 Task: Buy 4 Towel-Kets for Baby Girls from Receiving Blankets section under best seller category for shipping address: Edwin Parker, 1125 Star Trek Drive, Pensacola, Florida 32501, Cell Number 8503109646. Pay from credit card ending with 2005, CVV 3321
Action: Mouse moved to (273, 88)
Screenshot: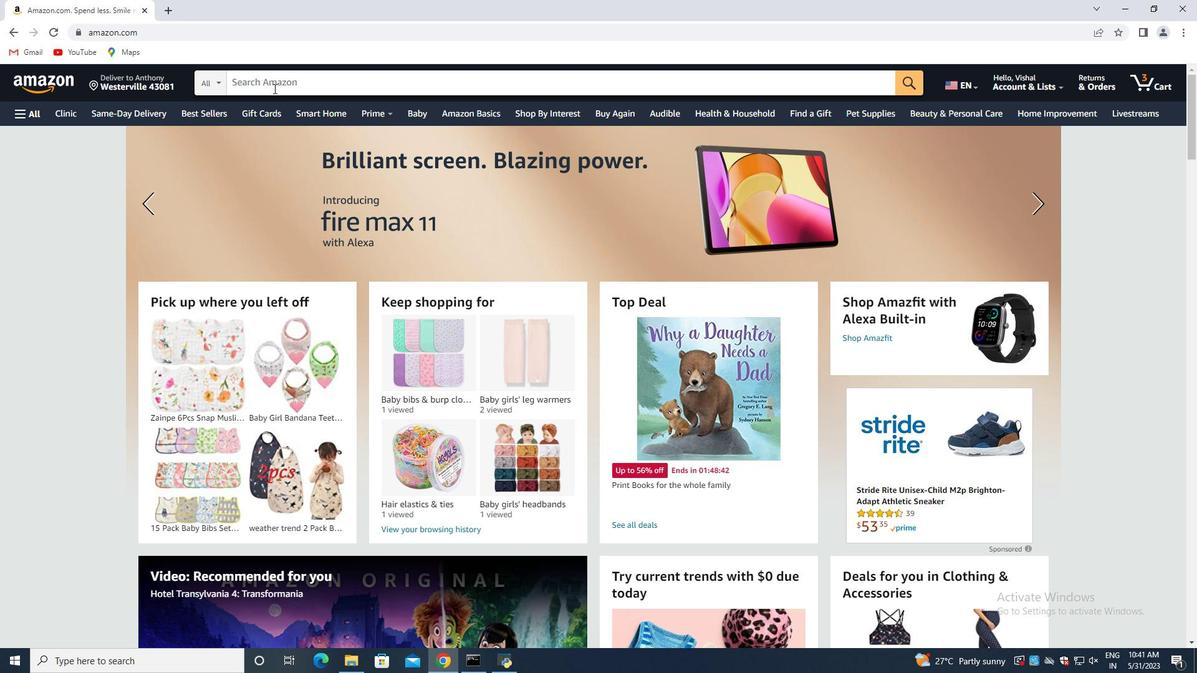 
Action: Mouse pressed left at (273, 88)
Screenshot: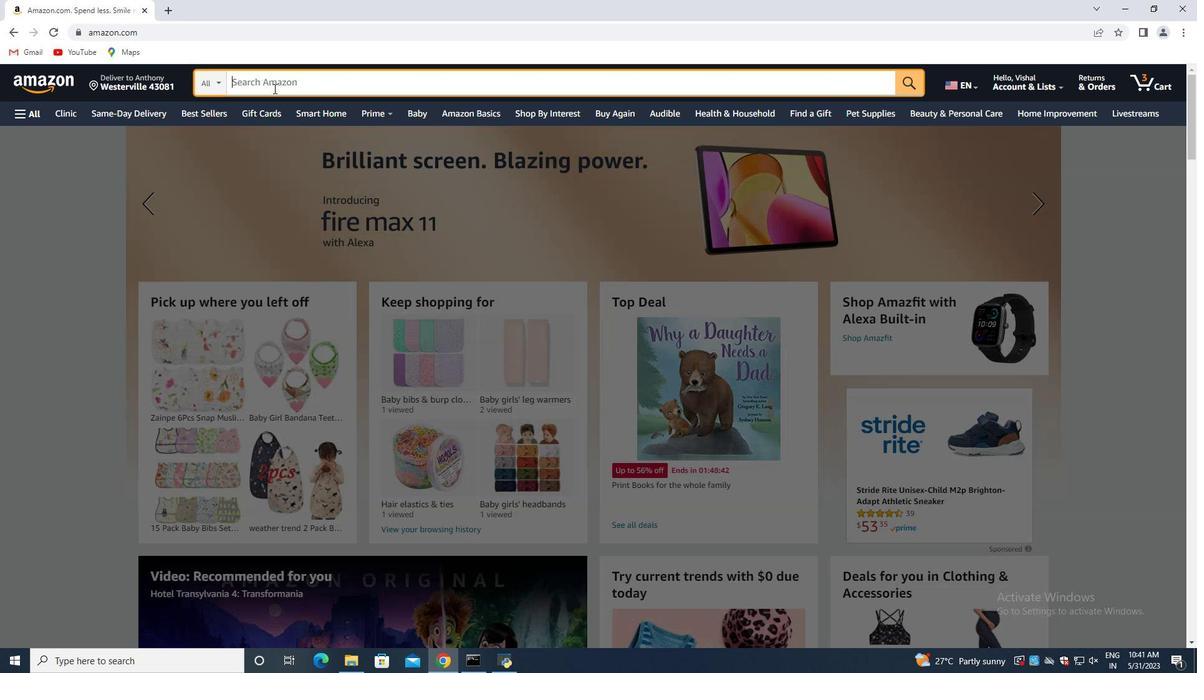 
Action: Mouse moved to (272, 87)
Screenshot: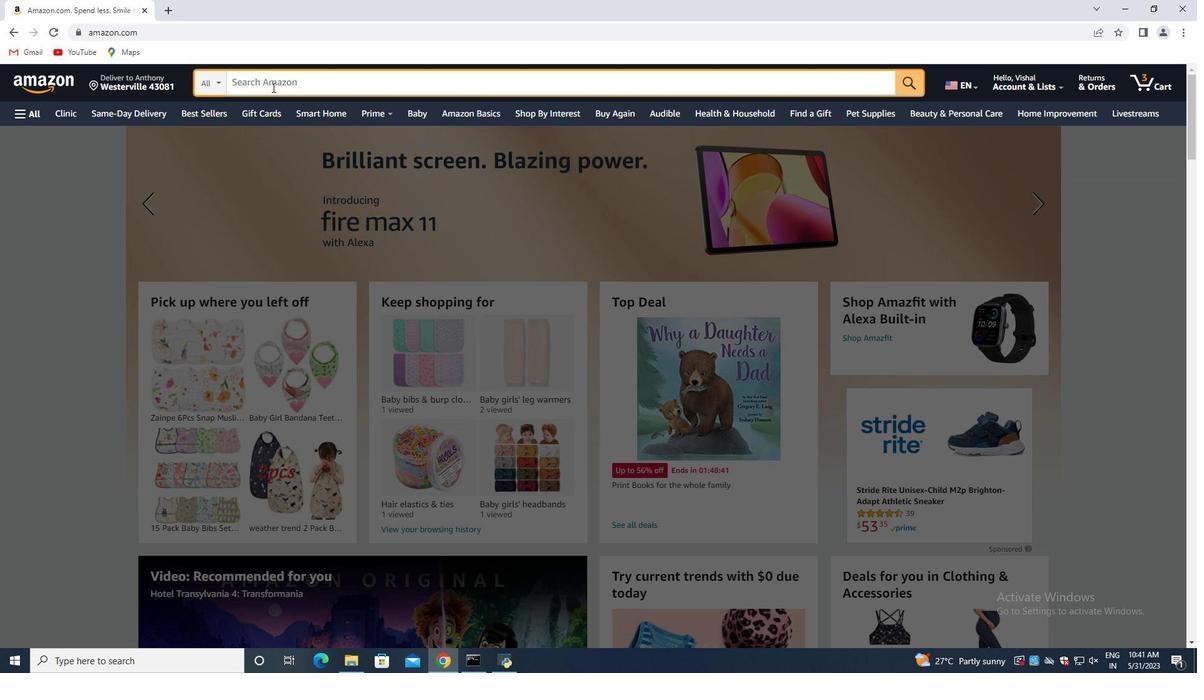
Action: Key pressed <Key.shift>Towel-<Key.shift>Kets<Key.space>for<Key.space><Key.shift>Baby<Key.space><Key.shift>Girls<Key.enter>
Screenshot: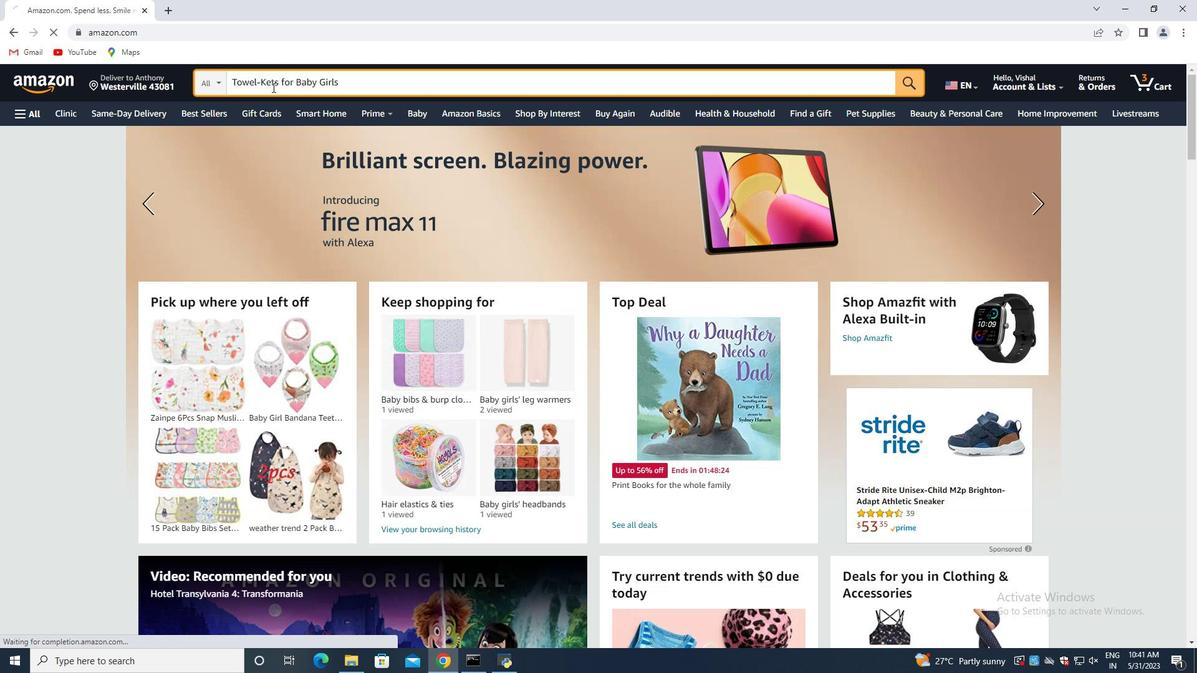 
Action: Mouse moved to (378, 318)
Screenshot: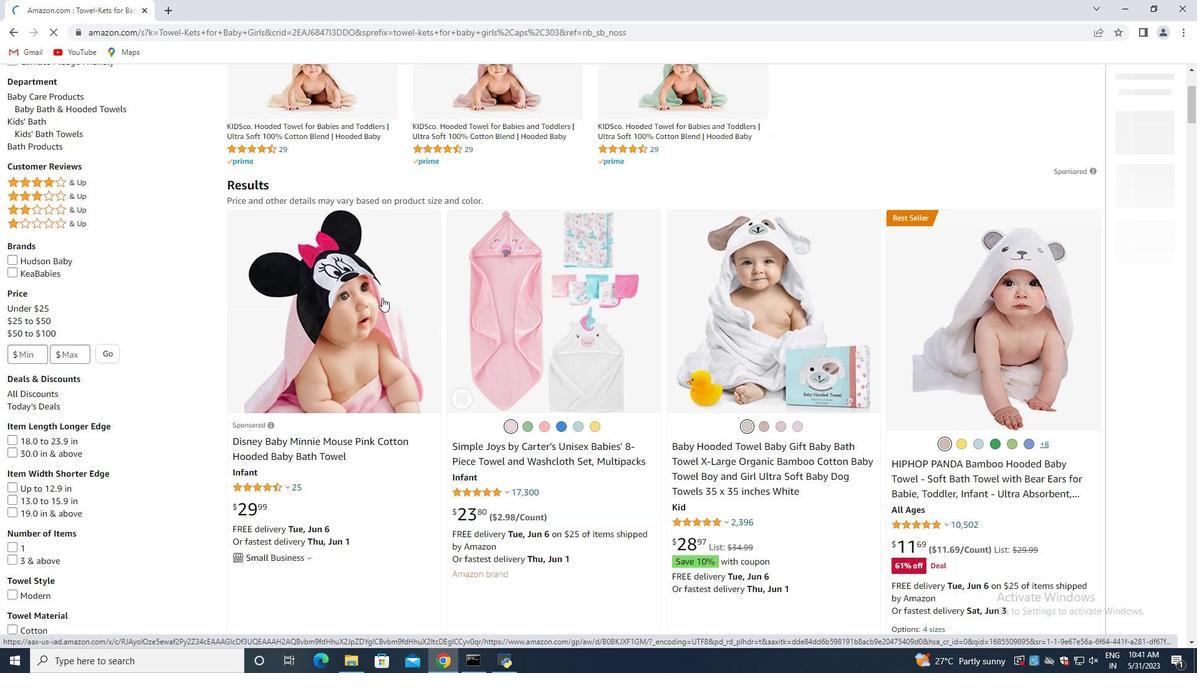
Action: Mouse scrolled (378, 317) with delta (0, 0)
Screenshot: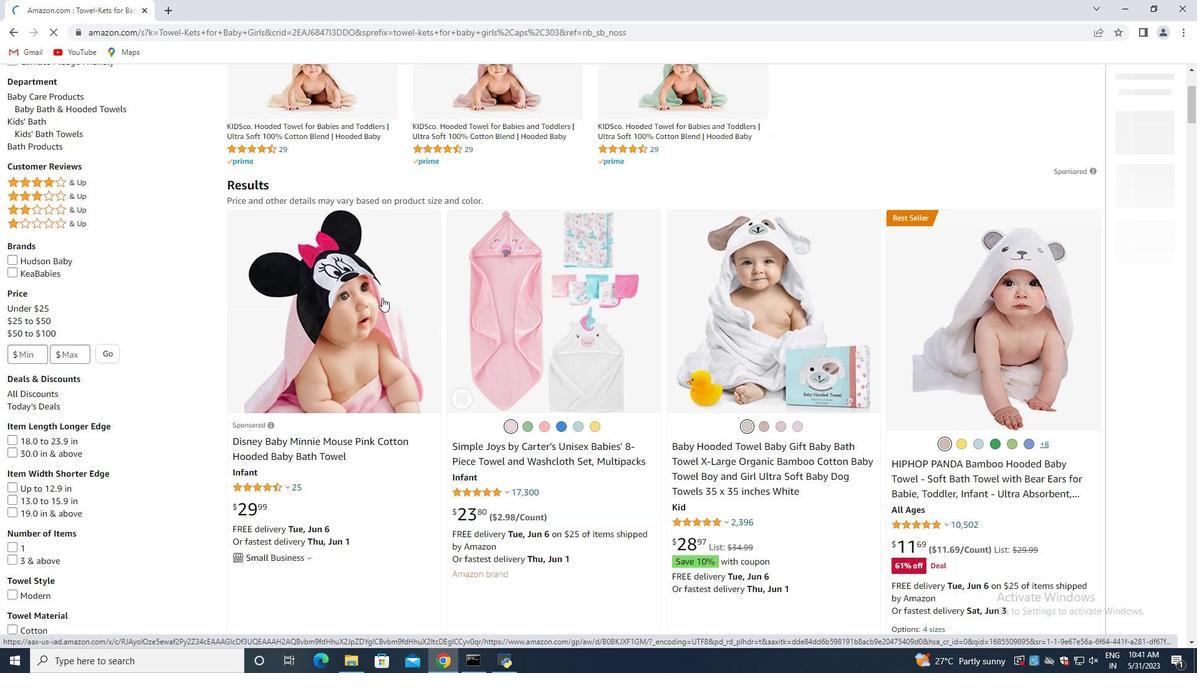 
Action: Mouse moved to (378, 316)
Screenshot: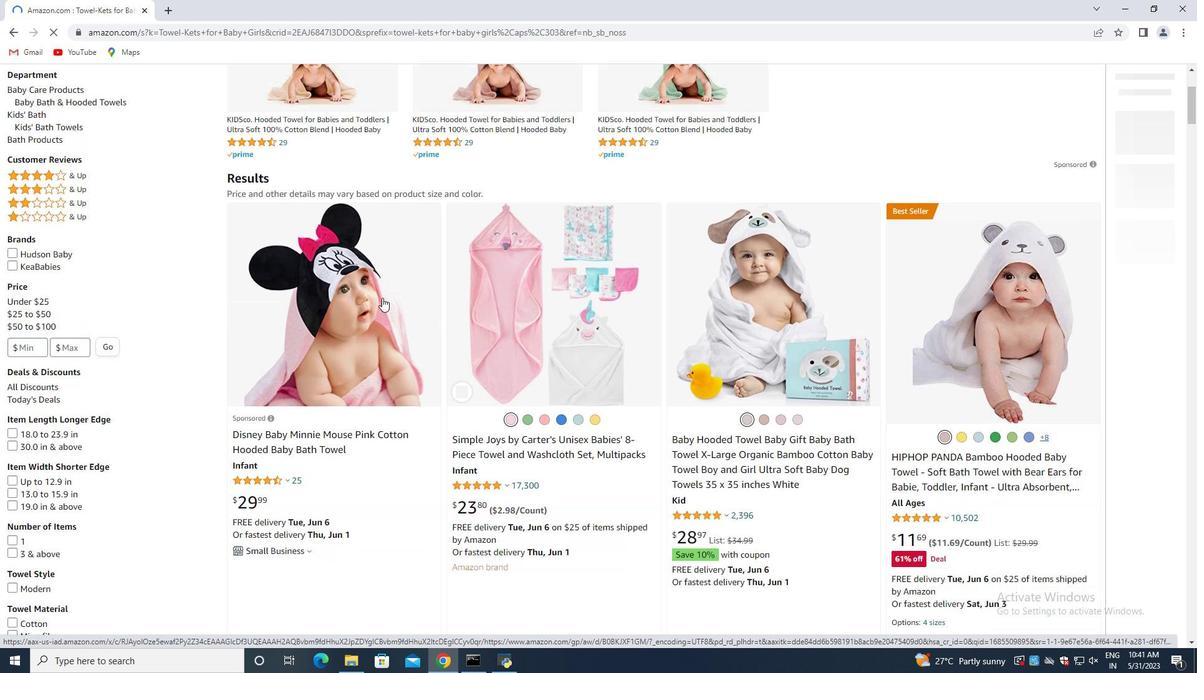 
Action: Mouse scrolled (378, 316) with delta (0, 0)
Screenshot: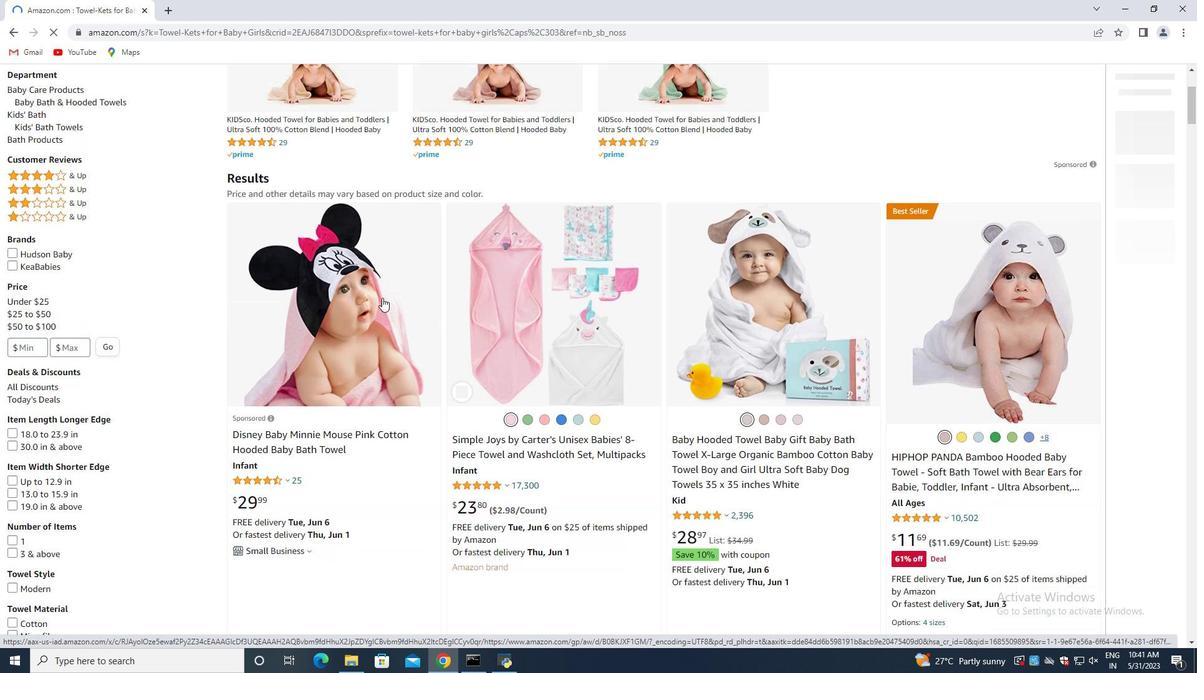 
Action: Mouse moved to (378, 312)
Screenshot: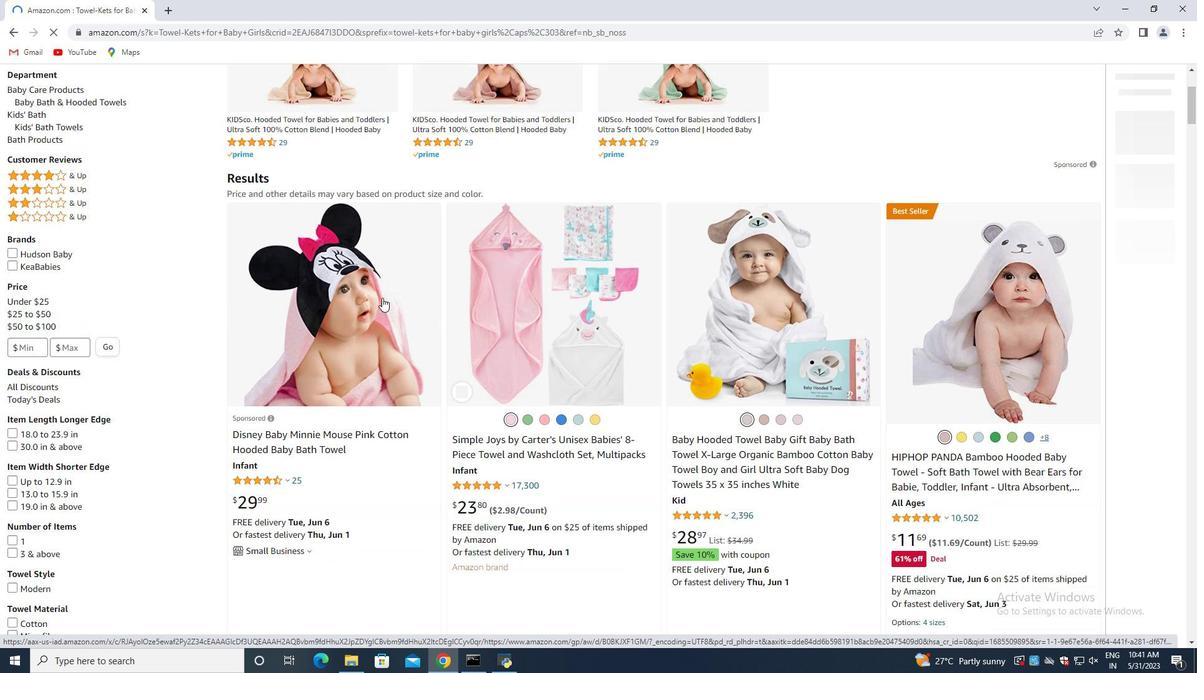
Action: Mouse scrolled (378, 311) with delta (0, 0)
Screenshot: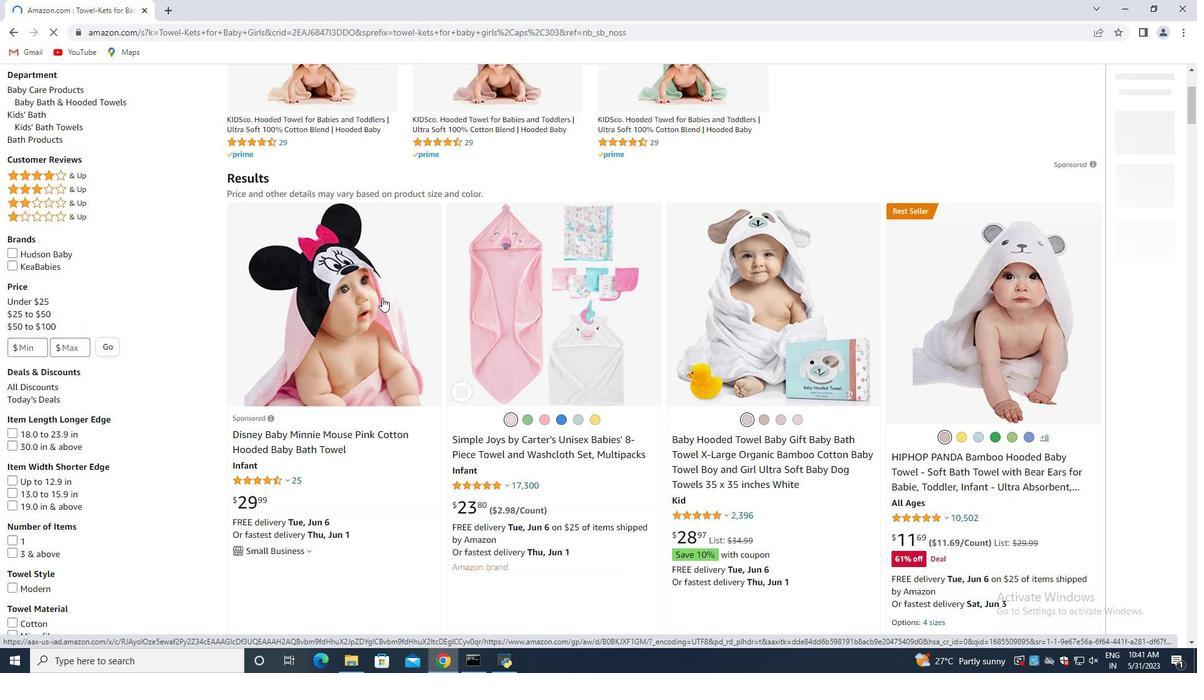 
Action: Mouse moved to (383, 297)
Screenshot: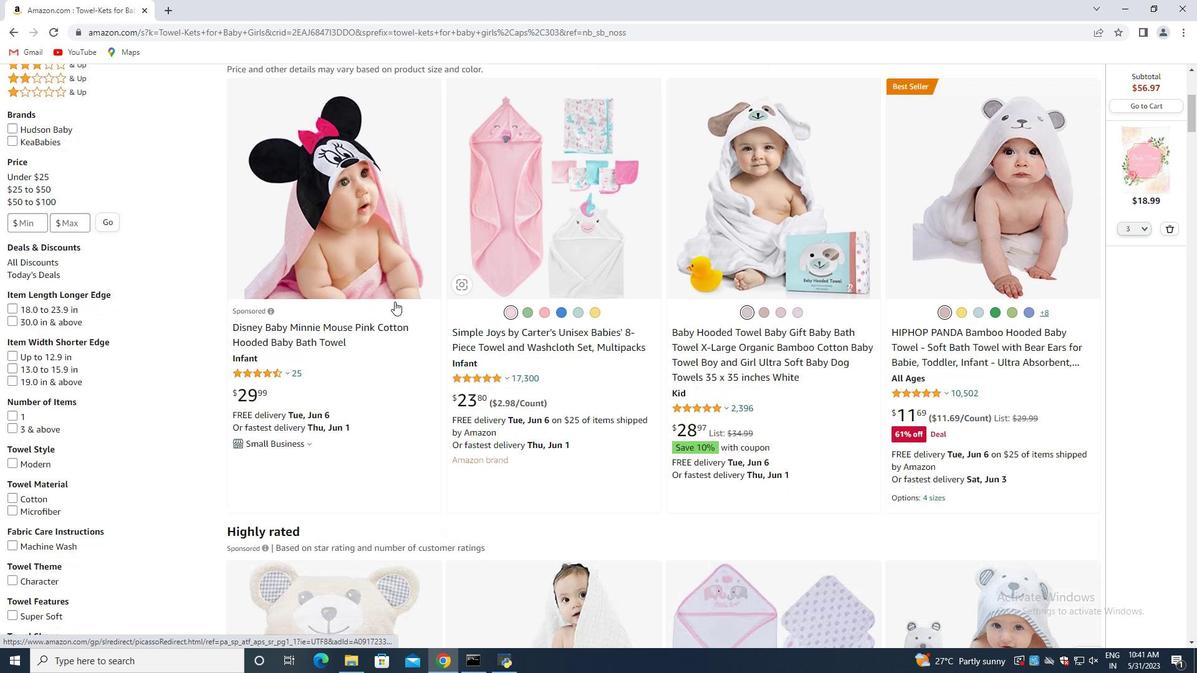 
Action: Mouse scrolled (383, 296) with delta (0, 0)
Screenshot: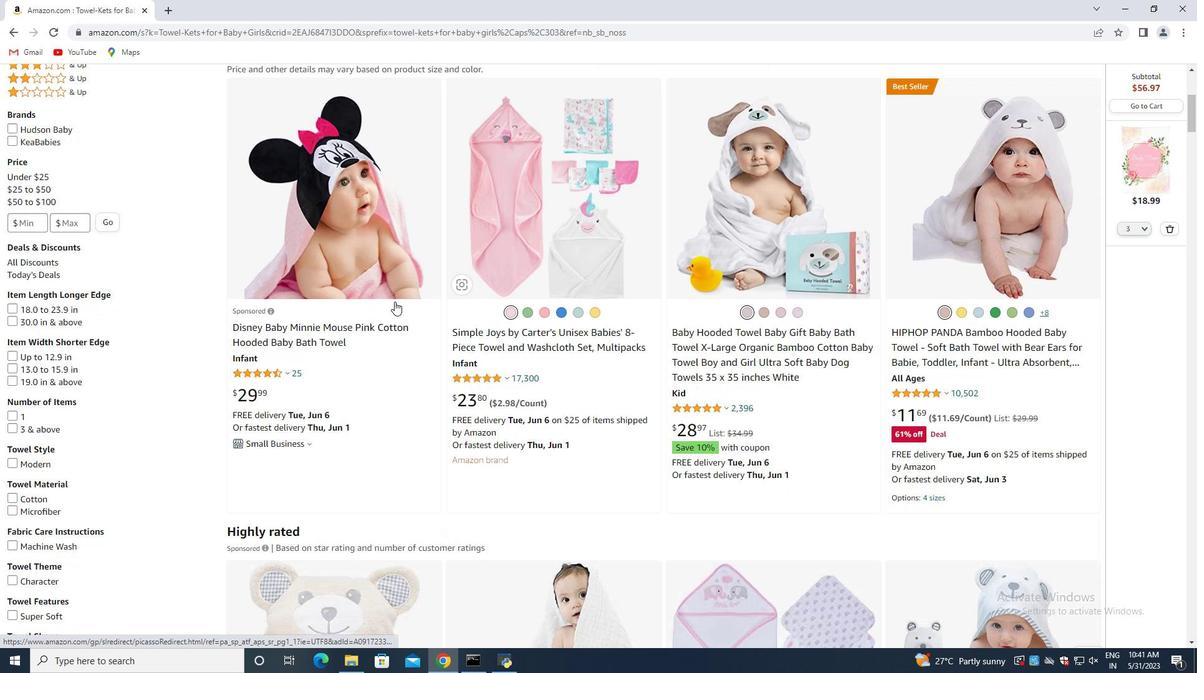 
Action: Mouse moved to (389, 299)
Screenshot: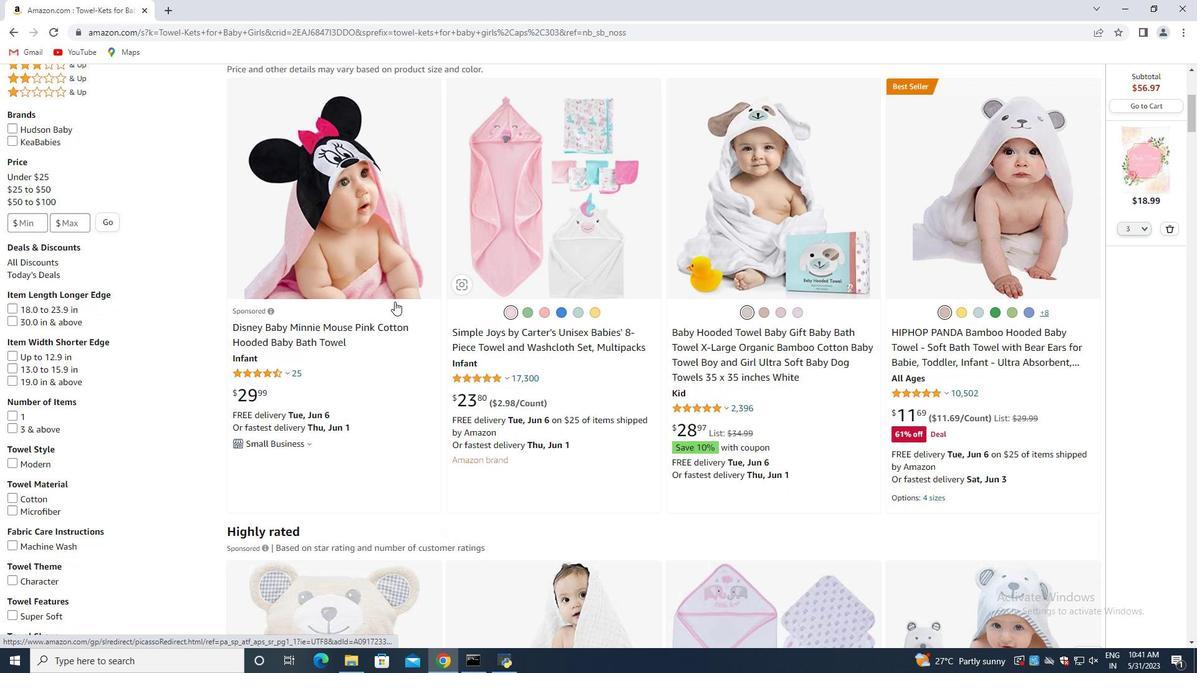 
Action: Mouse scrolled (389, 299) with delta (0, 0)
Screenshot: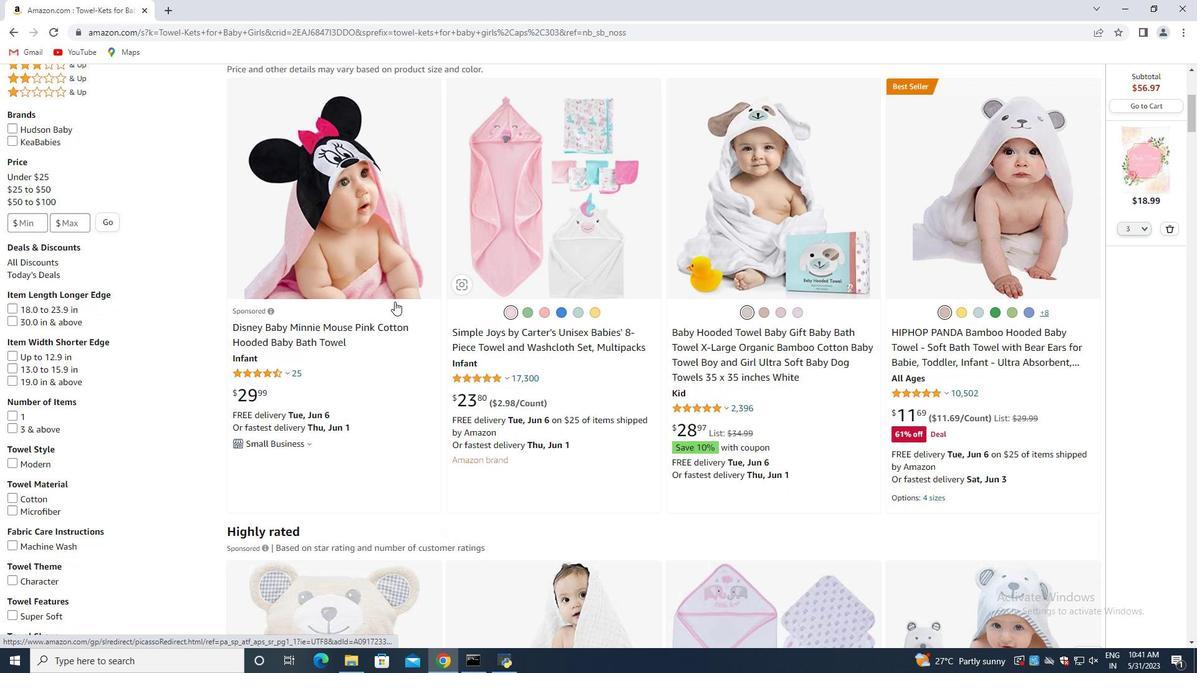 
Action: Mouse moved to (1169, 227)
Screenshot: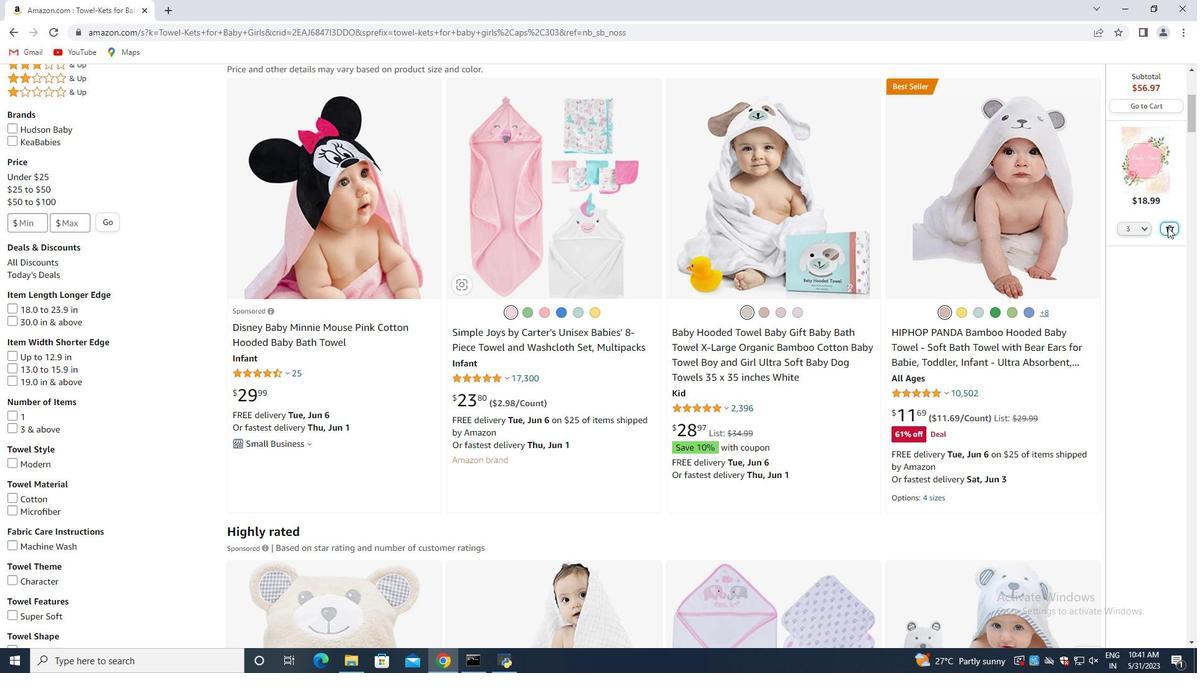 
Action: Mouse pressed left at (1169, 227)
Screenshot: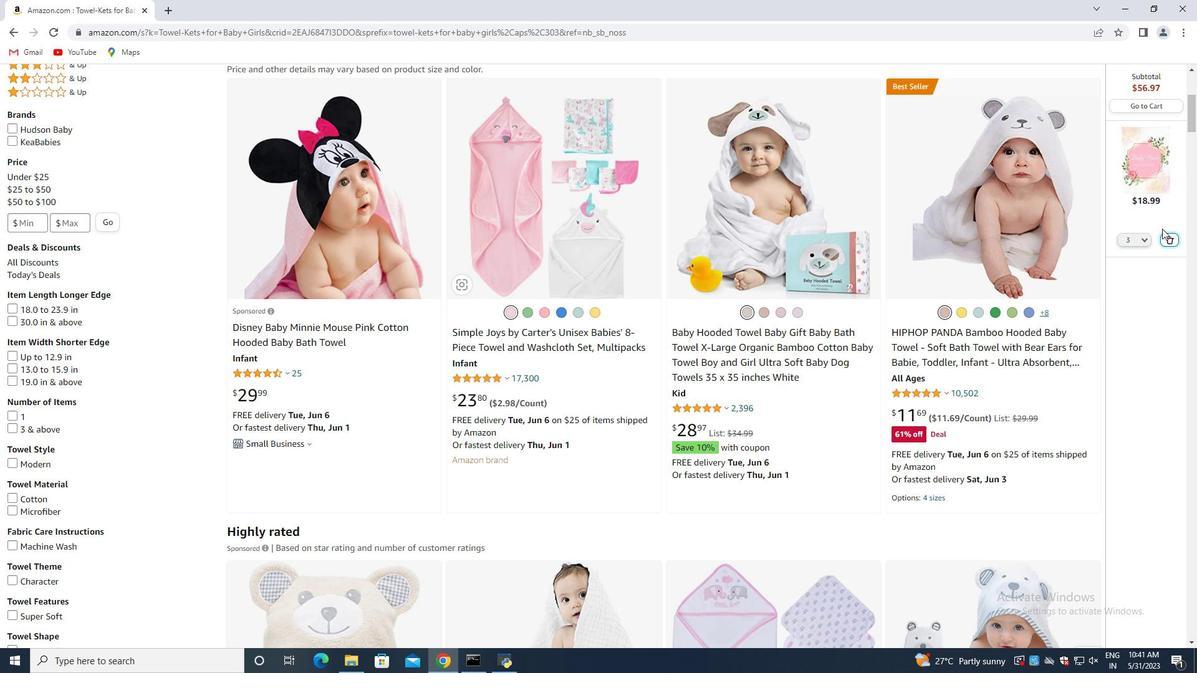 
Action: Mouse moved to (1055, 282)
Screenshot: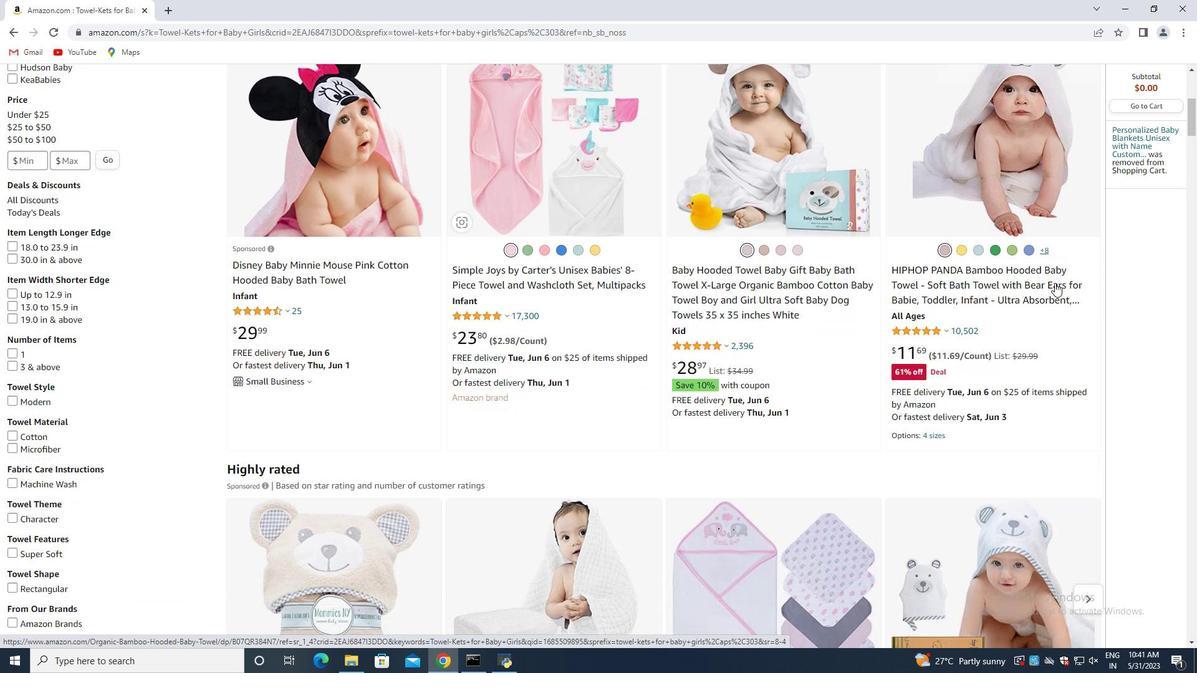 
Action: Mouse scrolled (1055, 281) with delta (0, 0)
Screenshot: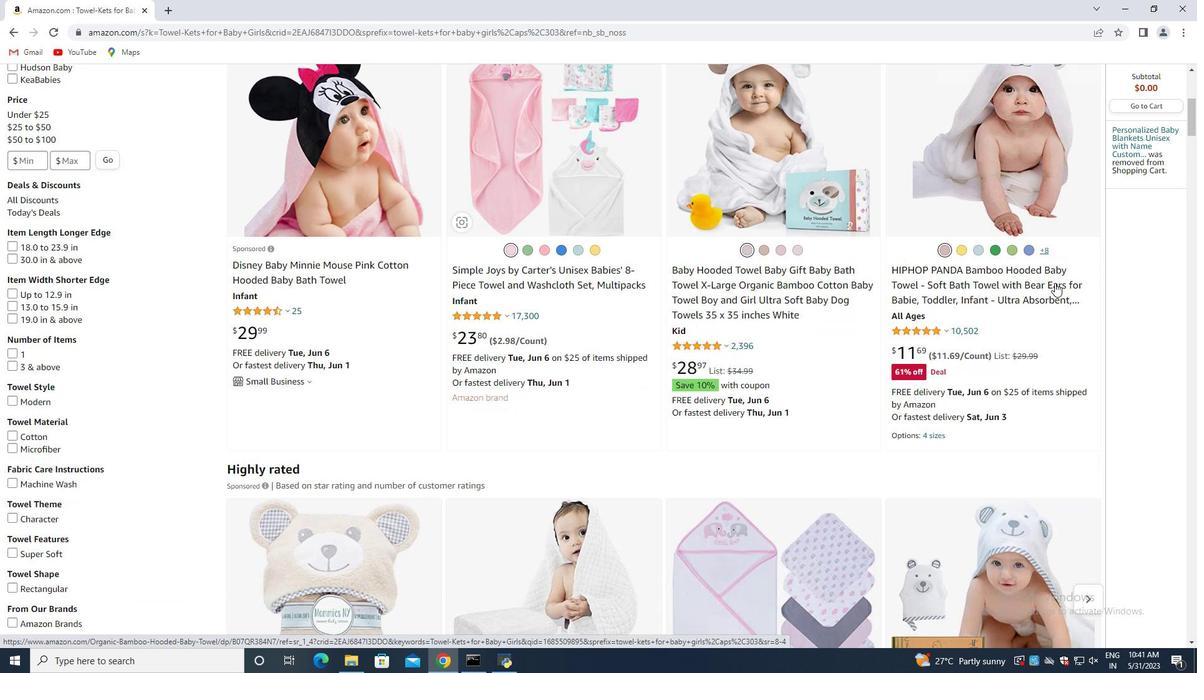 
Action: Mouse moved to (1020, 296)
Screenshot: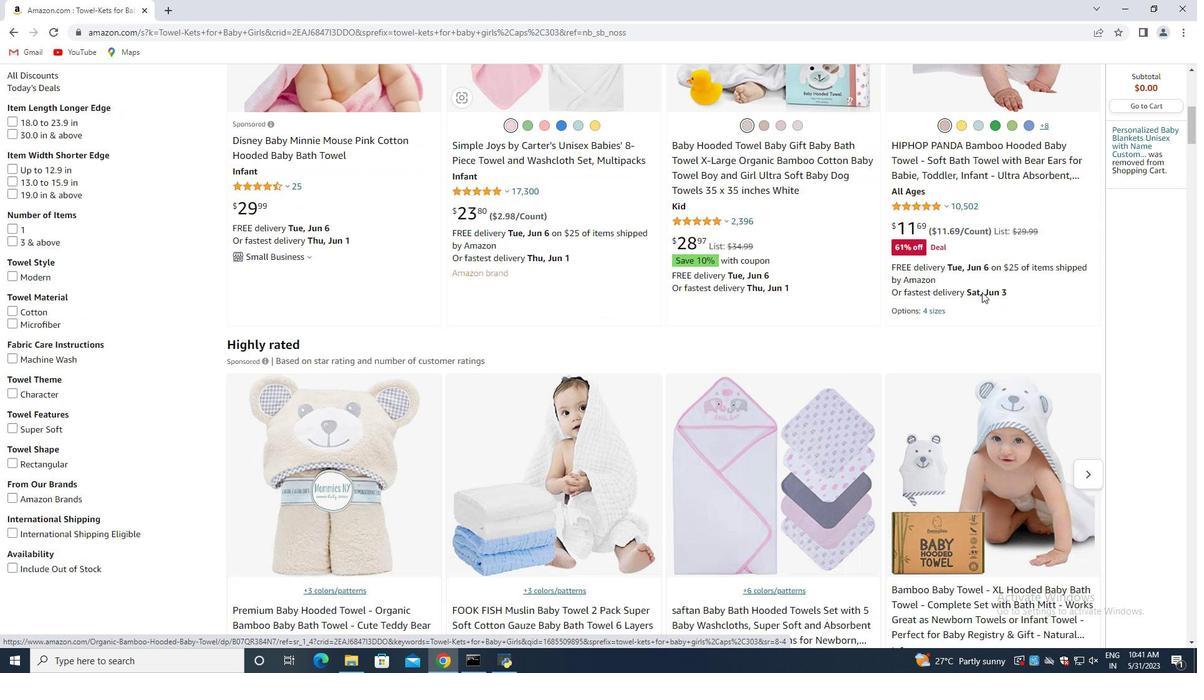 
Action: Mouse scrolled (1020, 295) with delta (0, 0)
Screenshot: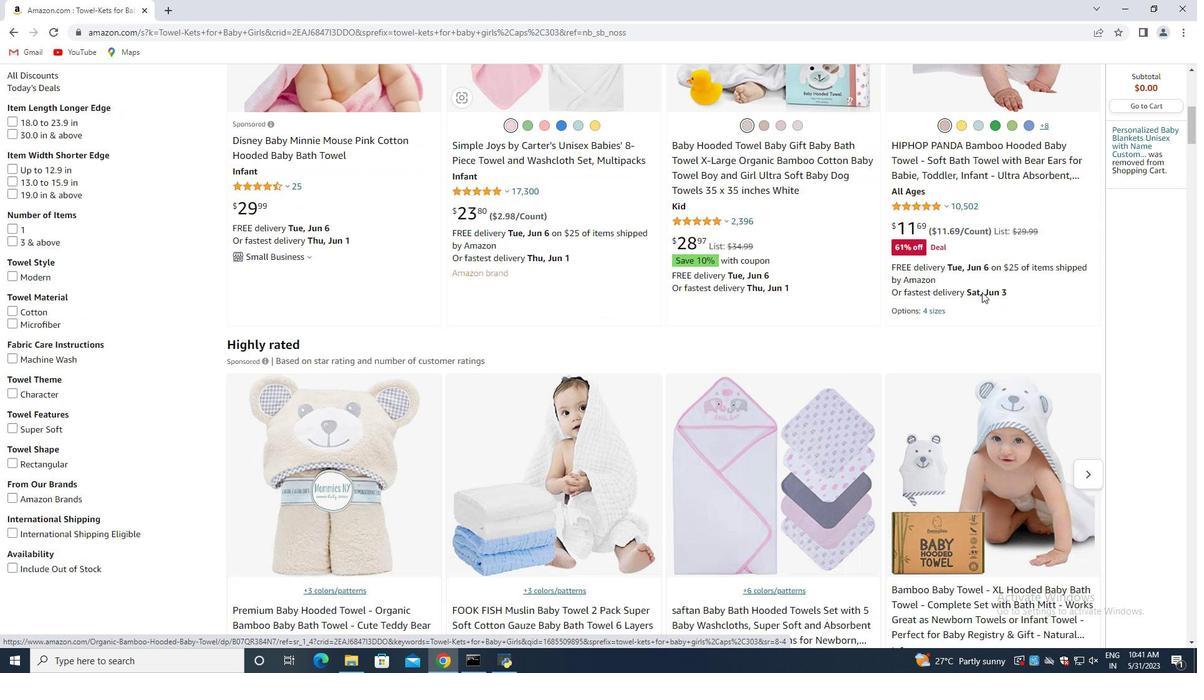 
Action: Mouse moved to (1003, 296)
Screenshot: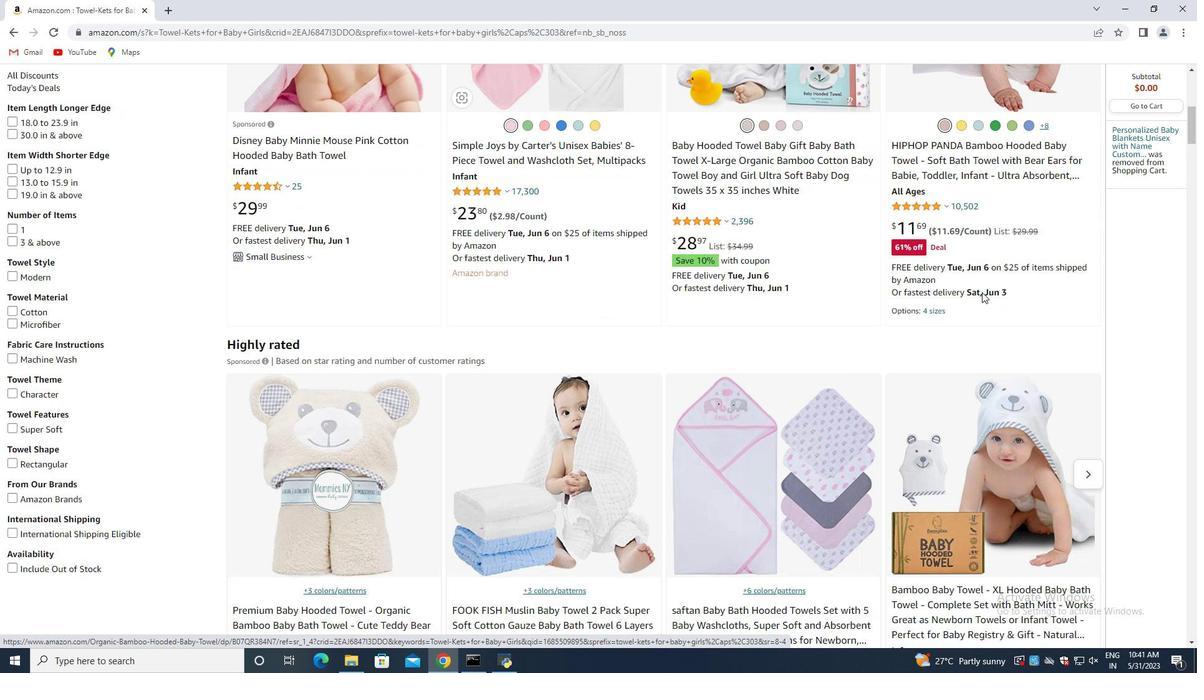 
Action: Mouse scrolled (1003, 296) with delta (0, 0)
Screenshot: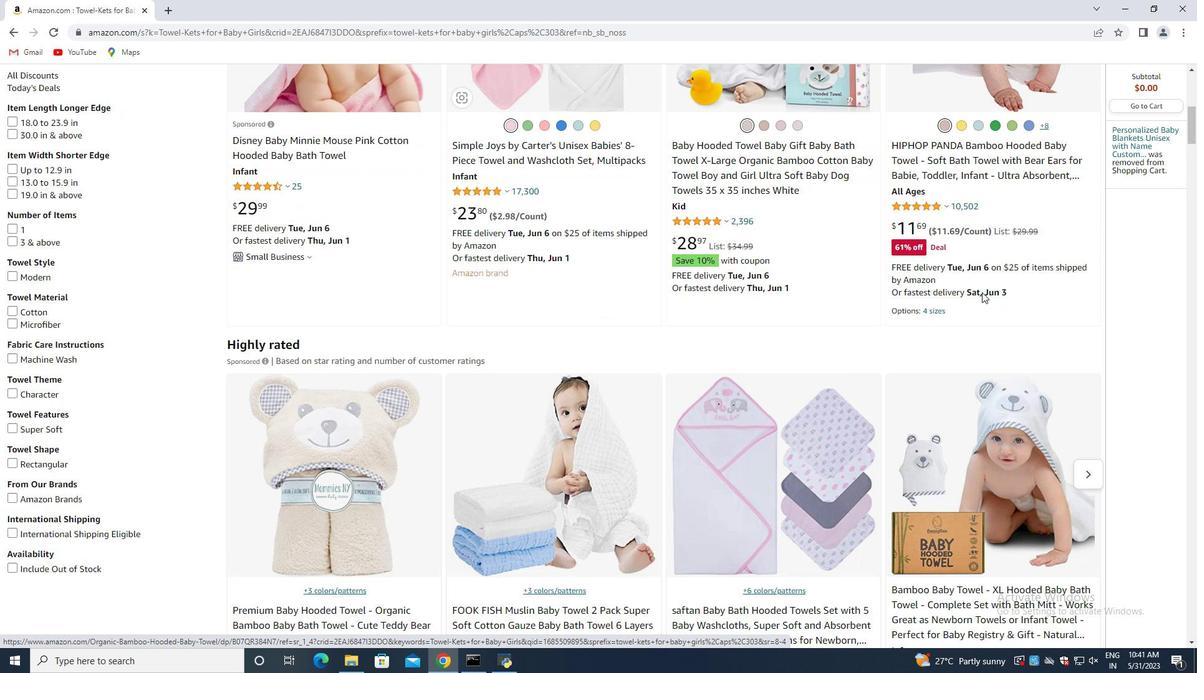 
Action: Mouse moved to (945, 291)
Screenshot: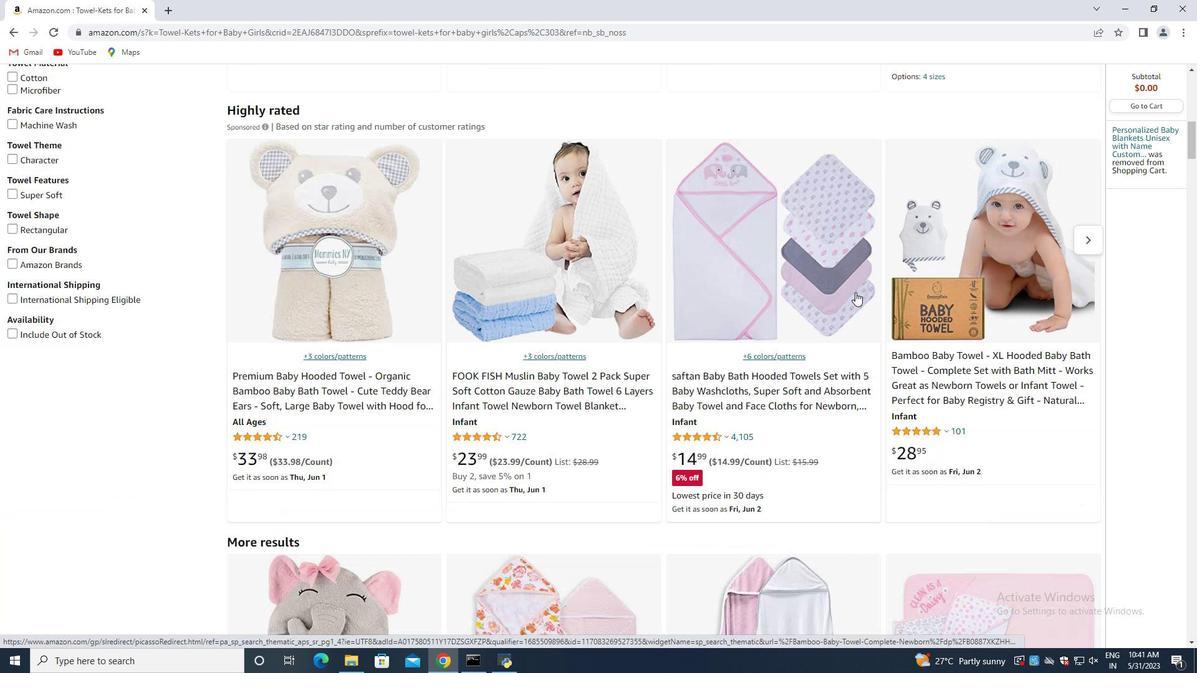 
Action: Mouse scrolled (945, 290) with delta (0, 0)
Screenshot: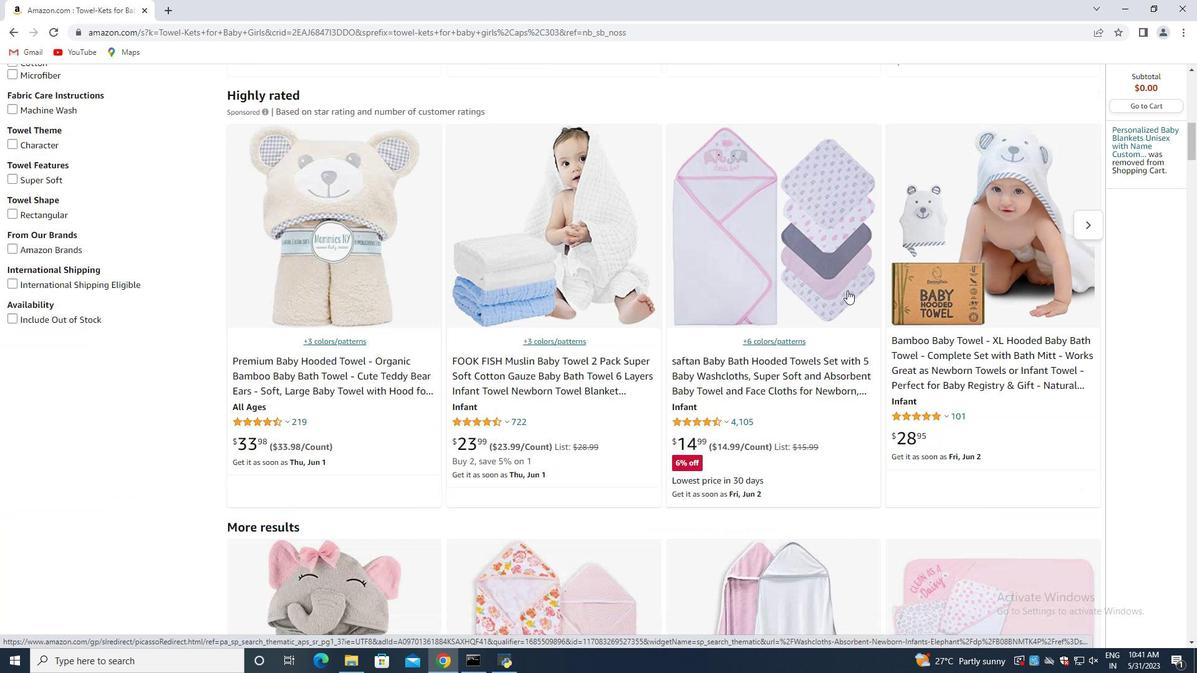 
Action: Mouse moved to (922, 291)
Screenshot: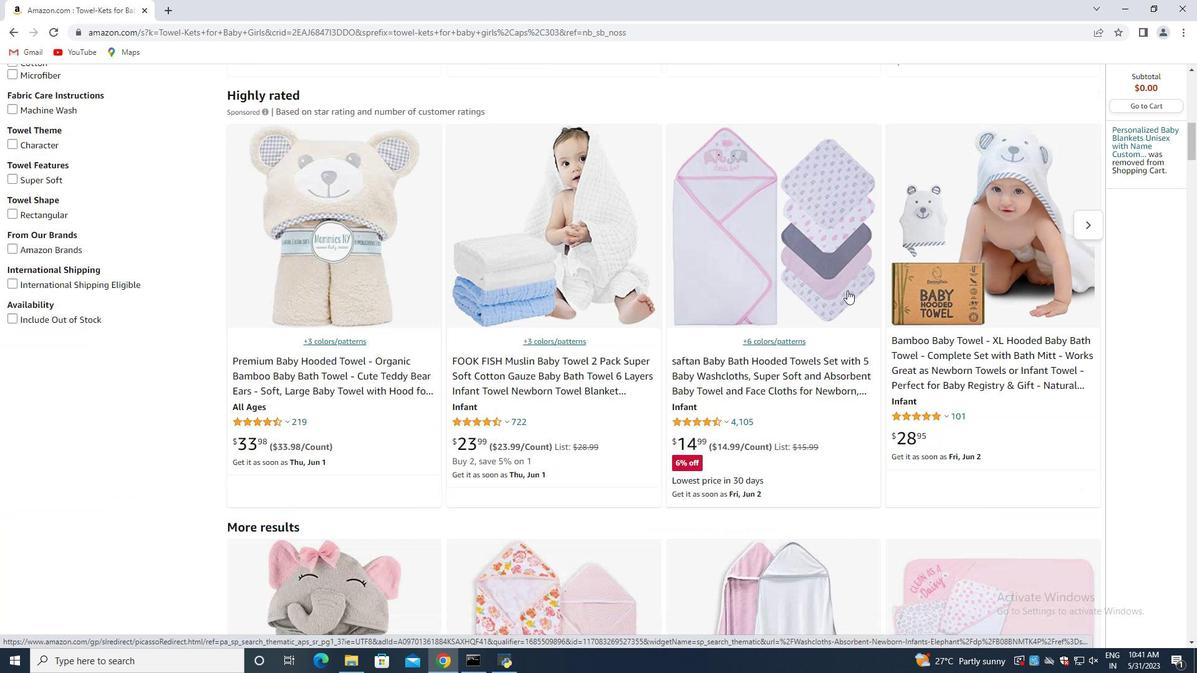 
Action: Mouse scrolled (922, 290) with delta (0, 0)
Screenshot: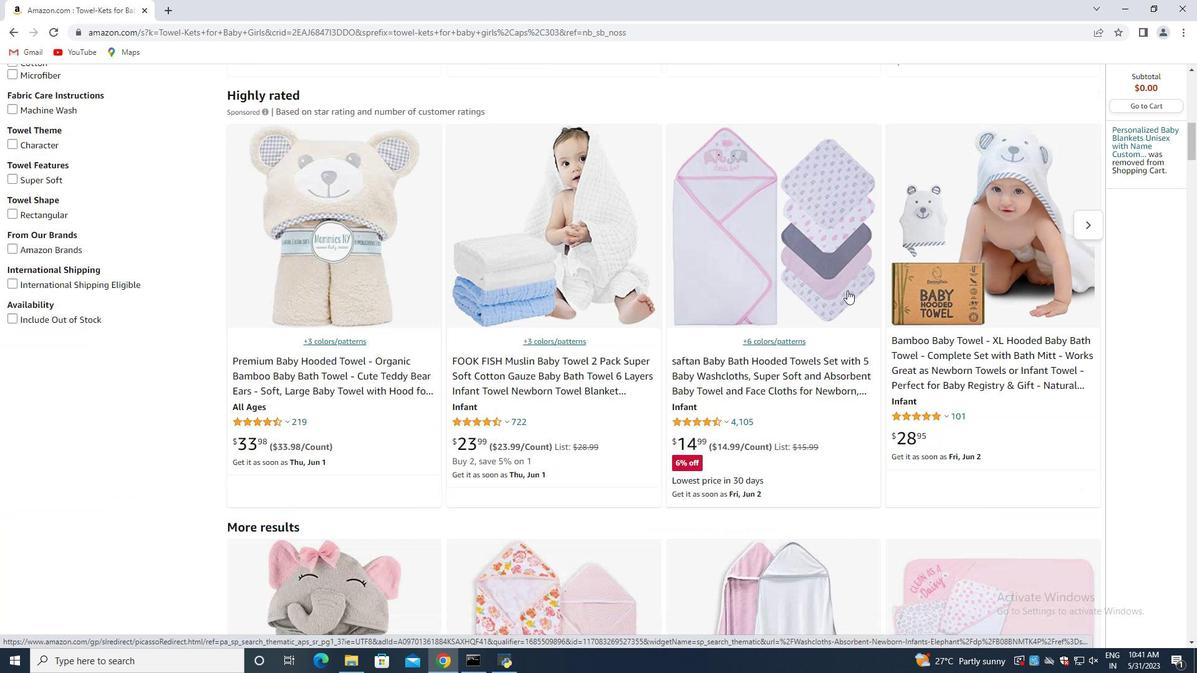 
Action: Mouse moved to (910, 292)
Screenshot: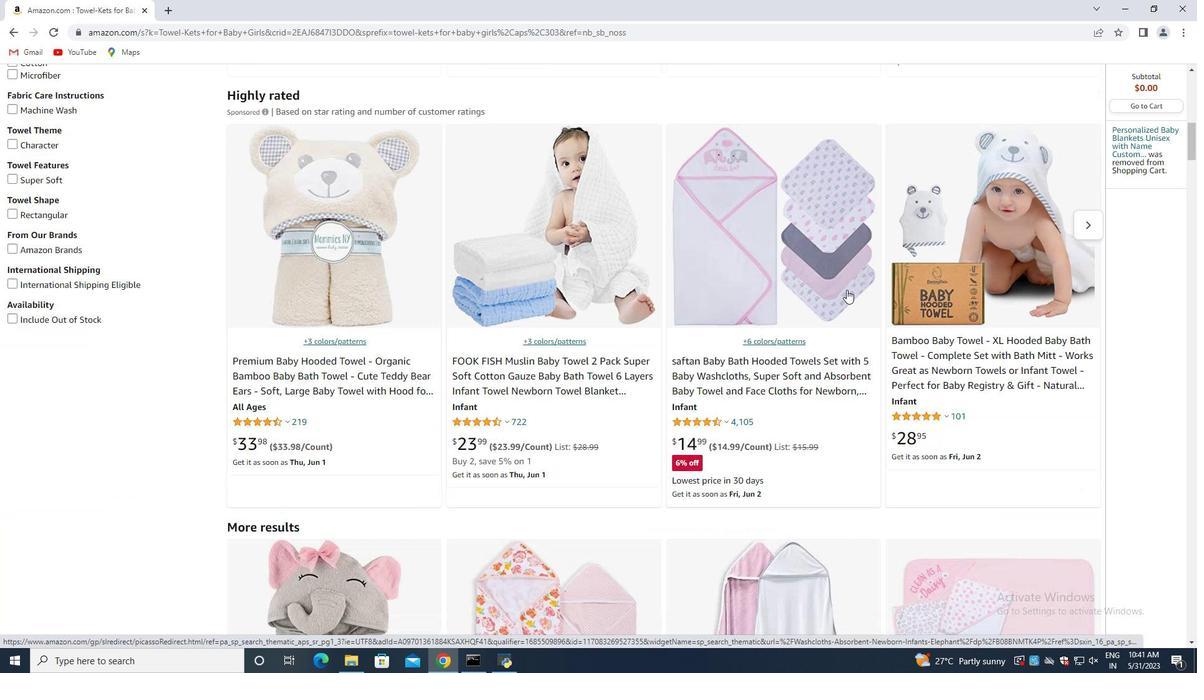 
Action: Mouse scrolled (910, 291) with delta (0, 0)
Screenshot: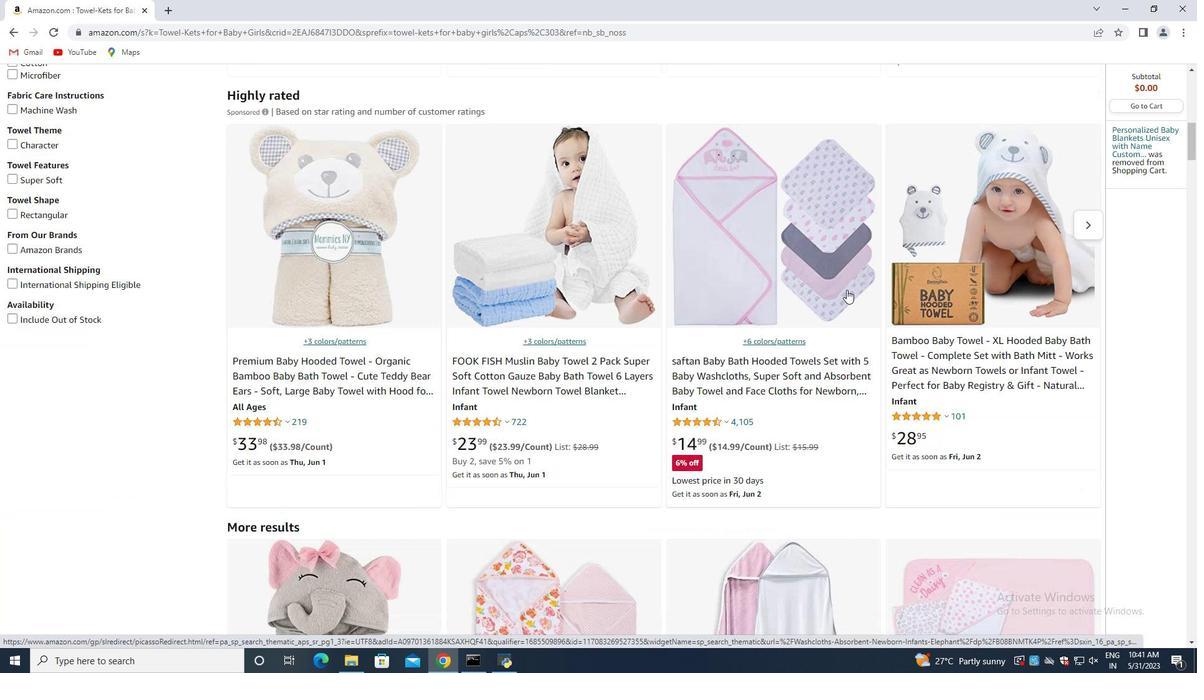 
Action: Mouse moved to (895, 294)
Screenshot: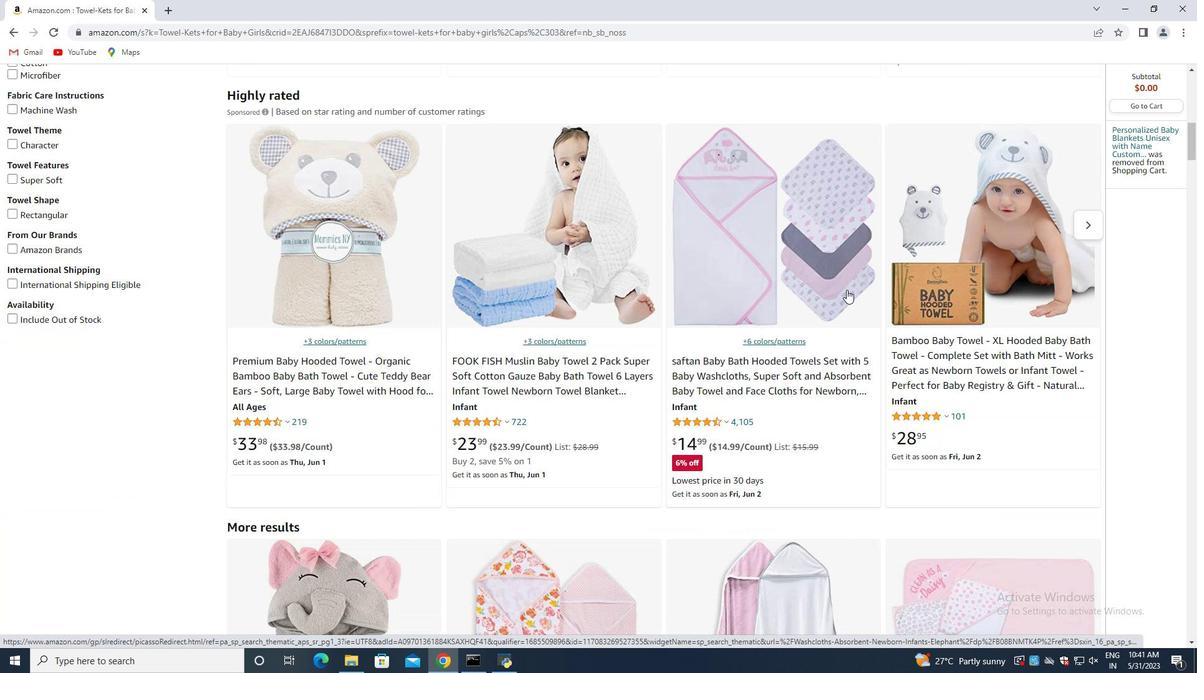 
Action: Mouse scrolled (900, 294) with delta (0, 0)
Screenshot: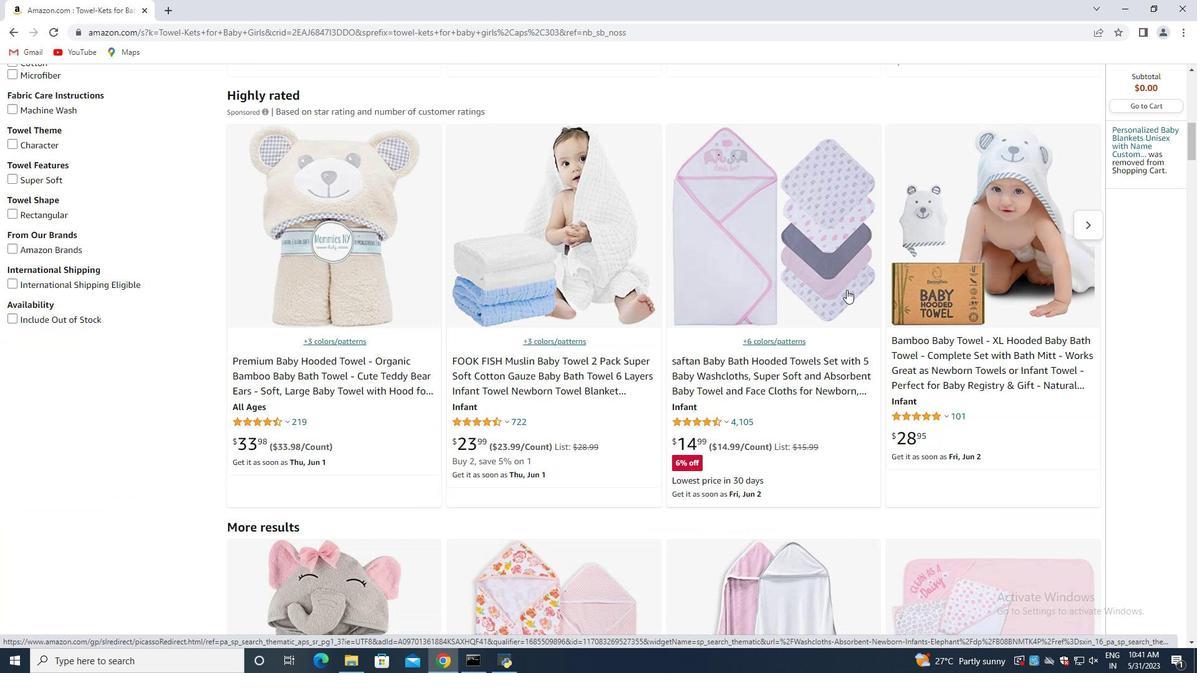 
Action: Mouse moved to (793, 299)
Screenshot: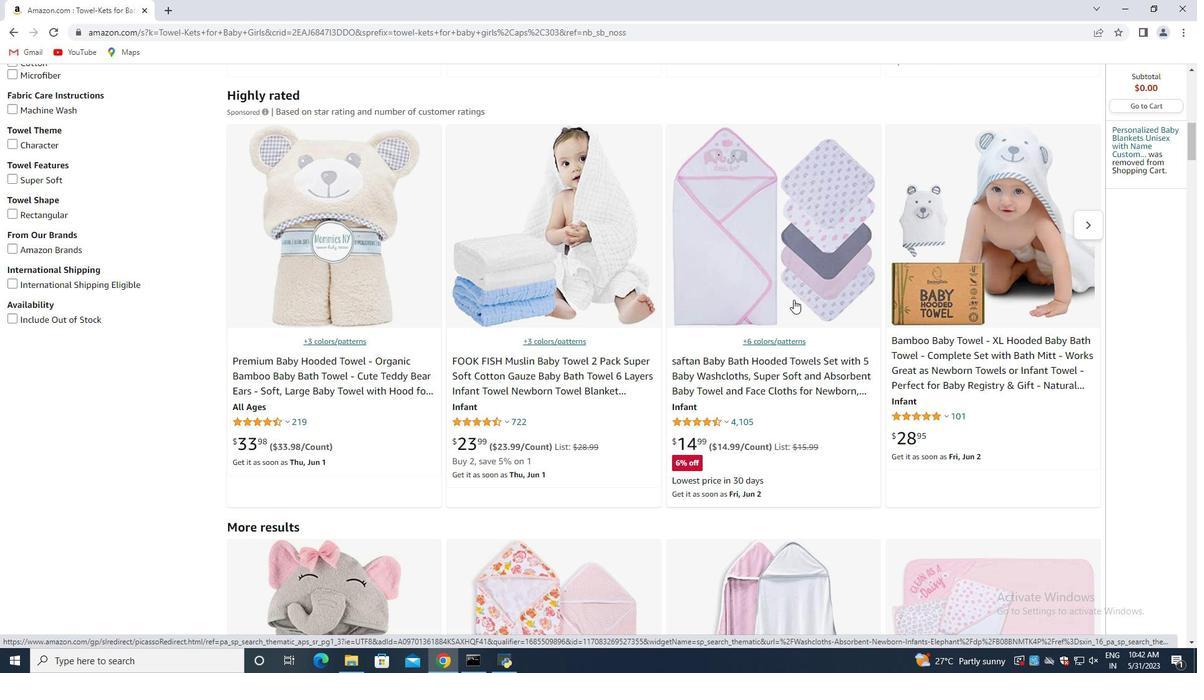 
Action: Mouse scrolled (793, 299) with delta (0, 0)
Screenshot: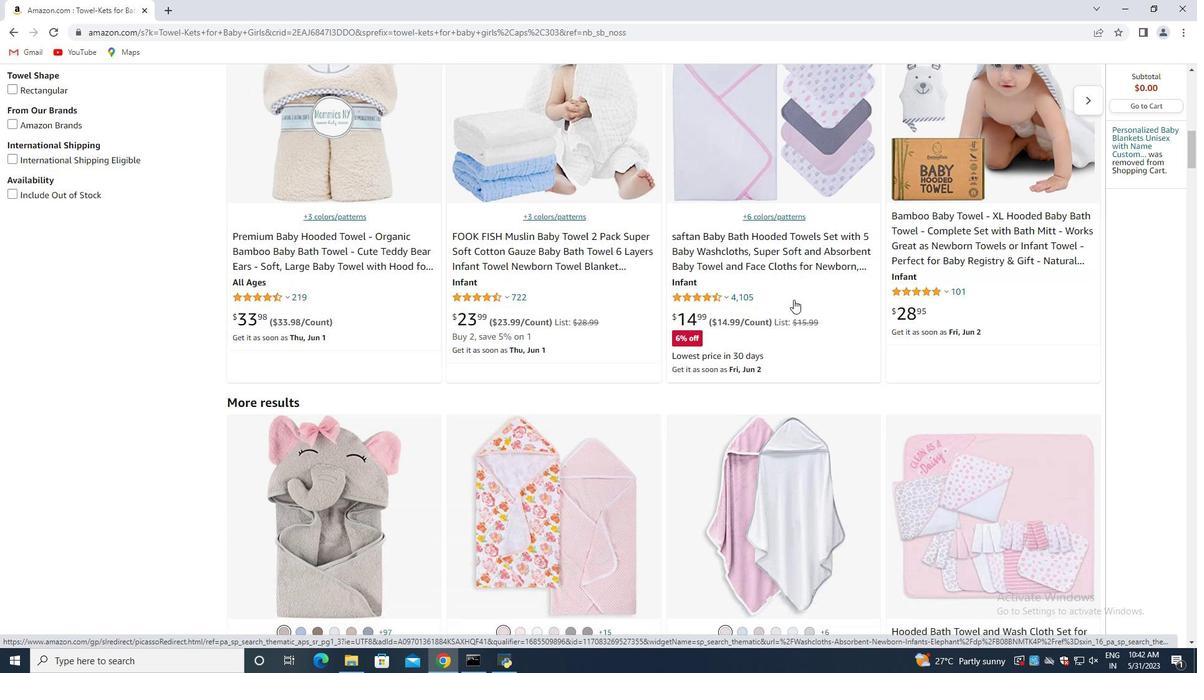 
Action: Mouse scrolled (793, 299) with delta (0, 0)
Screenshot: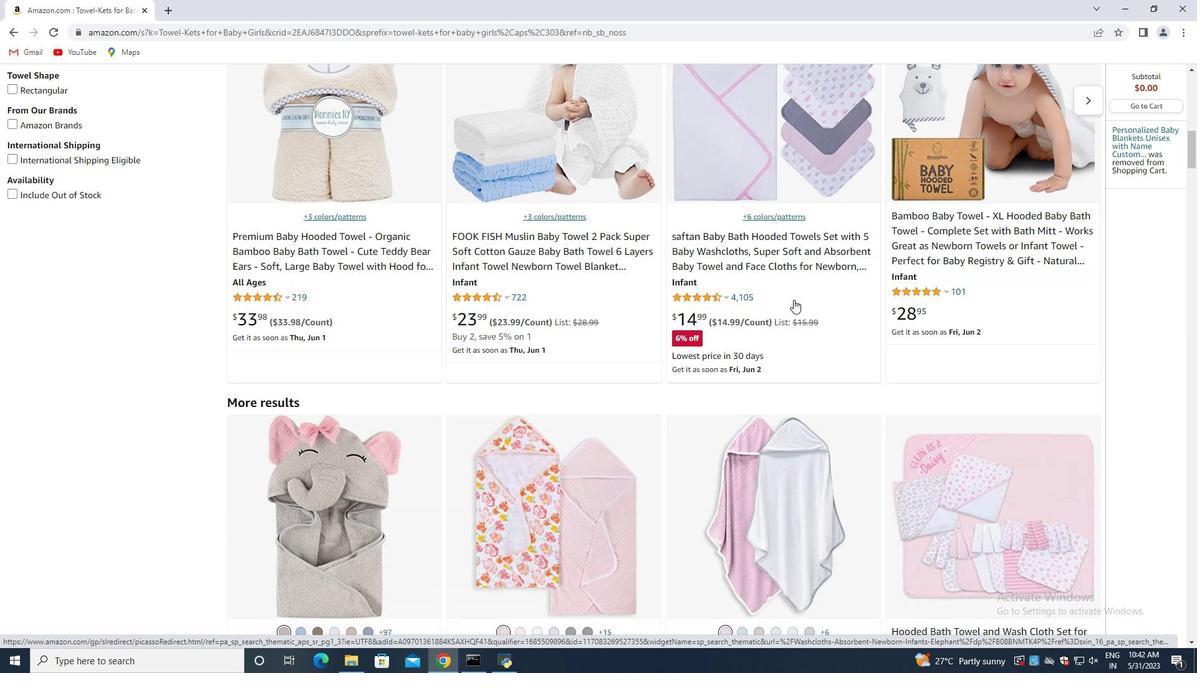 
Action: Mouse moved to (652, 317)
Screenshot: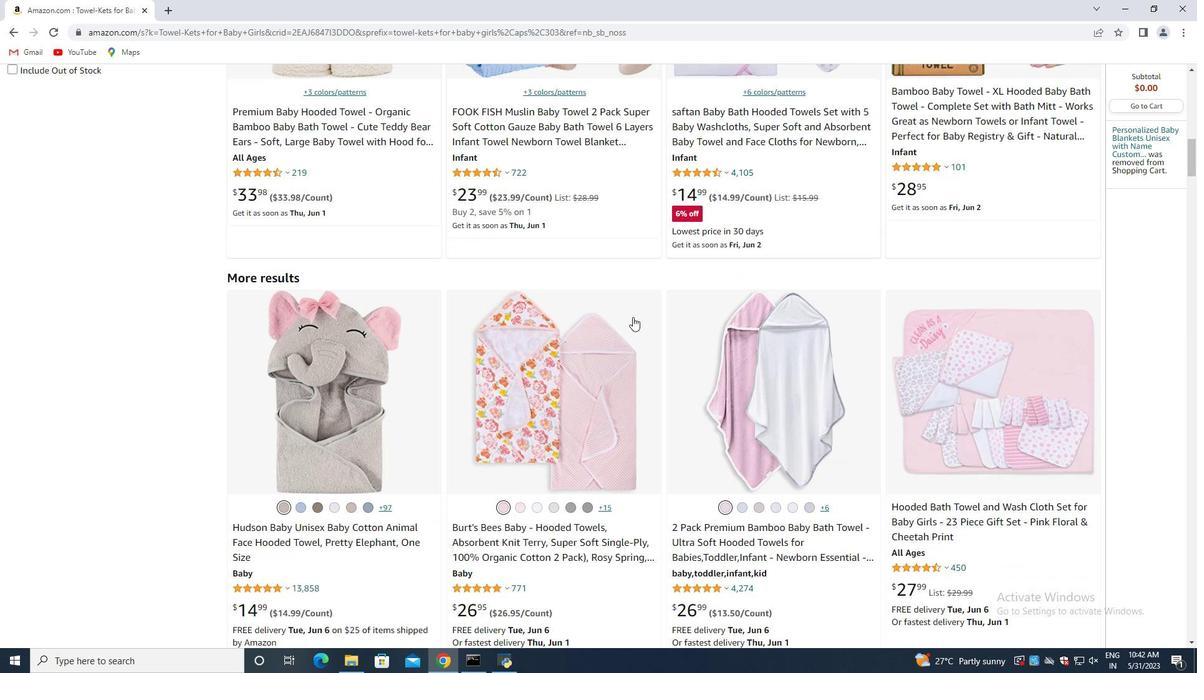 
Action: Mouse scrolled (652, 317) with delta (0, 0)
Screenshot: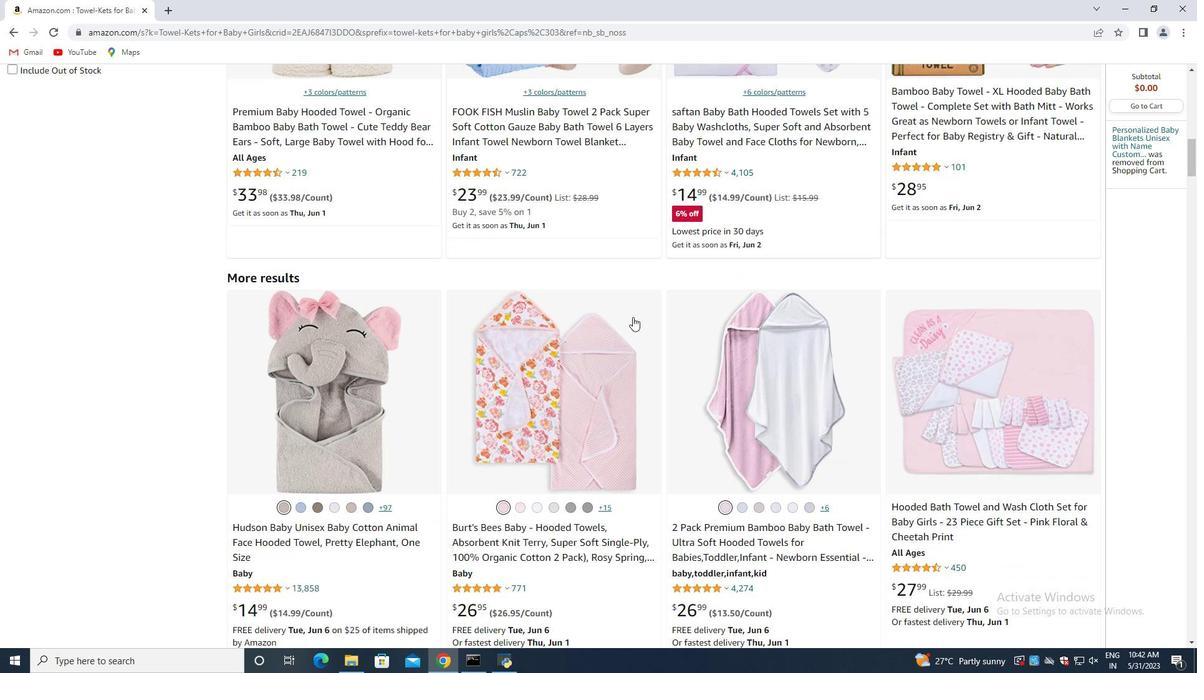 
Action: Mouse moved to (644, 319)
Screenshot: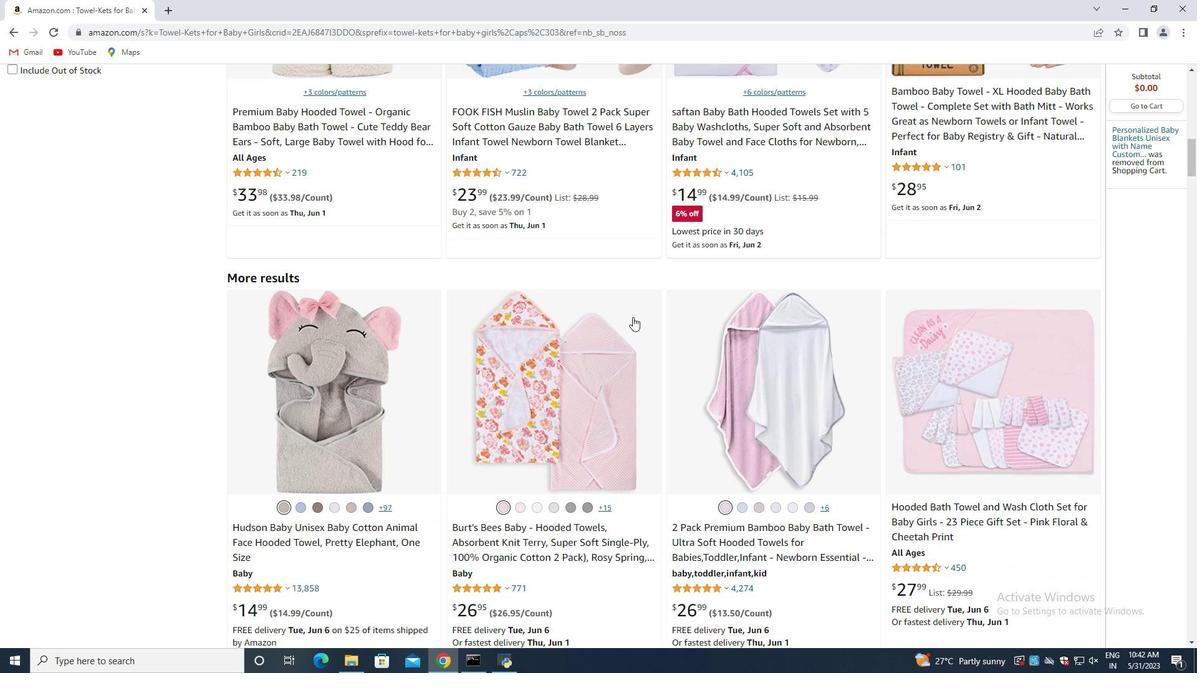 
Action: Mouse scrolled (644, 319) with delta (0, 0)
Screenshot: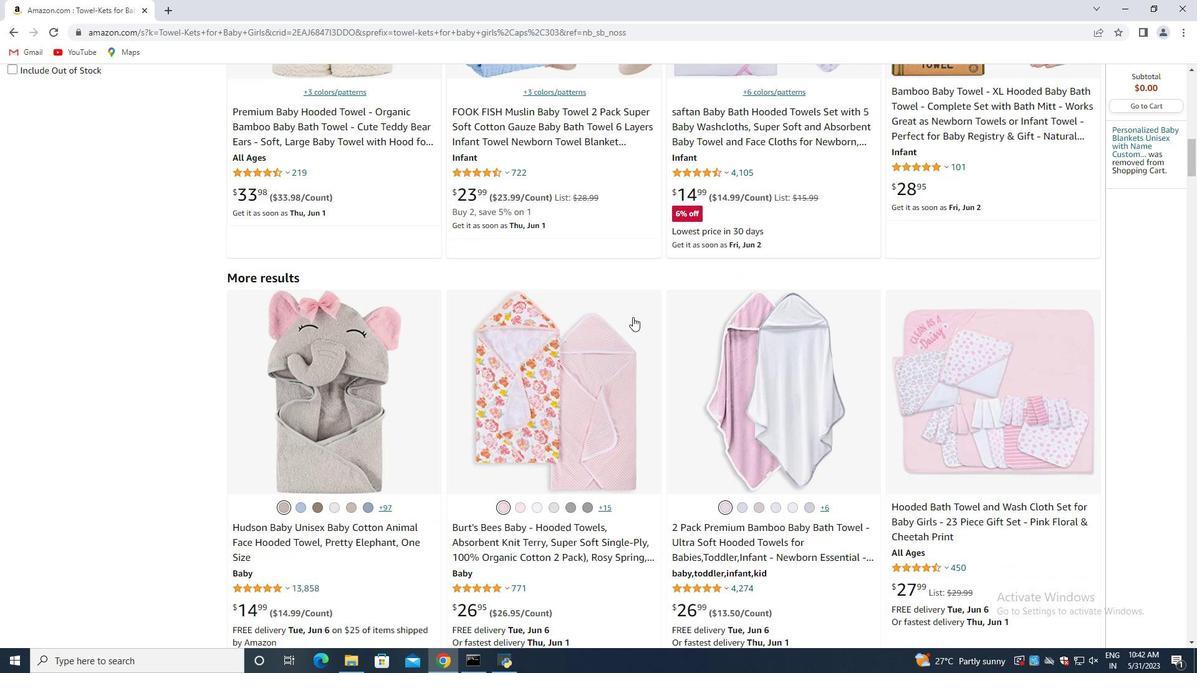 
Action: Mouse moved to (632, 316)
Screenshot: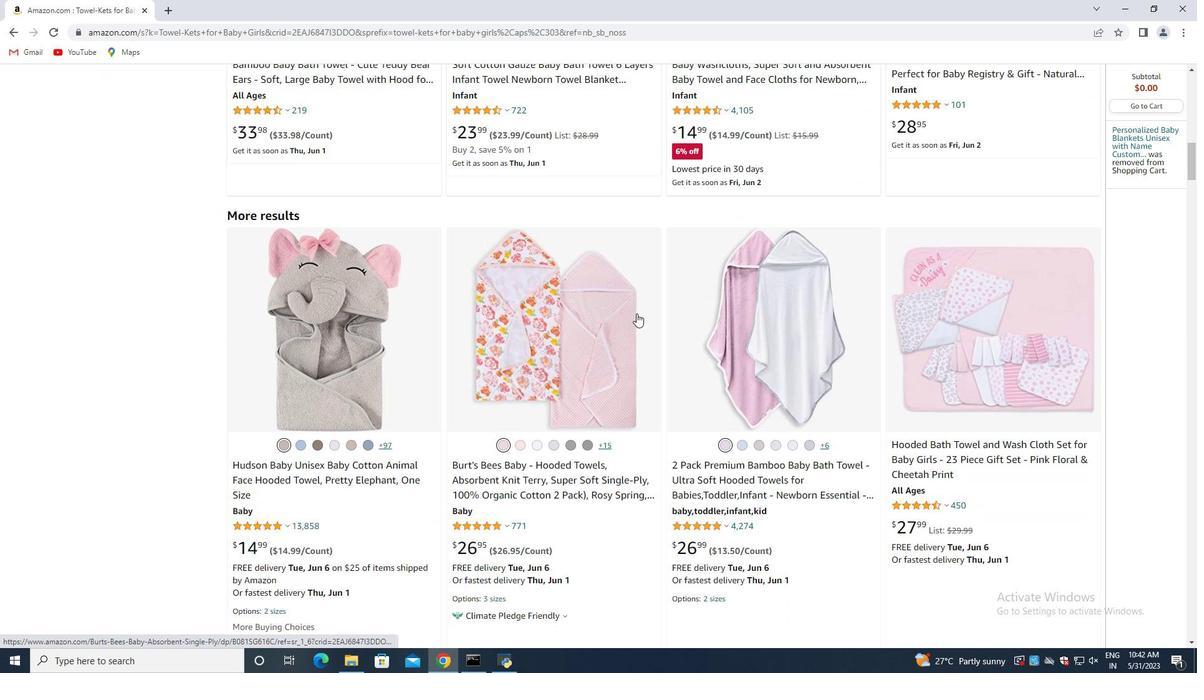
Action: Mouse scrolled (632, 315) with delta (0, 0)
Screenshot: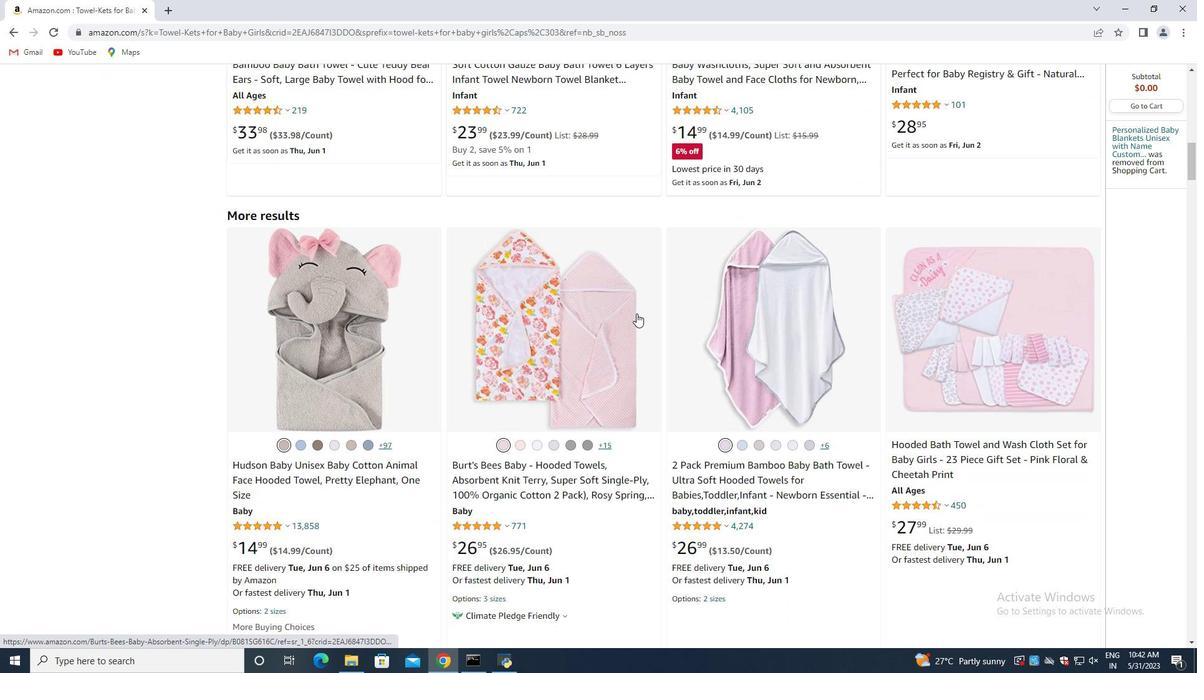 
Action: Mouse moved to (636, 313)
Screenshot: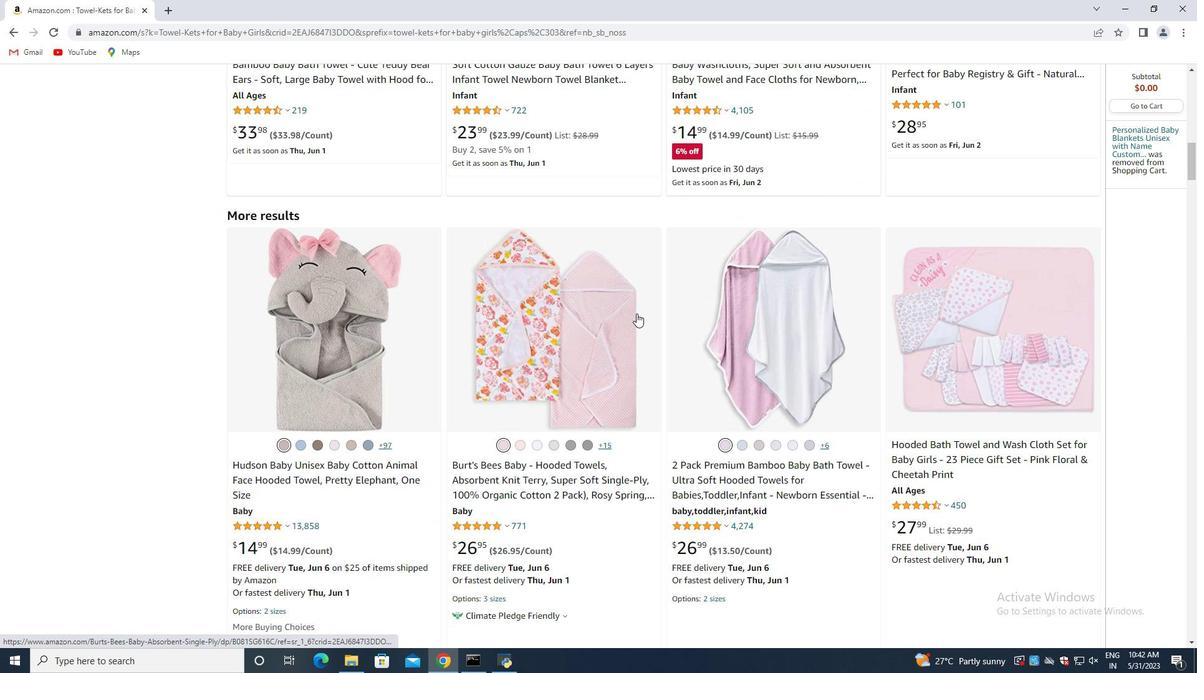 
Action: Mouse scrolled (636, 313) with delta (0, 0)
Screenshot: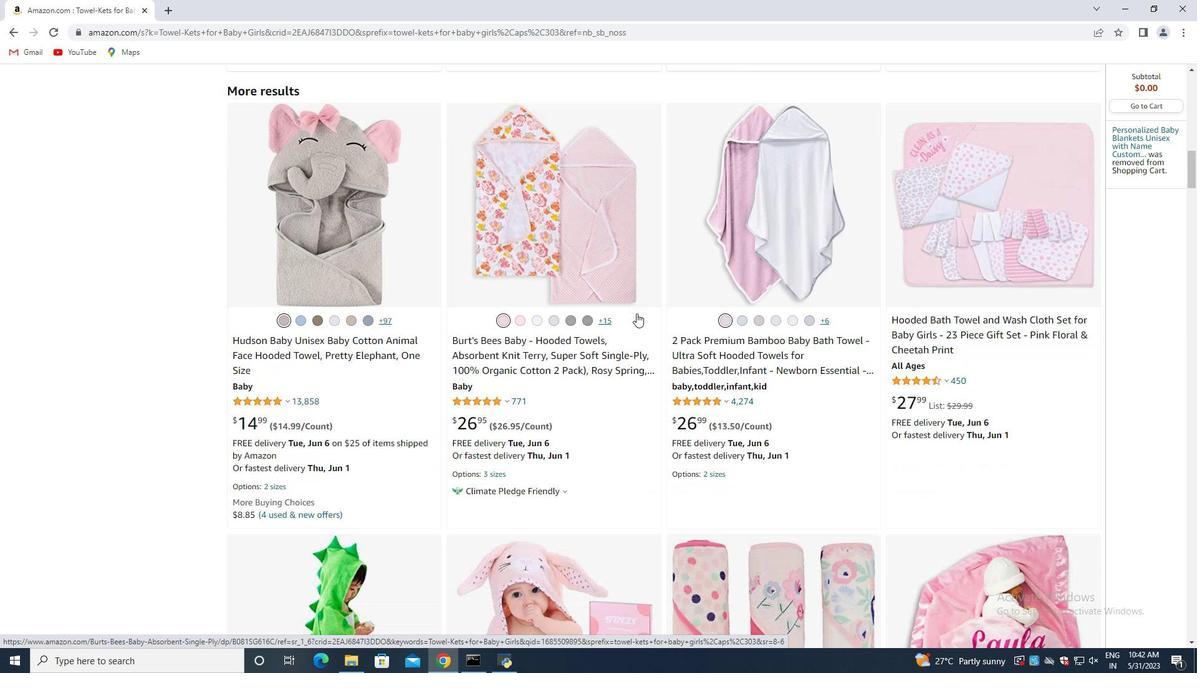 
Action: Mouse scrolled (636, 313) with delta (0, 0)
Screenshot: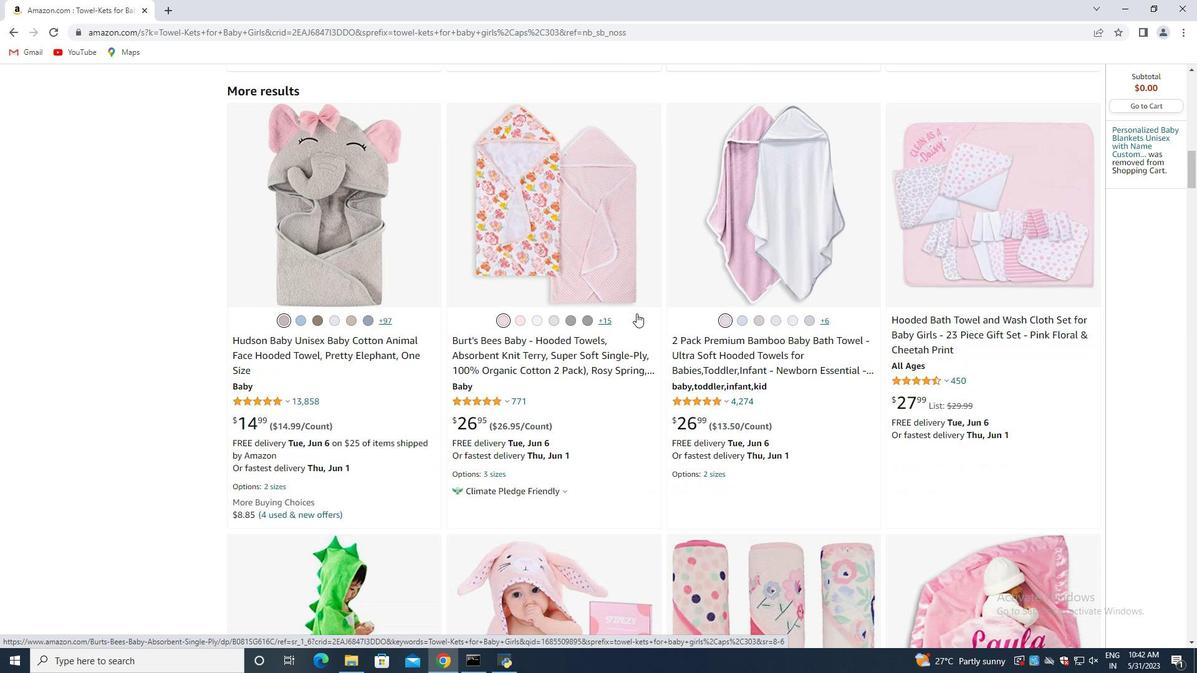 
Action: Mouse moved to (684, 301)
Screenshot: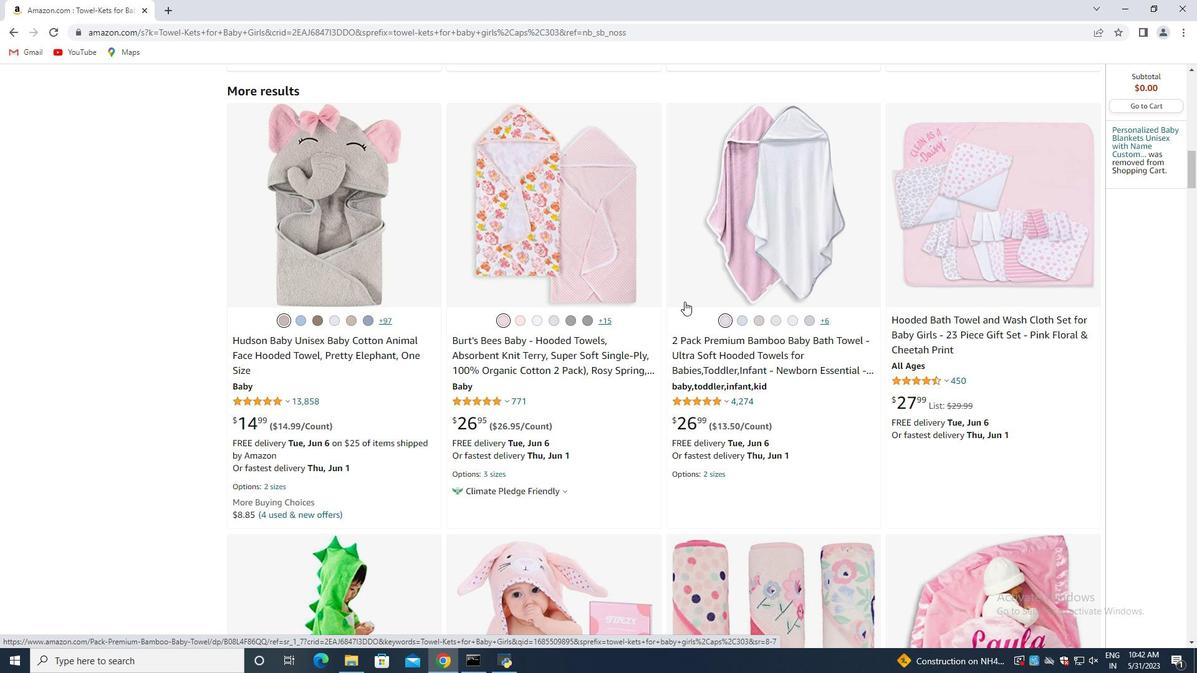 
Action: Mouse scrolled (684, 301) with delta (0, 0)
Screenshot: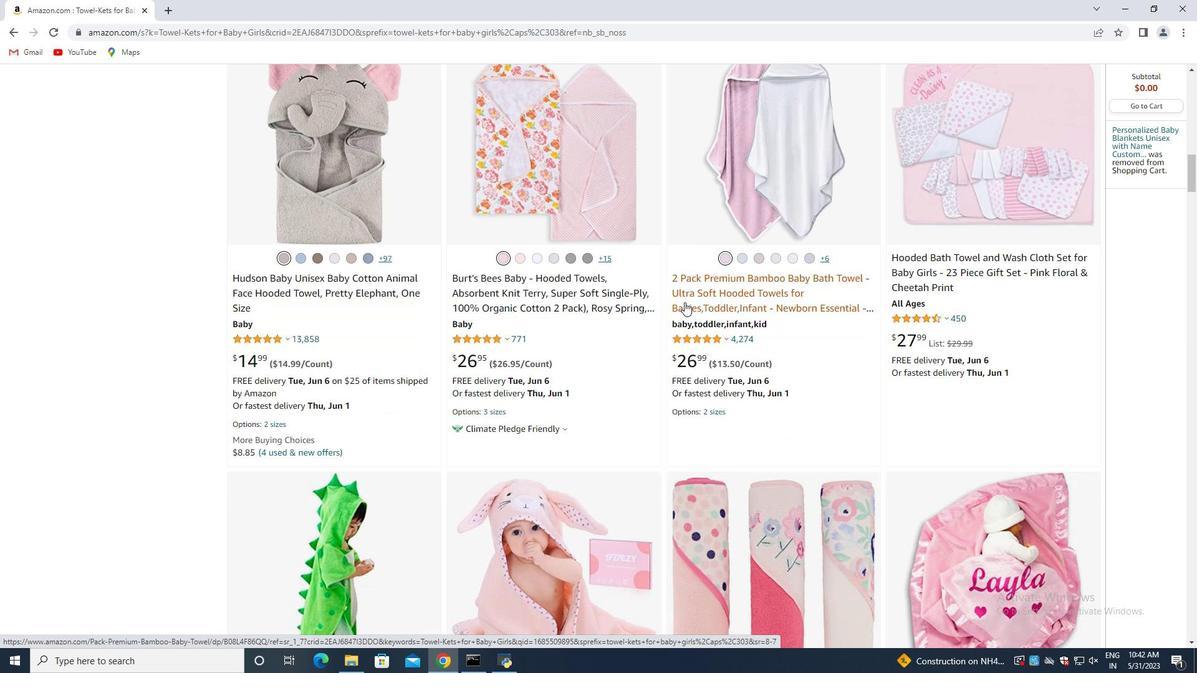 
Action: Mouse moved to (684, 302)
Screenshot: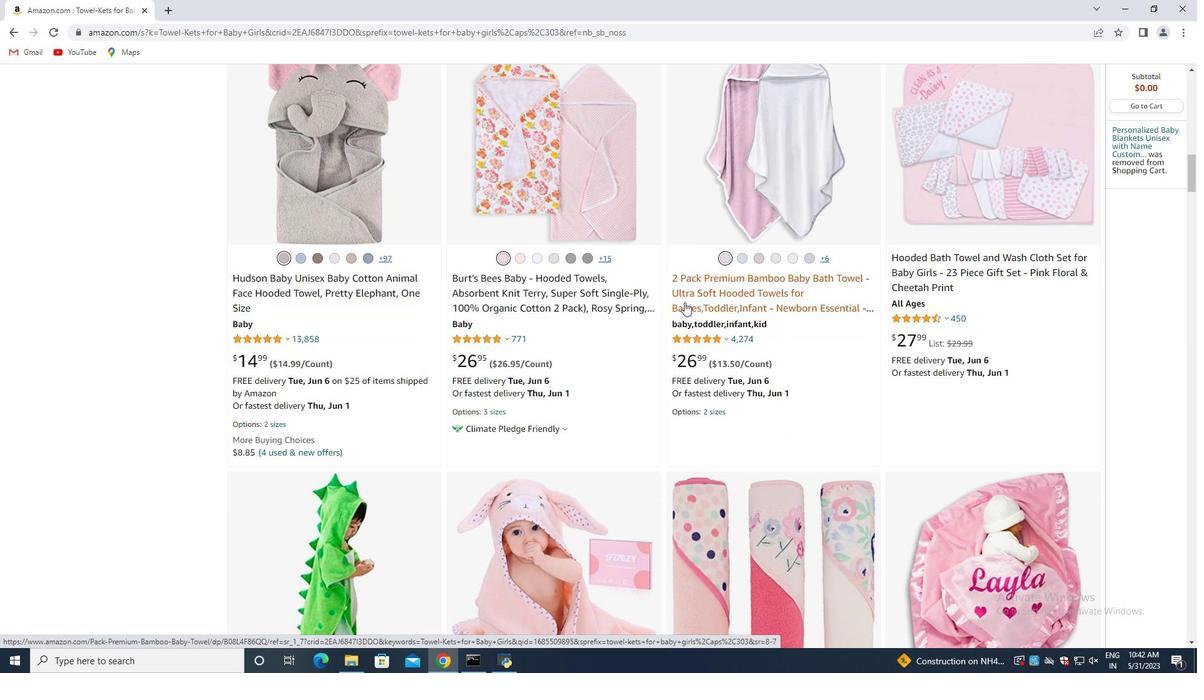
Action: Mouse scrolled (684, 301) with delta (0, 0)
Screenshot: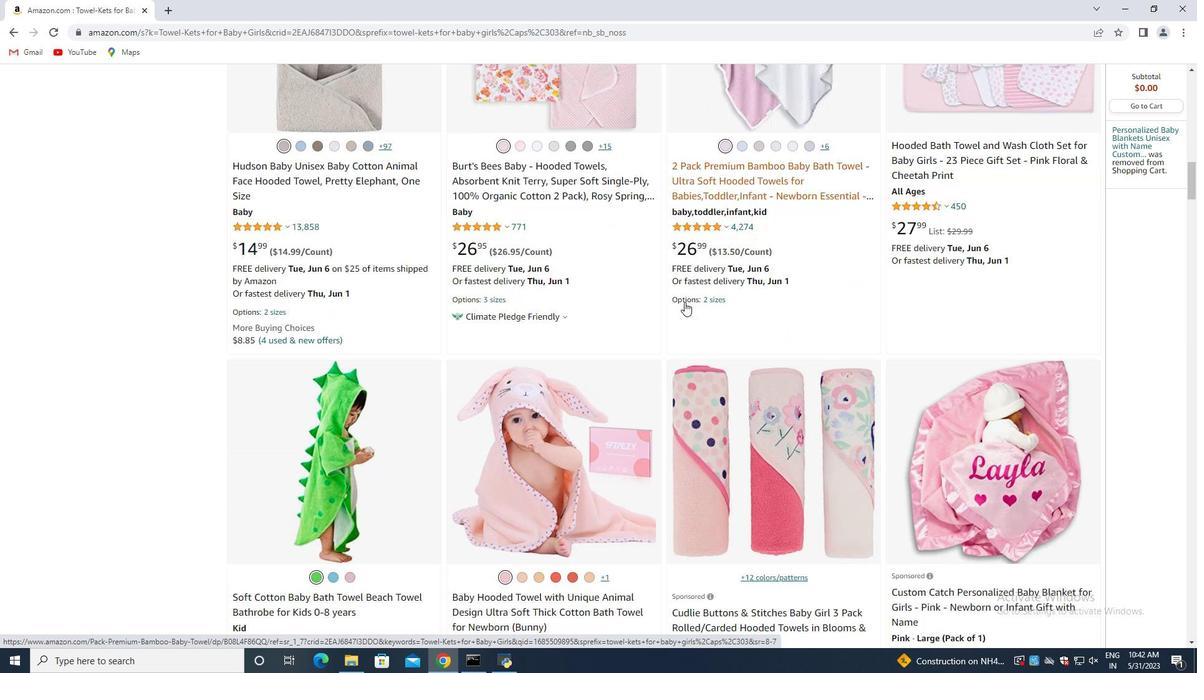 
Action: Mouse scrolled (684, 301) with delta (0, 0)
Screenshot: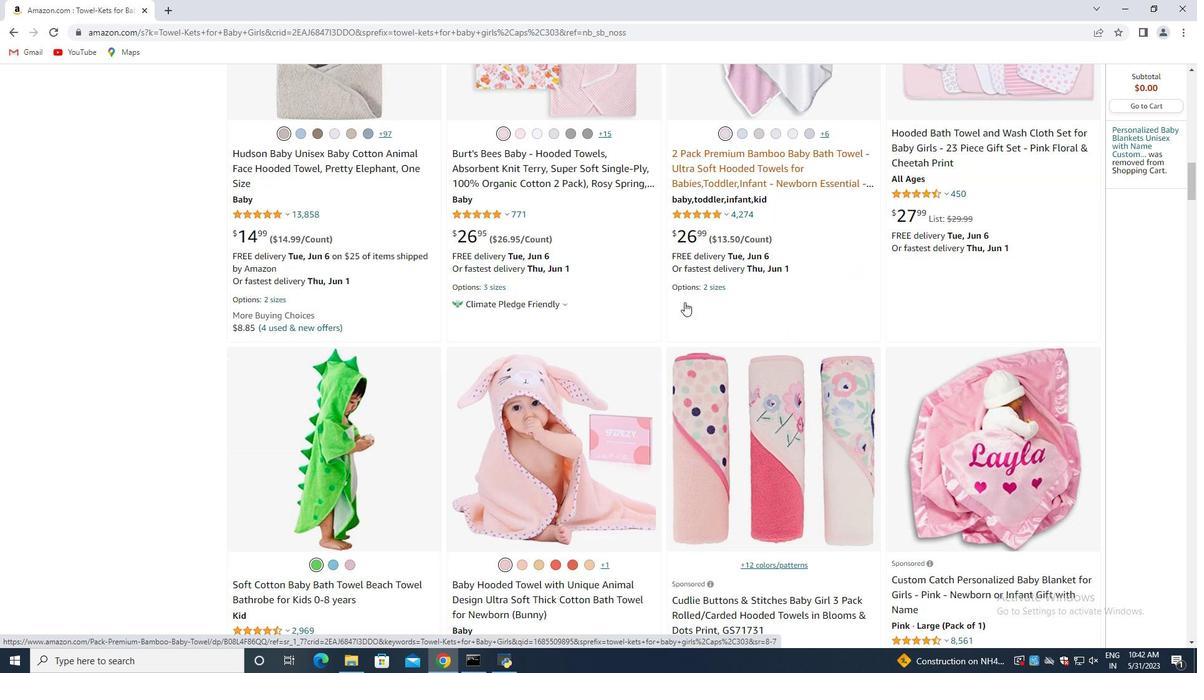
Action: Mouse scrolled (684, 301) with delta (0, 0)
Screenshot: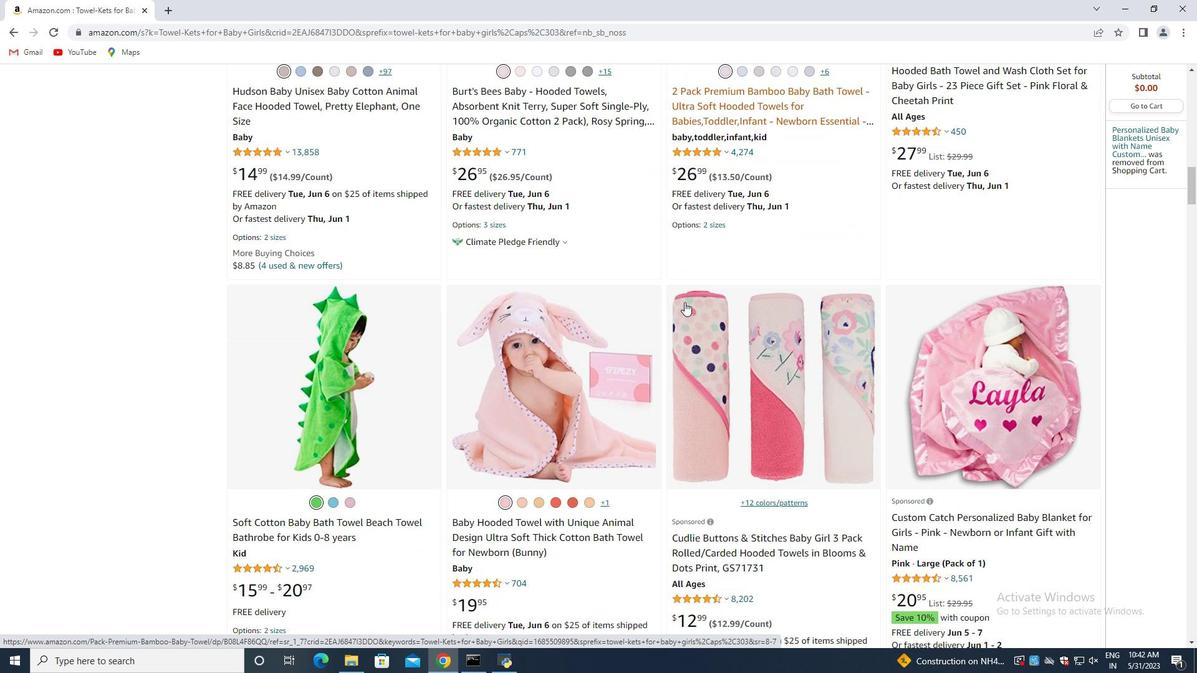 
Action: Mouse scrolled (684, 301) with delta (0, 0)
Screenshot: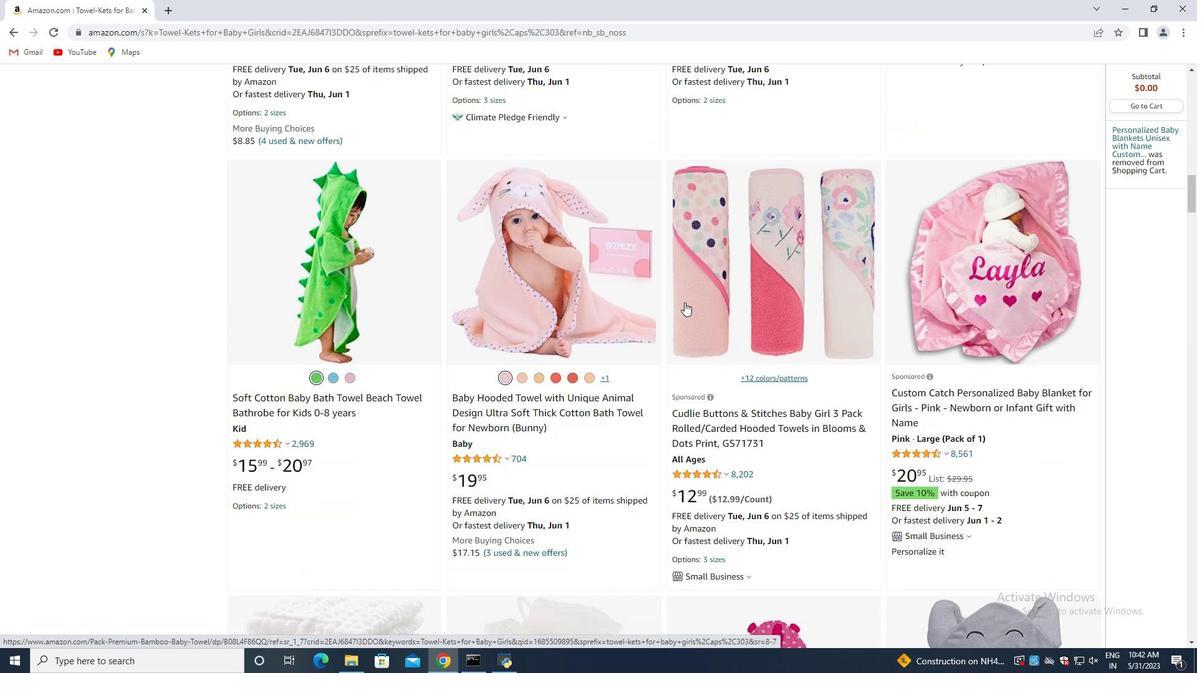 
Action: Mouse scrolled (684, 301) with delta (0, 0)
Screenshot: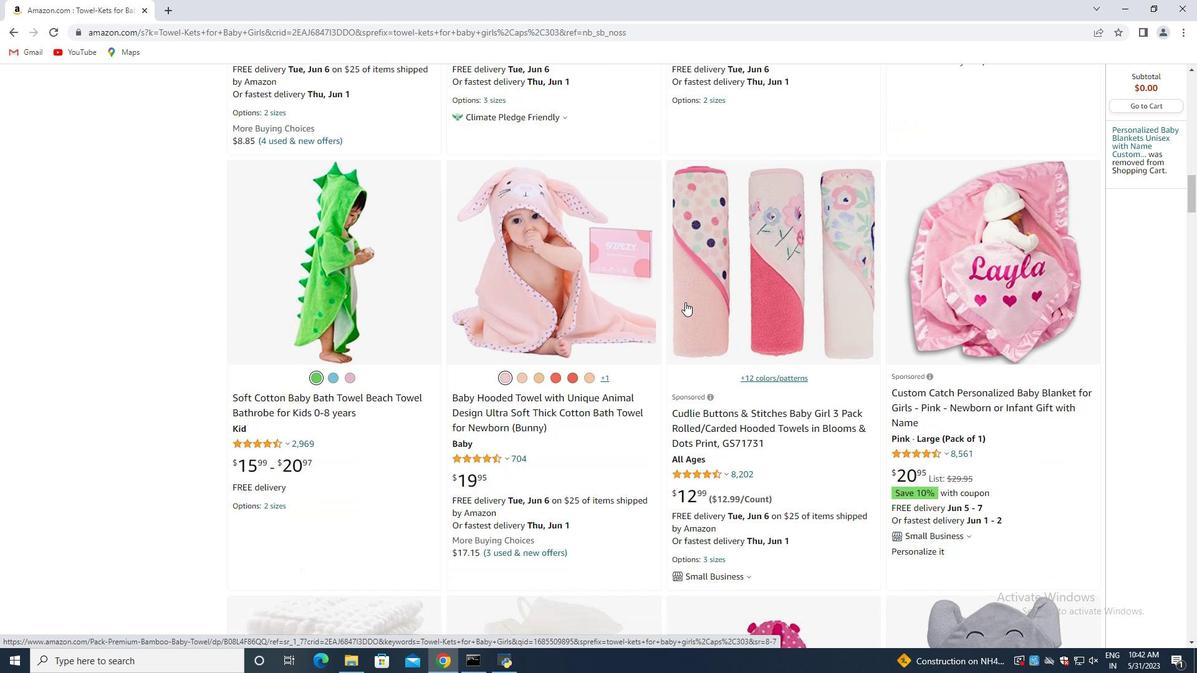 
Action: Mouse moved to (687, 302)
Screenshot: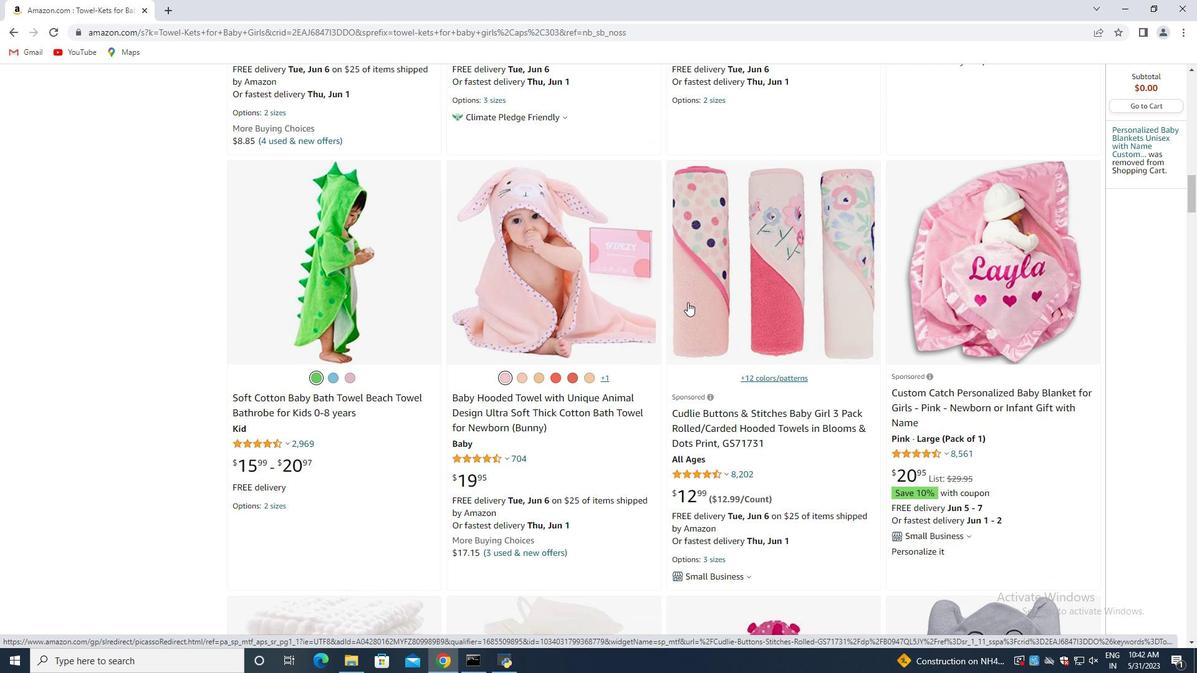 
Action: Mouse scrolled (687, 301) with delta (0, 0)
Screenshot: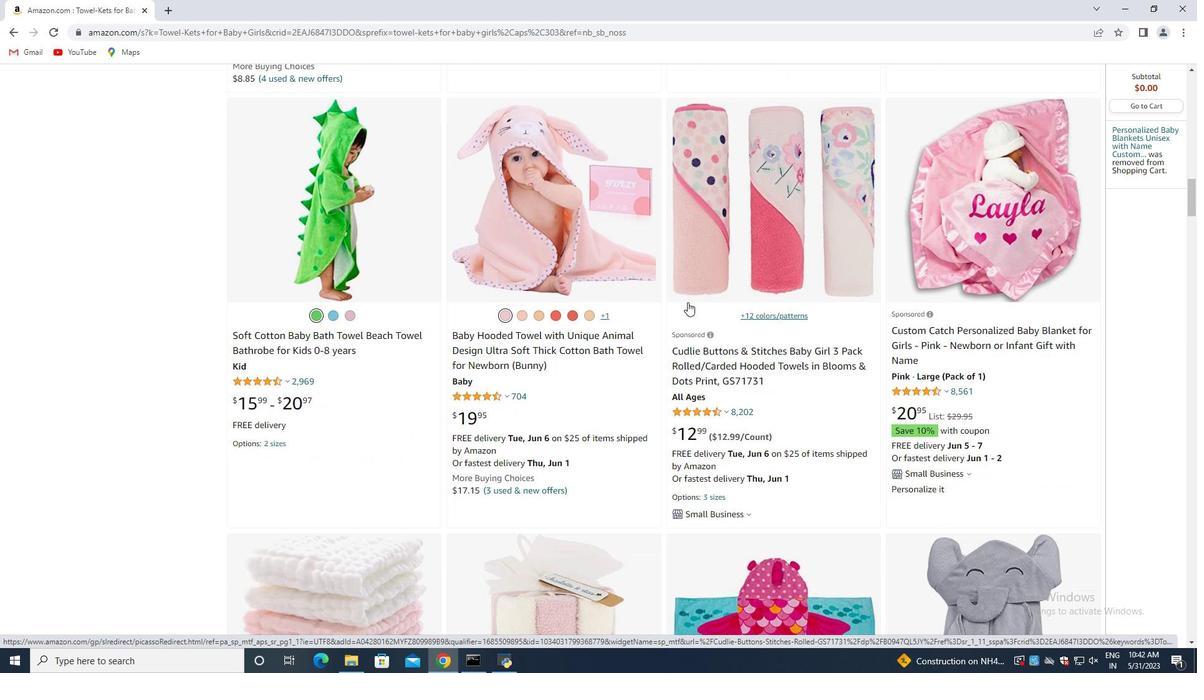 
Action: Mouse scrolled (687, 301) with delta (0, 0)
Screenshot: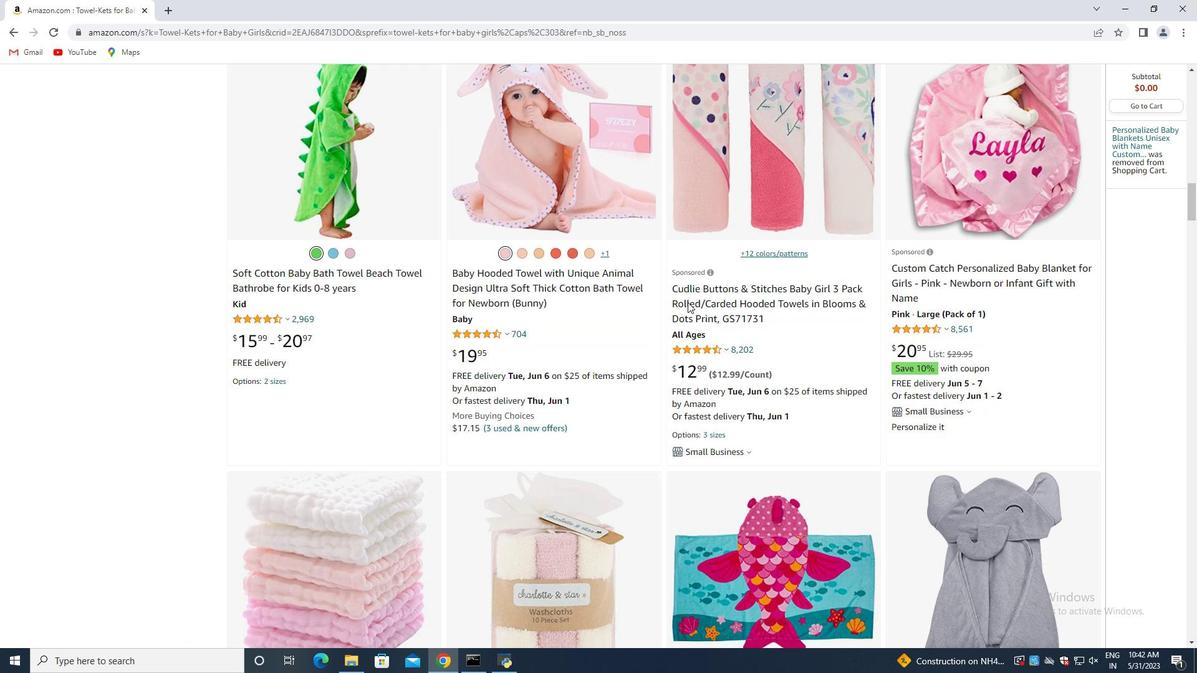 
Action: Mouse scrolled (687, 301) with delta (0, 0)
Screenshot: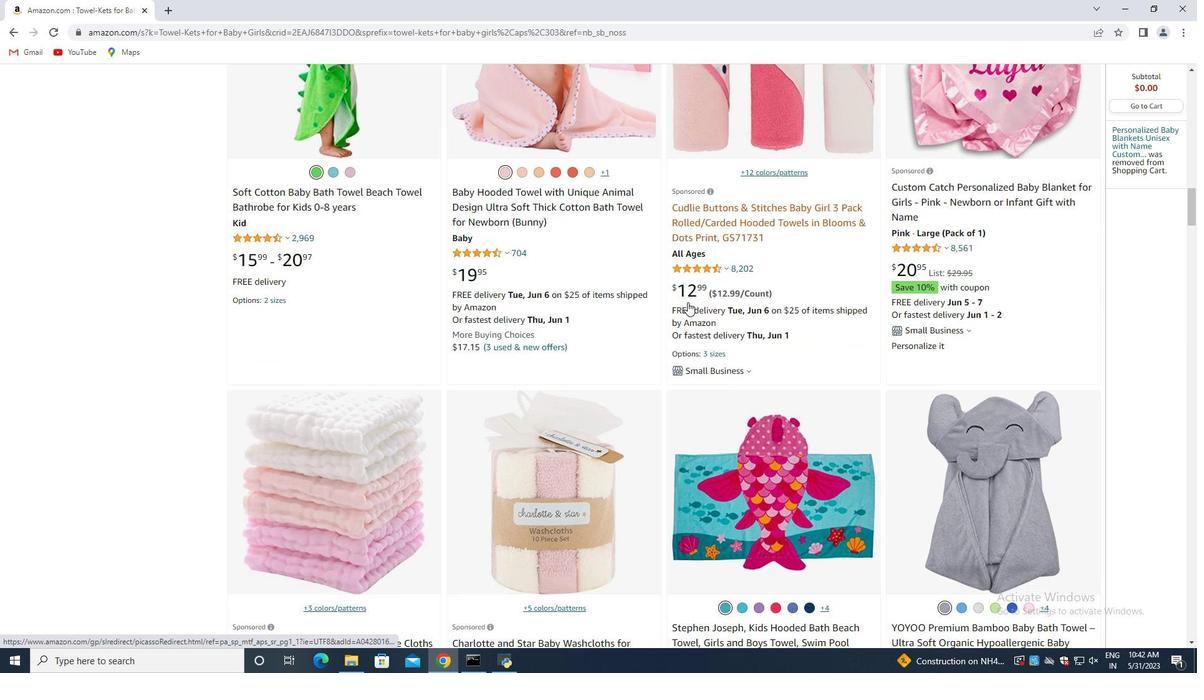 
Action: Mouse scrolled (687, 301) with delta (0, 0)
Screenshot: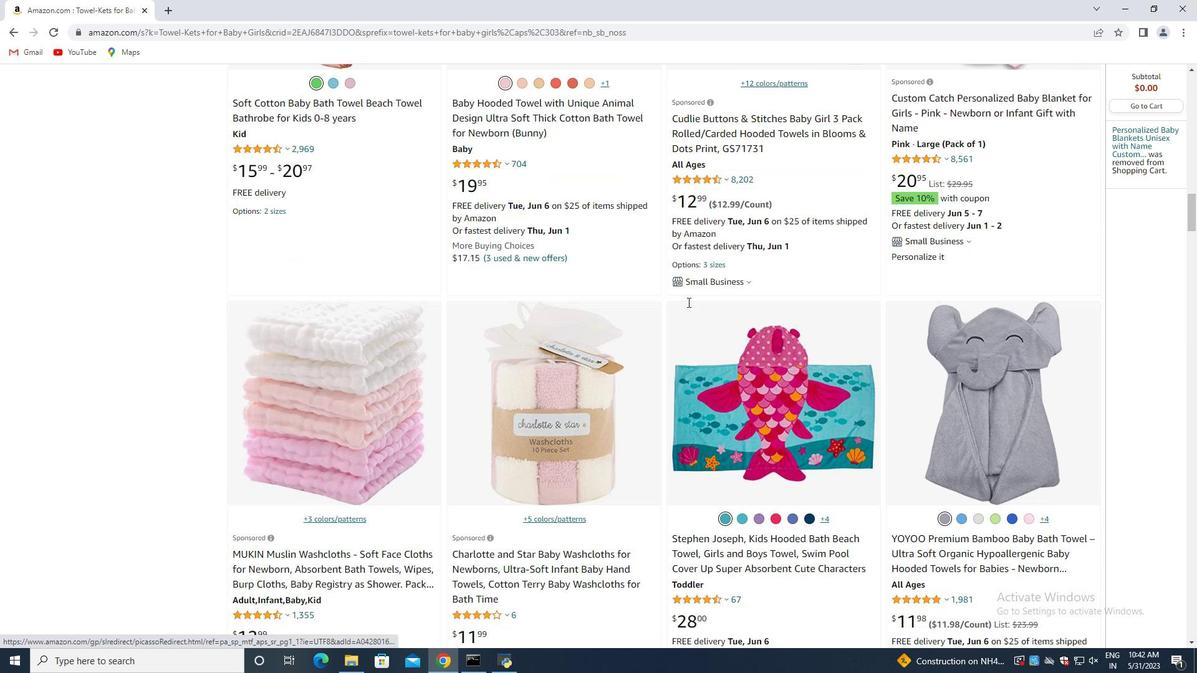 
Action: Mouse scrolled (687, 301) with delta (0, 0)
Screenshot: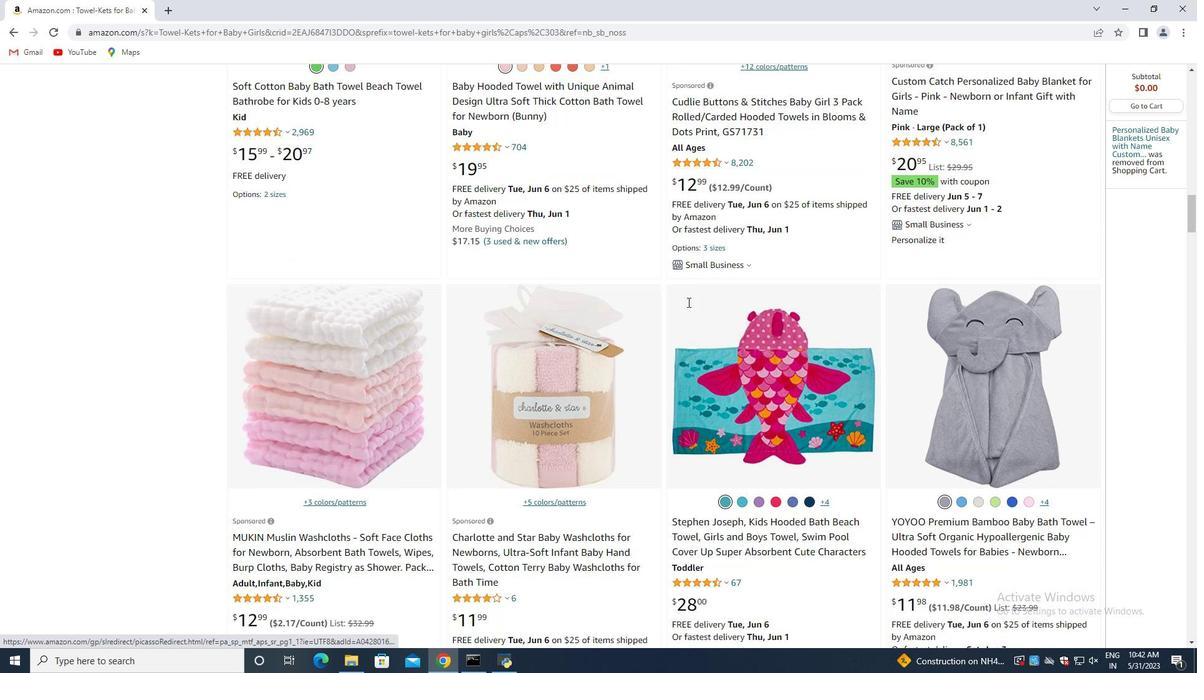 
Action: Mouse moved to (687, 302)
Screenshot: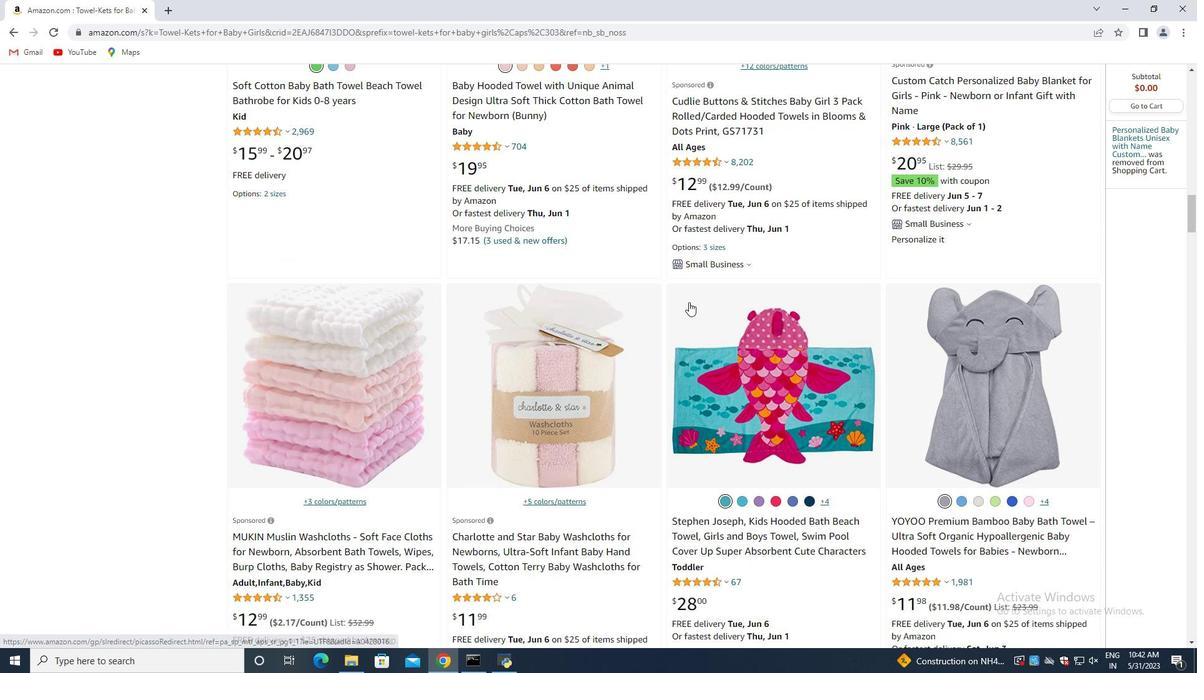 
Action: Mouse scrolled (687, 301) with delta (0, 0)
Screenshot: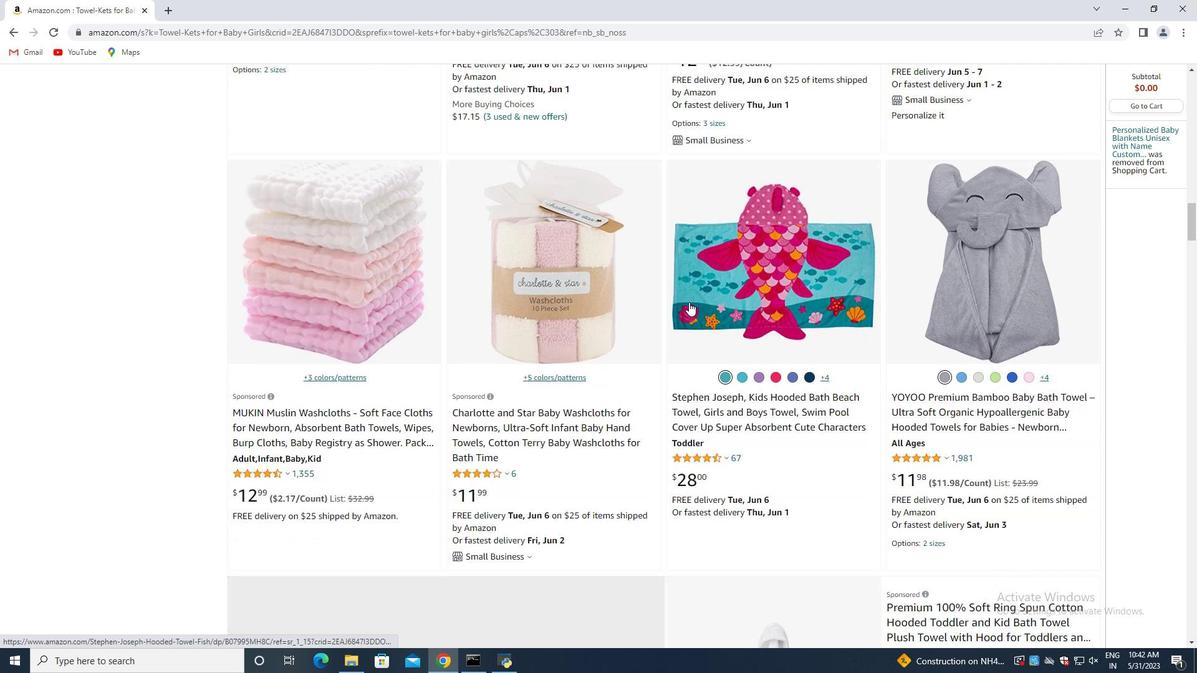 
Action: Mouse moved to (688, 302)
Screenshot: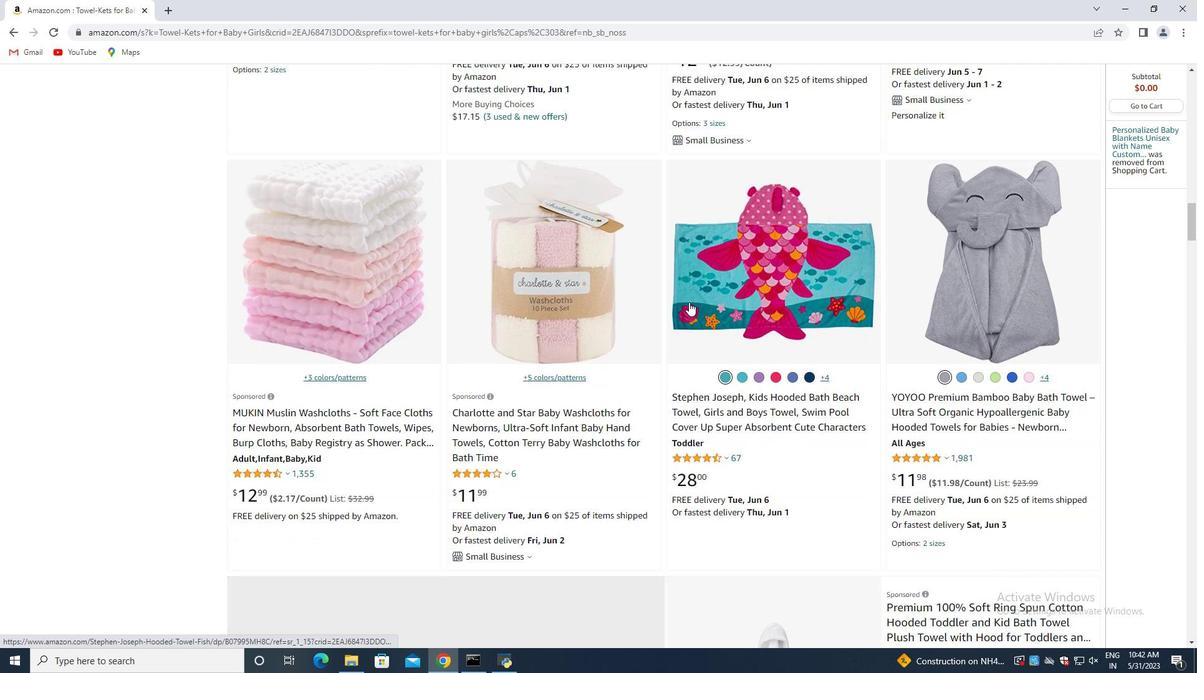 
Action: Mouse scrolled (688, 301) with delta (0, 0)
Screenshot: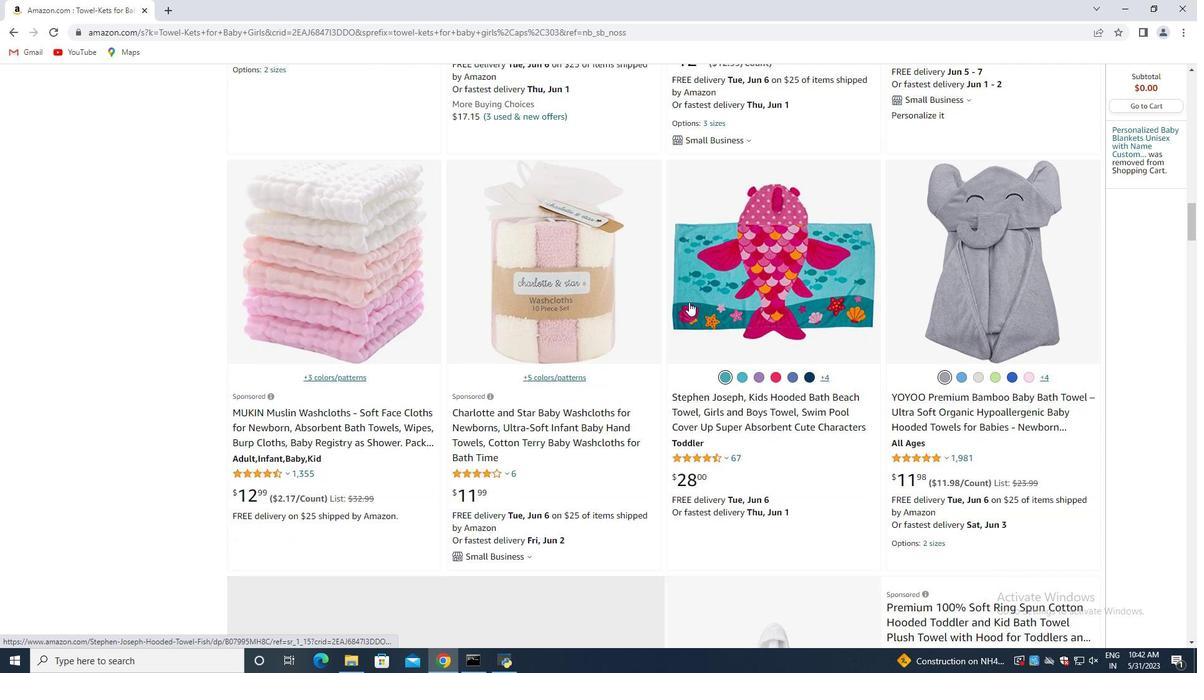 
Action: Mouse moved to (693, 299)
Screenshot: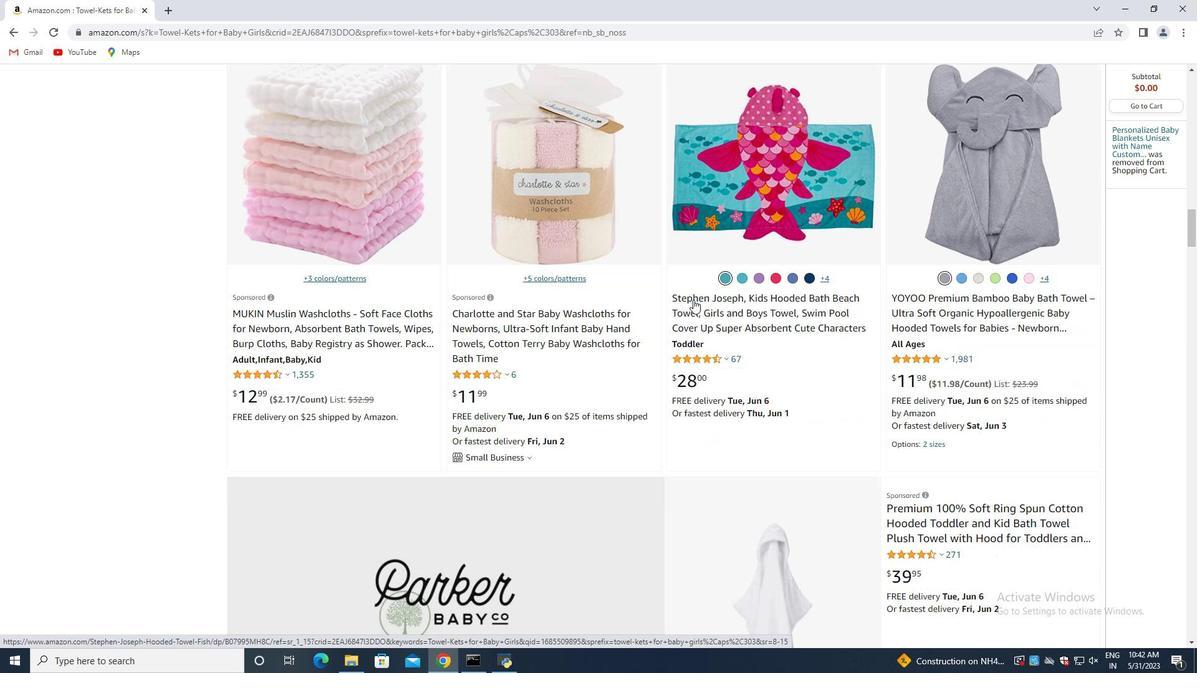 
Action: Mouse scrolled (693, 299) with delta (0, 0)
Screenshot: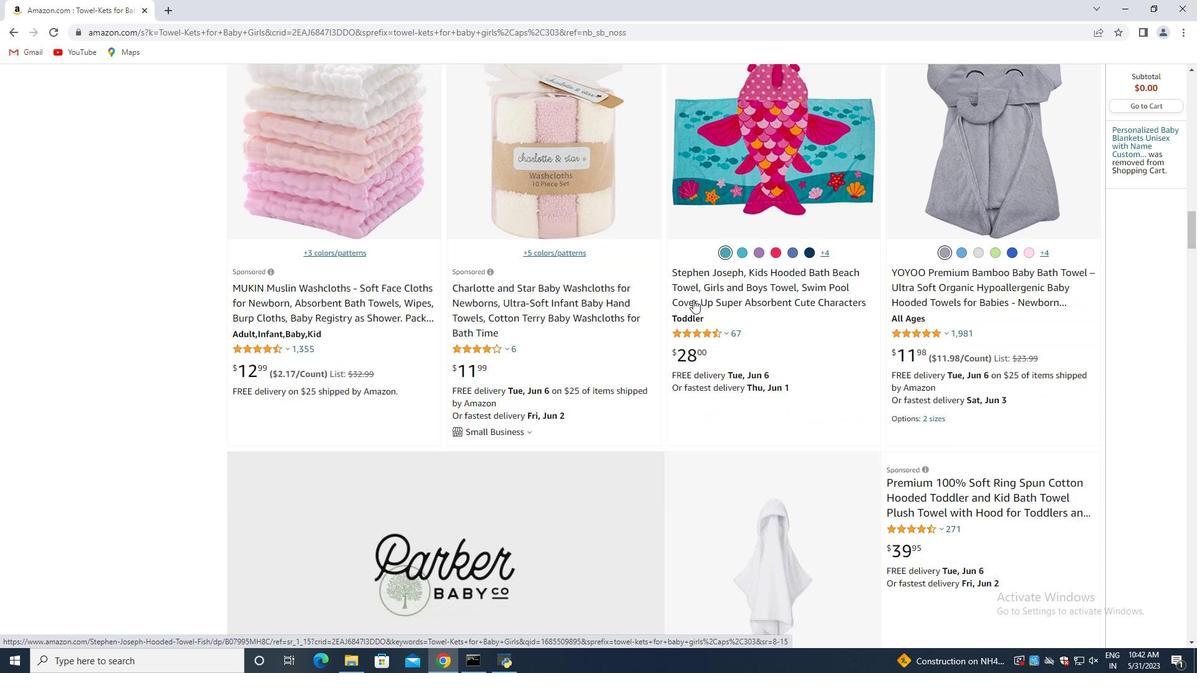
Action: Mouse moved to (693, 299)
Screenshot: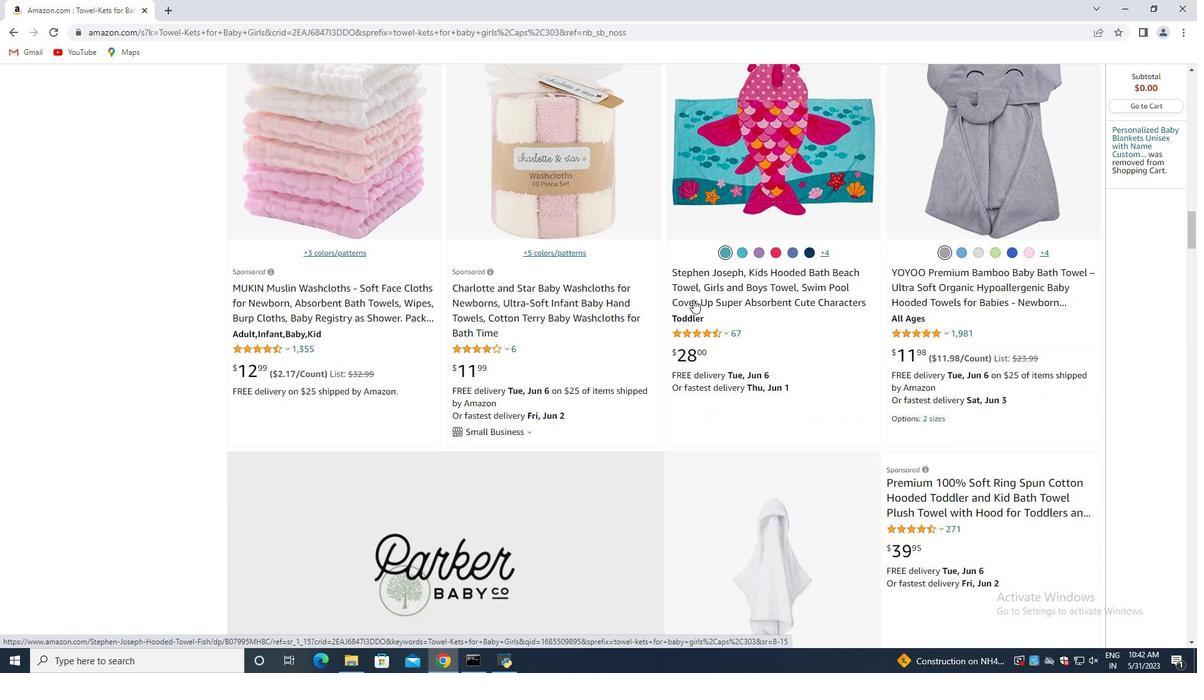 
Action: Mouse scrolled (693, 299) with delta (0, 0)
Screenshot: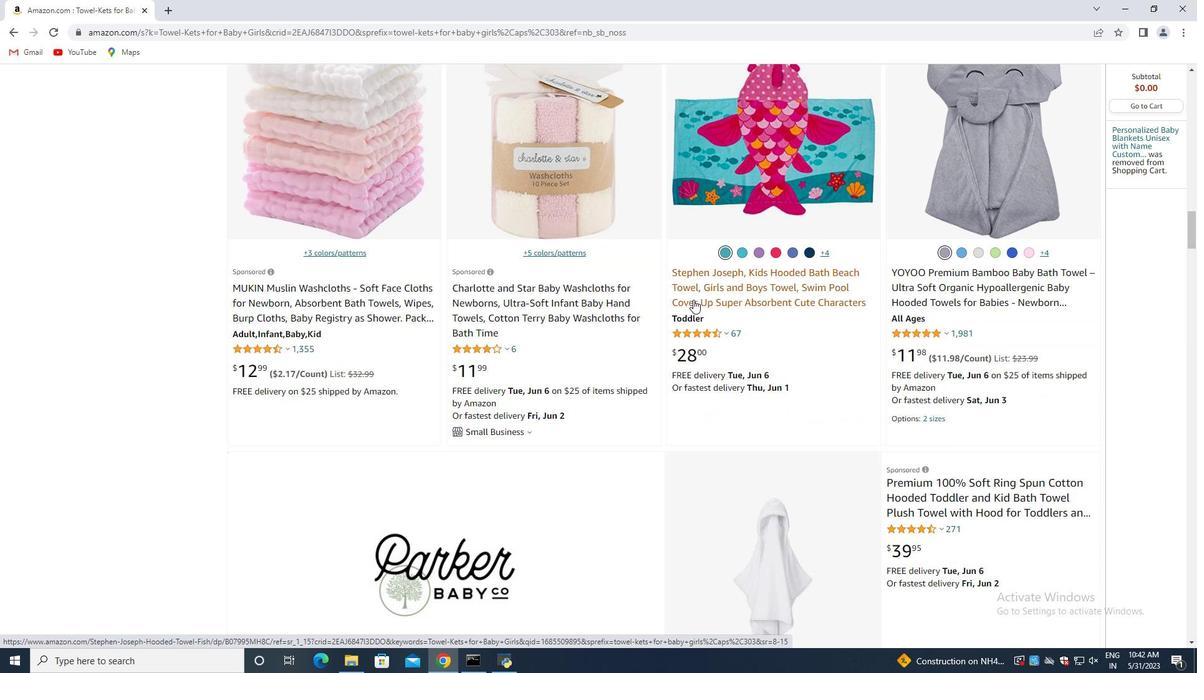 
Action: Mouse scrolled (693, 299) with delta (0, 0)
Screenshot: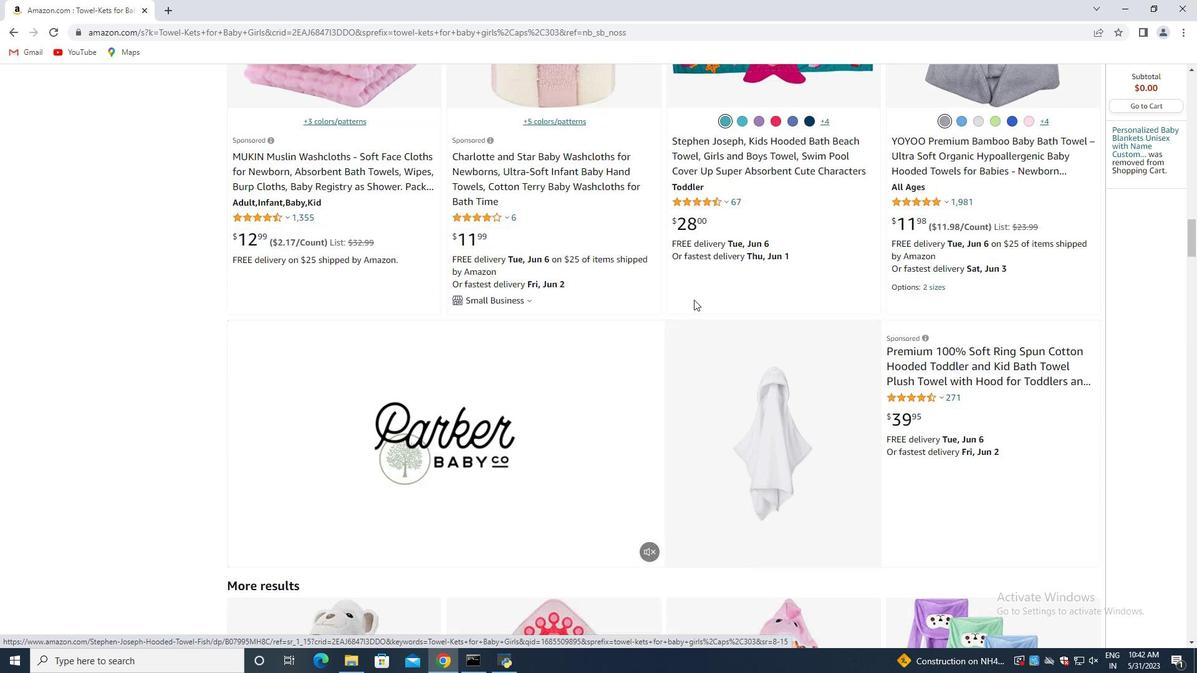
Action: Mouse scrolled (693, 299) with delta (0, 0)
Screenshot: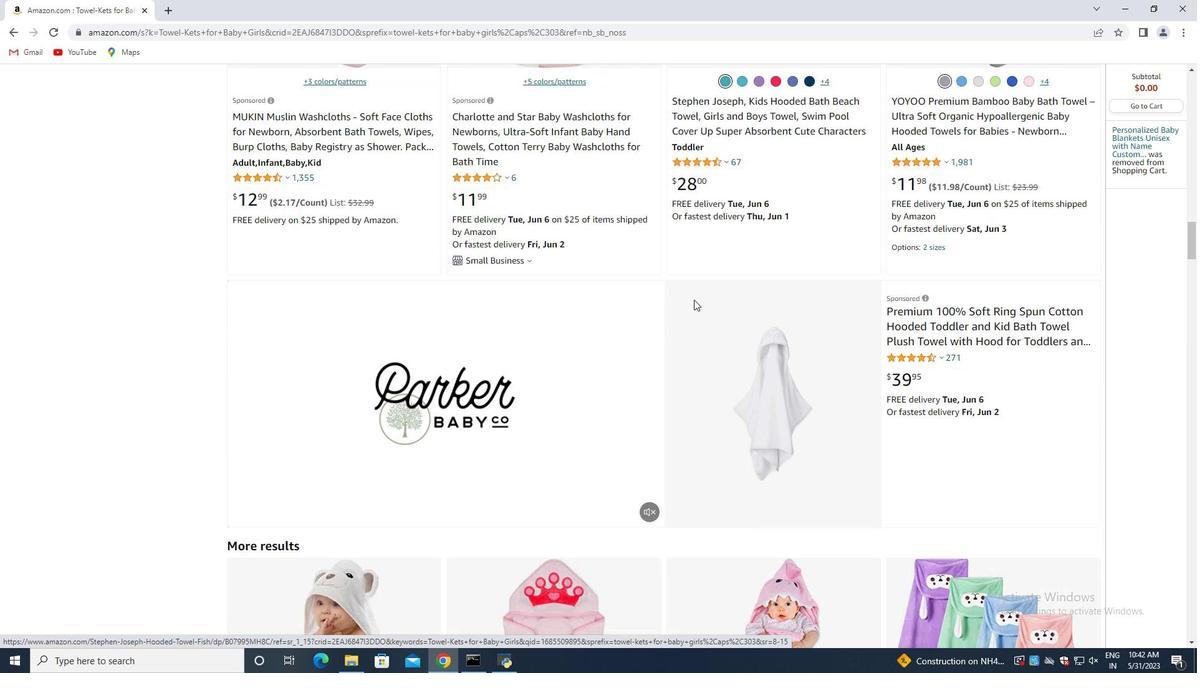 
Action: Mouse moved to (693, 299)
Screenshot: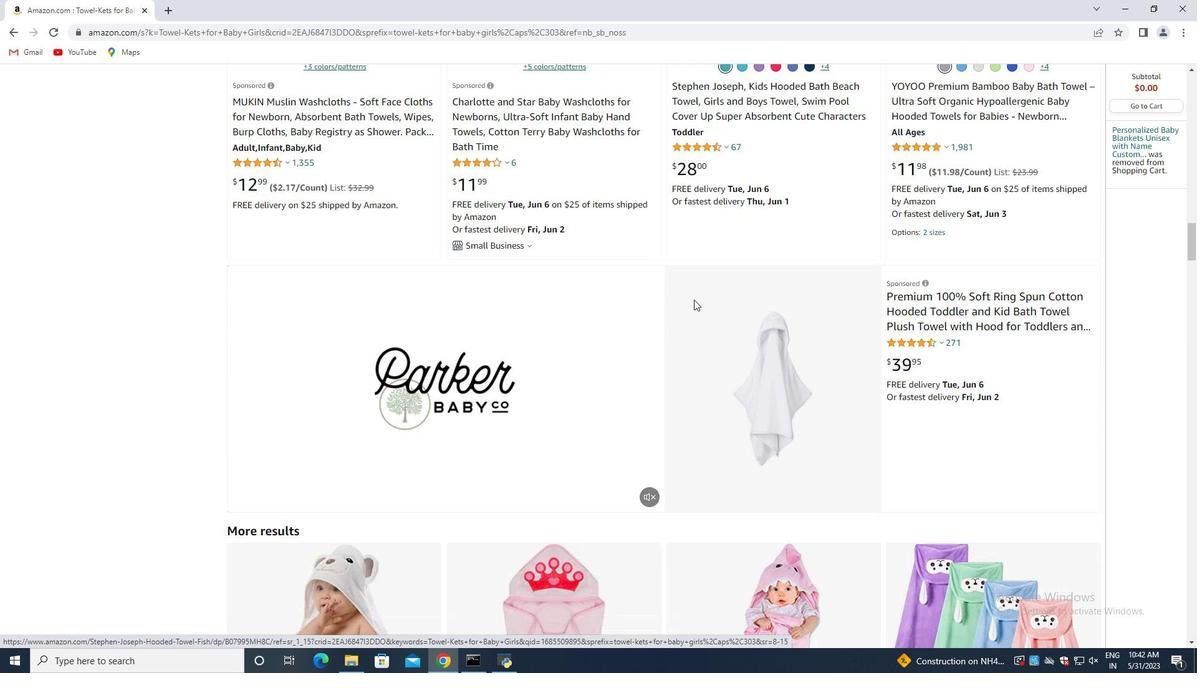 
Action: Mouse scrolled (693, 299) with delta (0, 0)
Screenshot: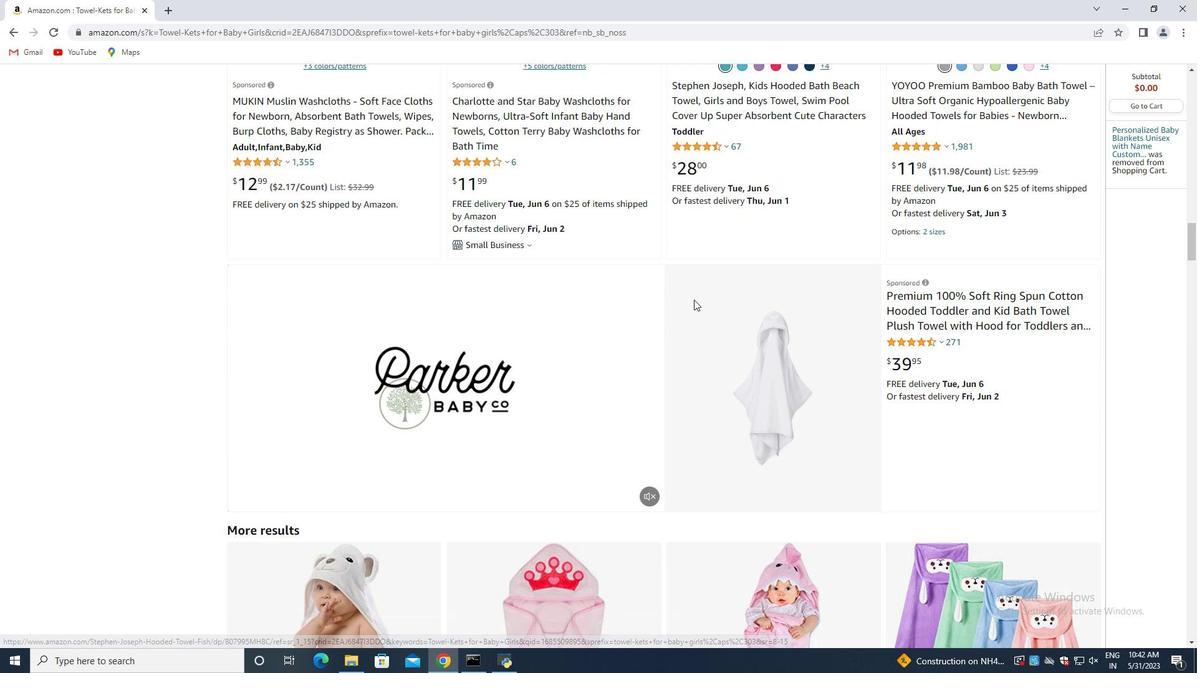 
Action: Mouse moved to (693, 299)
Screenshot: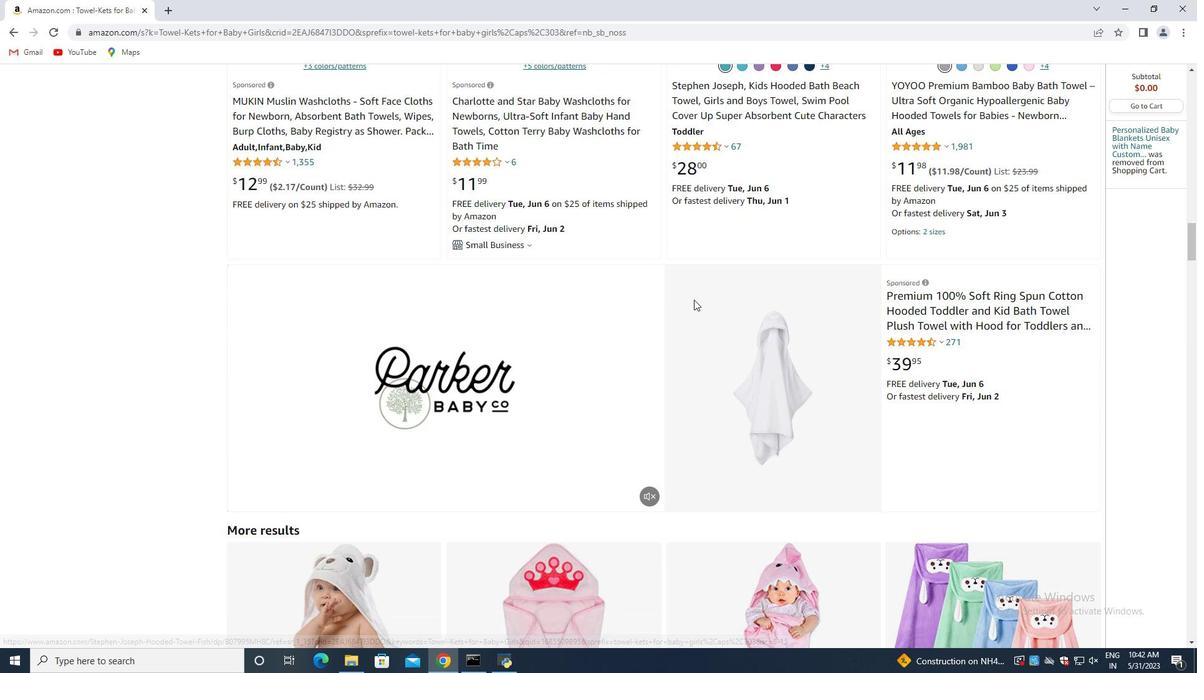 
Action: Mouse scrolled (693, 299) with delta (0, 0)
Screenshot: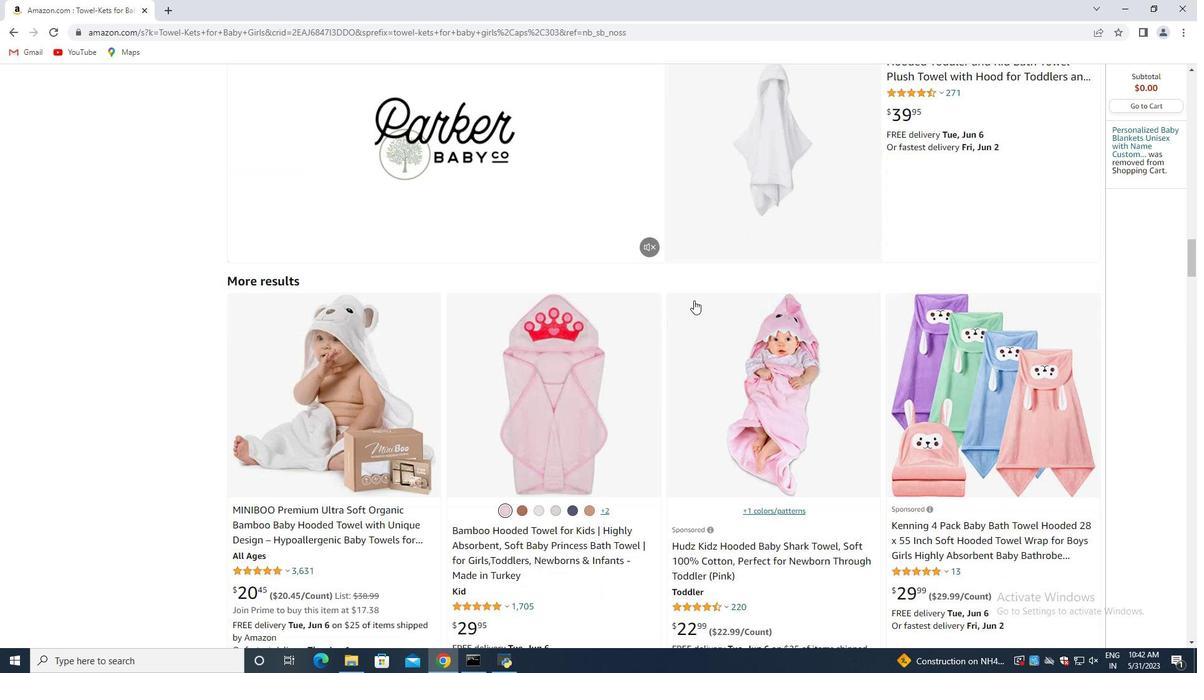 
Action: Mouse scrolled (693, 299) with delta (0, 0)
Screenshot: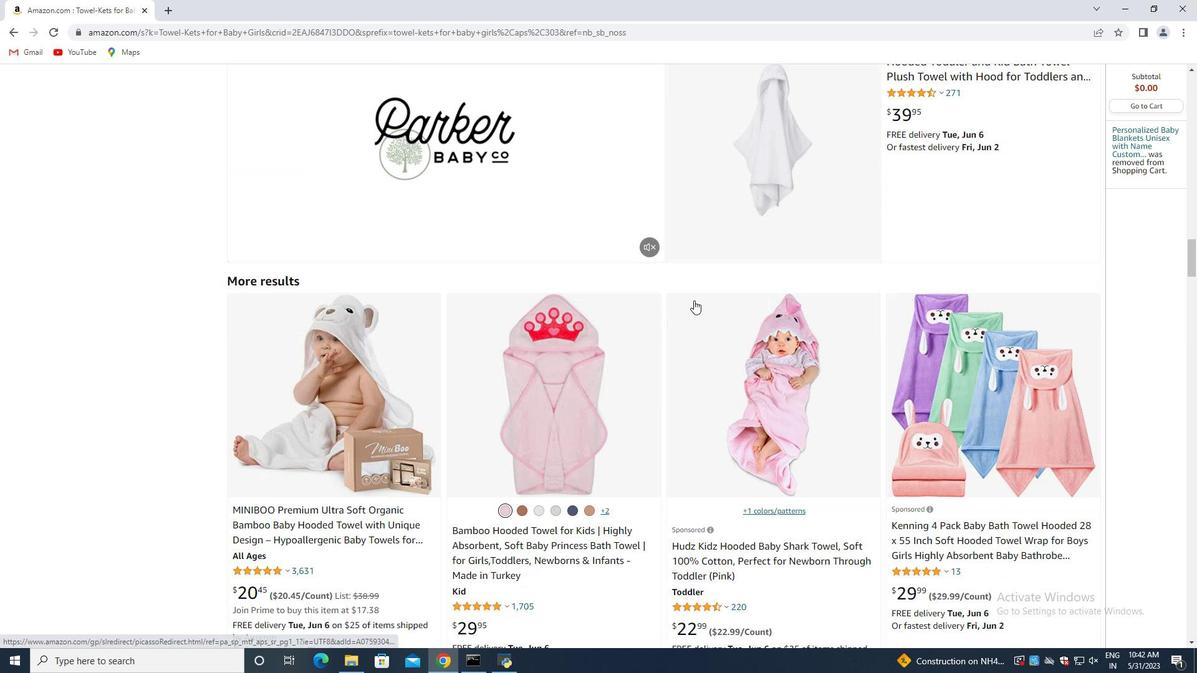 
Action: Mouse scrolled (693, 299) with delta (0, 0)
Screenshot: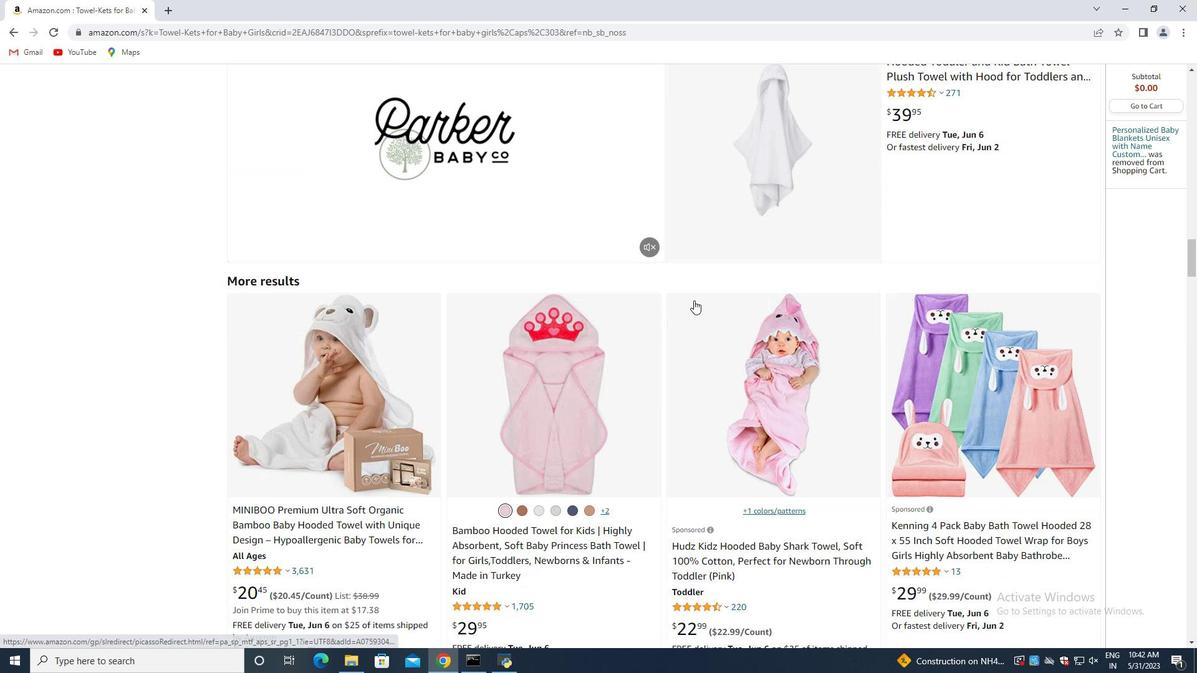 
Action: Mouse scrolled (693, 299) with delta (0, 0)
Screenshot: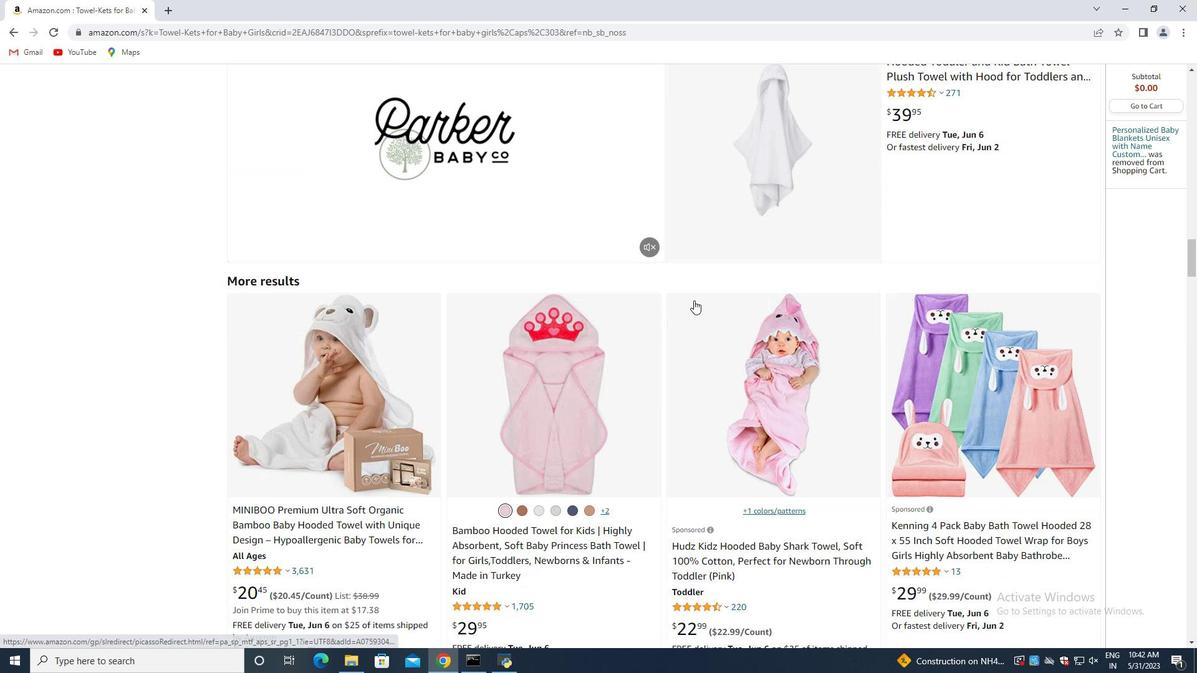 
Action: Mouse moved to (695, 300)
Screenshot: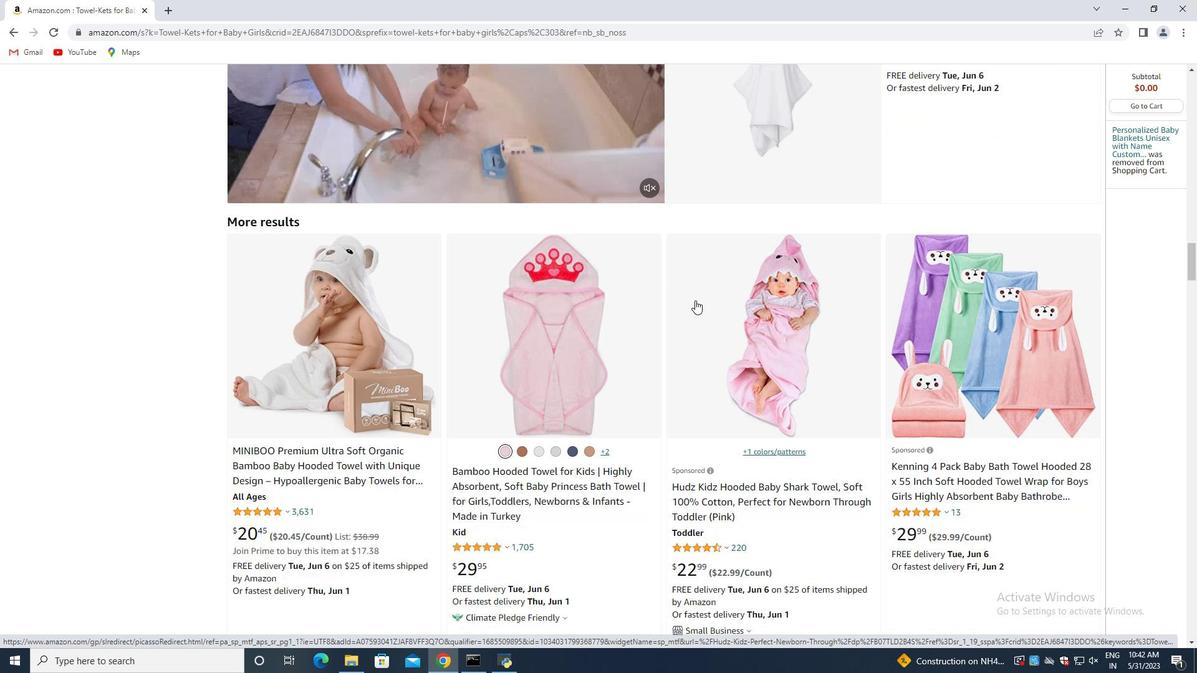 
Action: Mouse scrolled (695, 299) with delta (0, 0)
Screenshot: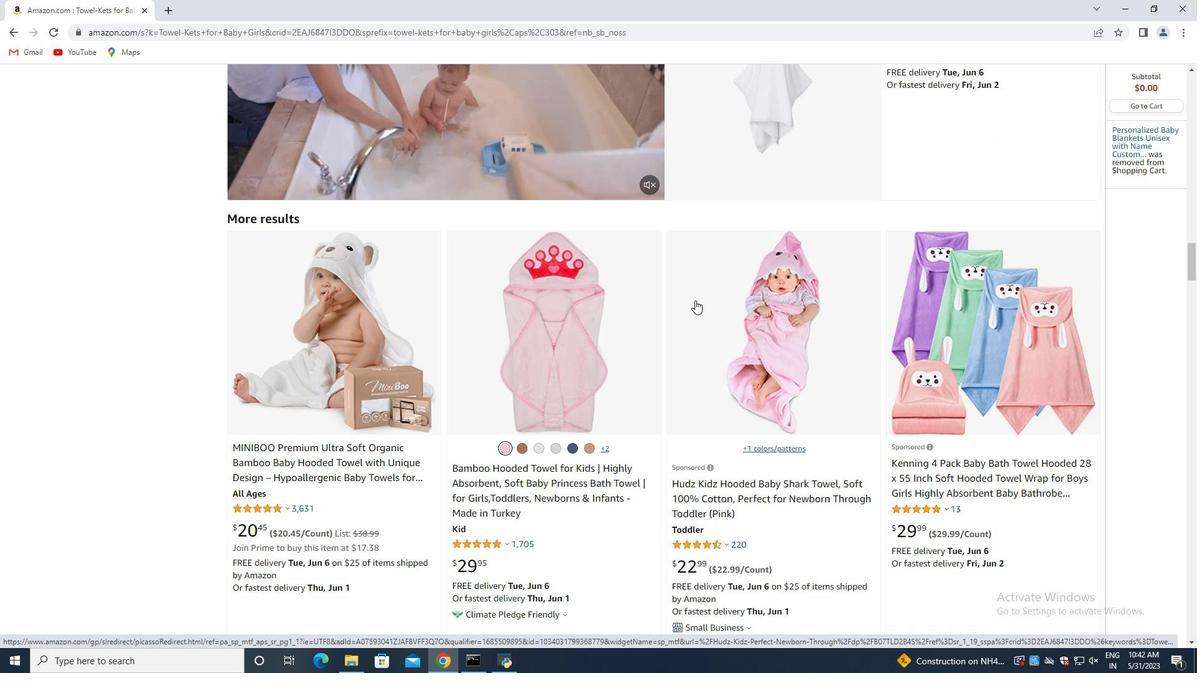 
Action: Mouse moved to (697, 300)
Screenshot: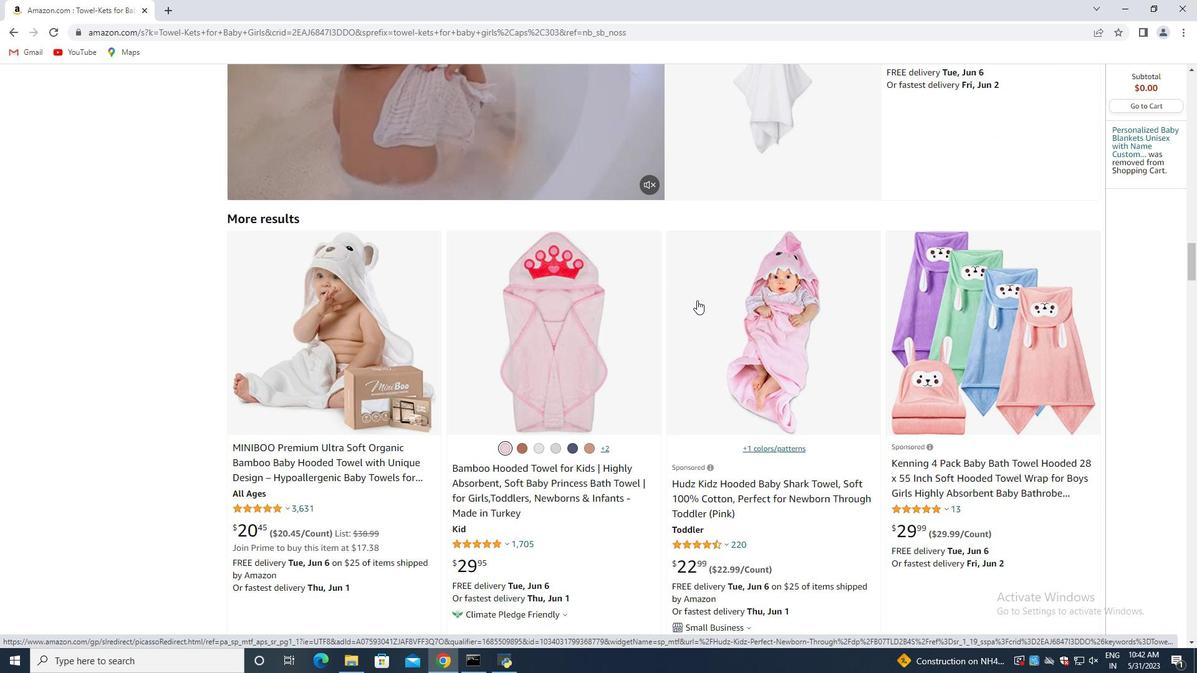
Action: Mouse scrolled (697, 299) with delta (0, 0)
Screenshot: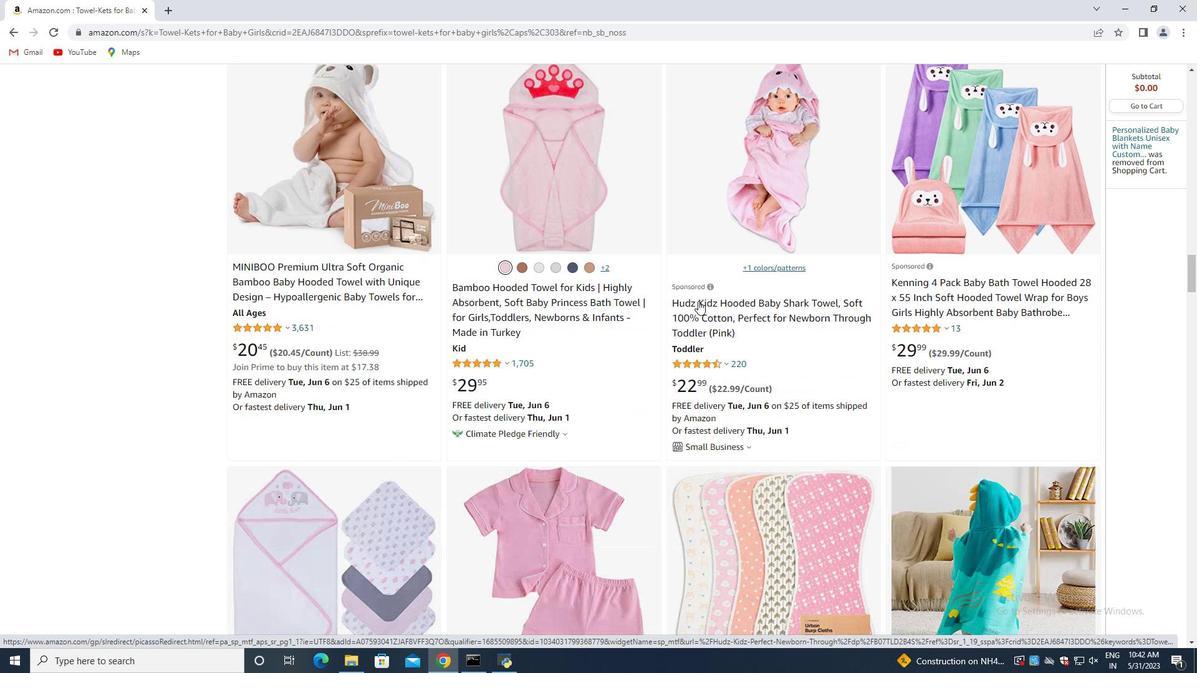 
Action: Mouse scrolled (697, 299) with delta (0, 0)
Screenshot: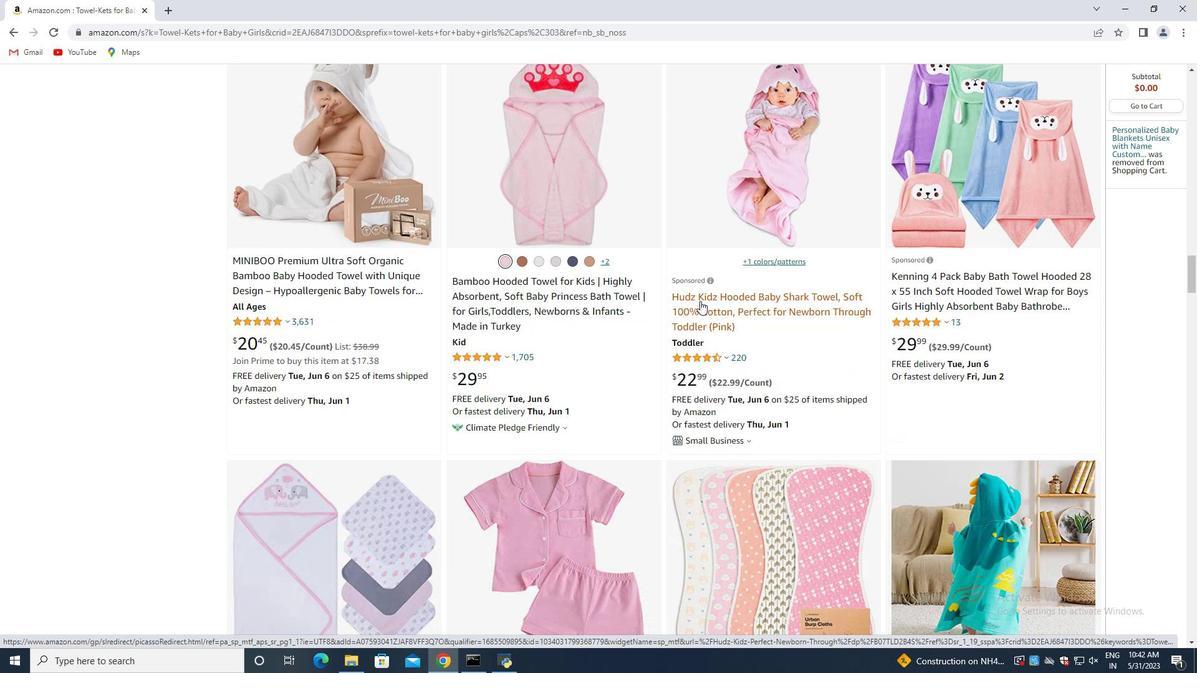 
Action: Mouse moved to (697, 300)
Screenshot: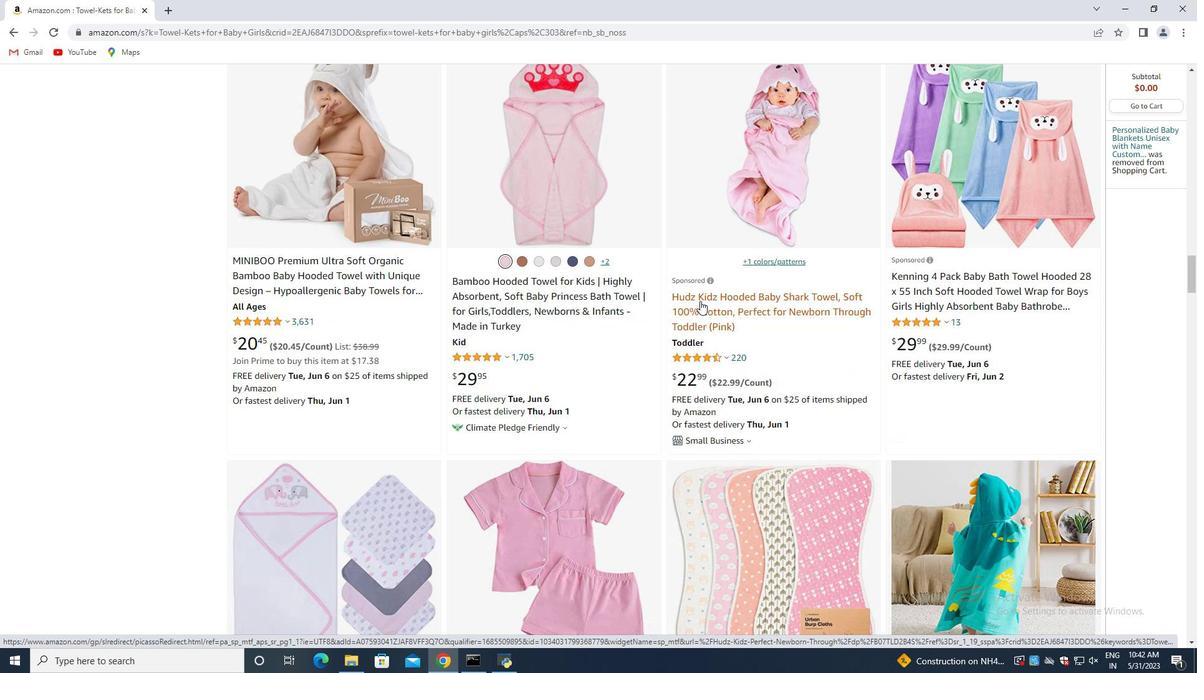 
Action: Mouse scrolled (697, 299) with delta (0, 0)
Screenshot: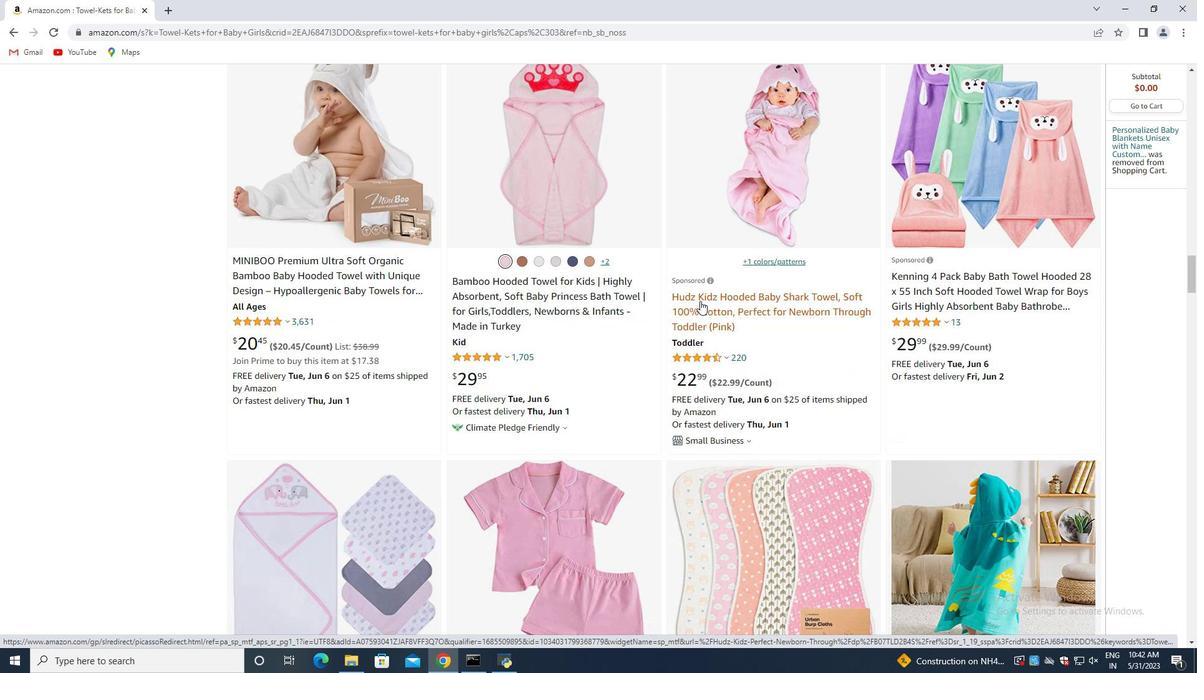 
Action: Mouse moved to (700, 301)
Screenshot: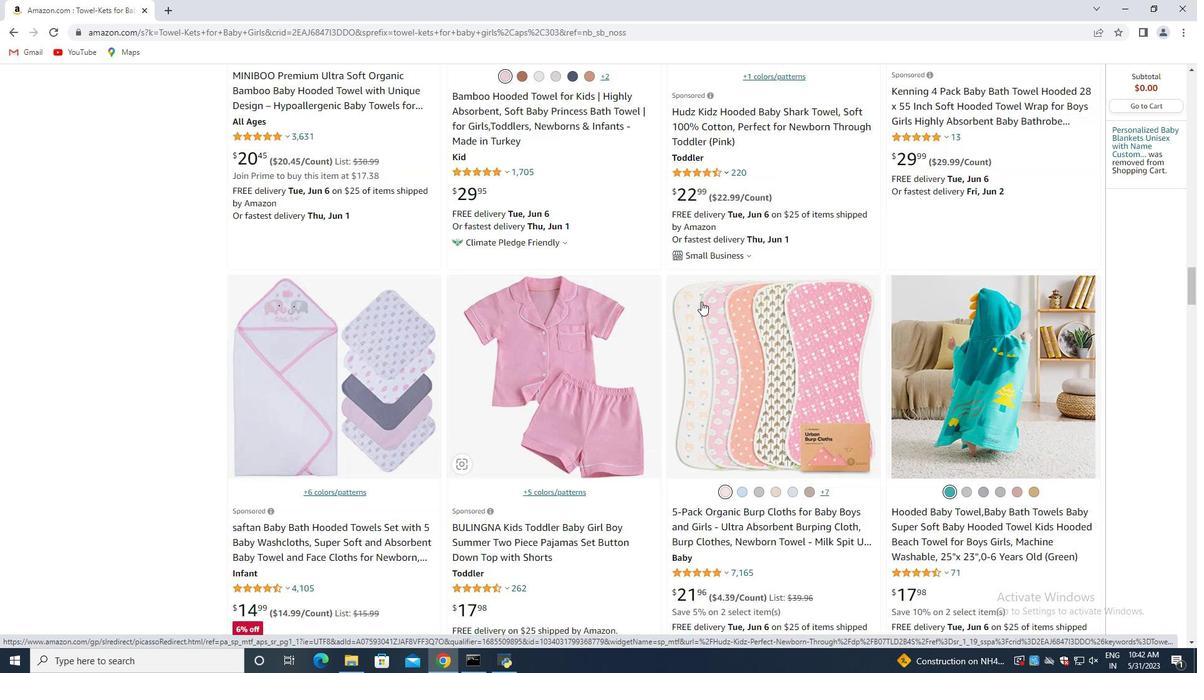 
Action: Mouse scrolled (700, 300) with delta (0, 0)
Screenshot: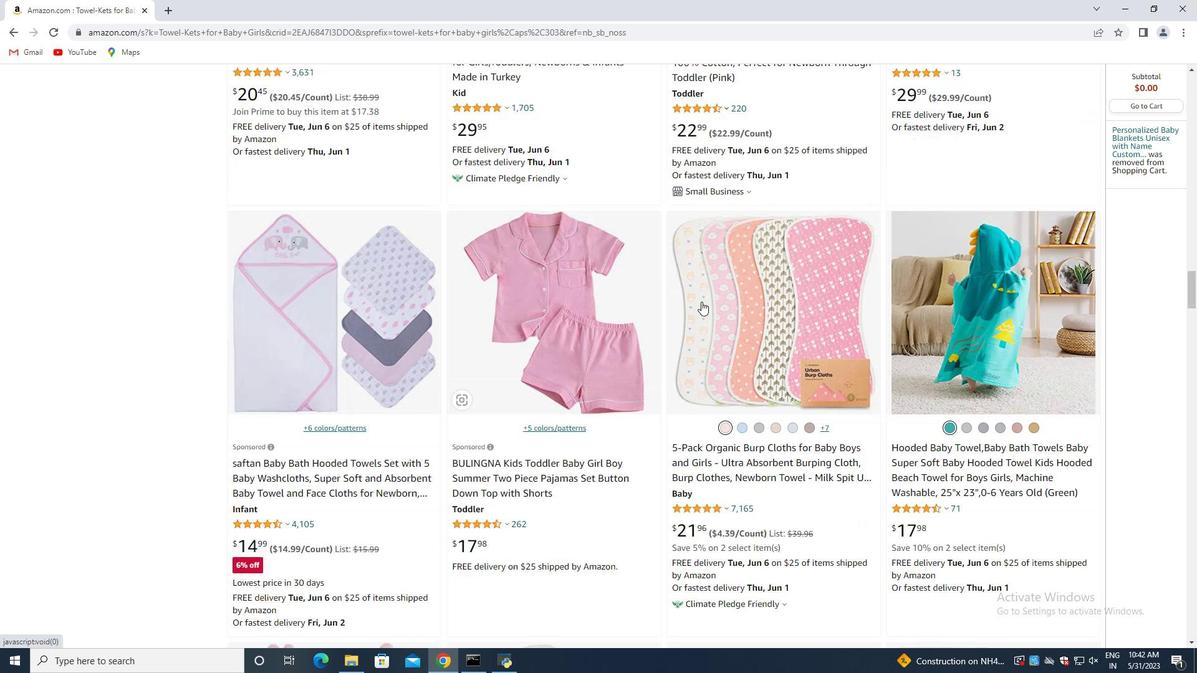 
Action: Mouse scrolled (700, 300) with delta (0, 0)
Screenshot: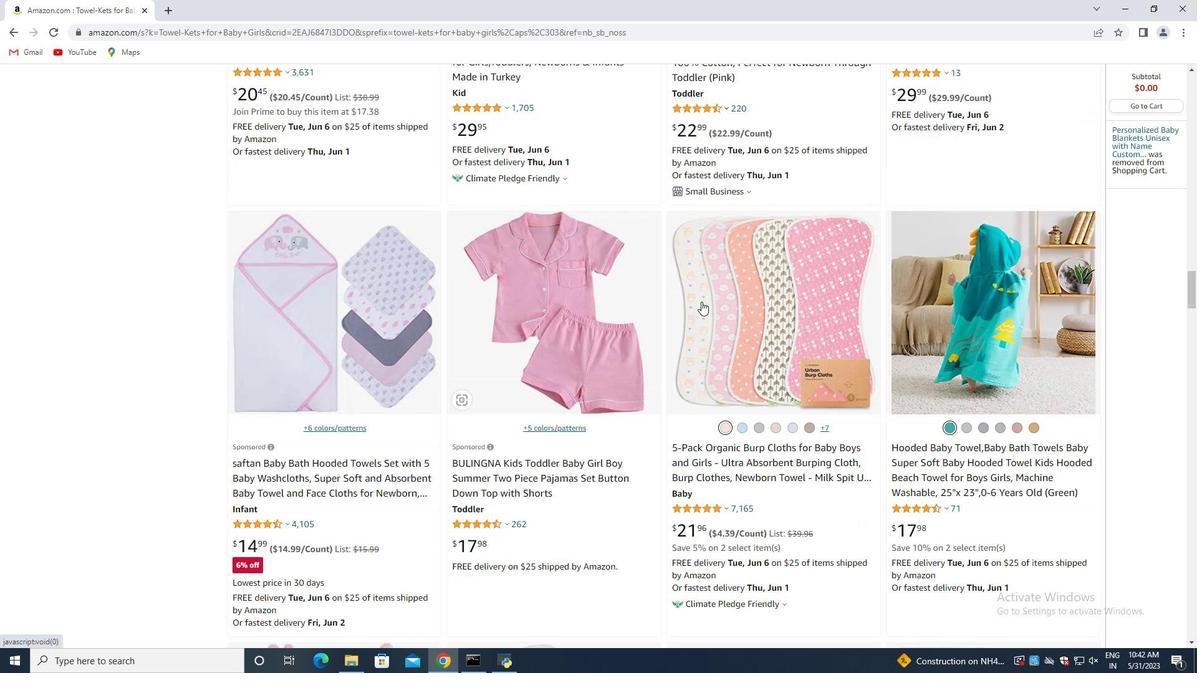 
Action: Mouse scrolled (700, 300) with delta (0, 0)
Screenshot: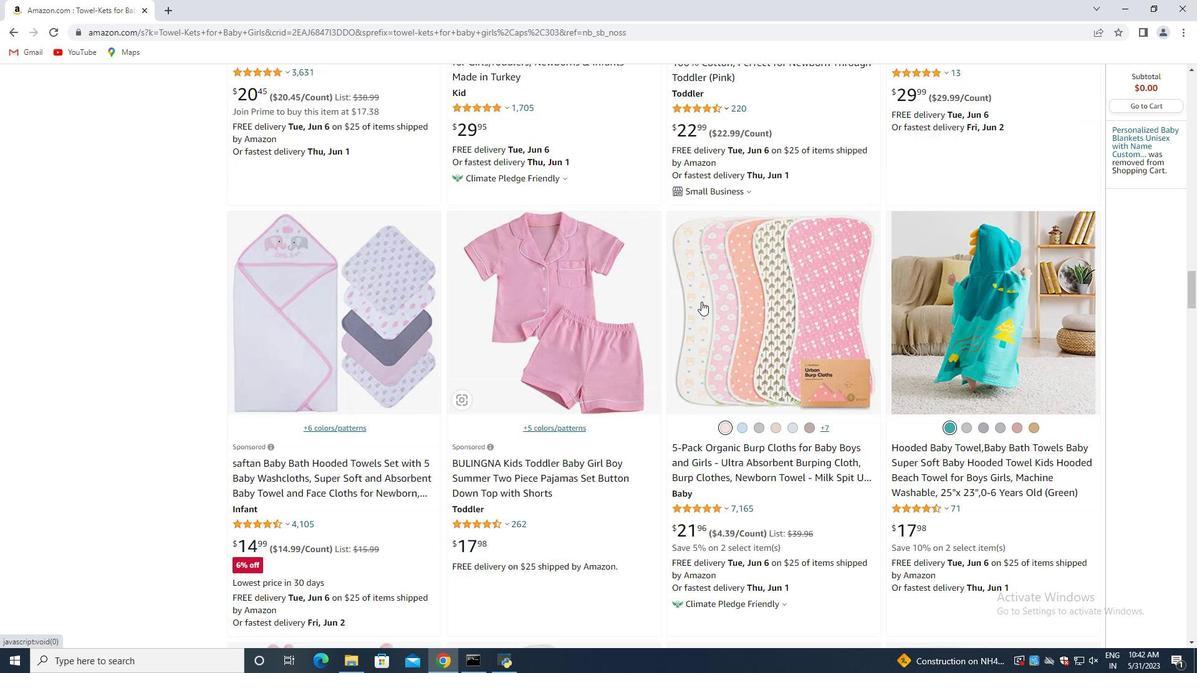
Action: Mouse moved to (700, 301)
Screenshot: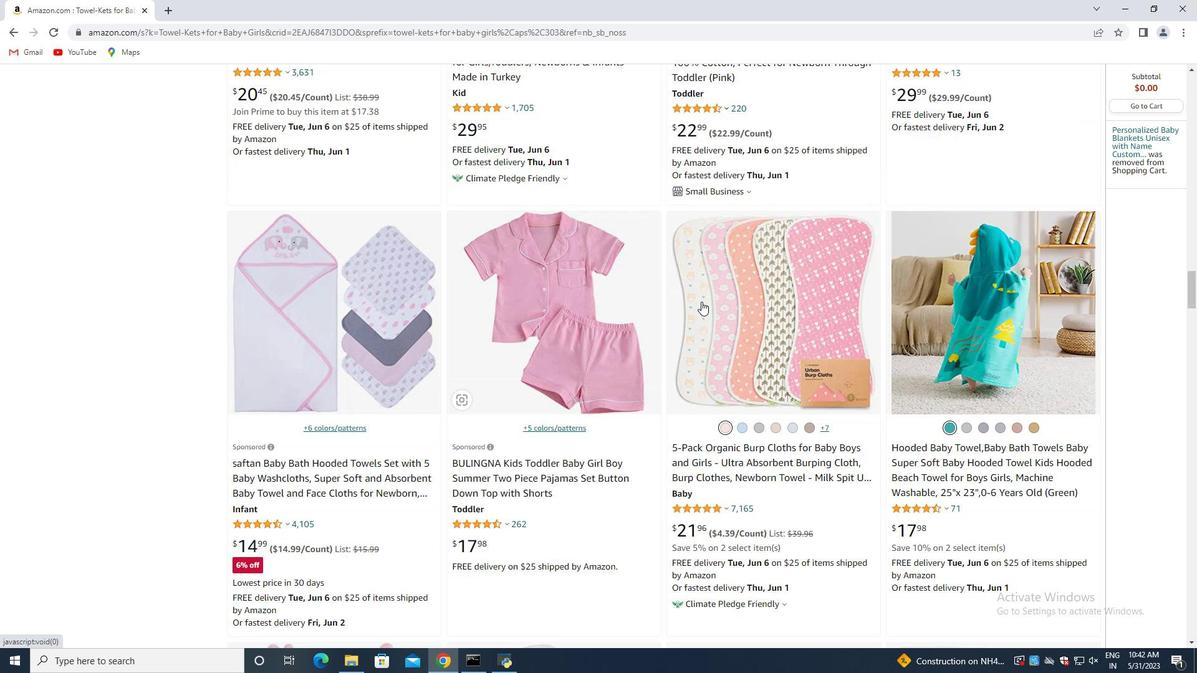 
Action: Mouse scrolled (700, 300) with delta (0, 0)
Screenshot: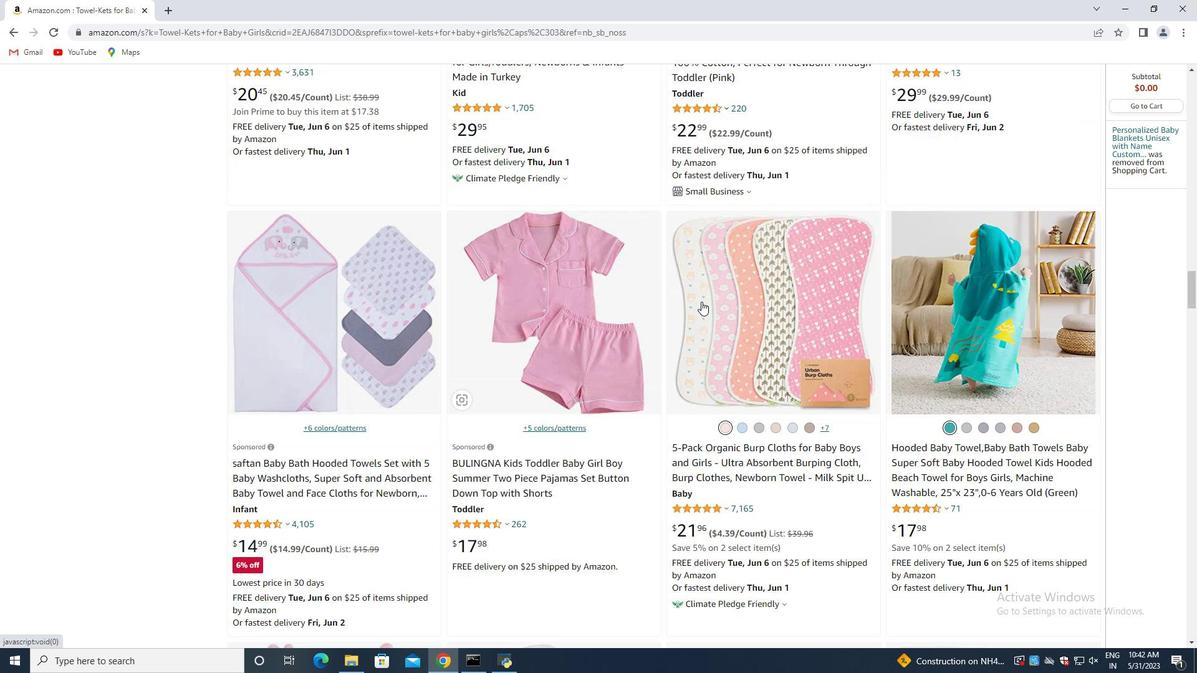 
Action: Mouse moved to (702, 301)
Screenshot: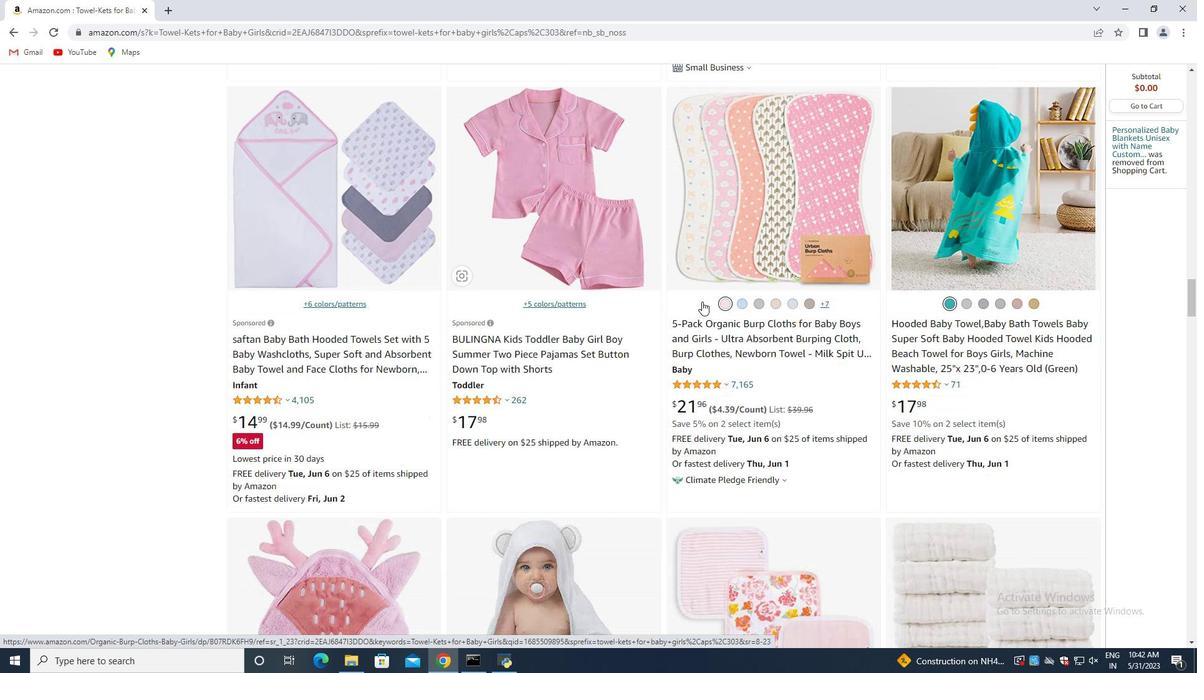 
Action: Mouse scrolled (702, 301) with delta (0, 0)
Screenshot: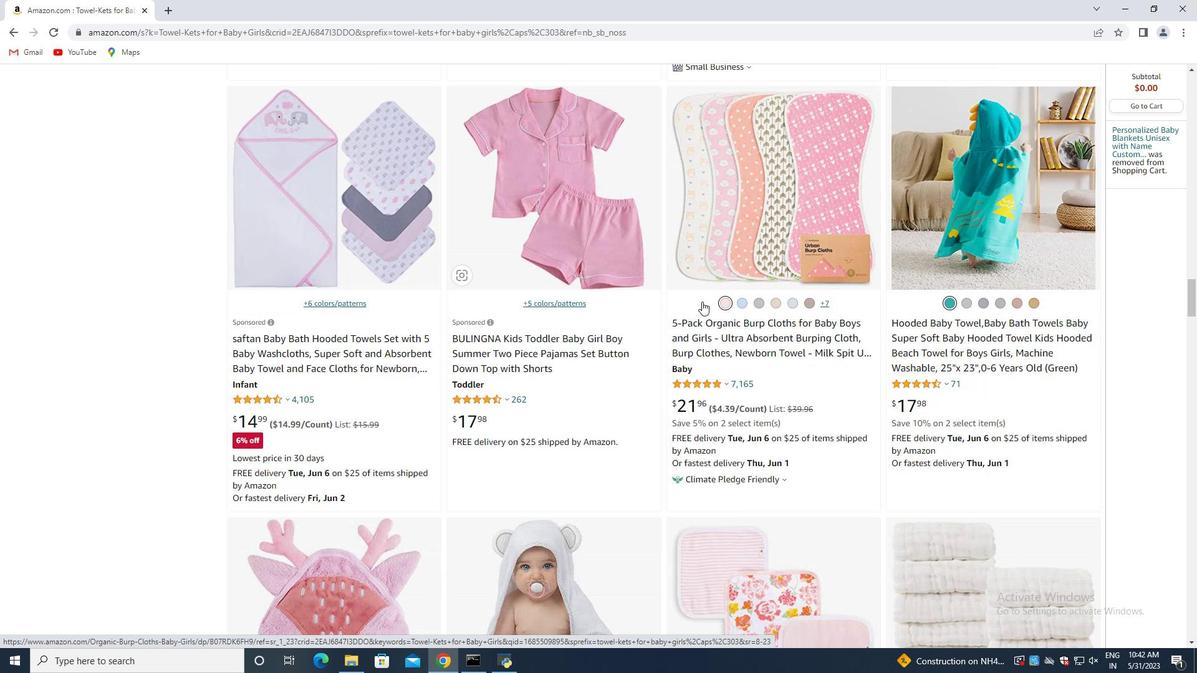 
Action: Mouse scrolled (702, 301) with delta (0, 0)
Screenshot: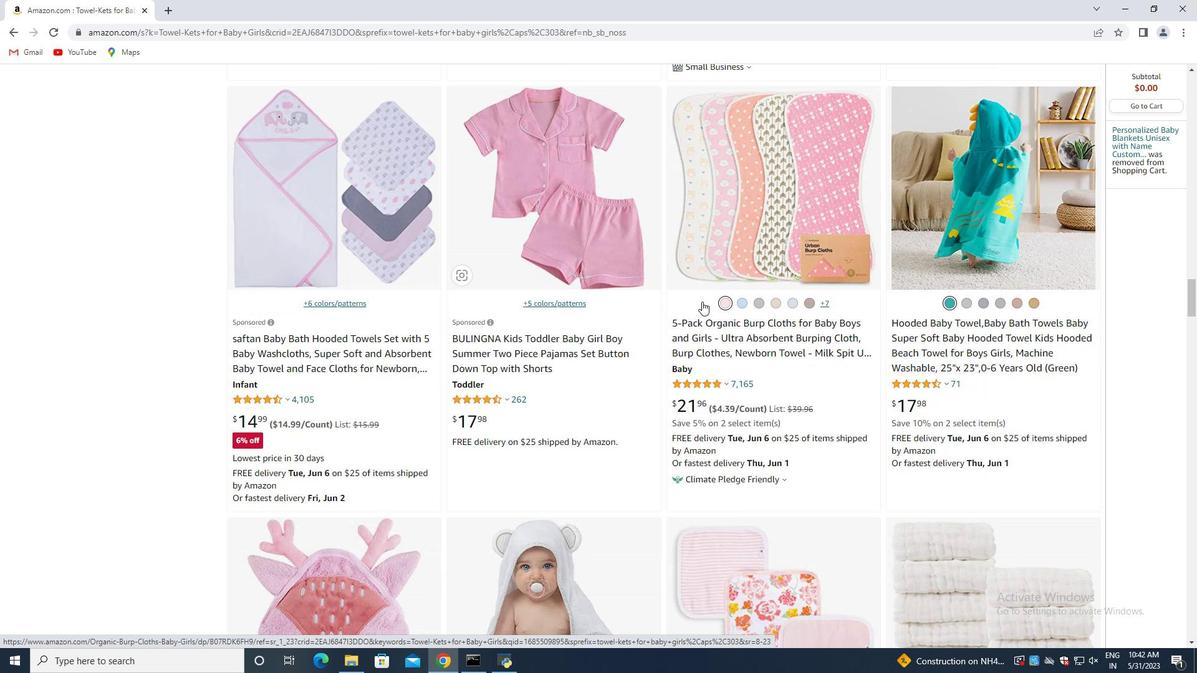 
Action: Mouse moved to (702, 301)
Screenshot: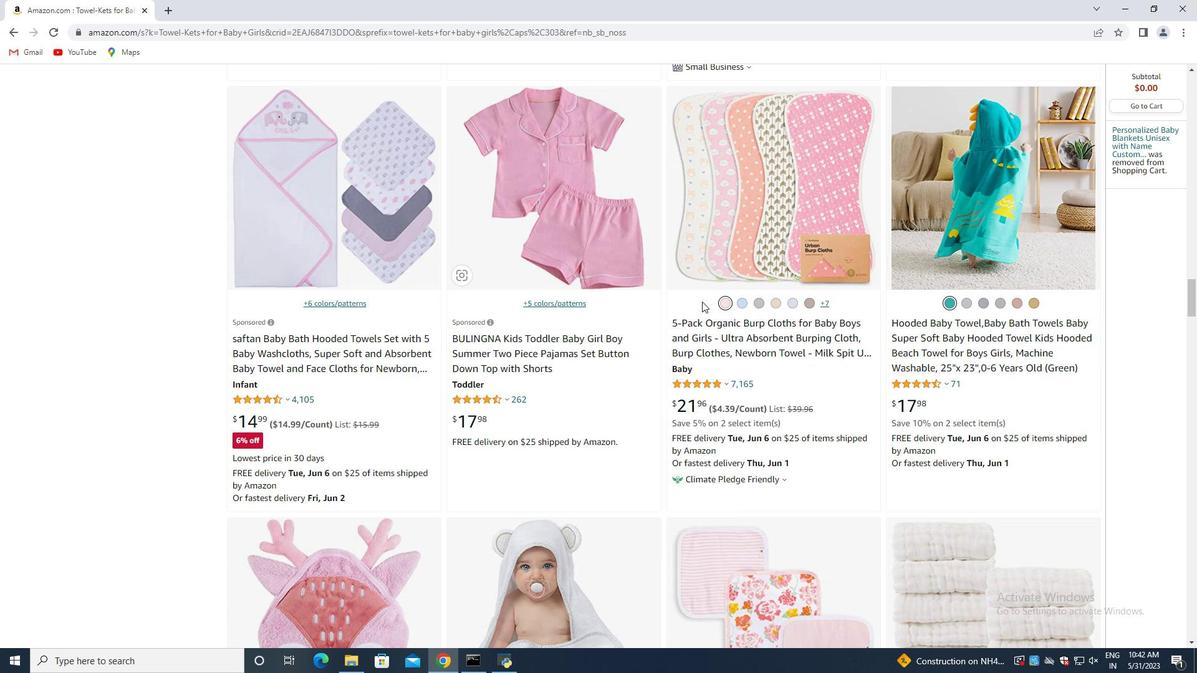 
Action: Mouse scrolled (702, 301) with delta (0, 0)
Screenshot: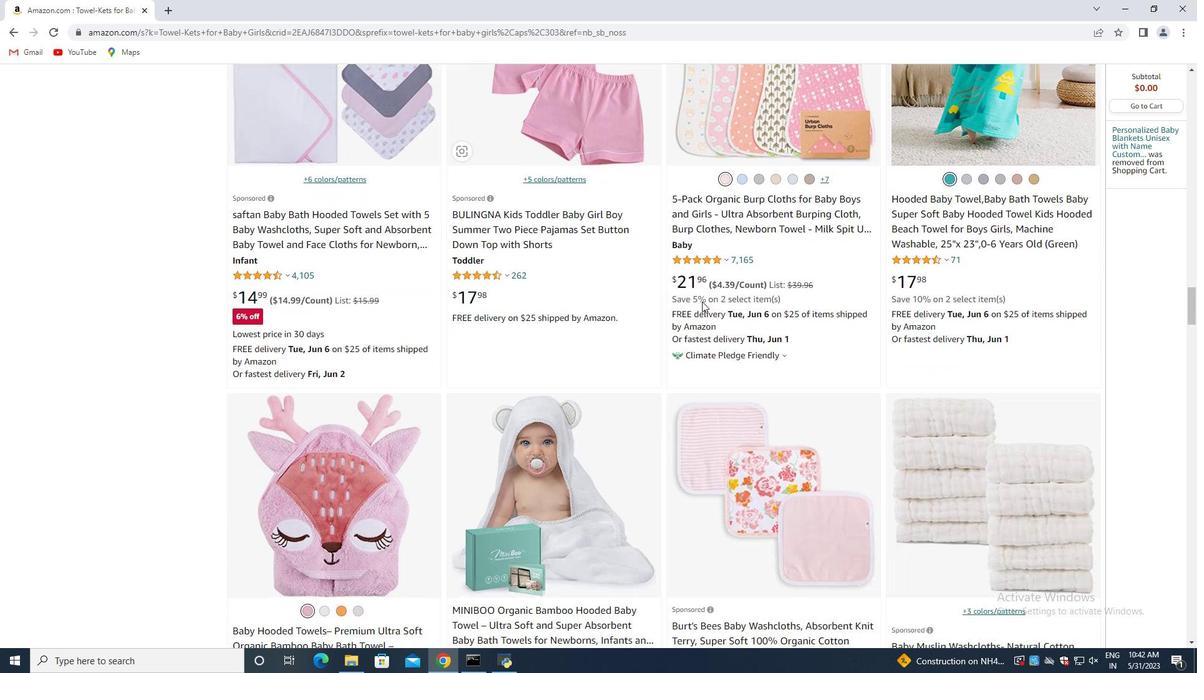 
Action: Mouse scrolled (702, 301) with delta (0, 0)
Screenshot: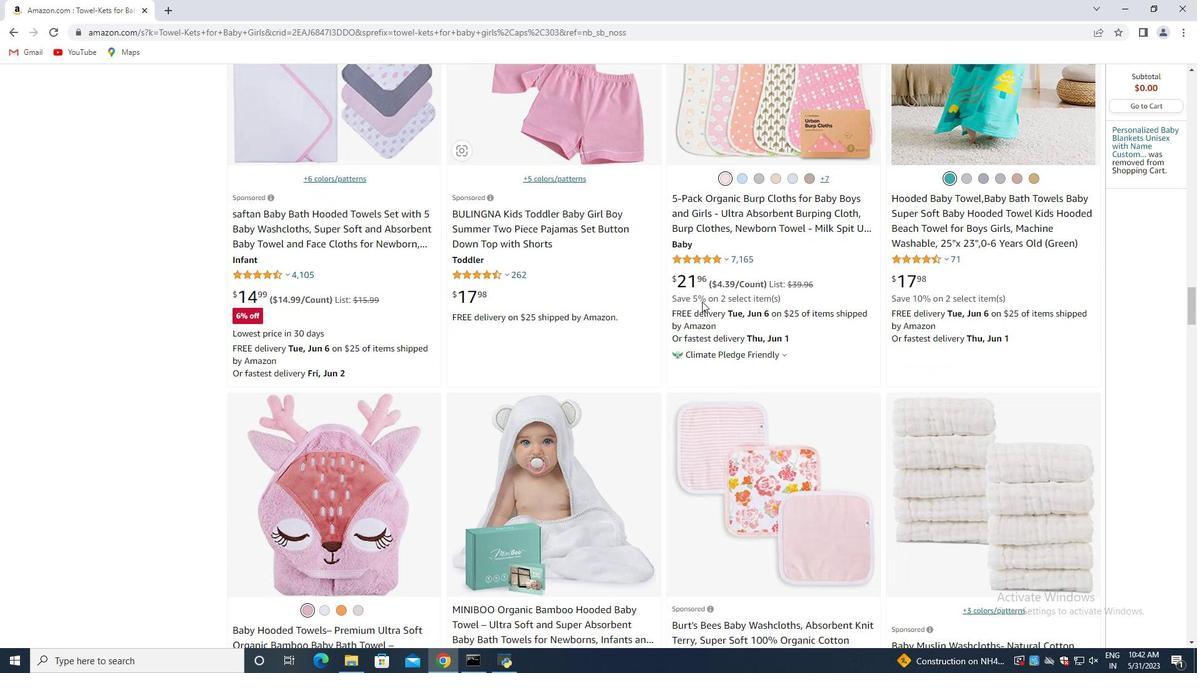 
Action: Mouse scrolled (702, 301) with delta (0, 0)
Screenshot: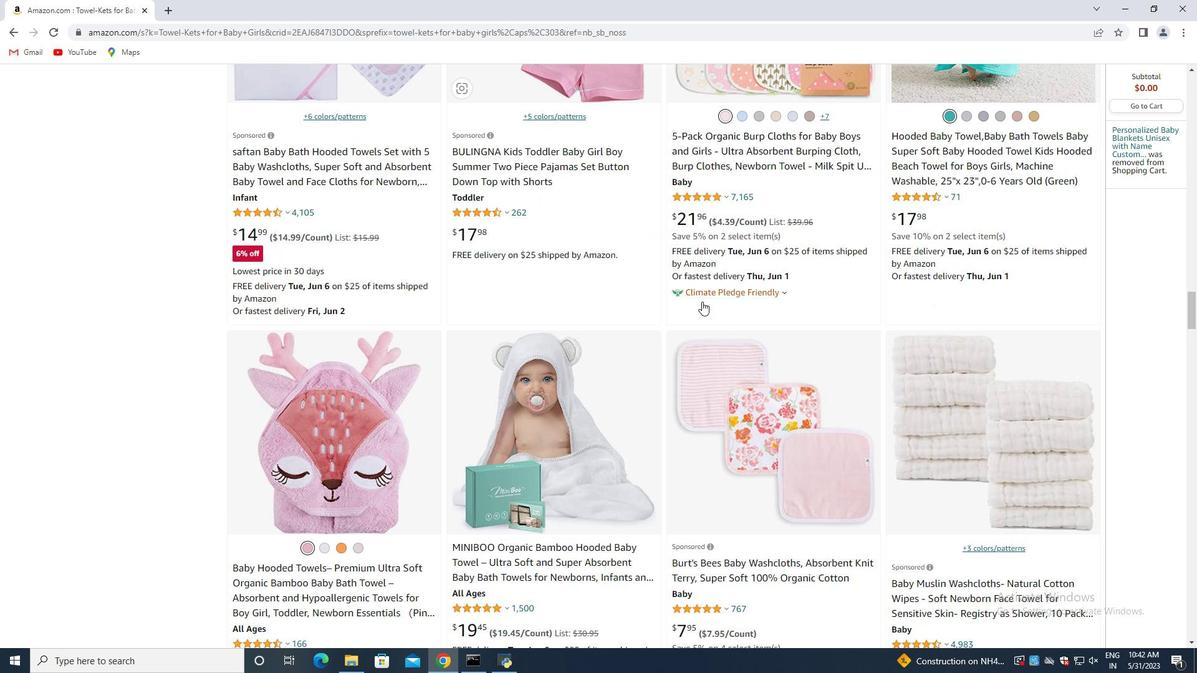
Action: Mouse scrolled (702, 301) with delta (0, 0)
Screenshot: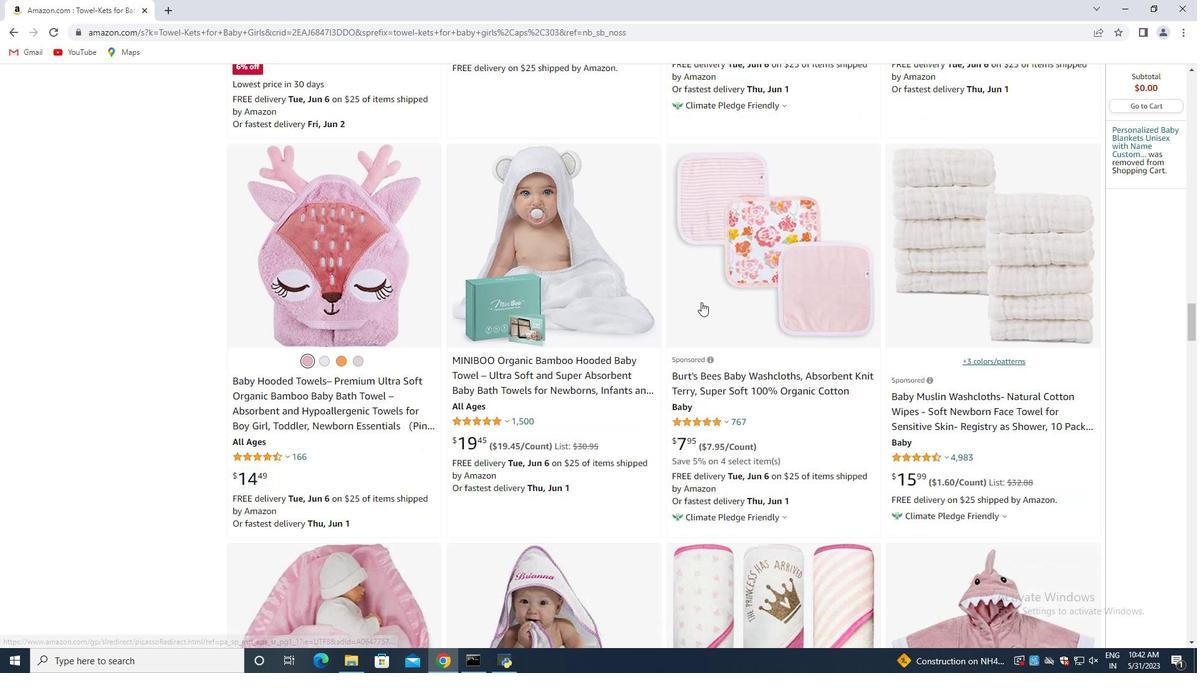 
Action: Mouse scrolled (702, 301) with delta (0, 0)
Screenshot: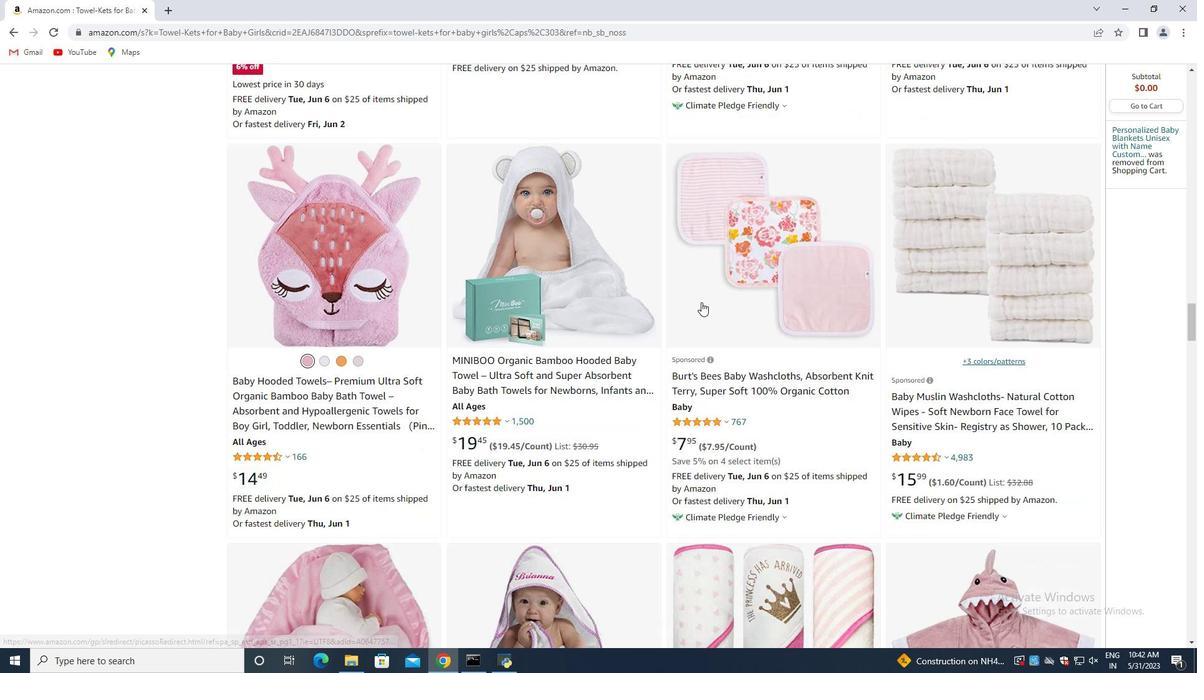 
Action: Mouse moved to (701, 302)
Screenshot: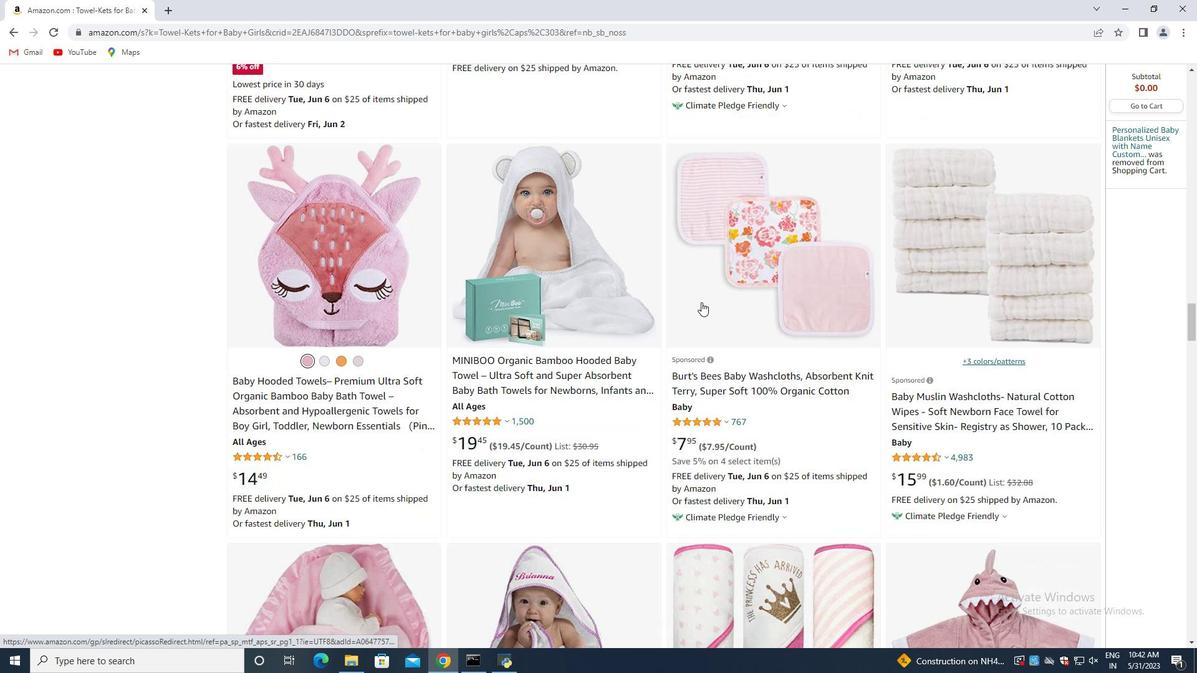 
Action: Mouse scrolled (701, 301) with delta (0, 0)
Screenshot: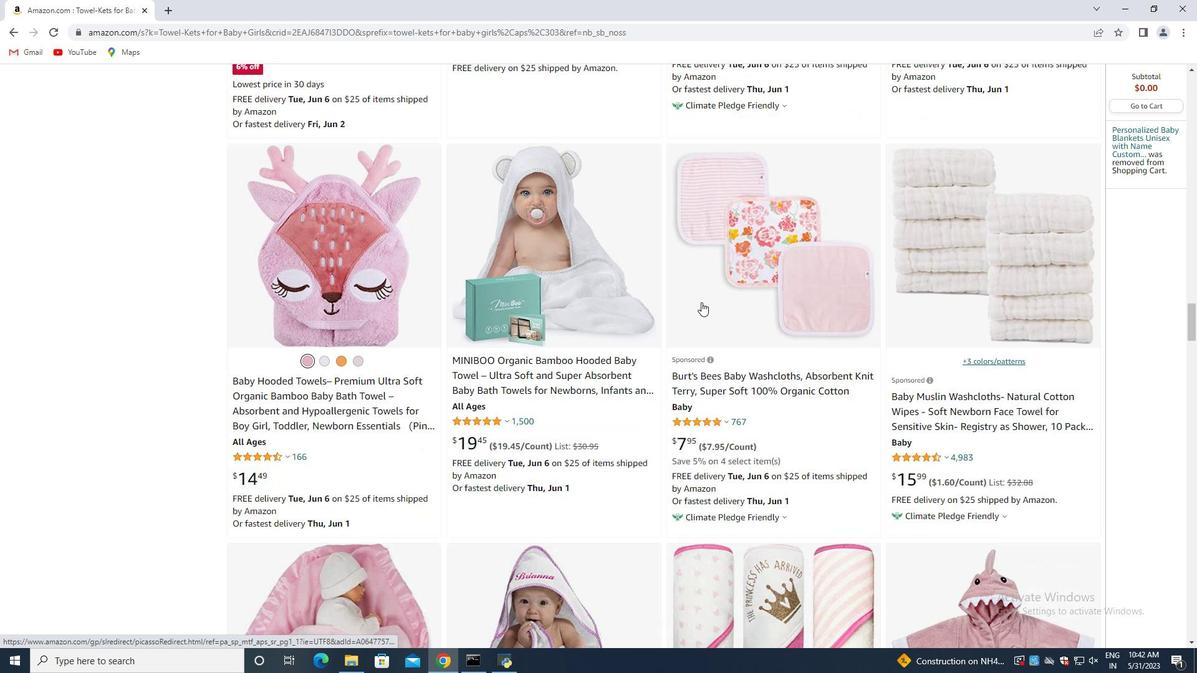 
Action: Mouse scrolled (701, 303) with delta (0, 0)
Screenshot: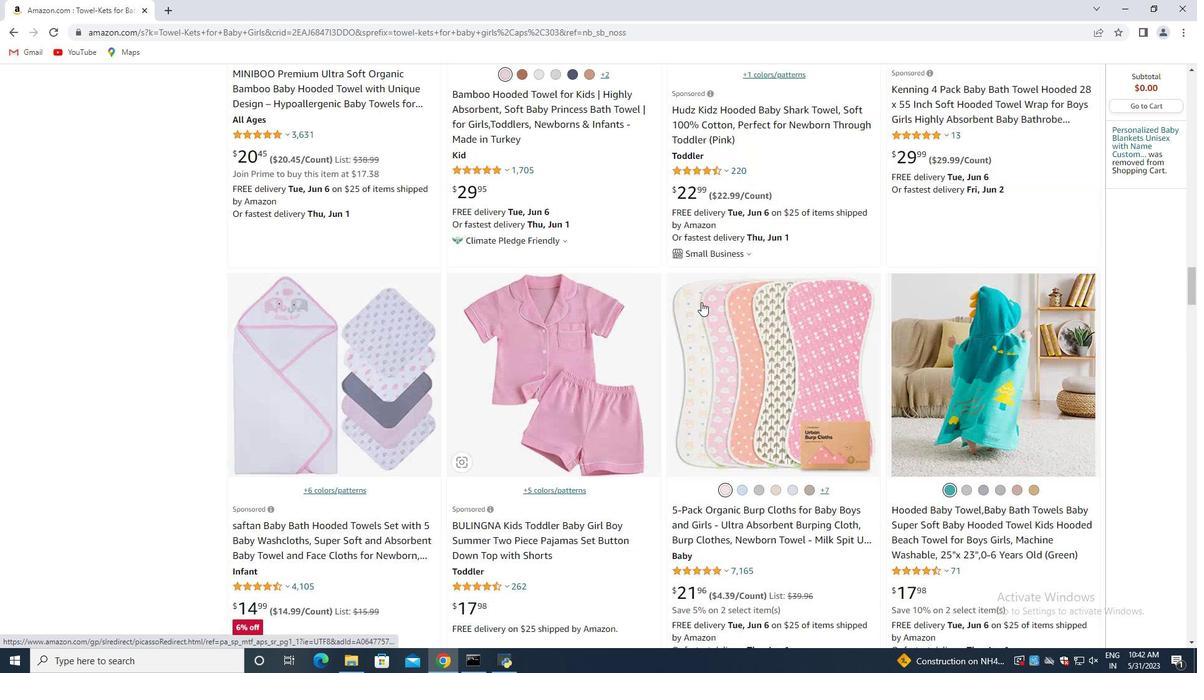 
Action: Mouse scrolled (701, 303) with delta (0, 0)
Screenshot: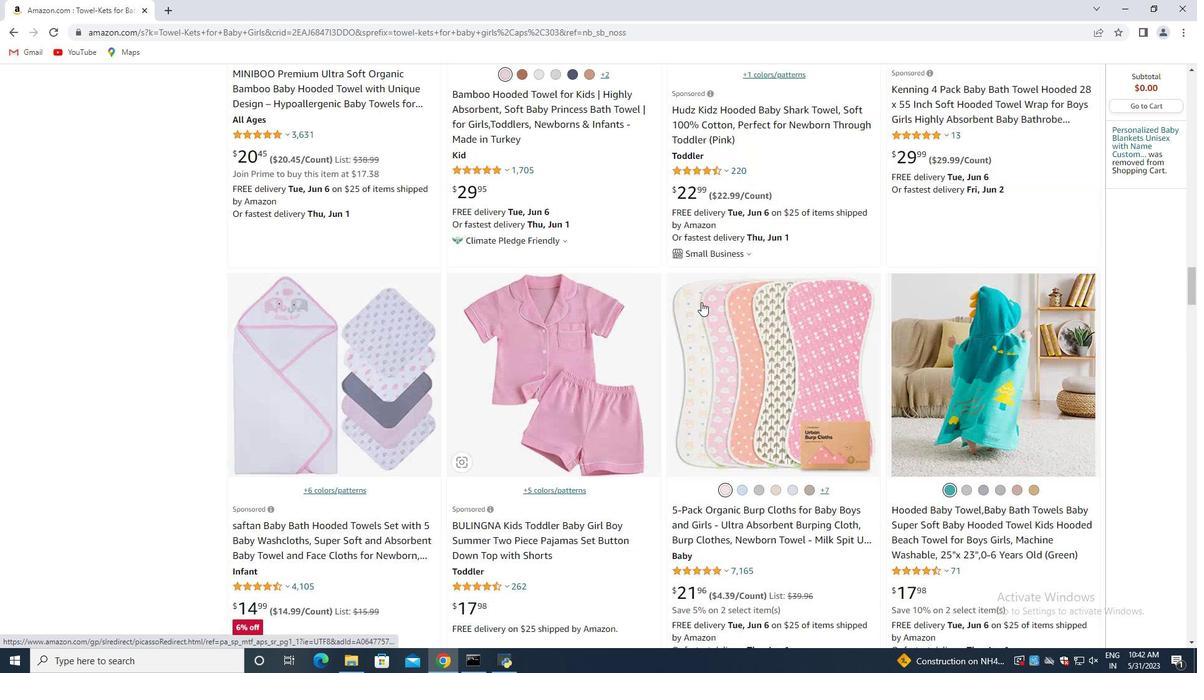 
Action: Mouse scrolled (701, 303) with delta (0, 0)
Screenshot: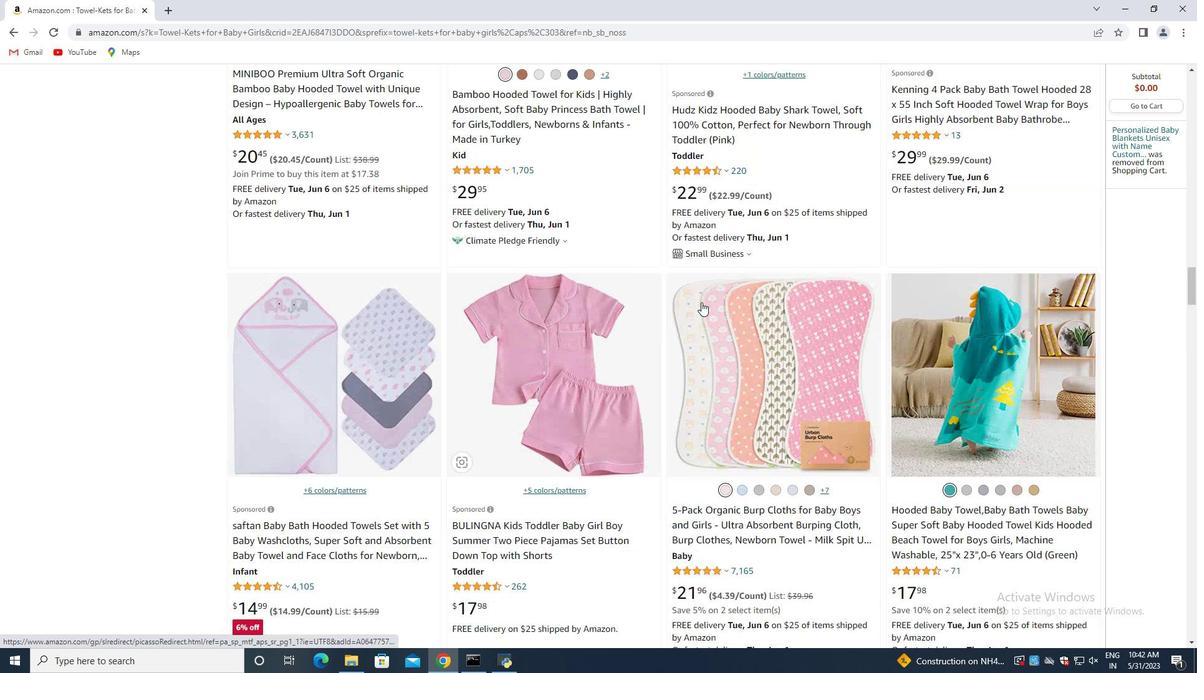 
Action: Mouse scrolled (701, 303) with delta (0, 0)
Screenshot: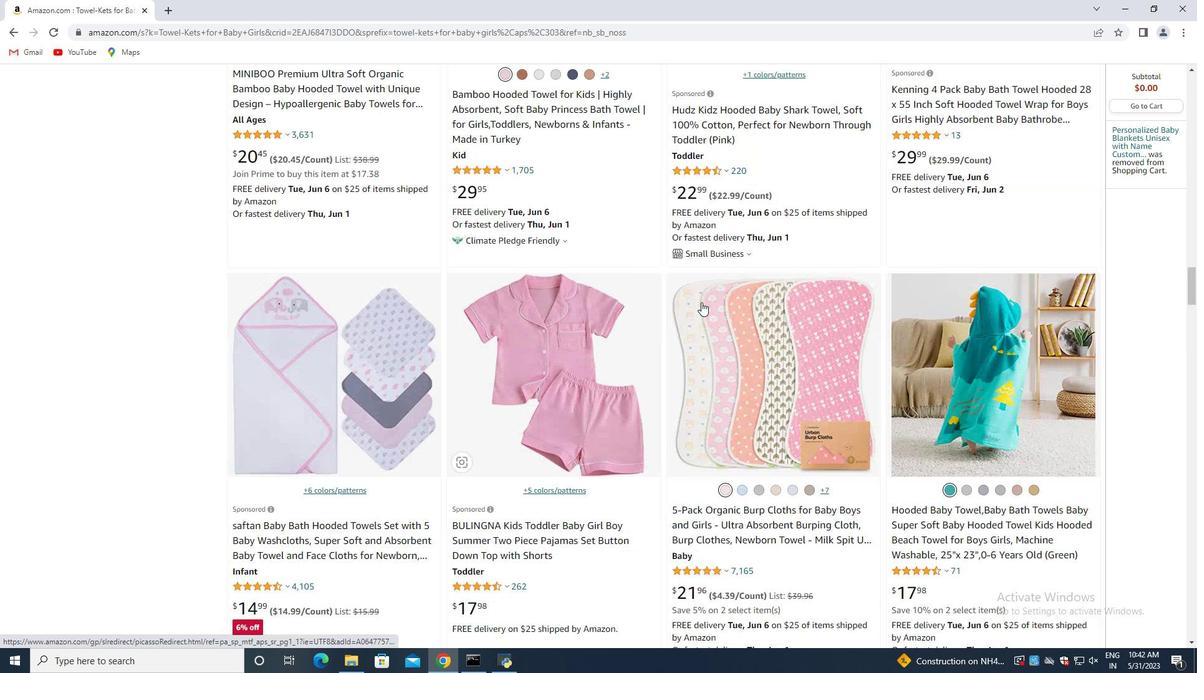 
Action: Mouse scrolled (701, 303) with delta (0, 0)
Screenshot: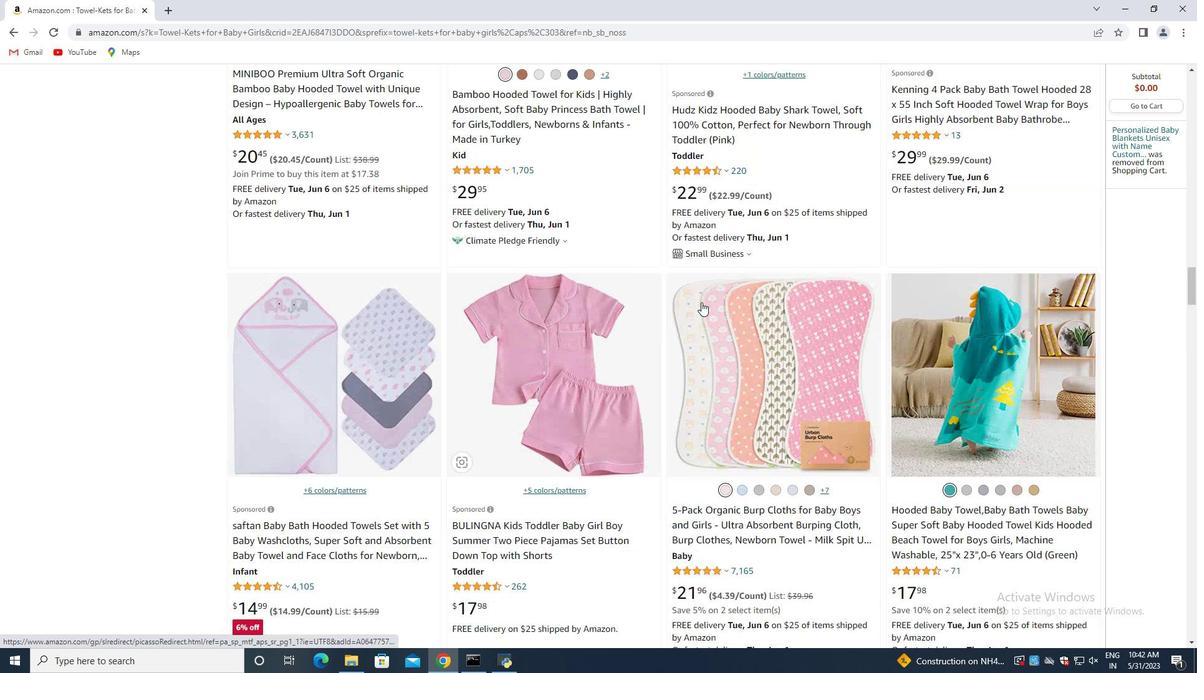 
Action: Mouse scrolled (701, 303) with delta (0, 0)
Screenshot: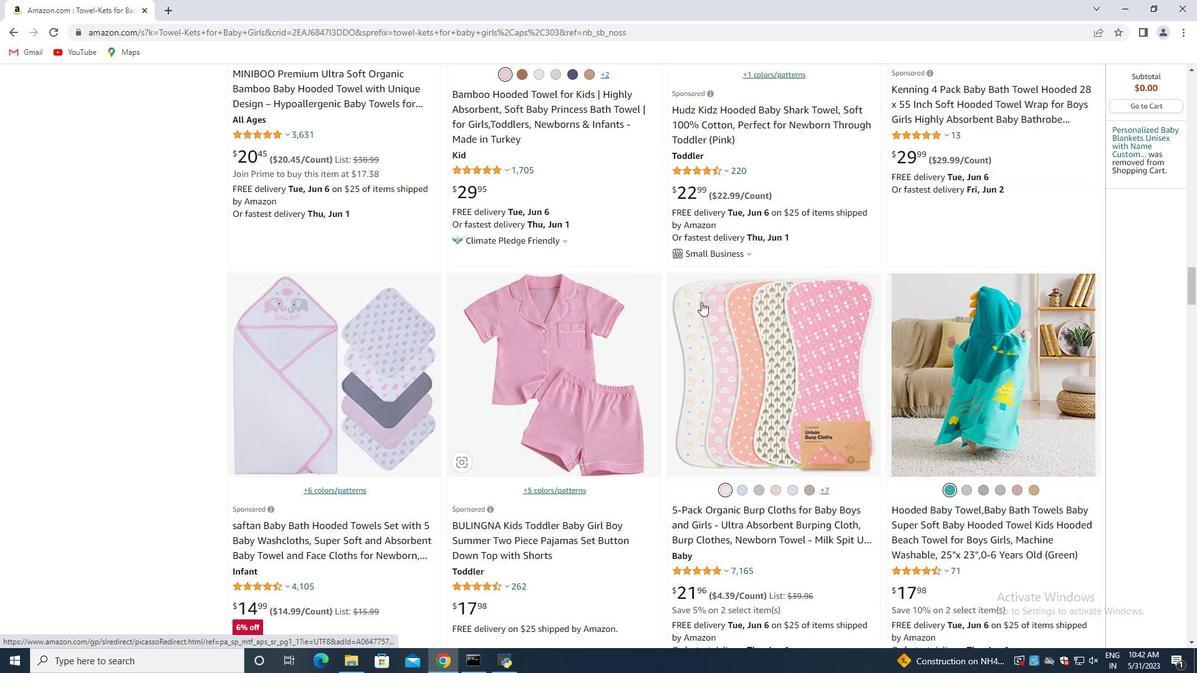 
Action: Mouse scrolled (701, 303) with delta (0, 0)
Screenshot: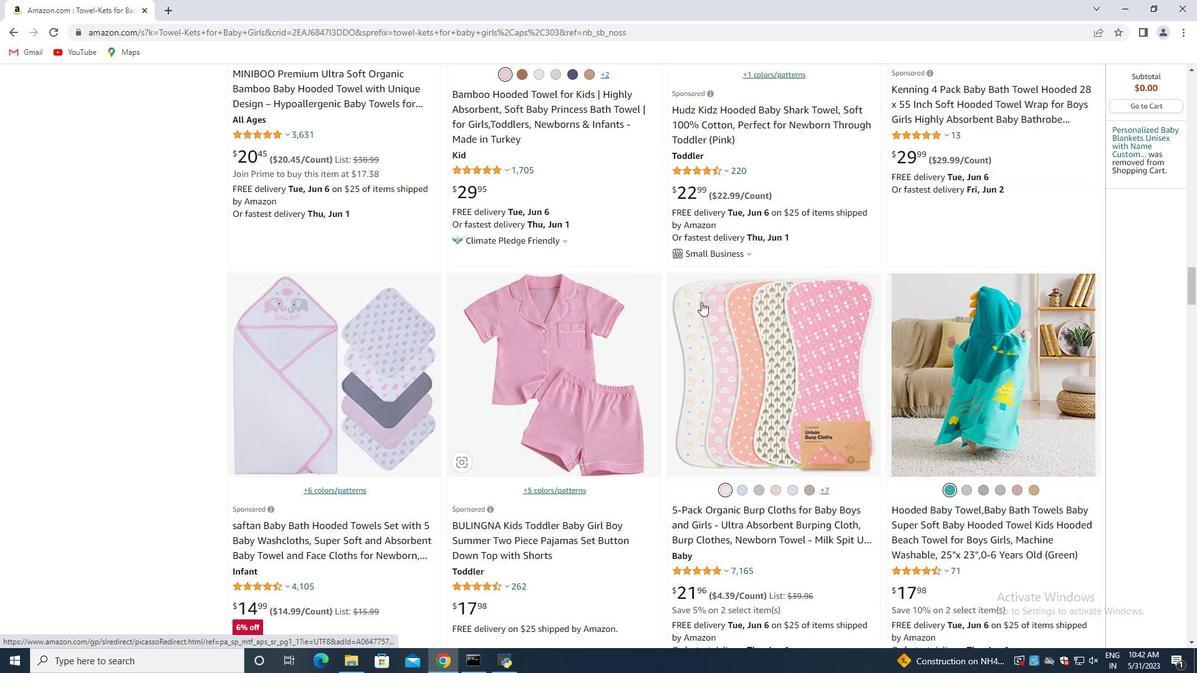 
Action: Mouse scrolled (701, 303) with delta (0, 0)
Screenshot: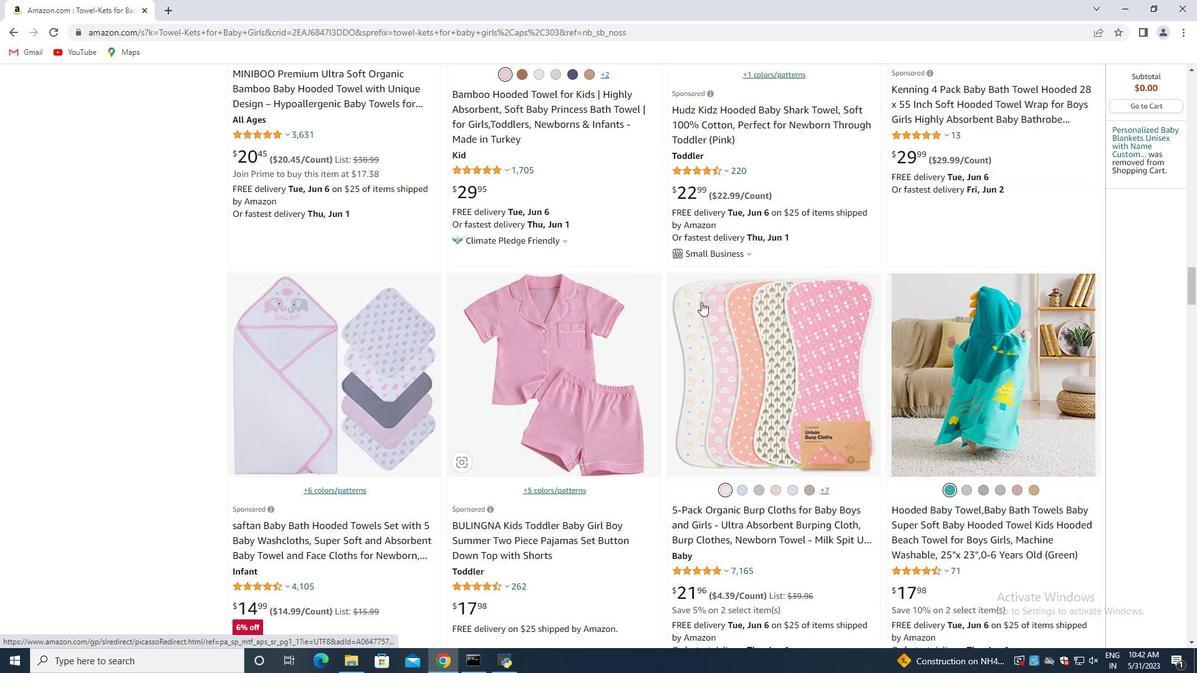 
Action: Mouse scrolled (701, 303) with delta (0, 0)
Screenshot: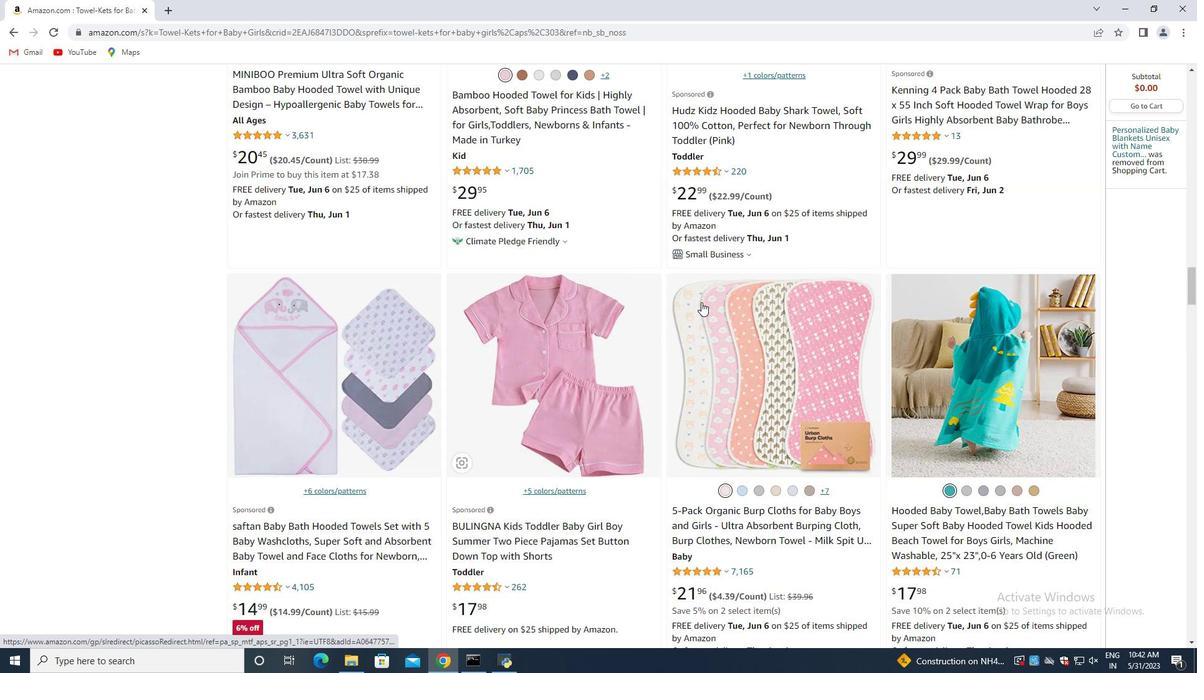 
Action: Mouse scrolled (701, 303) with delta (0, 0)
Screenshot: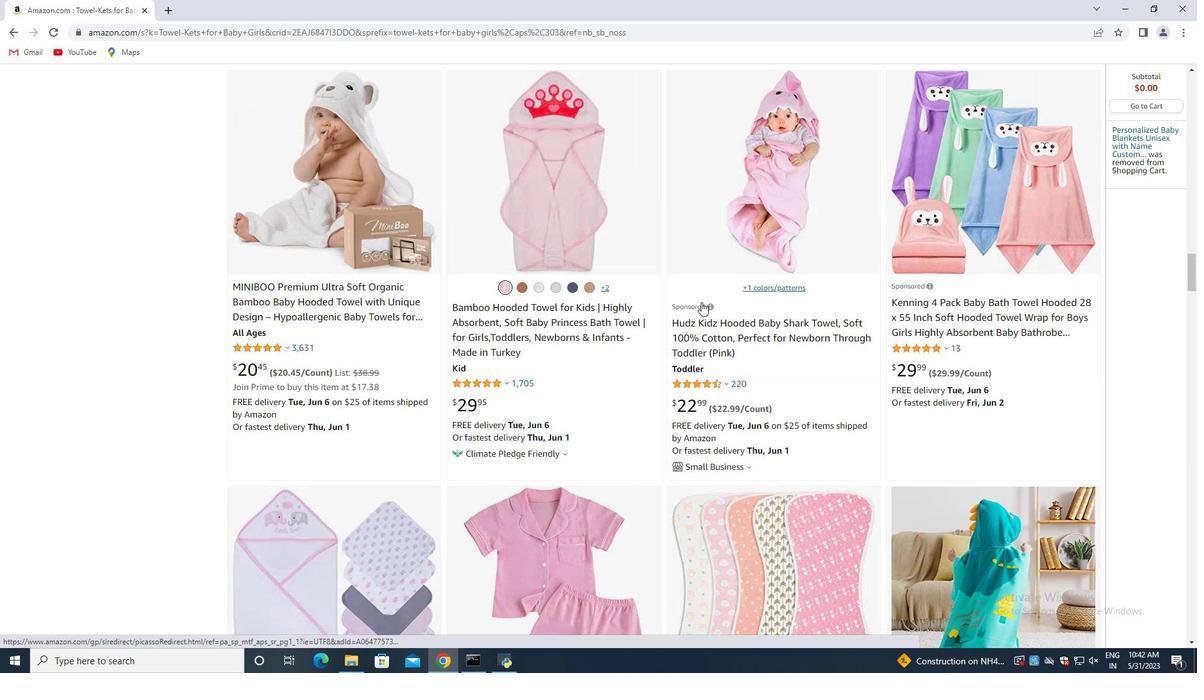 
Action: Mouse scrolled (701, 303) with delta (0, 0)
Screenshot: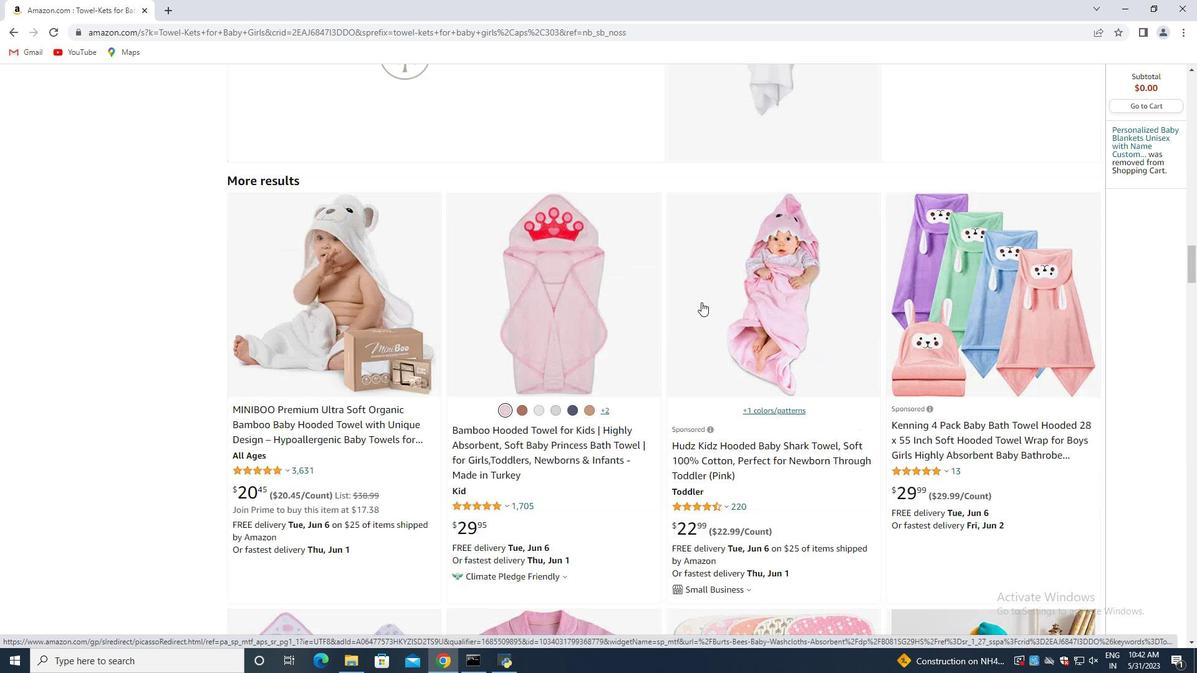
Action: Mouse scrolled (701, 303) with delta (0, 0)
Screenshot: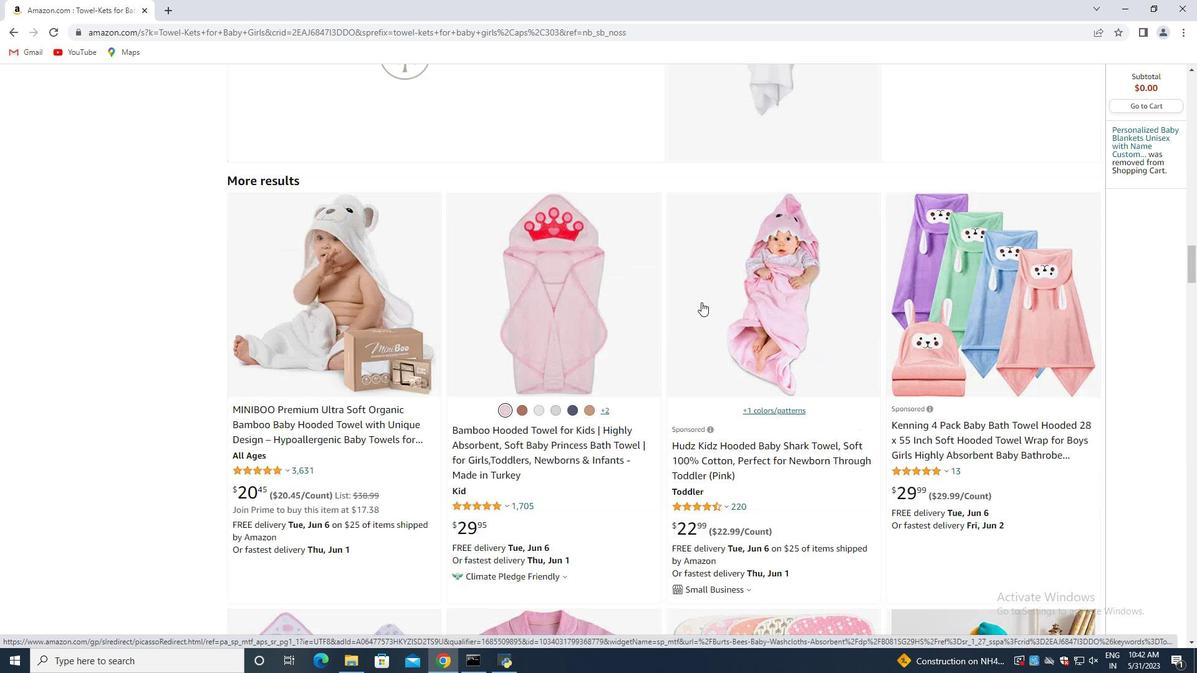 
Action: Mouse scrolled (701, 303) with delta (0, 0)
Screenshot: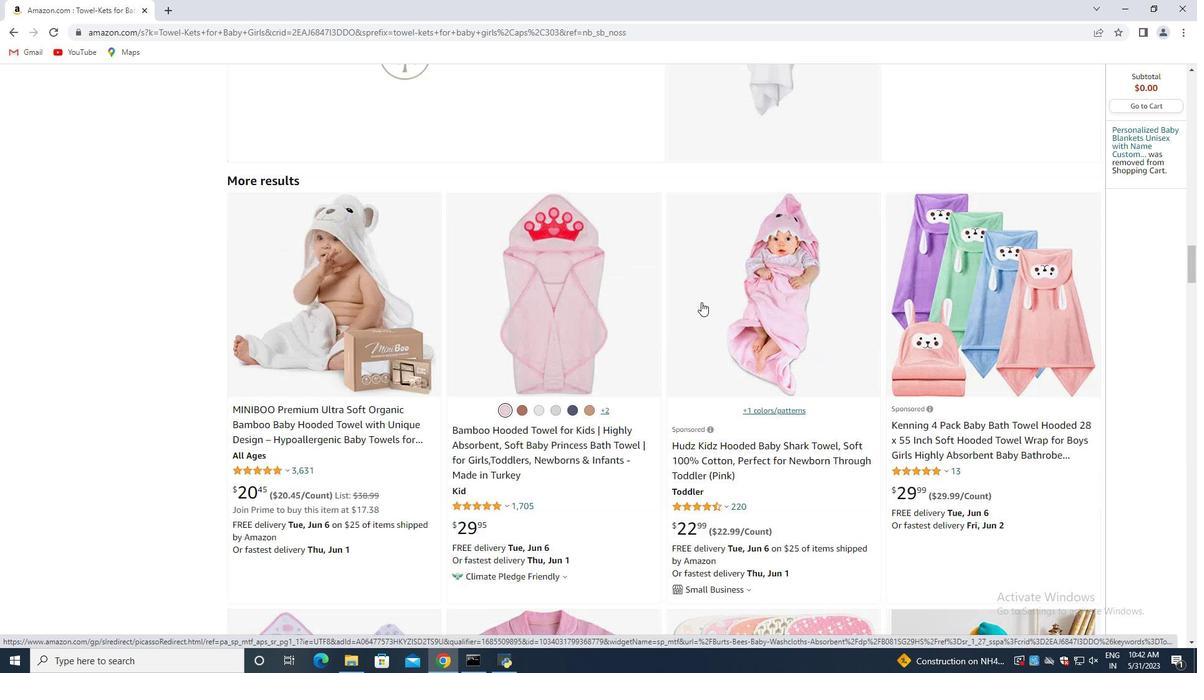 
Action: Mouse scrolled (701, 303) with delta (0, 0)
Screenshot: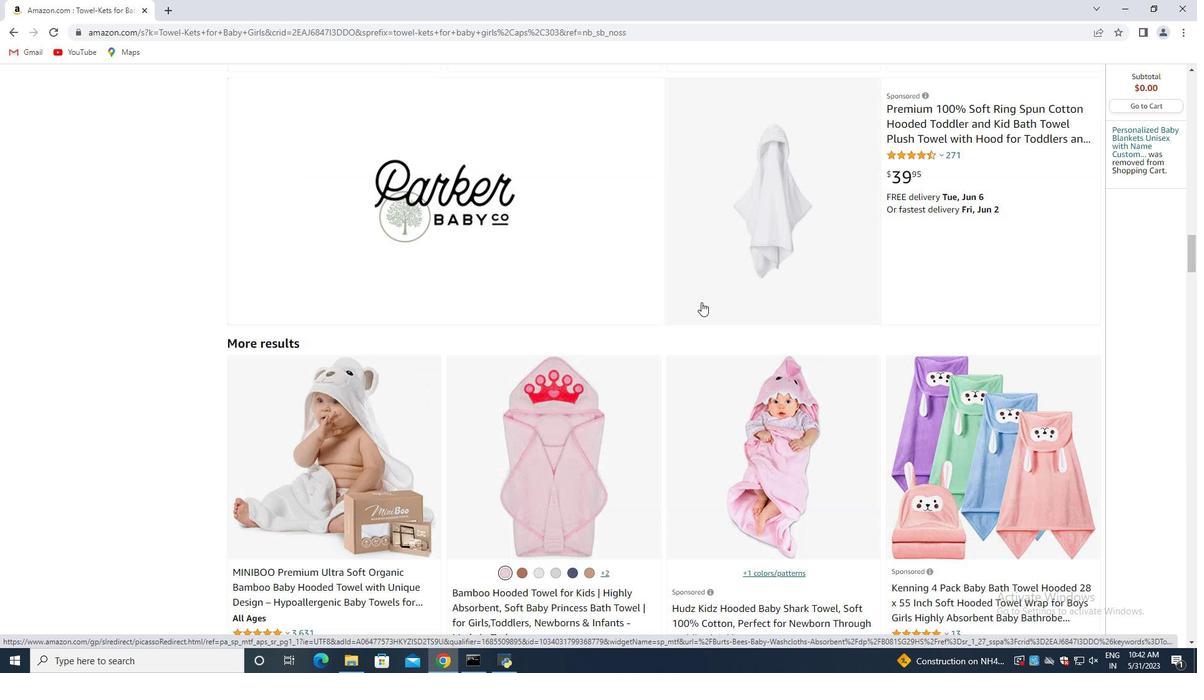 
Action: Mouse scrolled (701, 303) with delta (0, 0)
Screenshot: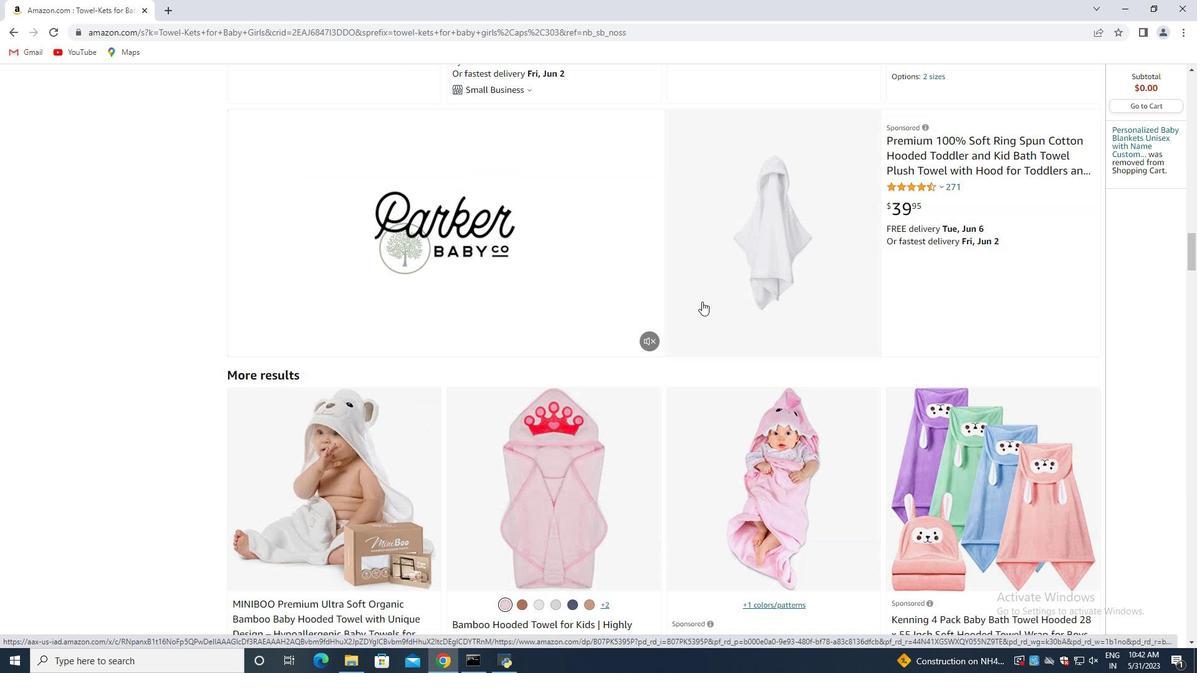 
Action: Mouse scrolled (701, 303) with delta (0, 0)
Screenshot: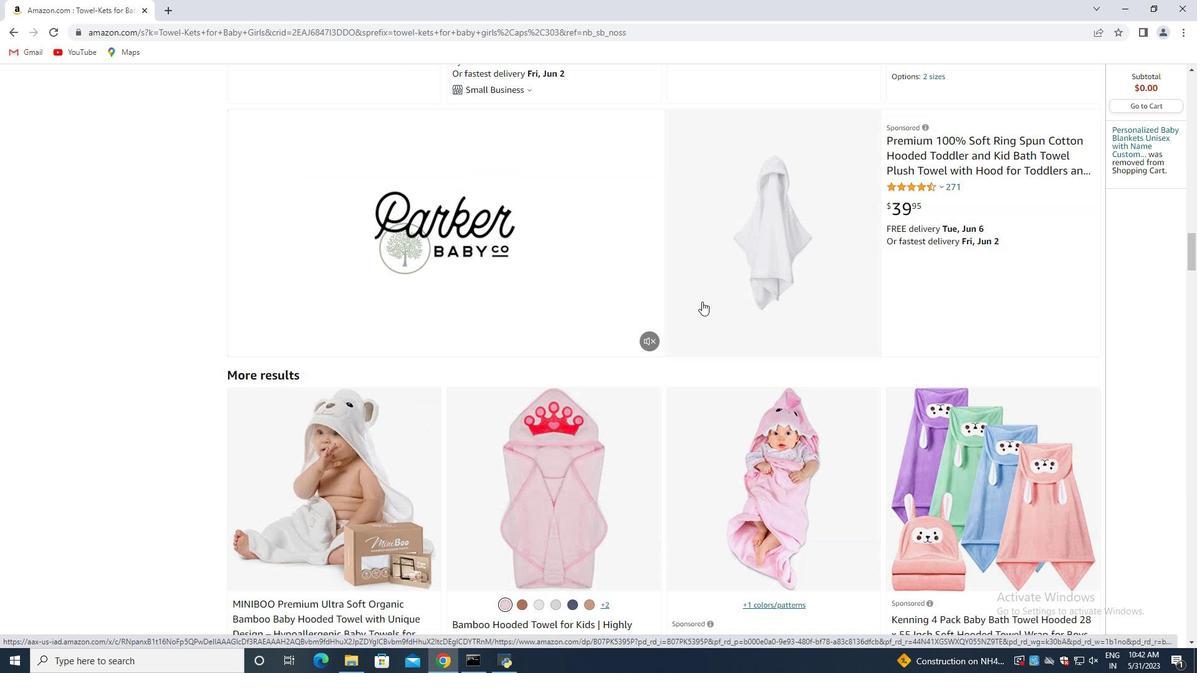 
Action: Mouse scrolled (701, 303) with delta (0, 0)
Screenshot: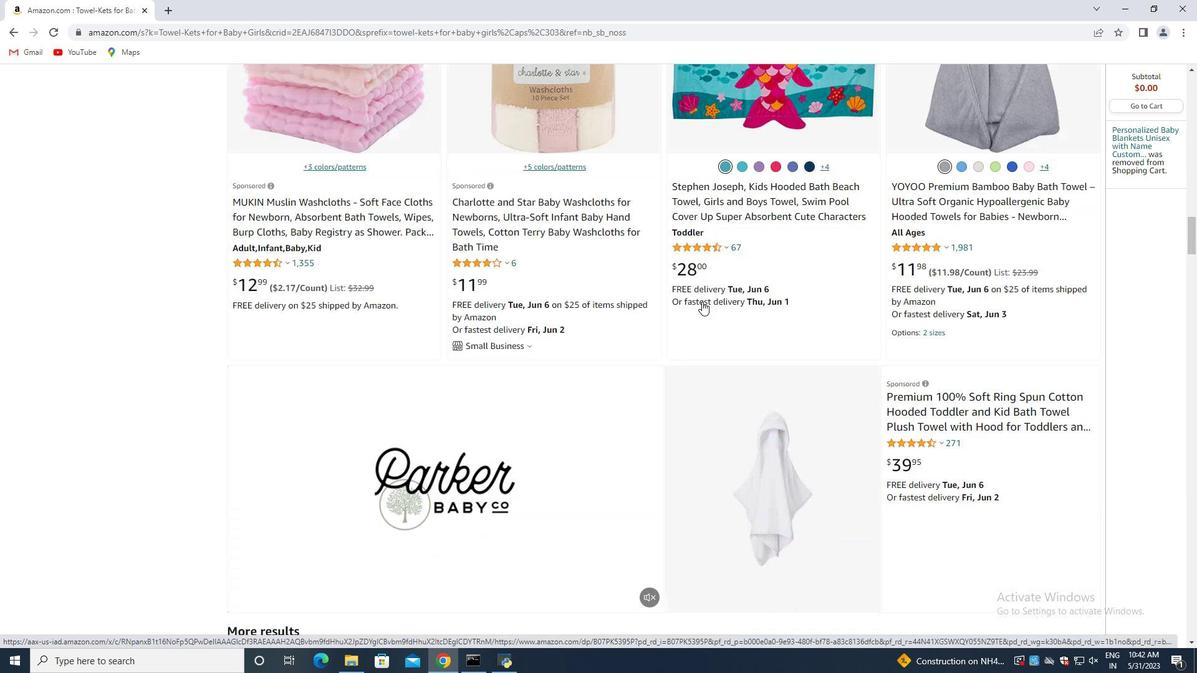 
Action: Mouse scrolled (701, 303) with delta (0, 0)
Screenshot: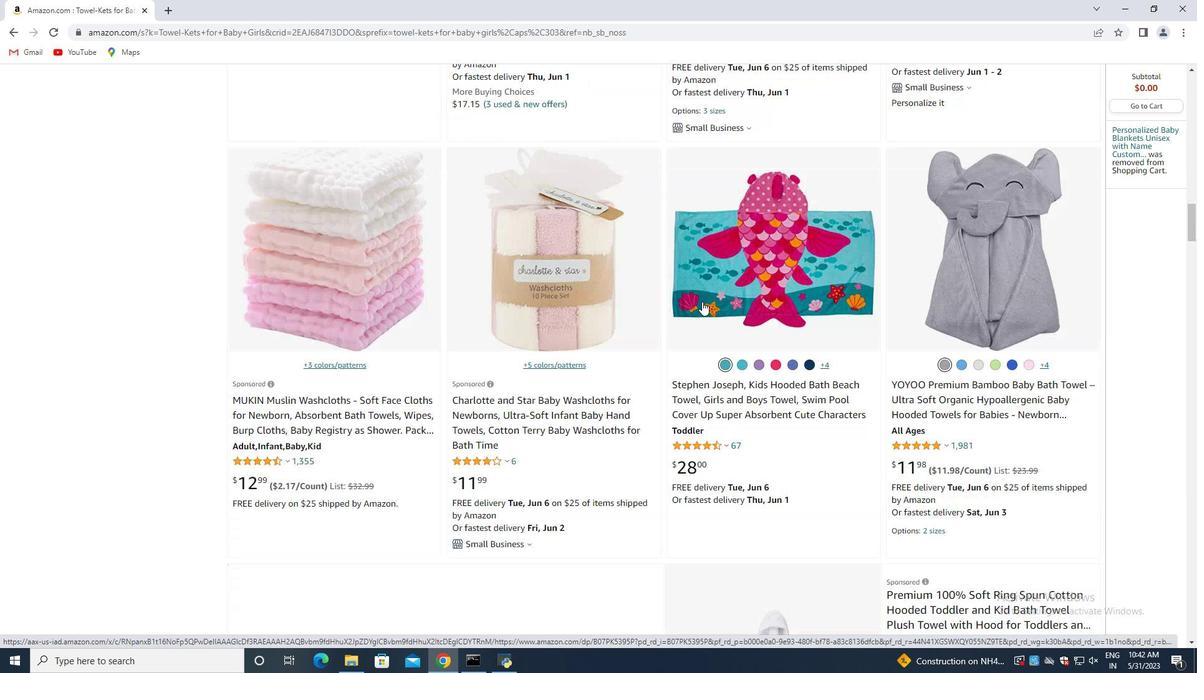 
Action: Mouse scrolled (701, 303) with delta (0, 0)
Screenshot: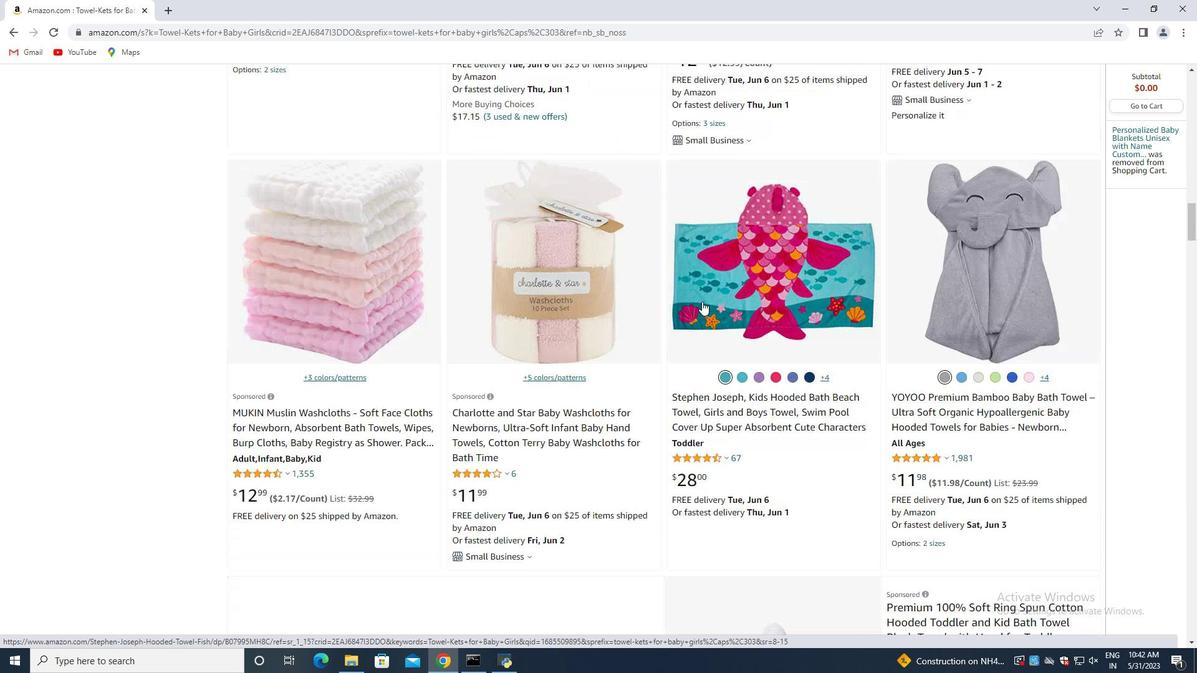 
Action: Mouse scrolled (701, 303) with delta (0, 0)
Screenshot: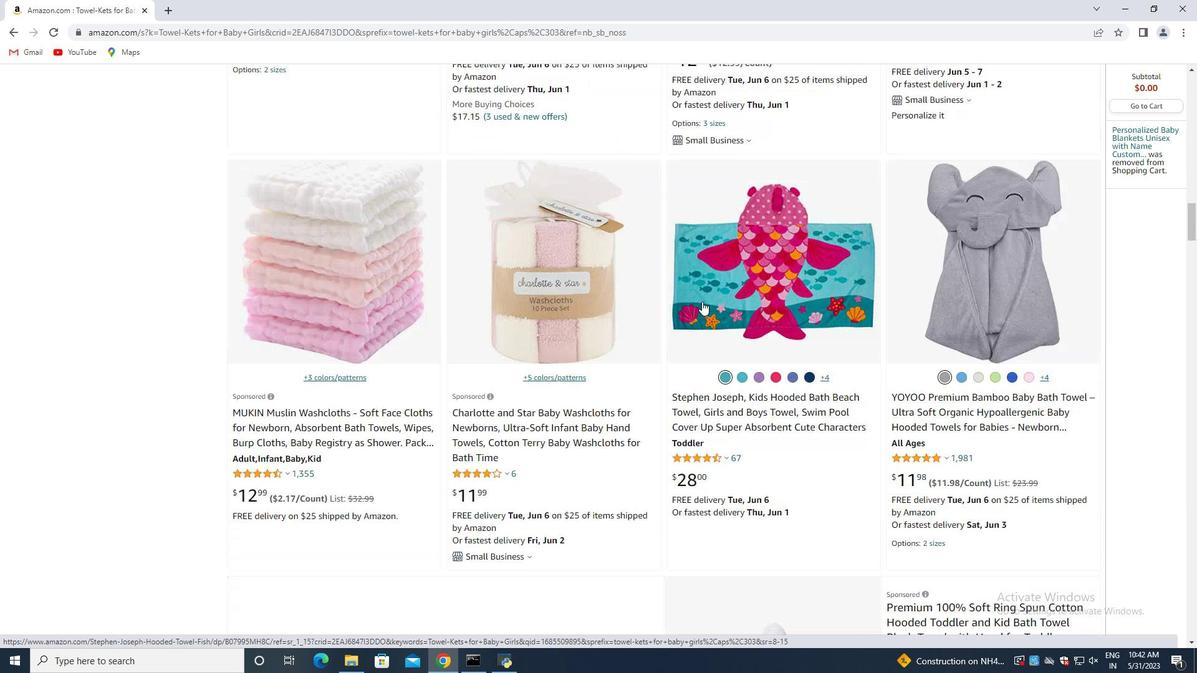 
Action: Mouse moved to (701, 302)
Screenshot: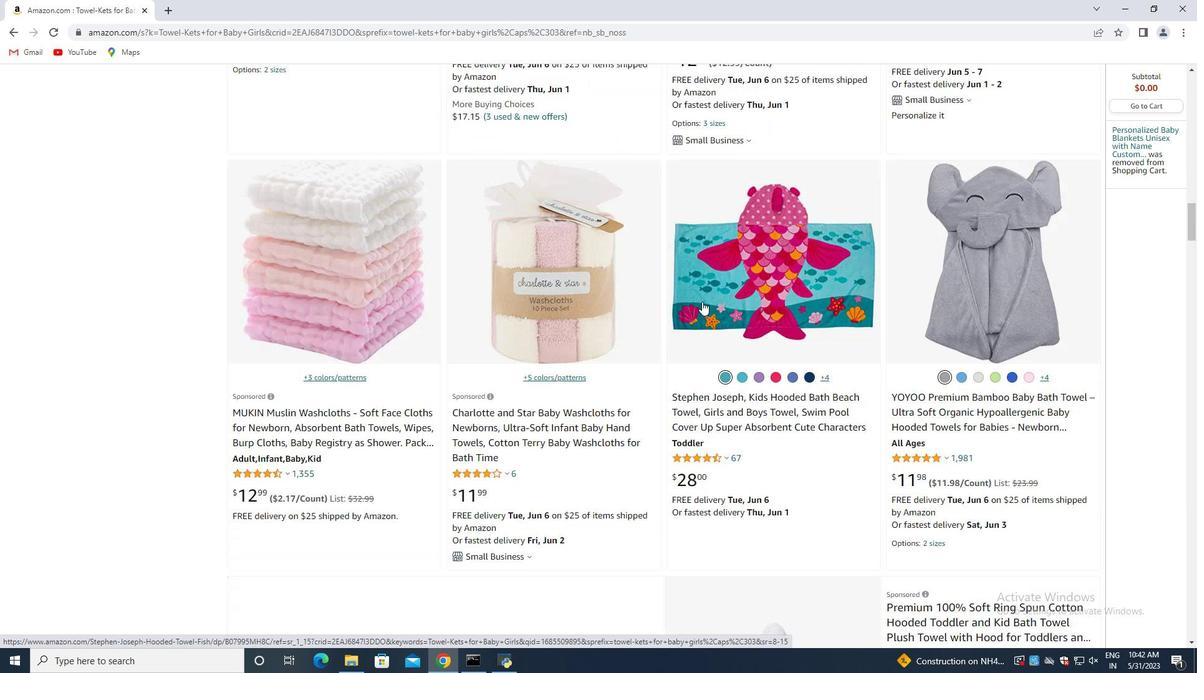 
Action: Mouse scrolled (701, 303) with delta (0, 0)
Screenshot: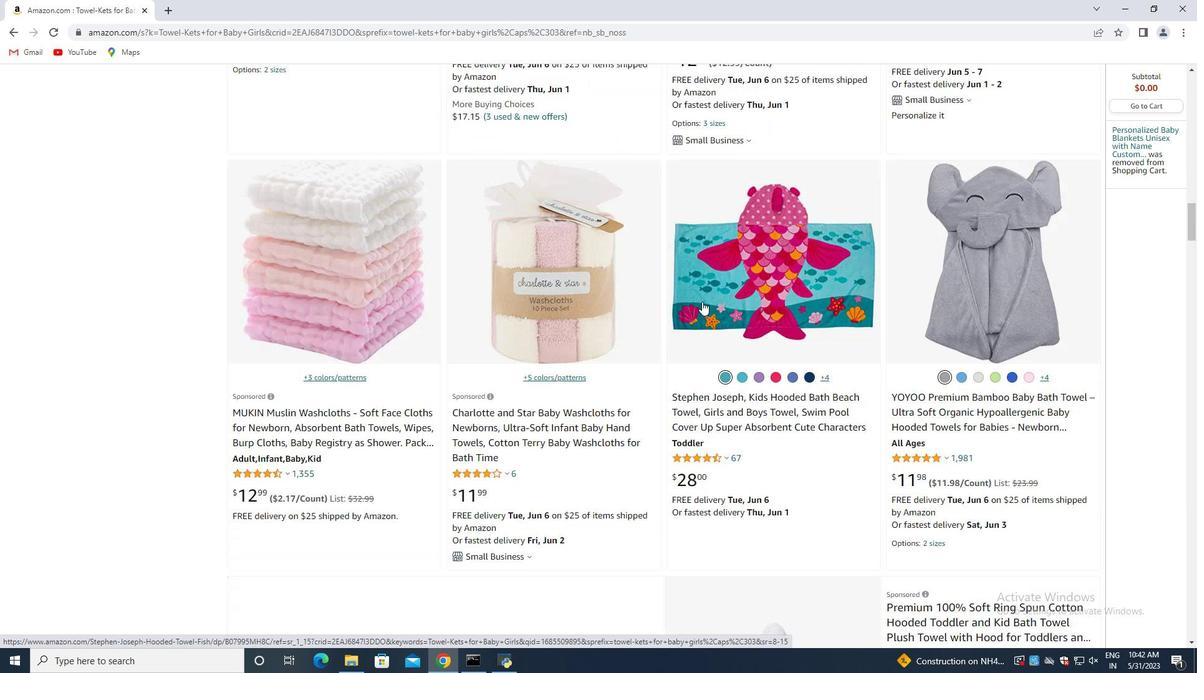 
Action: Mouse scrolled (701, 303) with delta (0, 0)
Screenshot: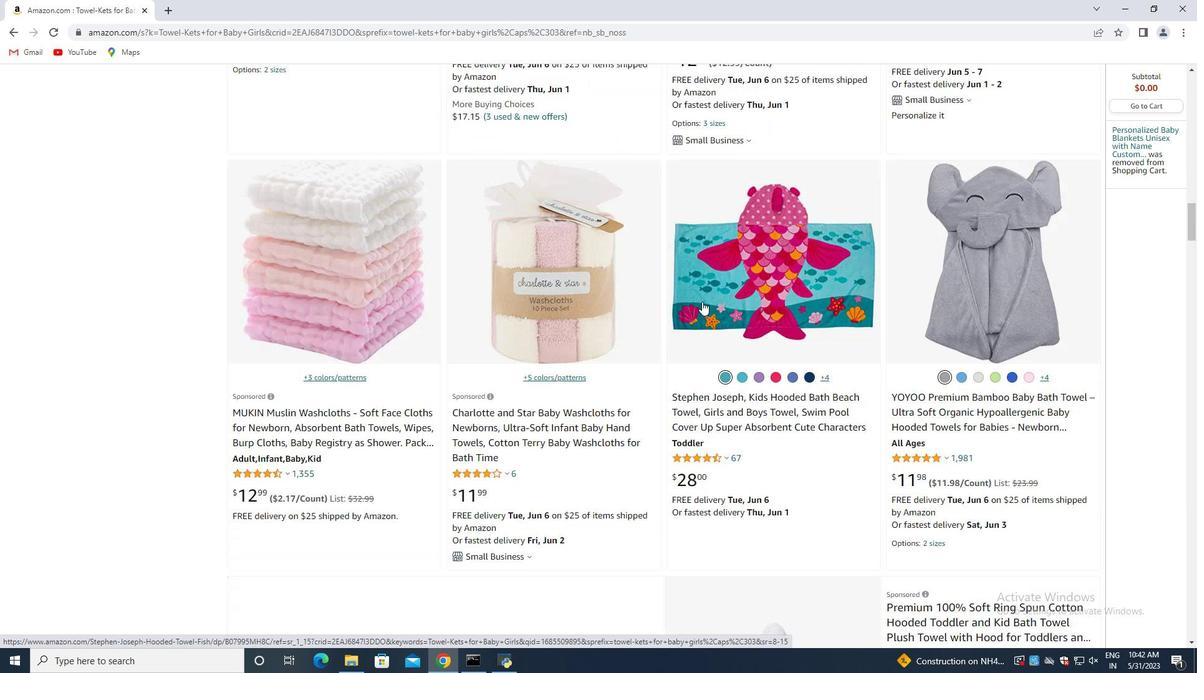
Action: Mouse scrolled (701, 303) with delta (0, 0)
Screenshot: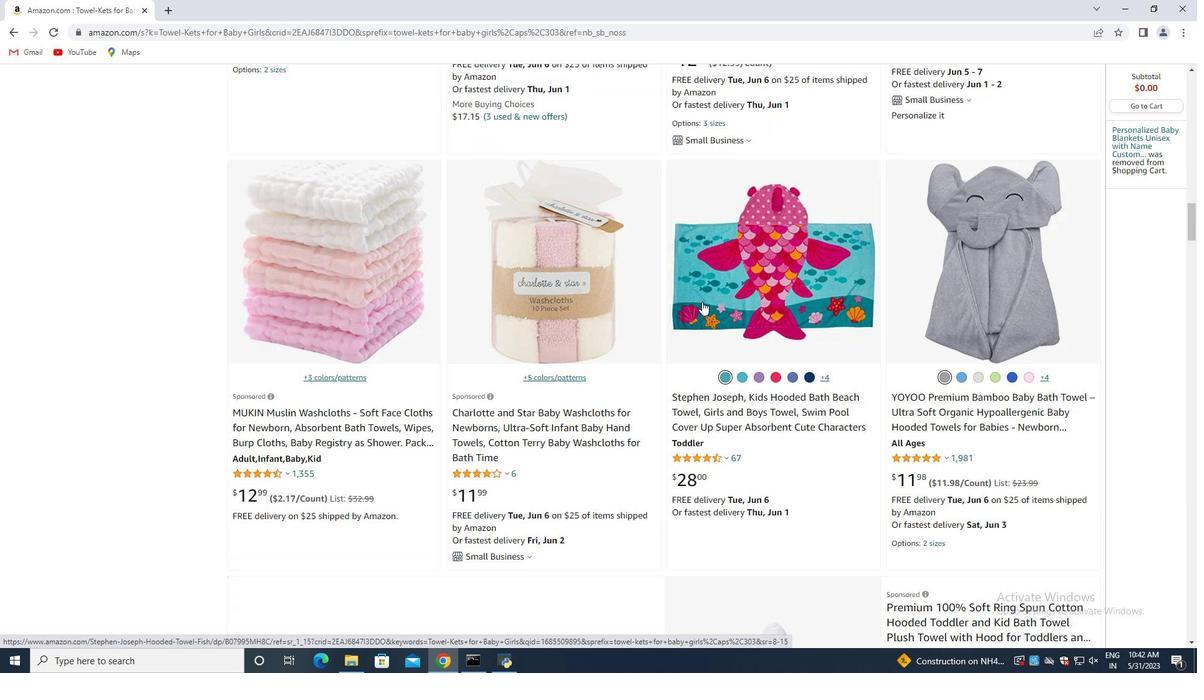 
Action: Mouse scrolled (701, 303) with delta (0, 0)
Screenshot: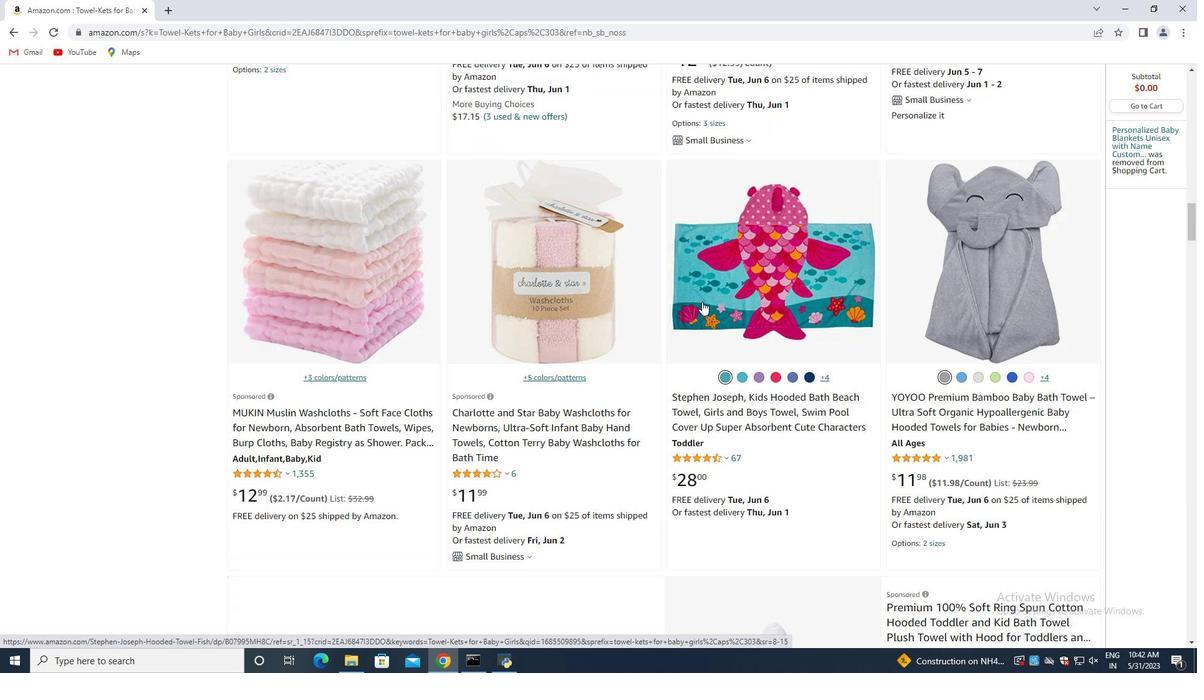 
Action: Mouse moved to (702, 301)
Screenshot: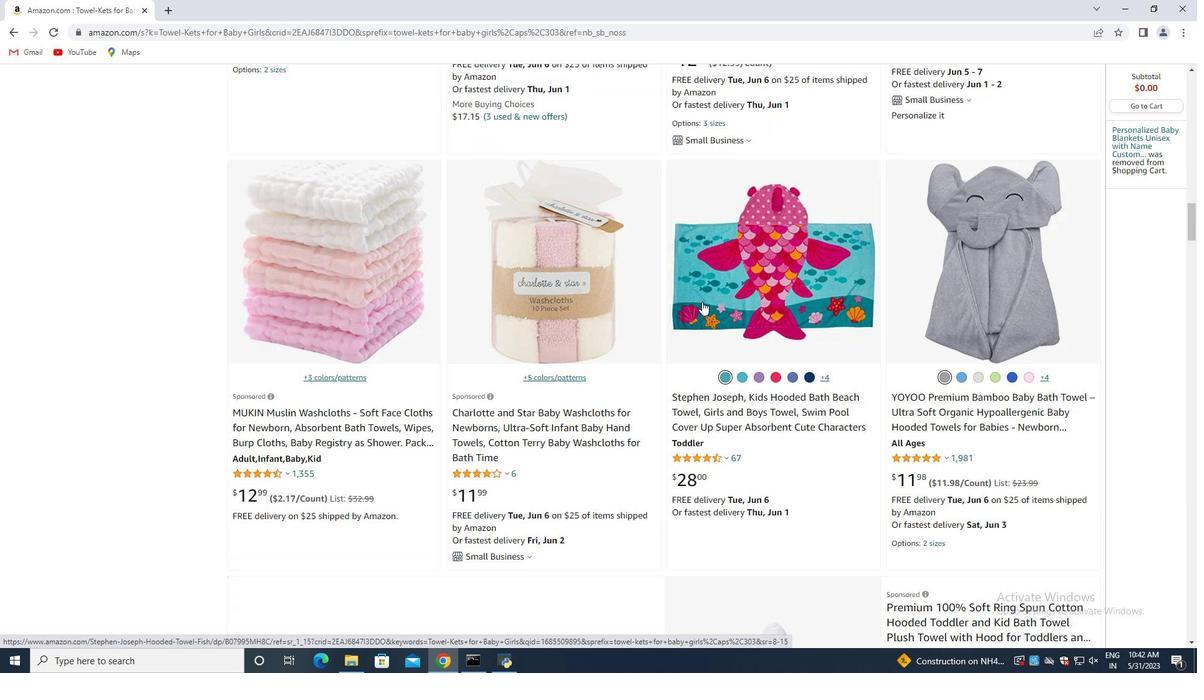 
Action: Mouse scrolled (702, 302) with delta (0, 0)
Screenshot: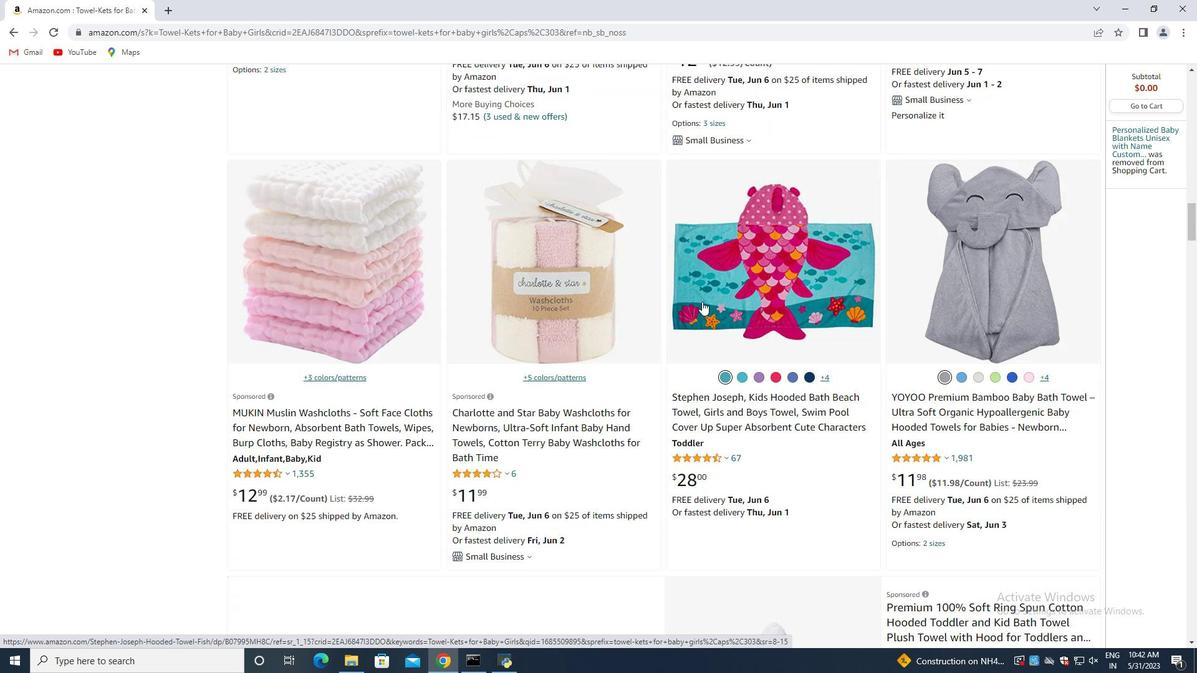 
Action: Mouse scrolled (702, 302) with delta (0, 0)
Screenshot: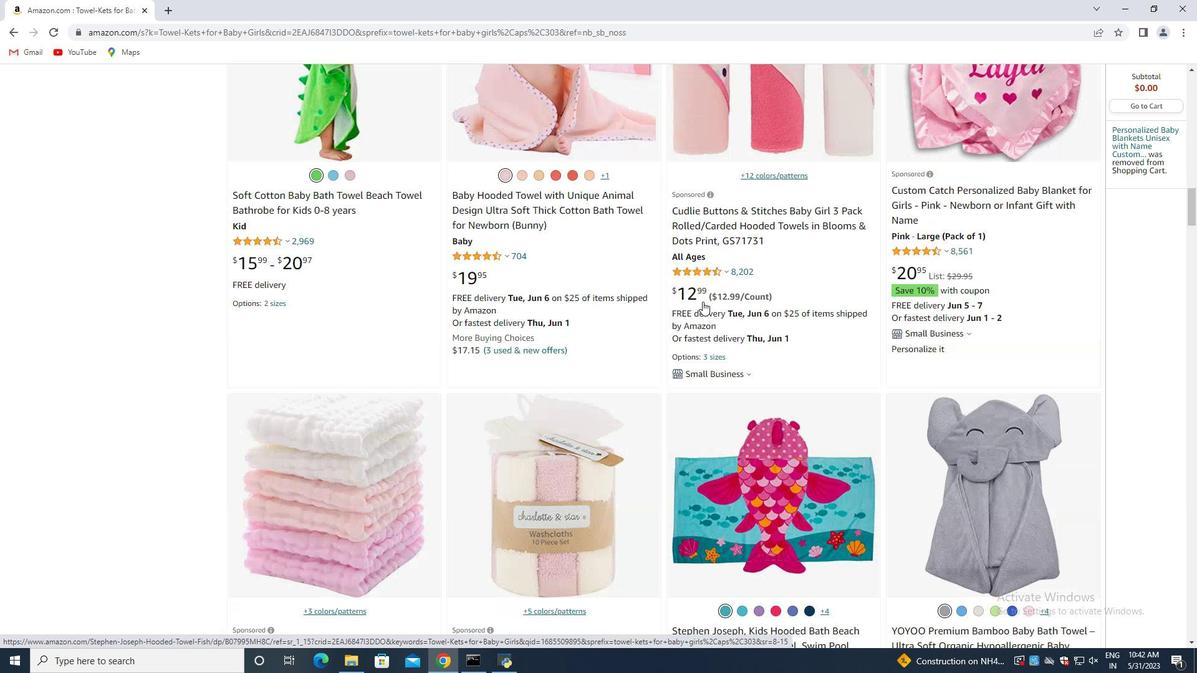 
Action: Mouse scrolled (702, 302) with delta (0, 0)
Screenshot: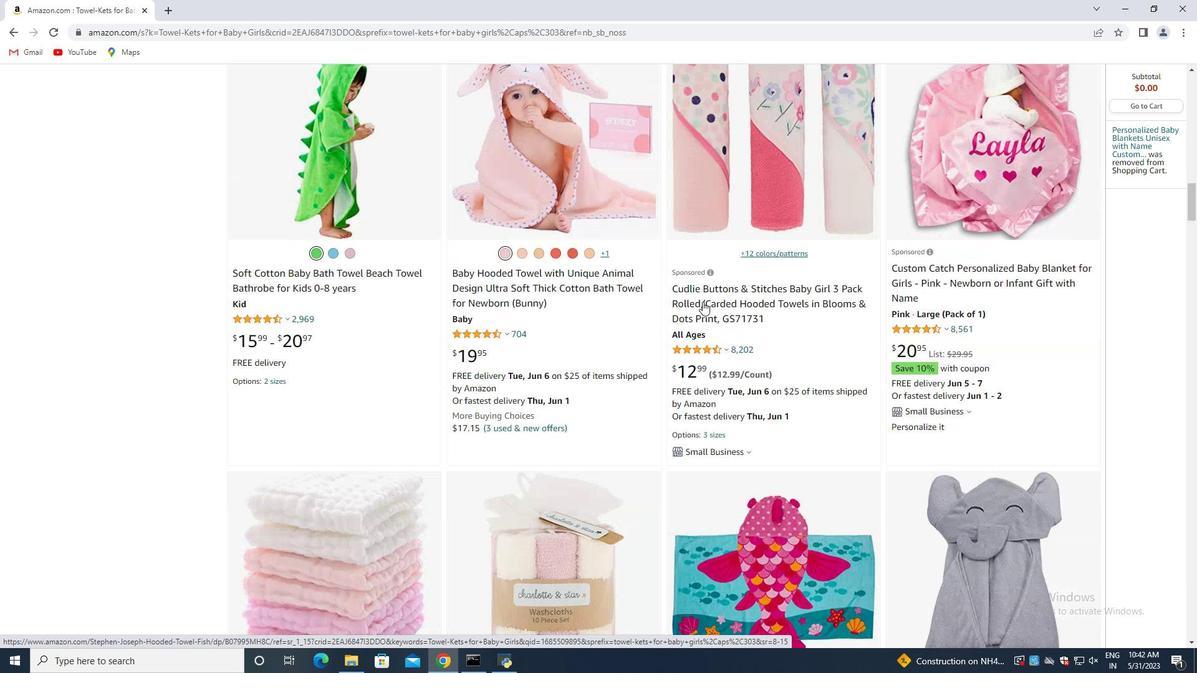 
Action: Mouse scrolled (702, 302) with delta (0, 0)
Screenshot: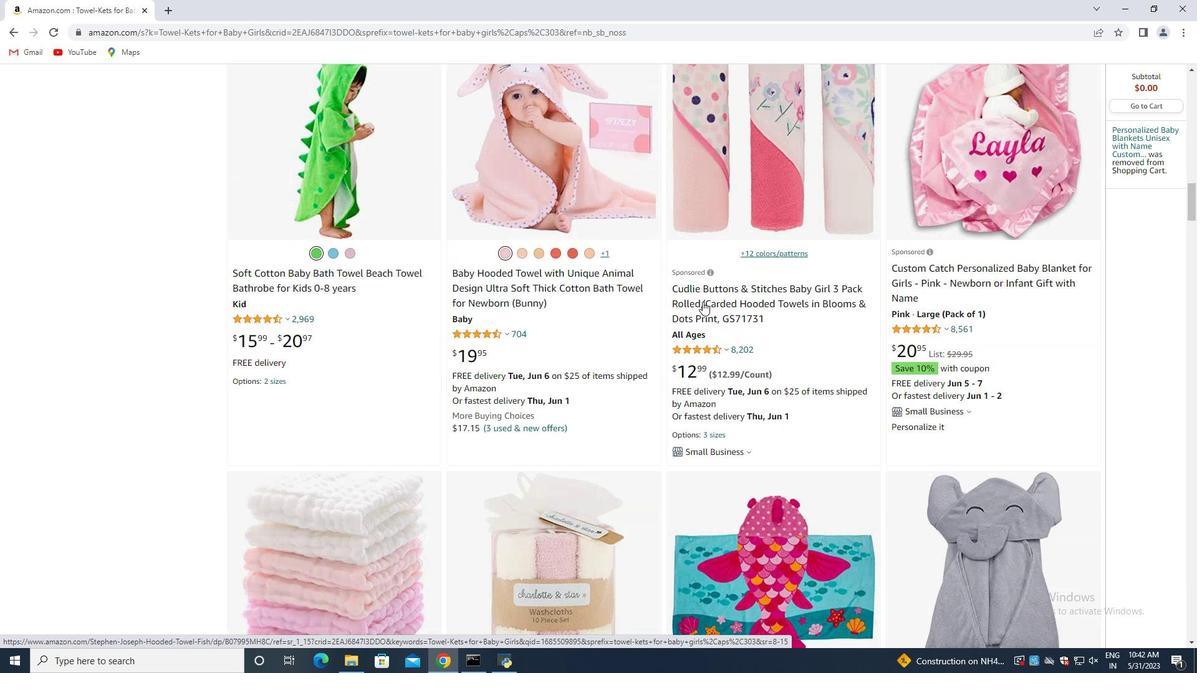 
Action: Mouse scrolled (702, 302) with delta (0, 0)
Screenshot: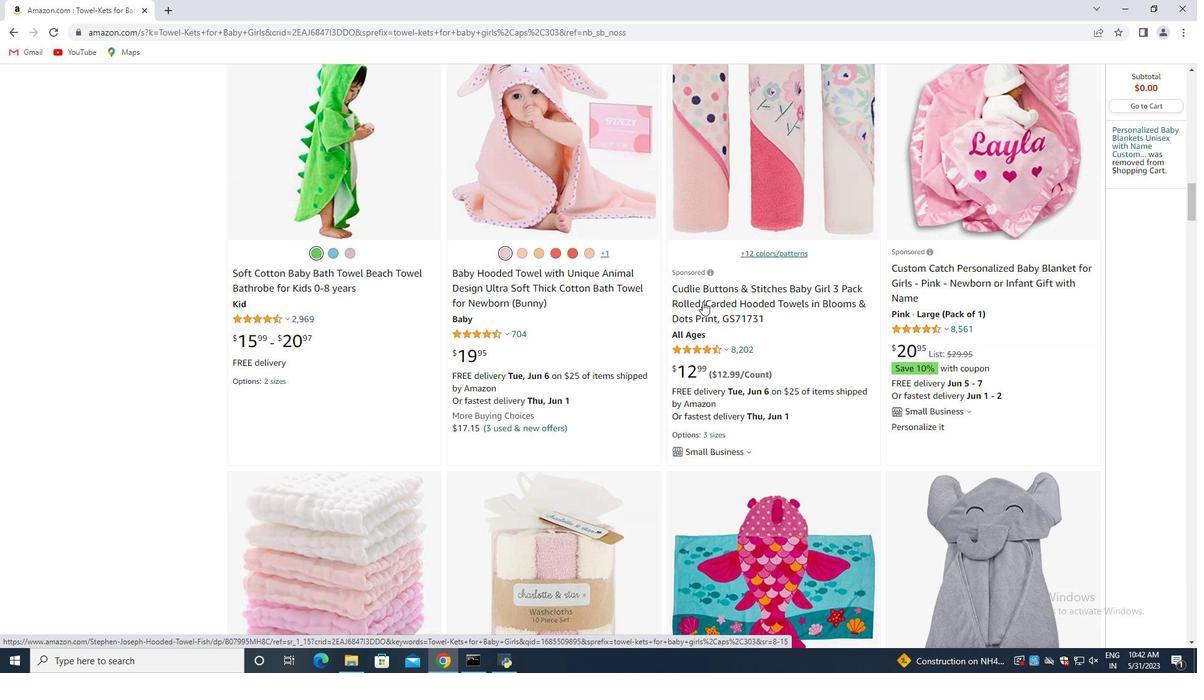 
Action: Mouse moved to (702, 301)
Screenshot: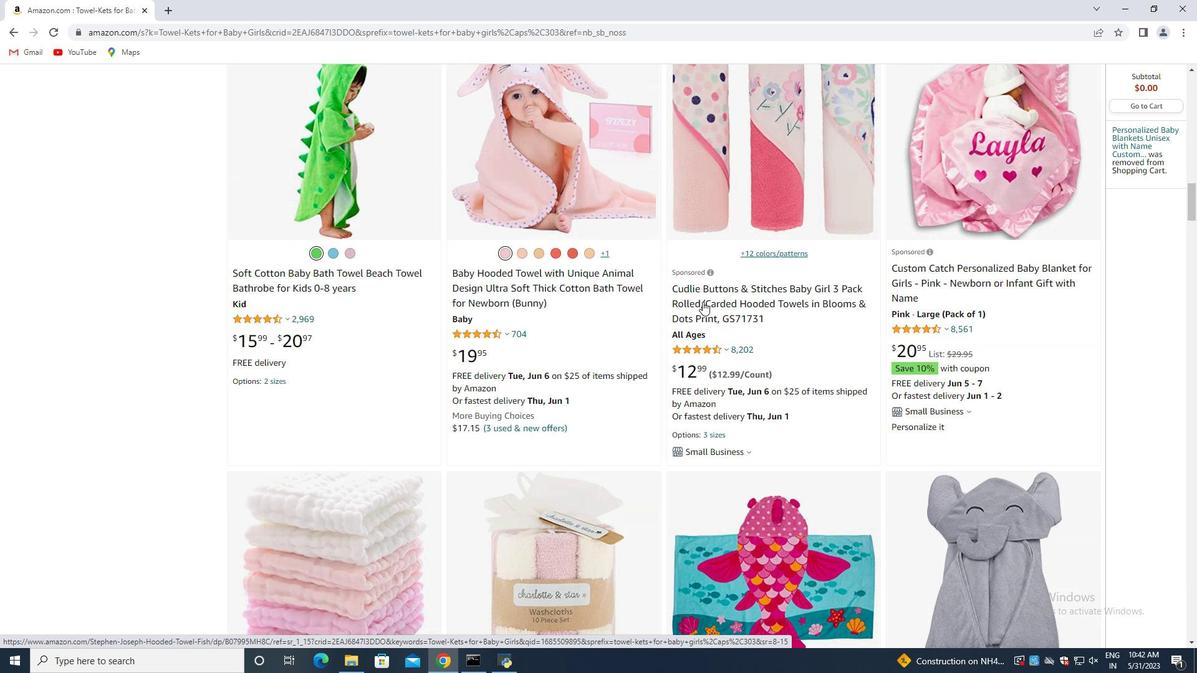 
Action: Mouse scrolled (702, 302) with delta (0, 0)
Screenshot: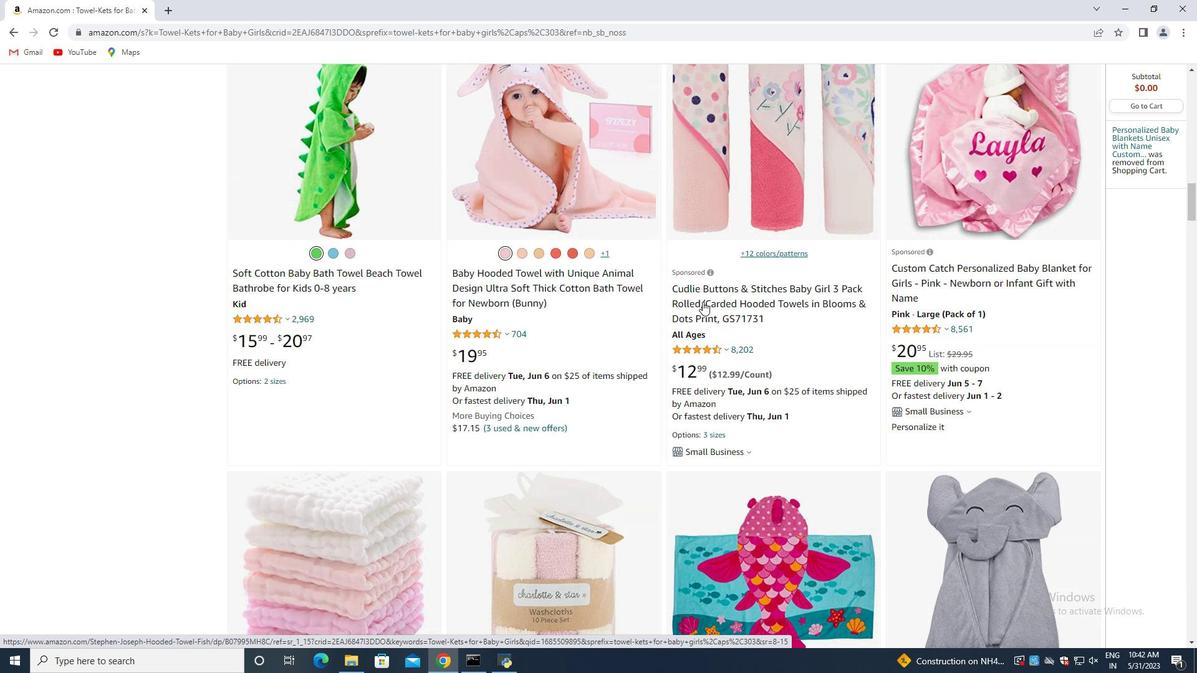 
Action: Mouse scrolled (702, 302) with delta (0, 0)
Screenshot: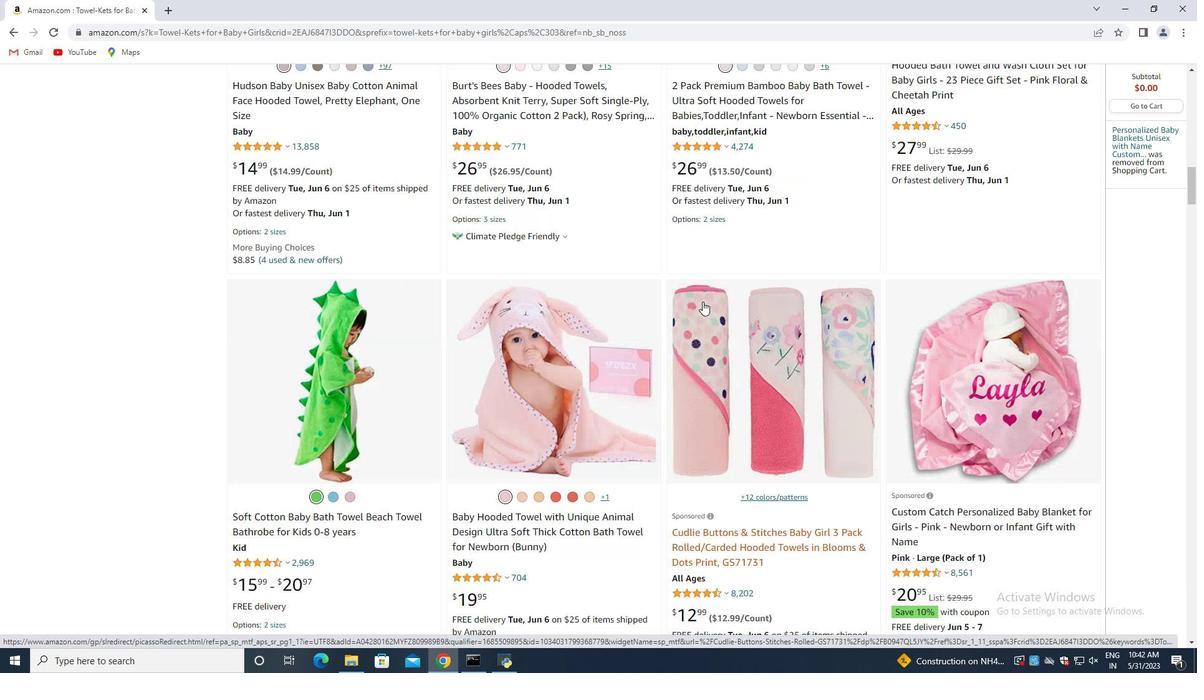 
Action: Mouse scrolled (702, 302) with delta (0, 0)
Screenshot: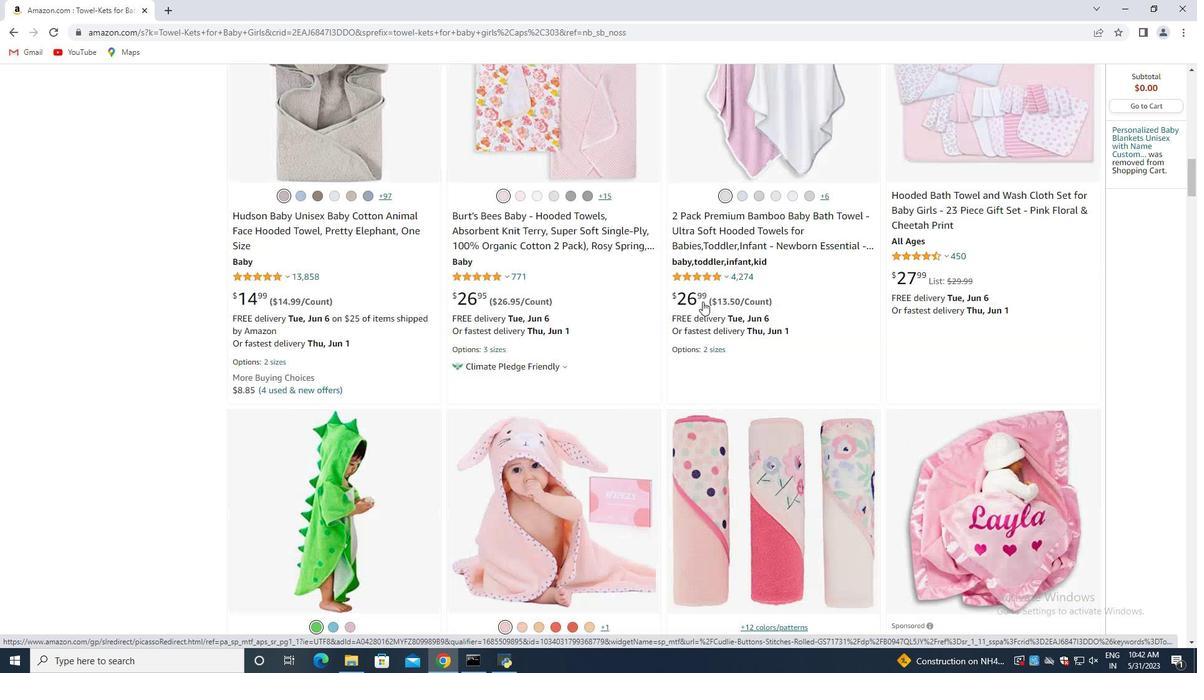 
Action: Mouse scrolled (702, 302) with delta (0, 0)
Screenshot: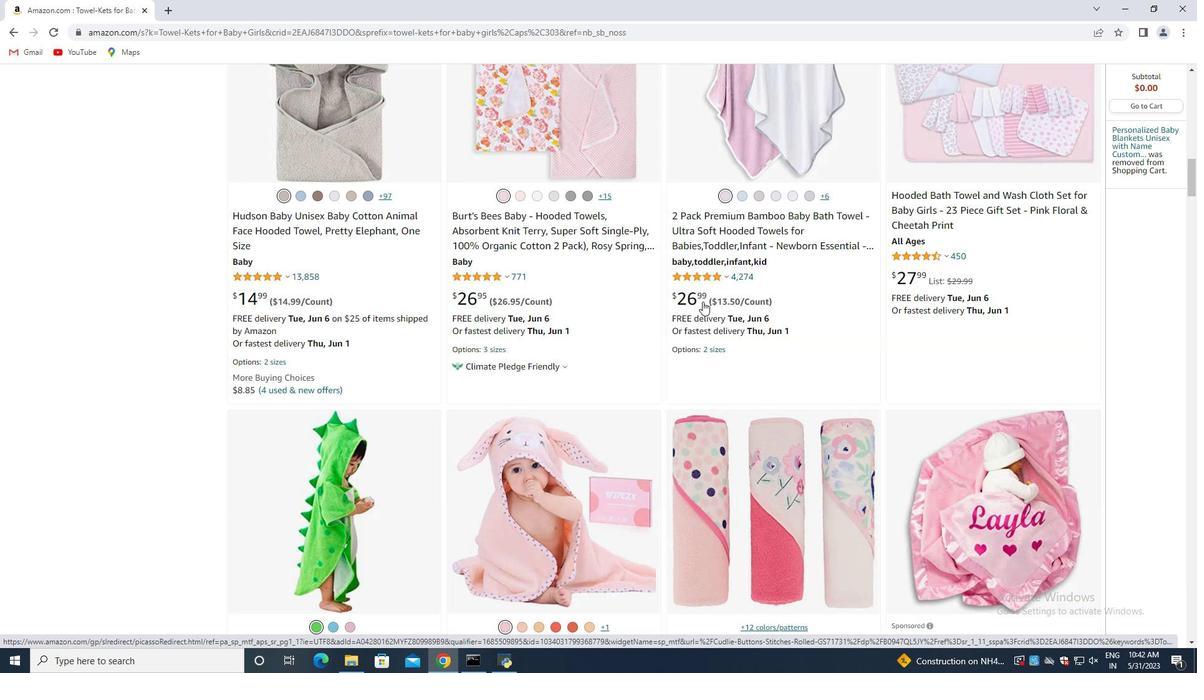 
Action: Mouse scrolled (702, 302) with delta (0, 0)
Screenshot: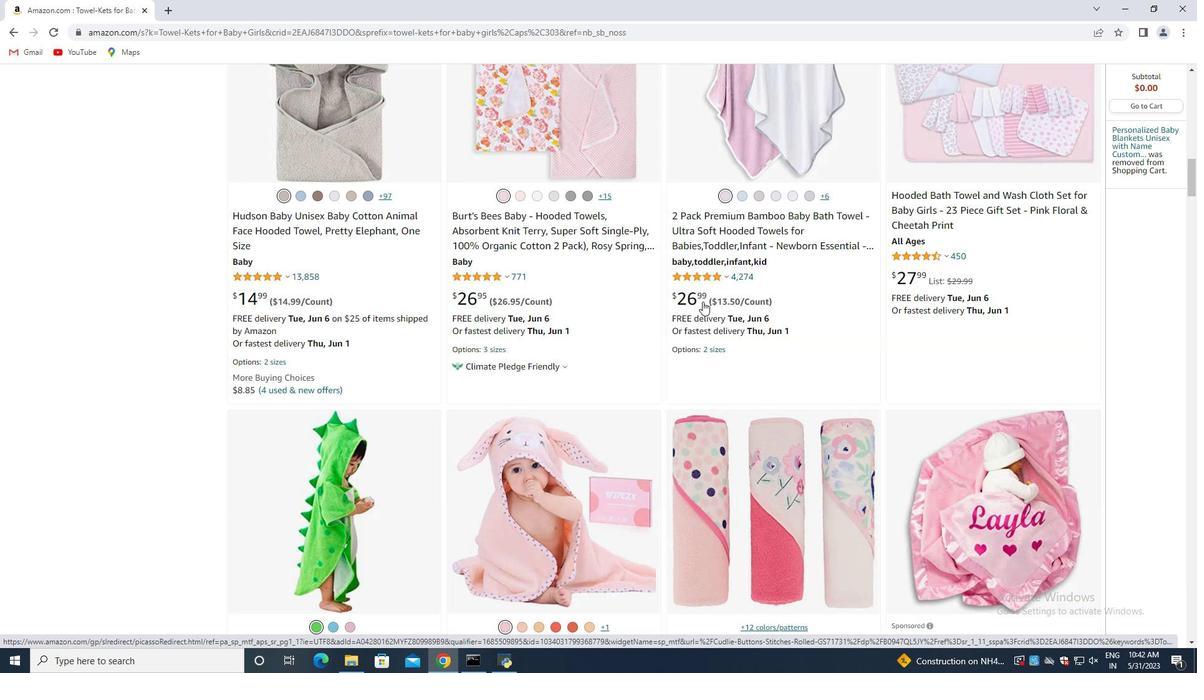 
Action: Mouse scrolled (702, 302) with delta (0, 0)
Screenshot: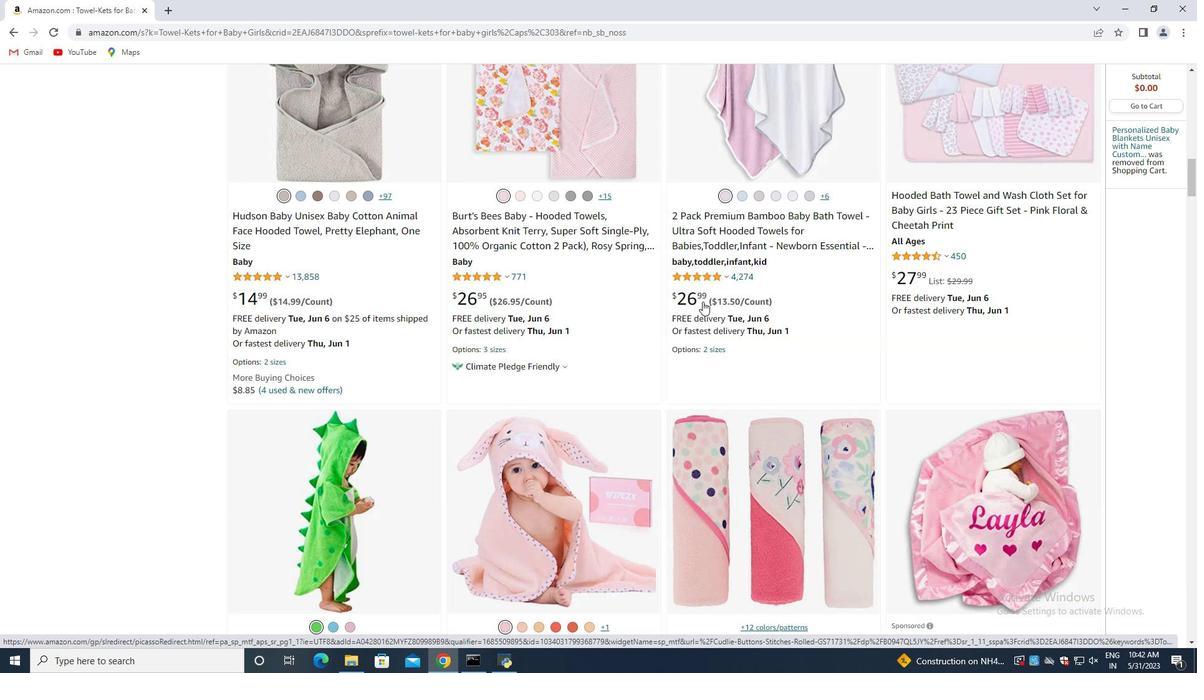 
Action: Mouse scrolled (702, 302) with delta (0, 0)
Screenshot: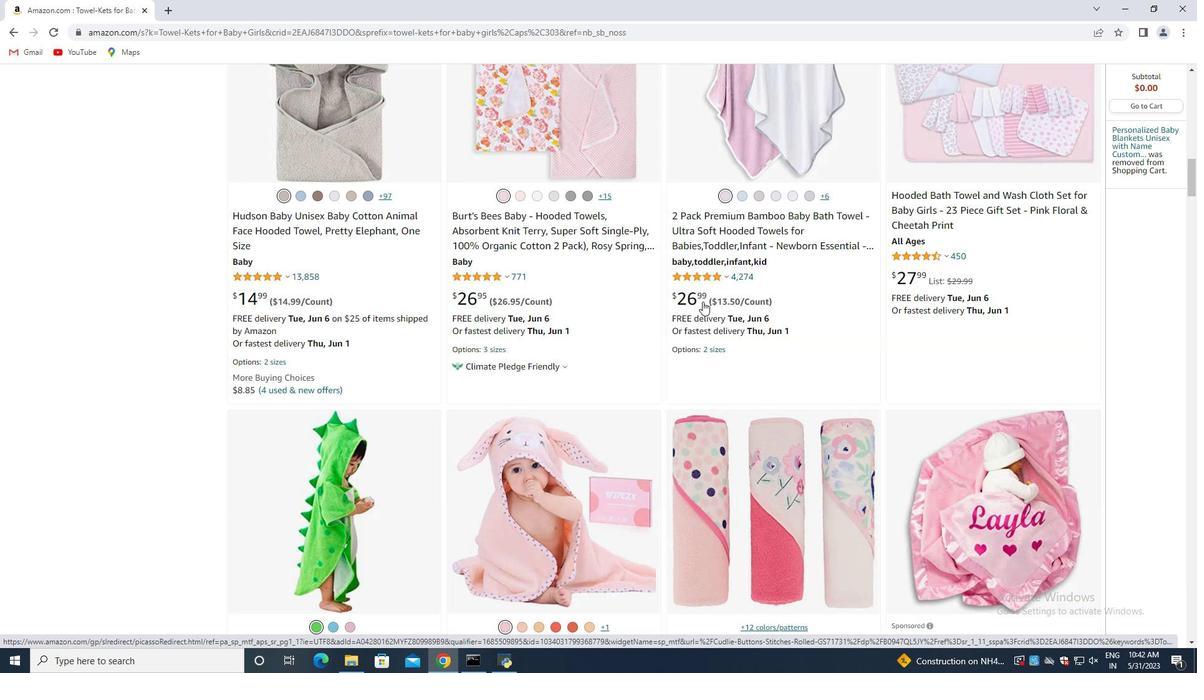 
Action: Mouse scrolled (702, 302) with delta (0, 0)
Screenshot: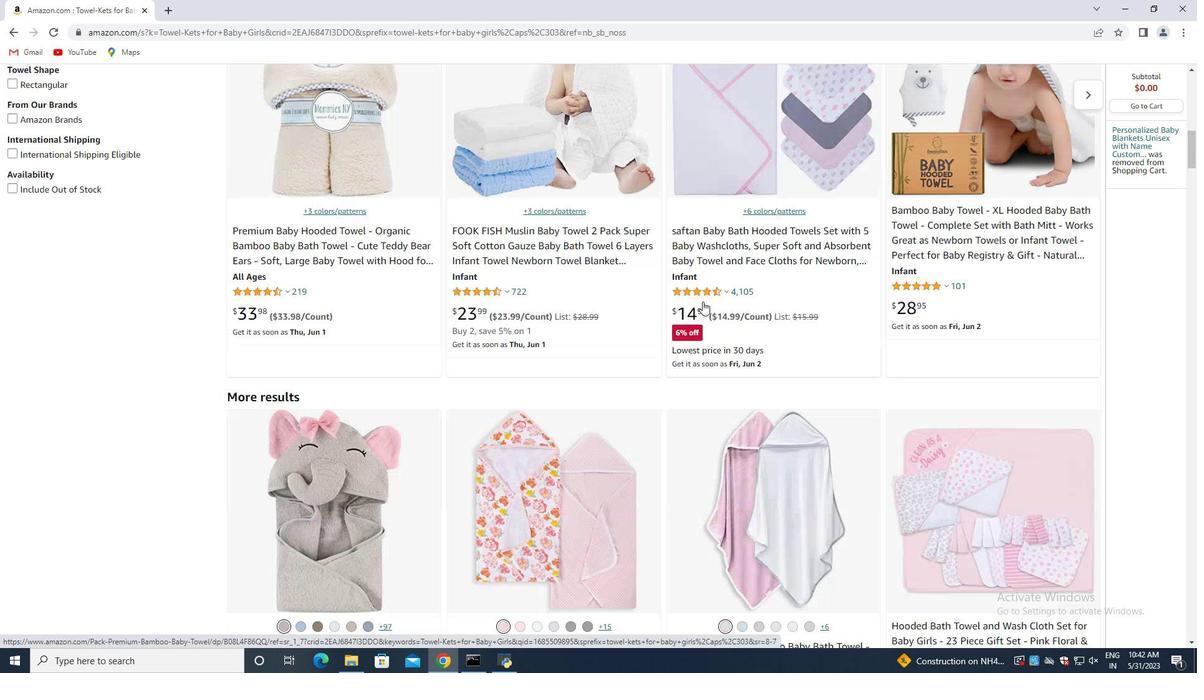 
Action: Mouse scrolled (702, 302) with delta (0, 0)
Screenshot: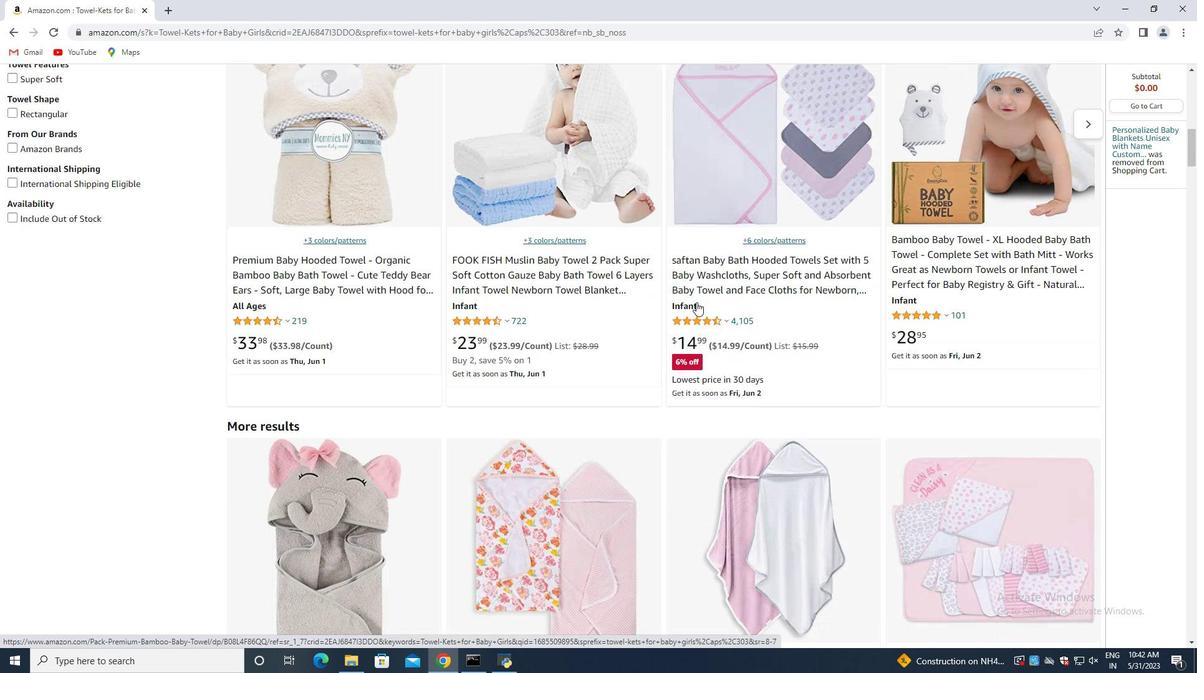 
Action: Mouse scrolled (702, 302) with delta (0, 0)
Screenshot: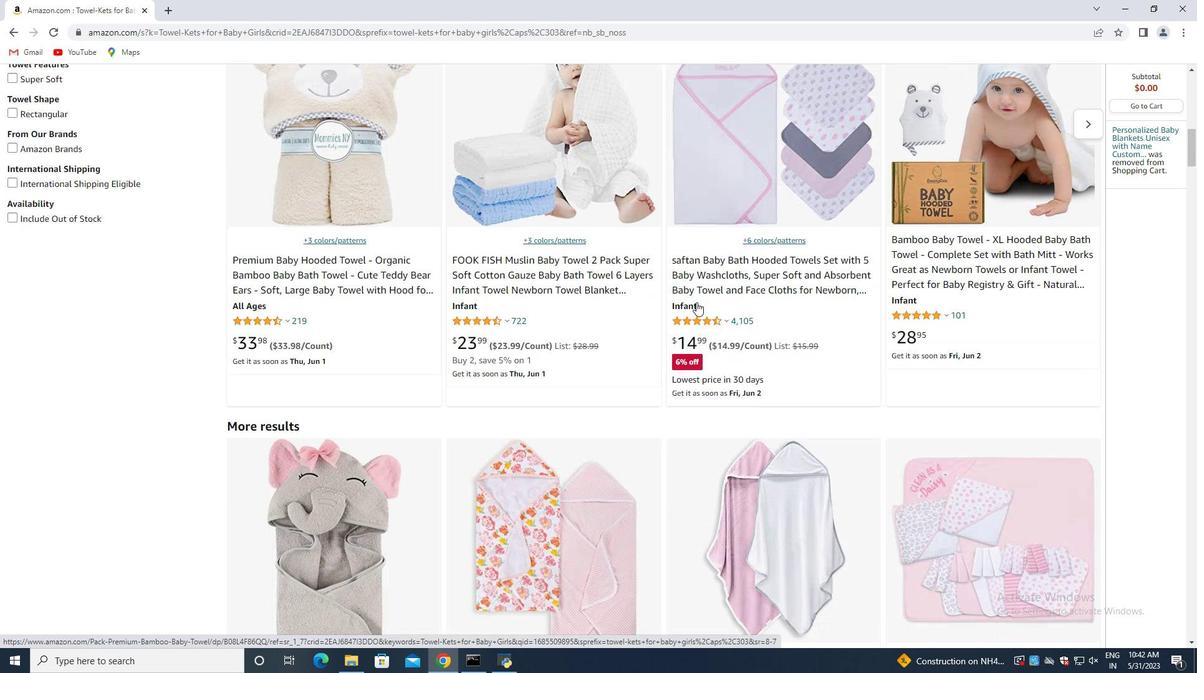 
Action: Mouse scrolled (702, 302) with delta (0, 0)
Screenshot: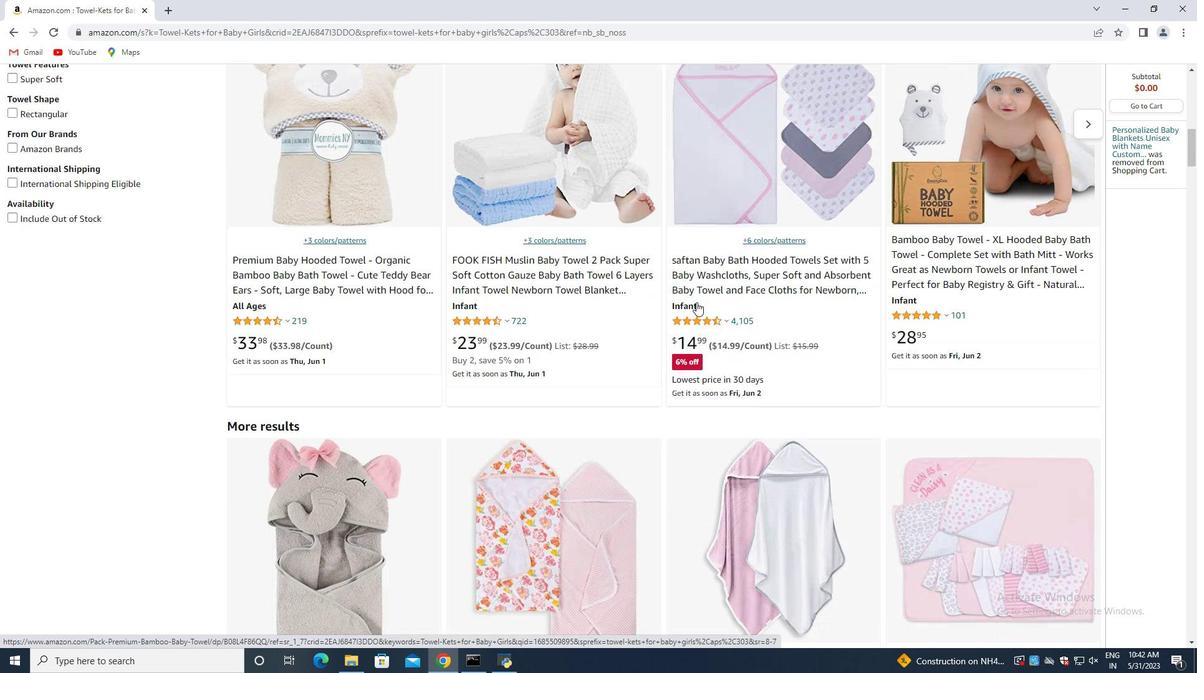 
Action: Mouse scrolled (702, 302) with delta (0, 0)
Screenshot: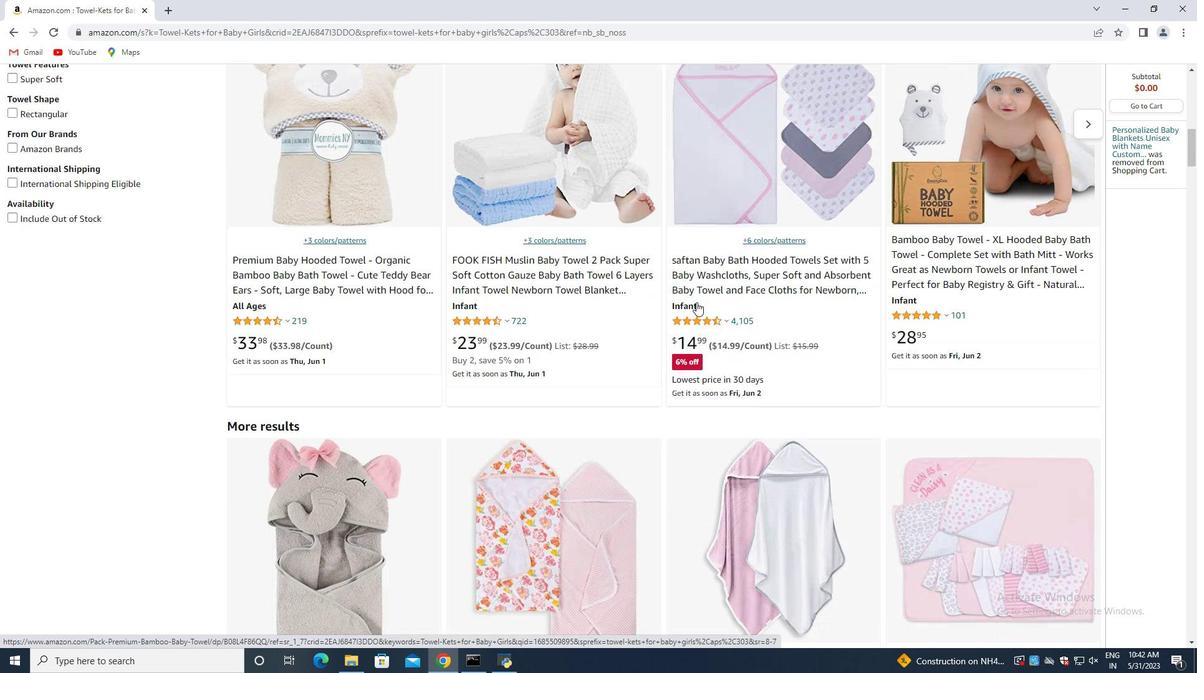 
Action: Mouse scrolled (702, 302) with delta (0, 0)
Screenshot: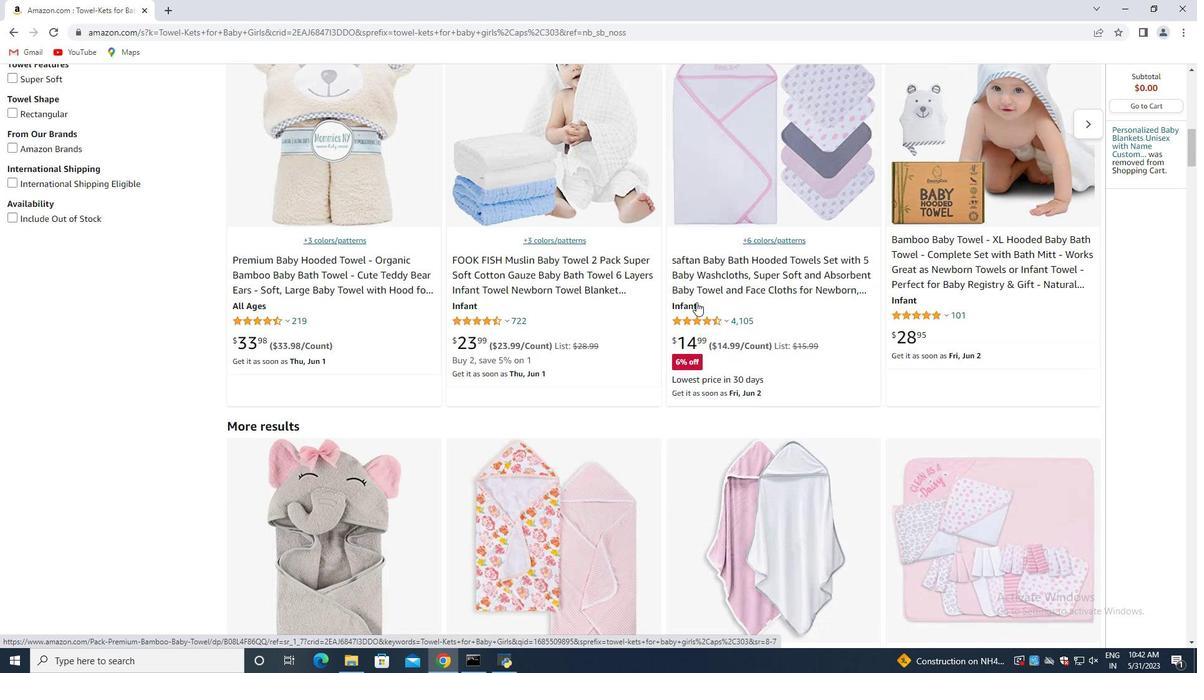 
Action: Mouse scrolled (702, 302) with delta (0, 0)
Screenshot: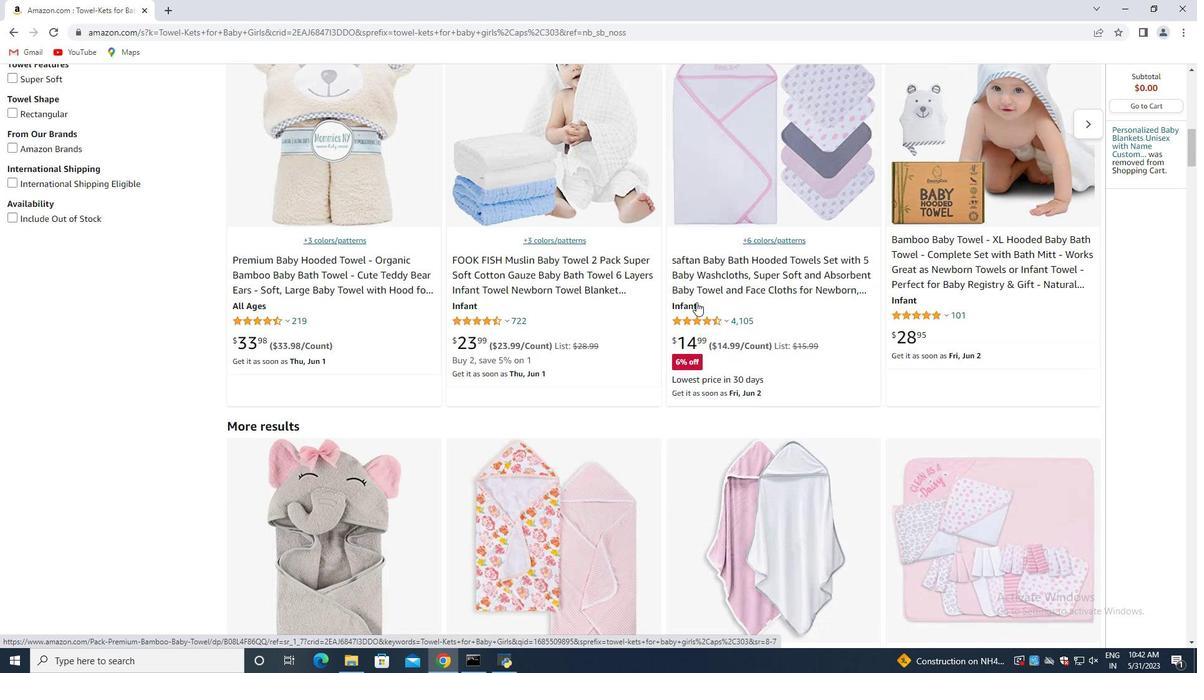 
Action: Mouse scrolled (702, 302) with delta (0, 0)
Screenshot: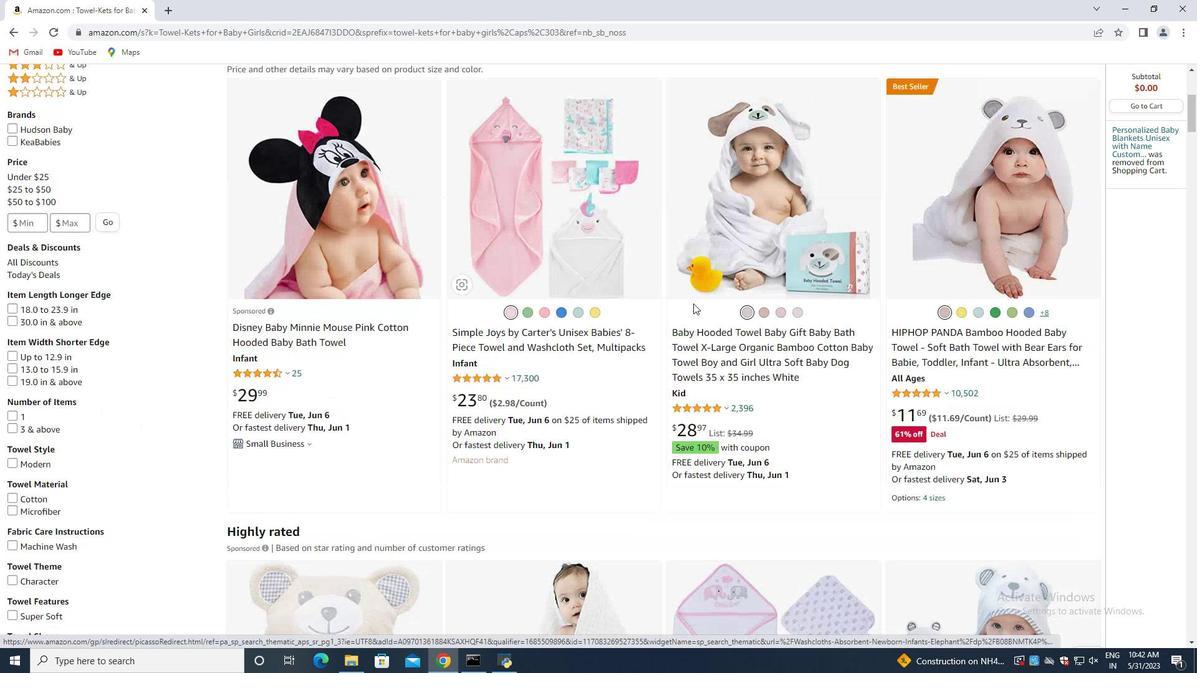 
Action: Mouse scrolled (702, 302) with delta (0, 0)
Screenshot: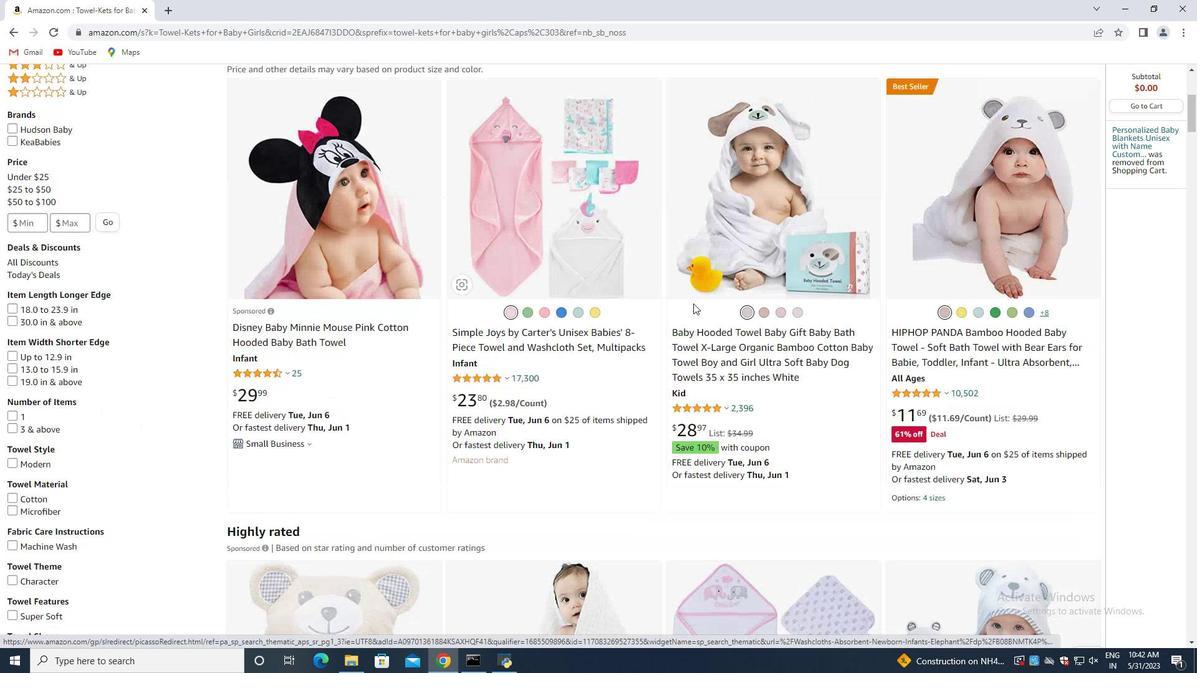 
Action: Mouse scrolled (702, 302) with delta (0, 0)
Screenshot: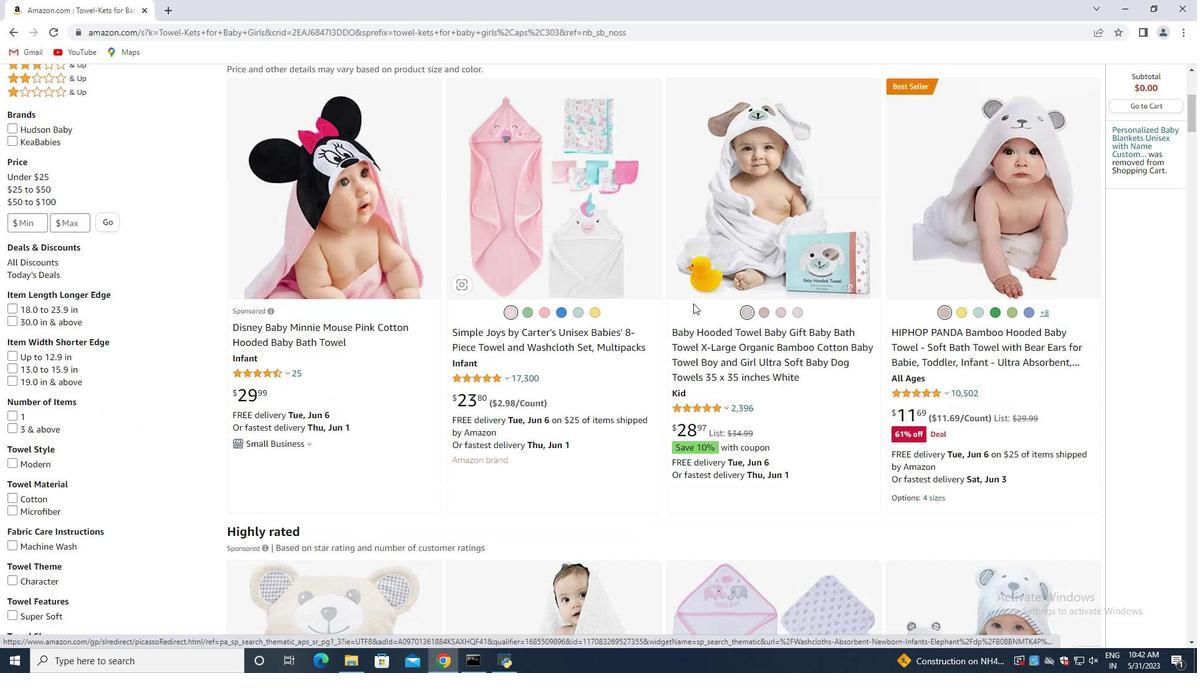 
Action: Mouse scrolled (702, 302) with delta (0, 0)
Screenshot: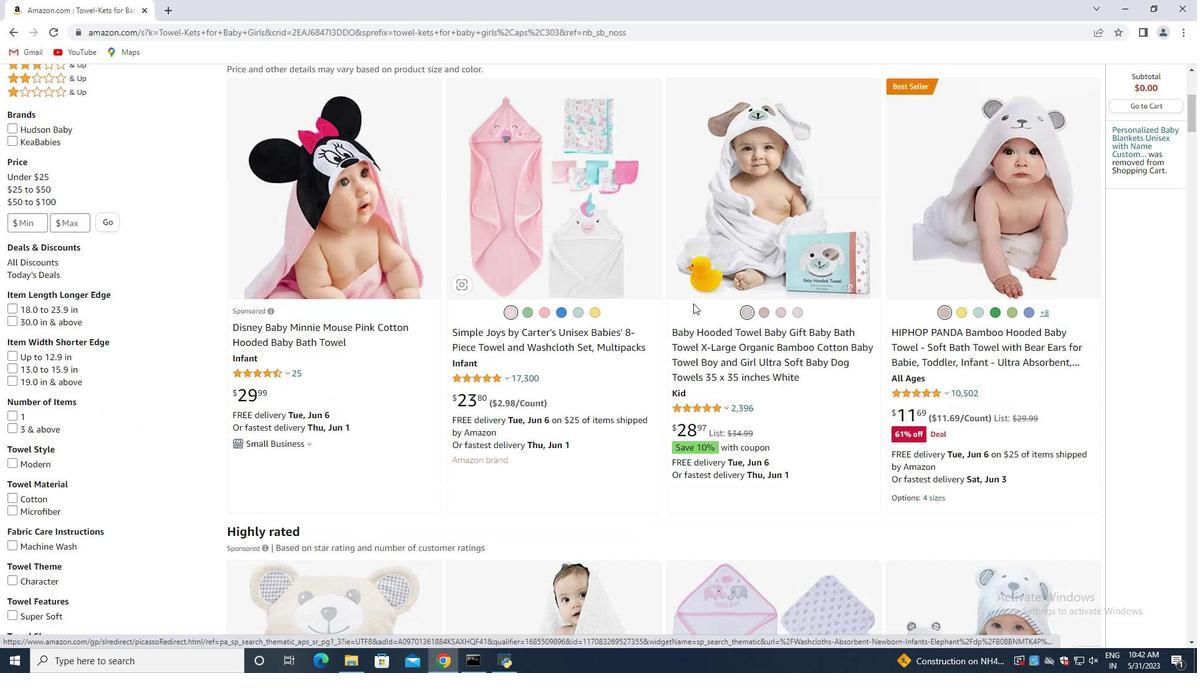 
Action: Mouse scrolled (702, 302) with delta (0, 0)
Screenshot: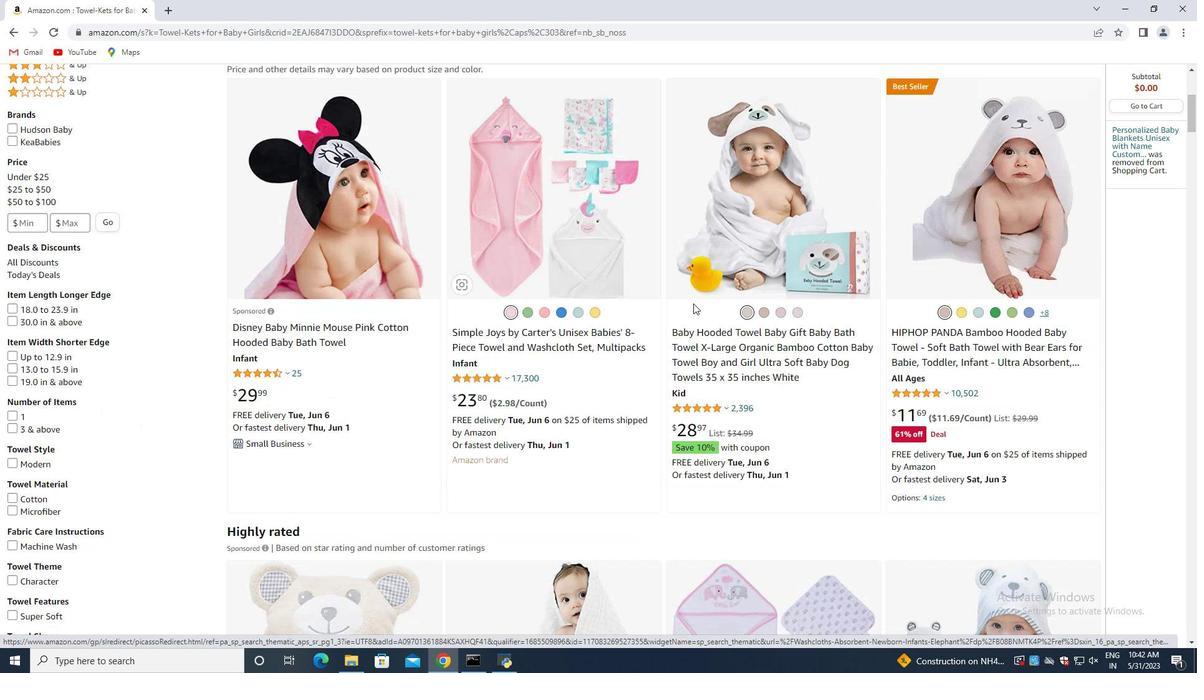 
Action: Mouse scrolled (702, 302) with delta (0, 0)
Screenshot: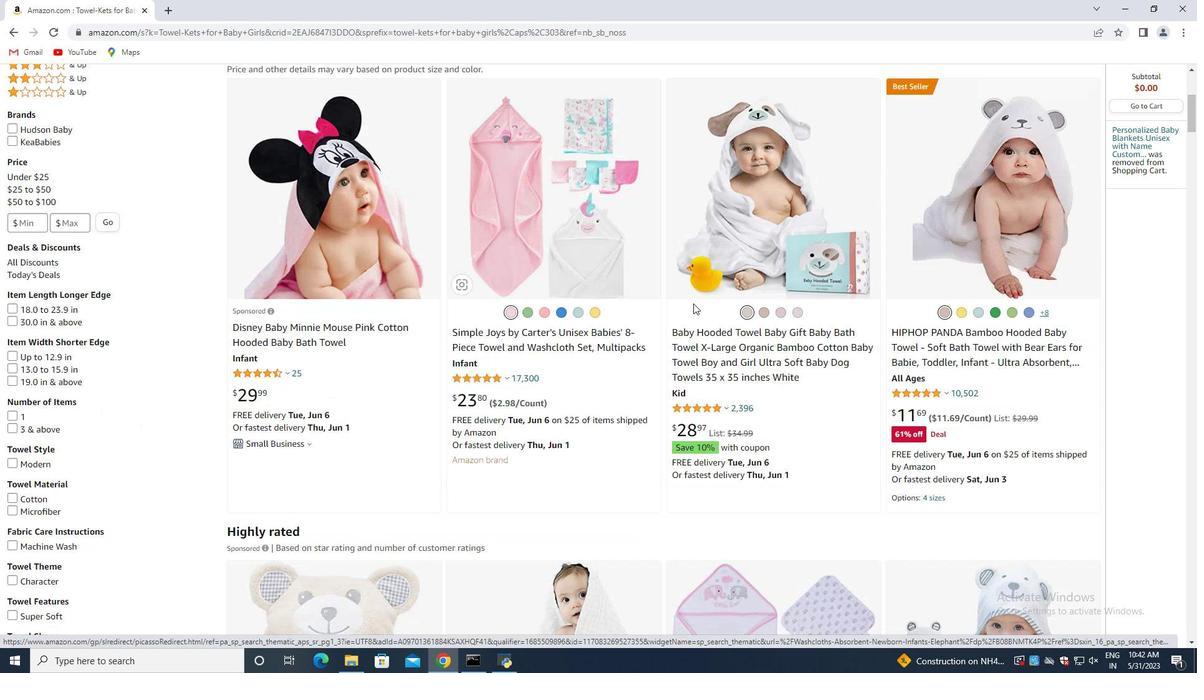 
Action: Mouse scrolled (702, 302) with delta (0, 0)
Screenshot: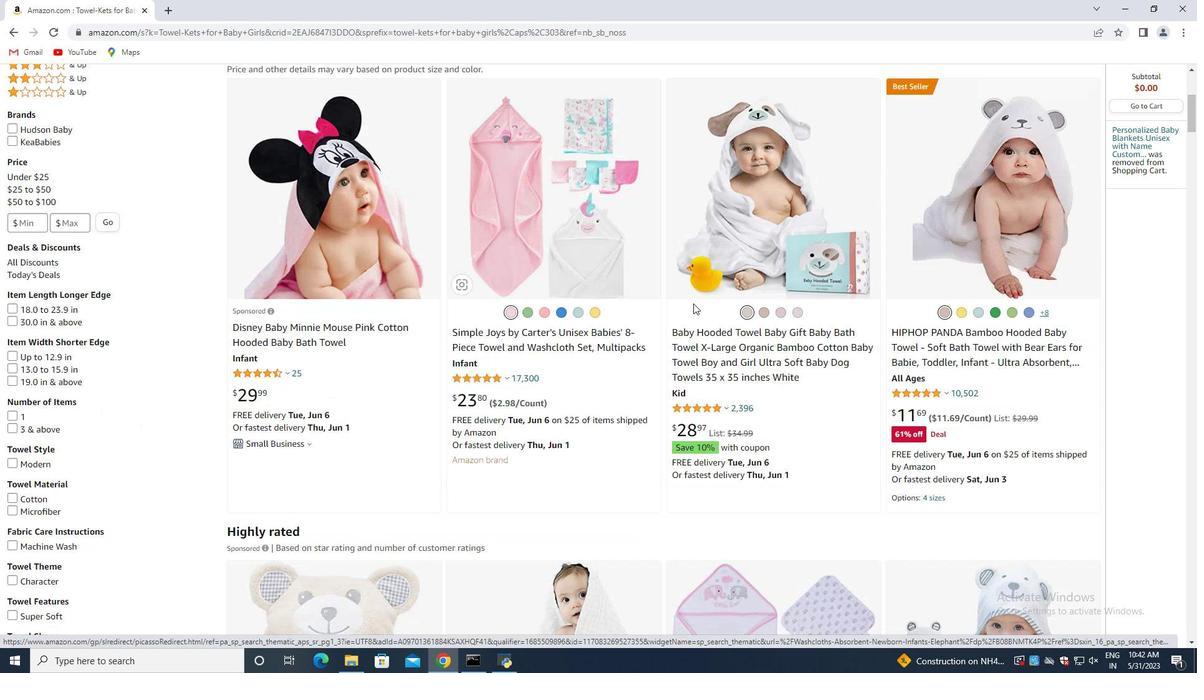 
Action: Mouse scrolled (702, 302) with delta (0, 0)
Screenshot: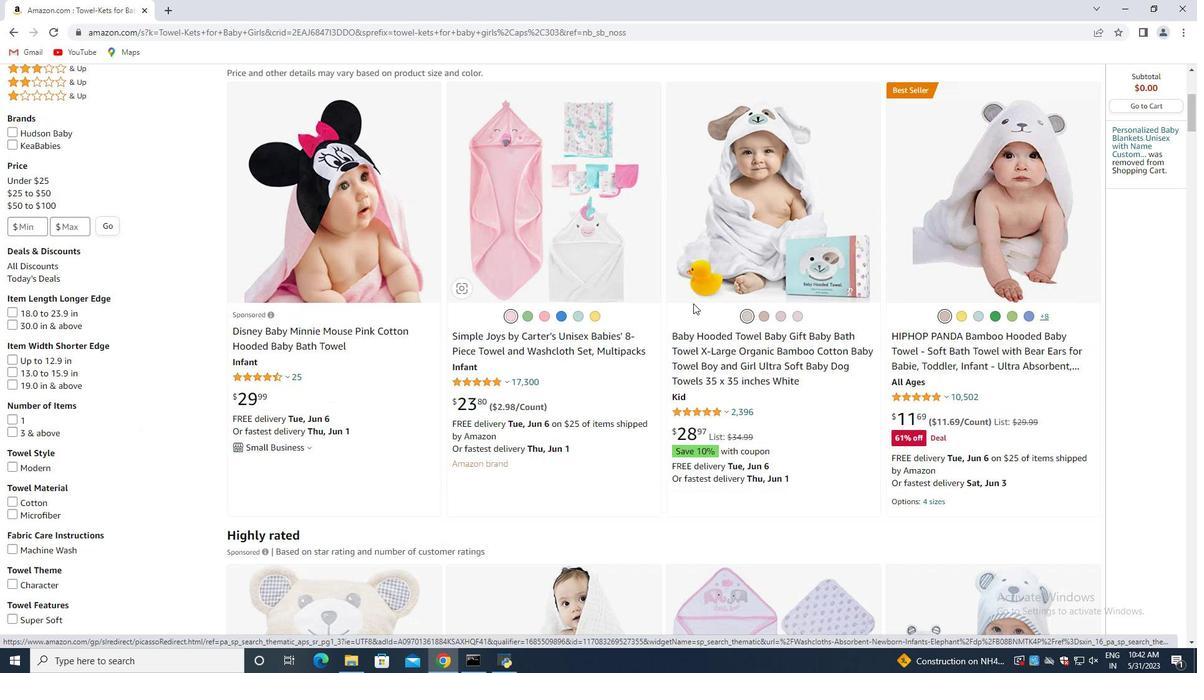 
Action: Mouse moved to (696, 302)
Screenshot: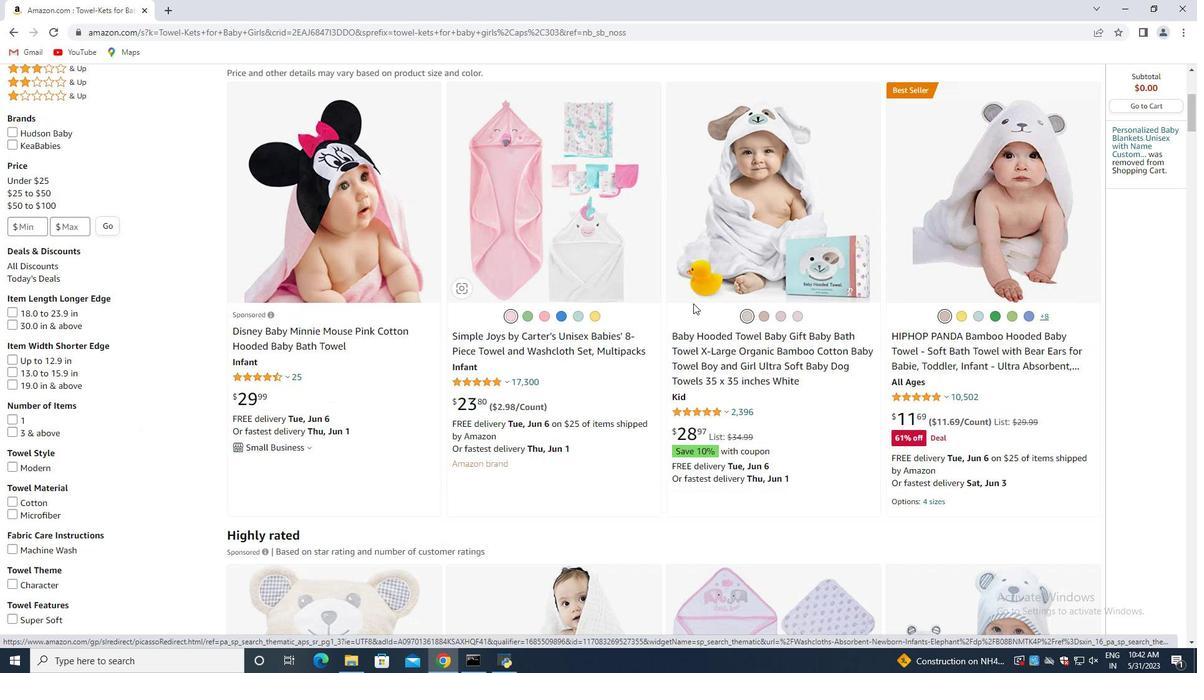 
Action: Mouse scrolled (696, 303) with delta (0, 0)
Screenshot: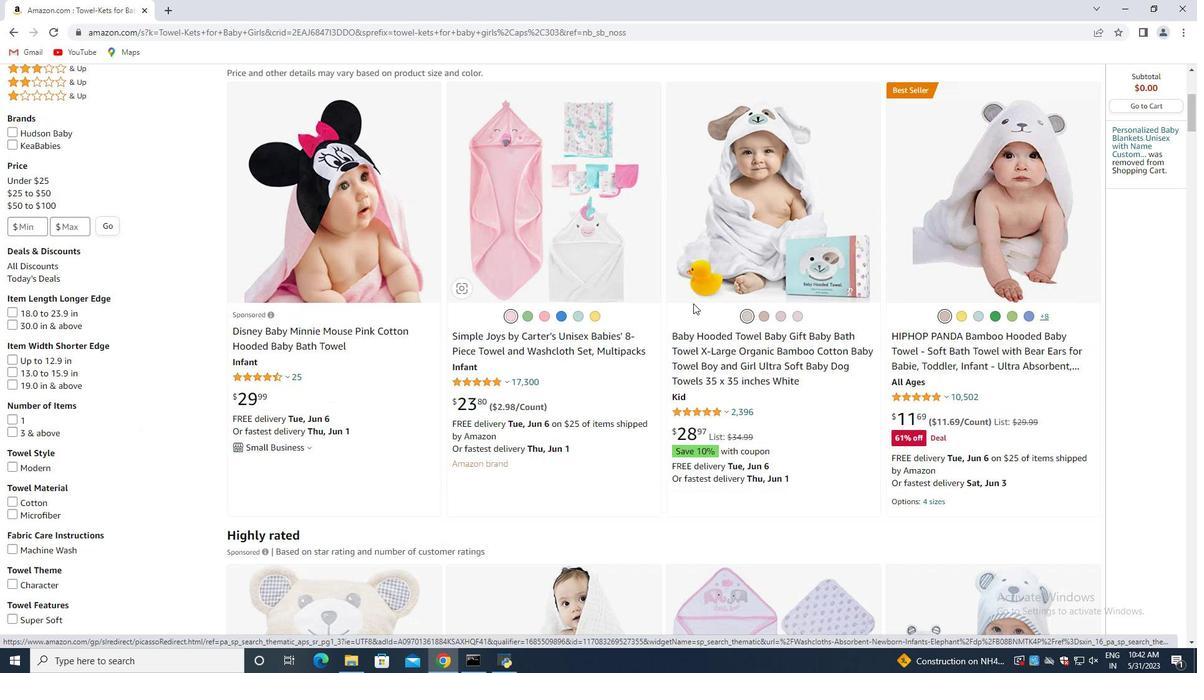 
Action: Mouse moved to (693, 303)
Screenshot: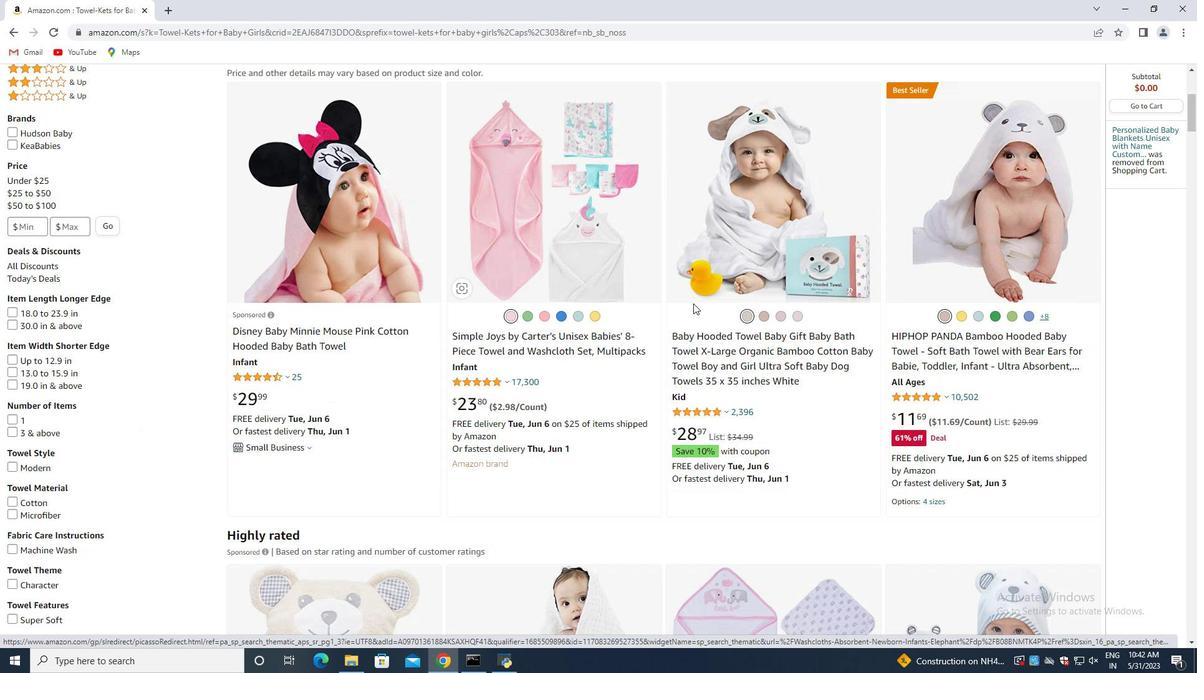 
Action: Mouse scrolled (693, 304) with delta (0, 0)
Screenshot: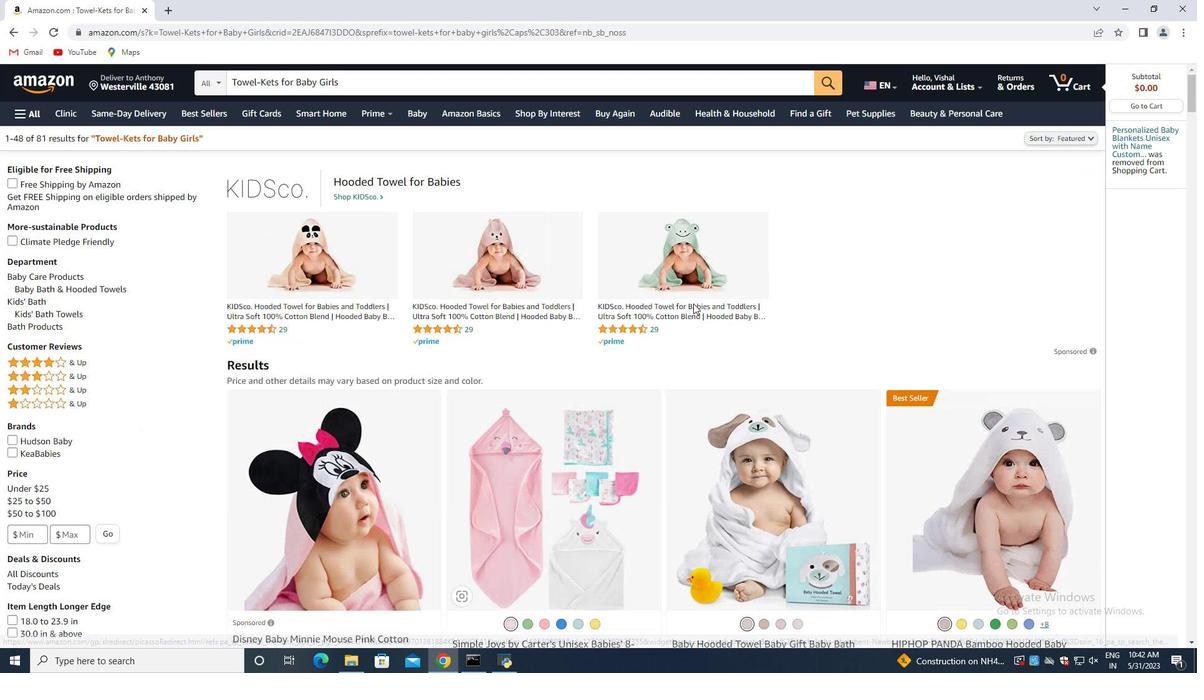 
Action: Mouse scrolled (693, 304) with delta (0, 0)
Screenshot: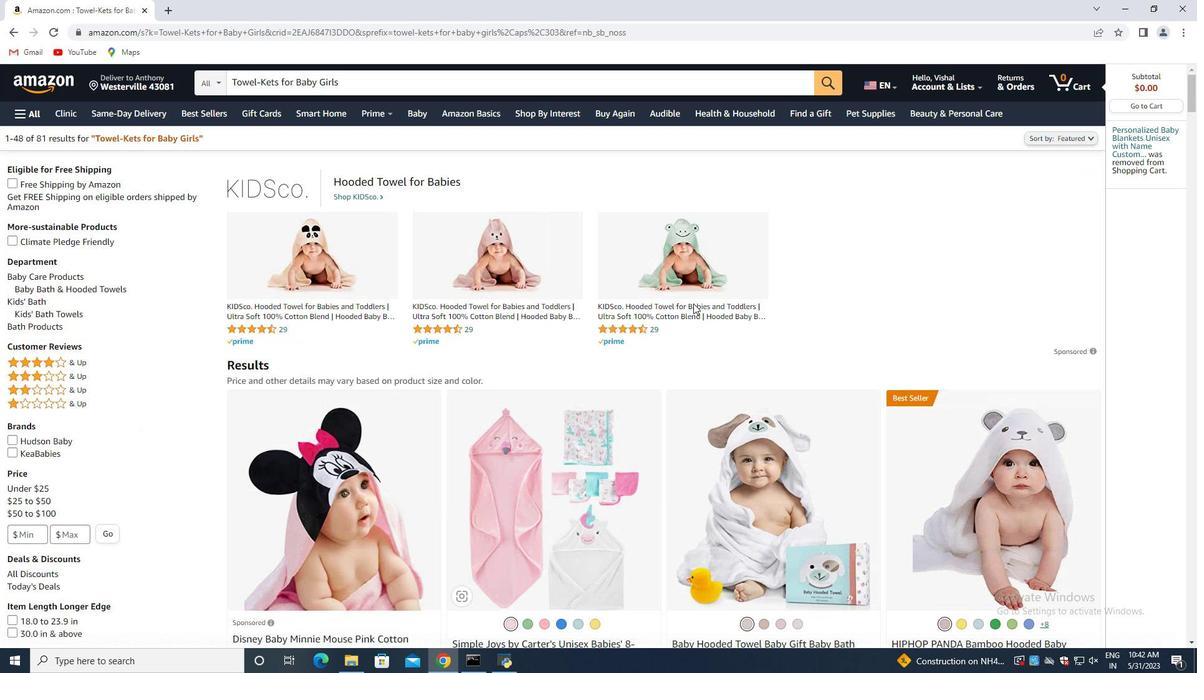 
Action: Mouse scrolled (693, 304) with delta (0, 0)
Screenshot: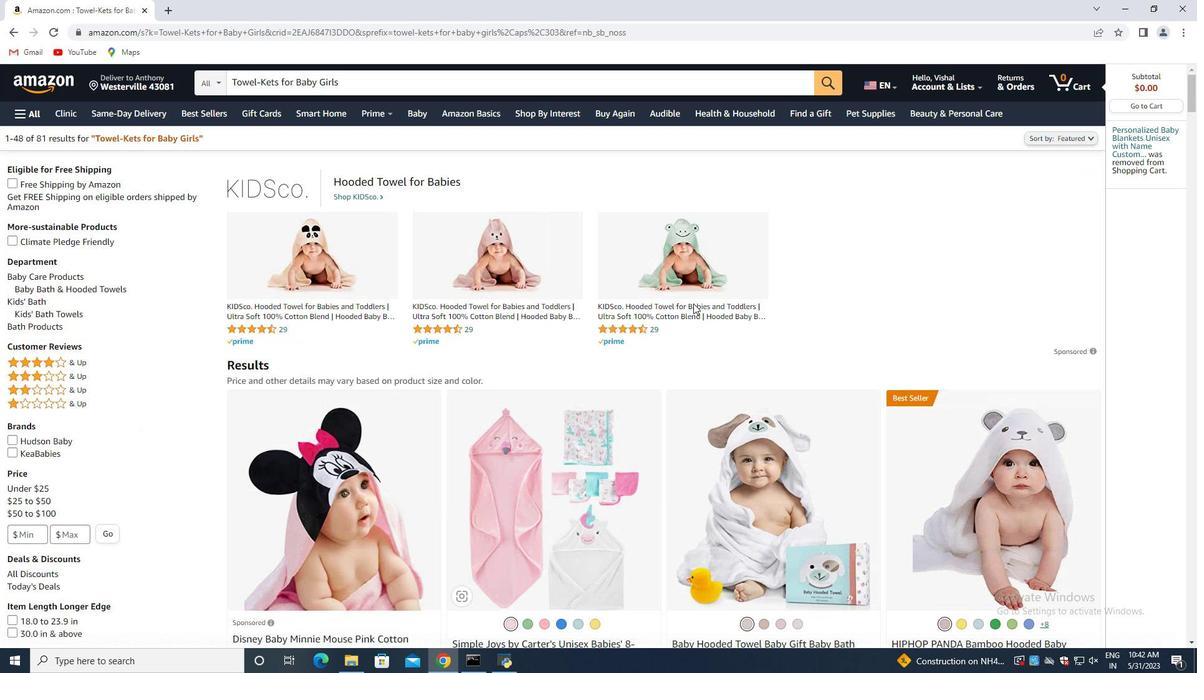 
Action: Mouse scrolled (693, 304) with delta (0, 0)
Screenshot: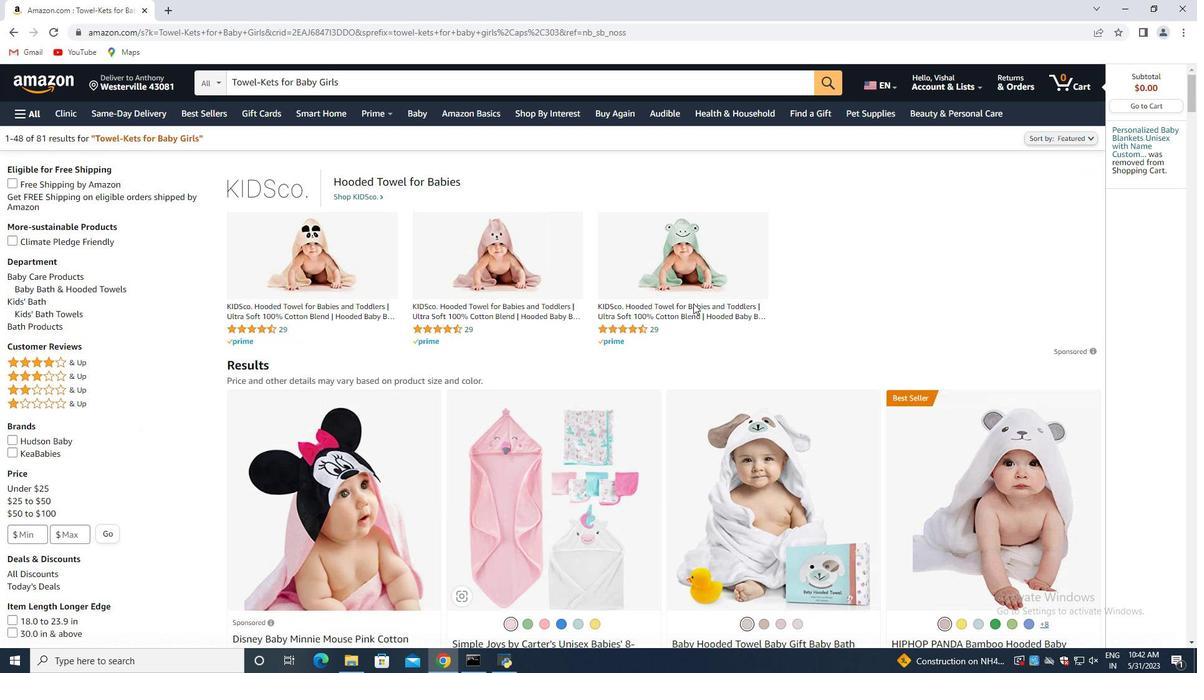 
Action: Mouse moved to (693, 303)
Screenshot: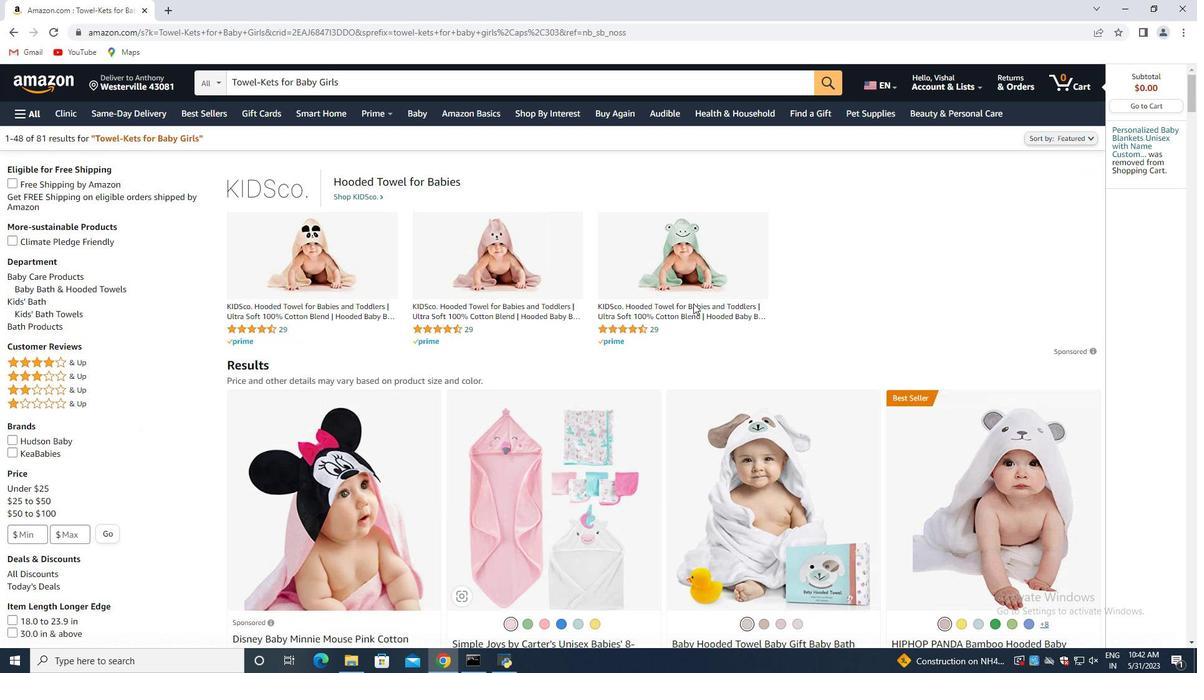 
Action: Mouse scrolled (693, 304) with delta (0, 0)
Screenshot: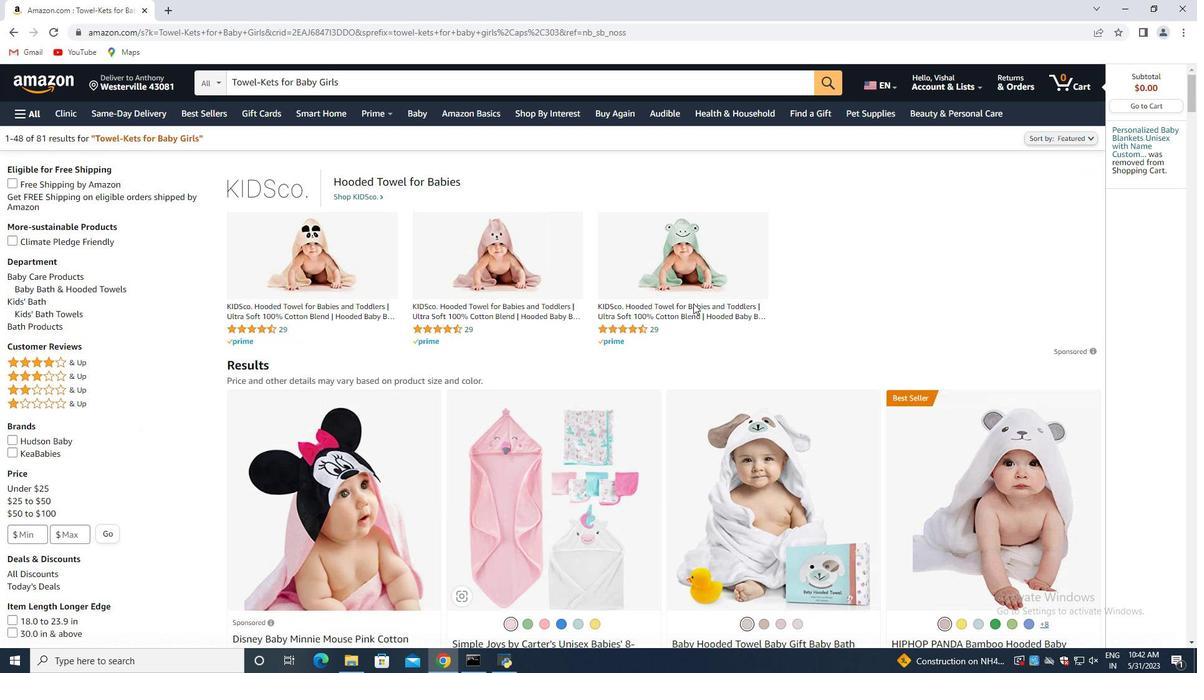 
Action: Mouse scrolled (693, 304) with delta (0, 0)
Screenshot: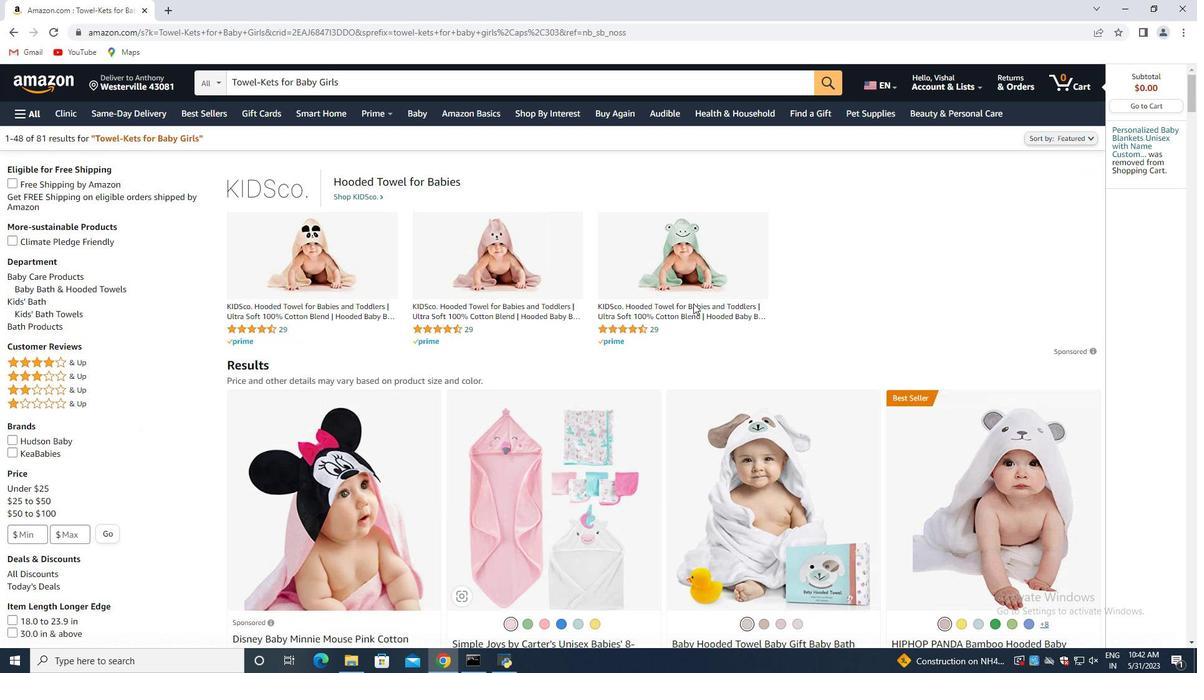 
Action: Mouse scrolled (693, 304) with delta (0, 0)
Screenshot: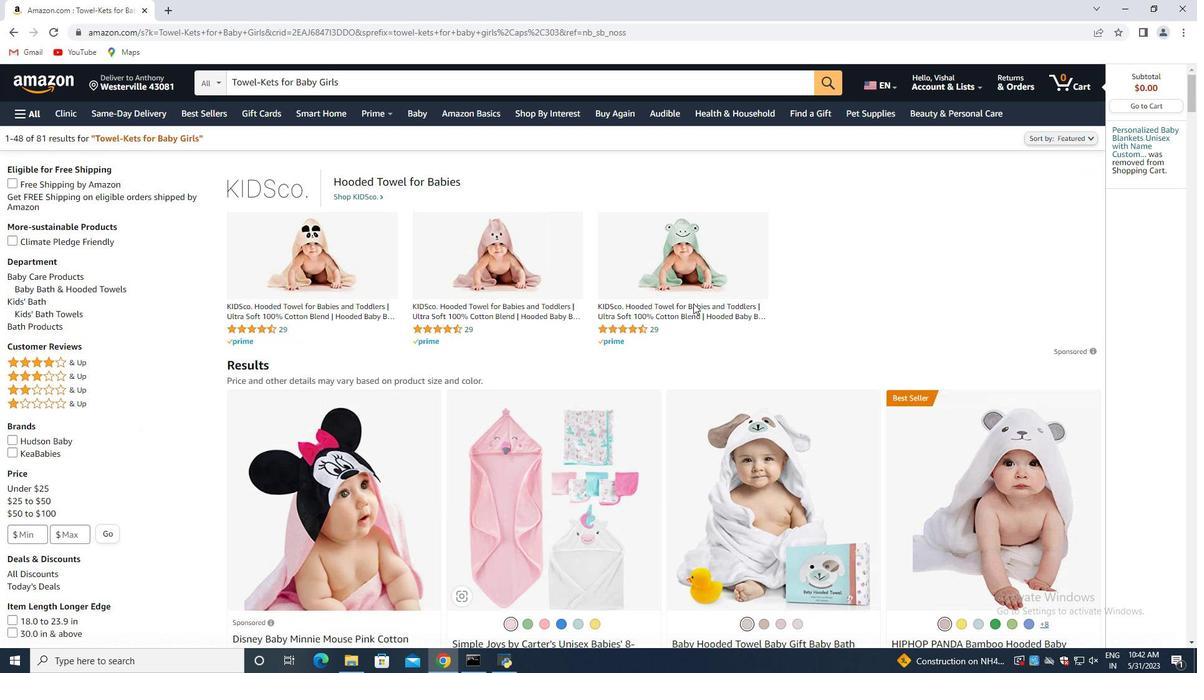 
Action: Mouse scrolled (693, 304) with delta (0, 0)
Screenshot: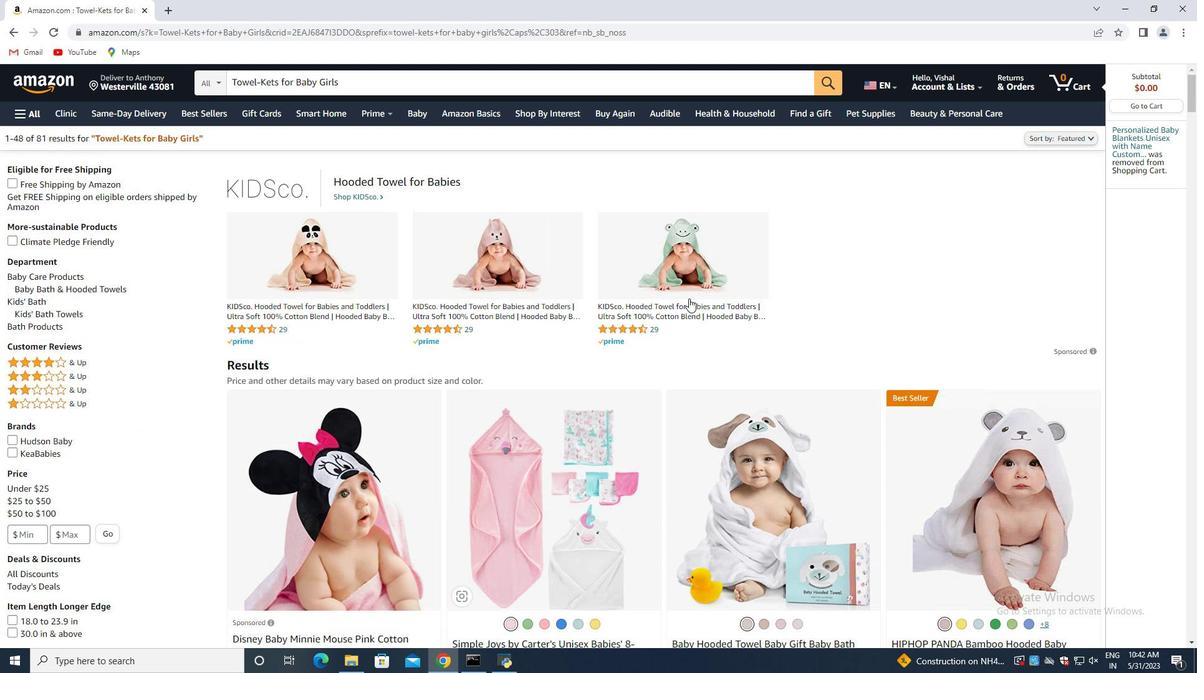
Action: Mouse scrolled (693, 304) with delta (0, 0)
Screenshot: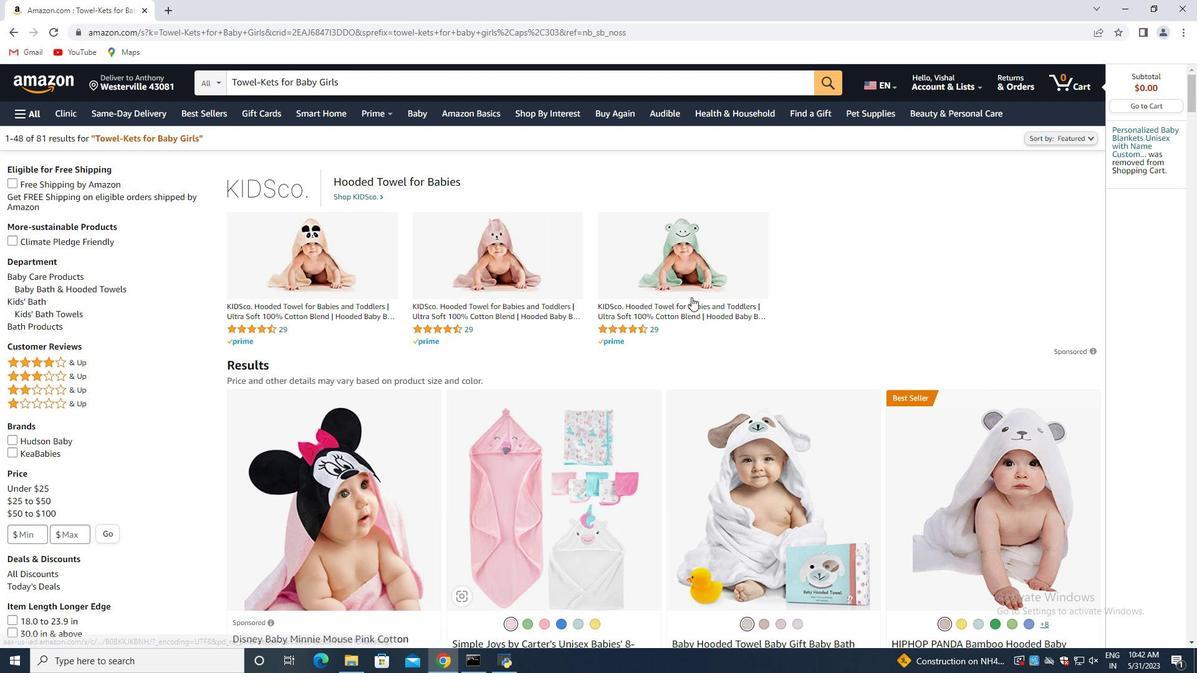 
Action: Mouse moved to (688, 298)
Screenshot: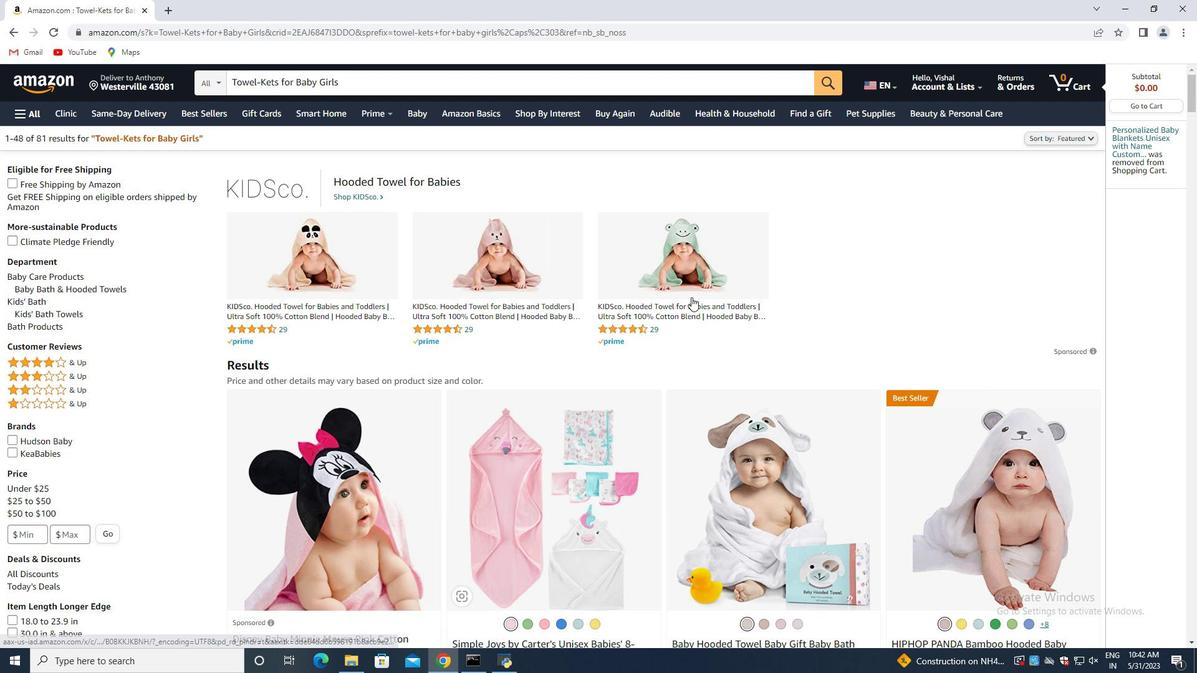
Action: Mouse scrolled (688, 299) with delta (0, 0)
Screenshot: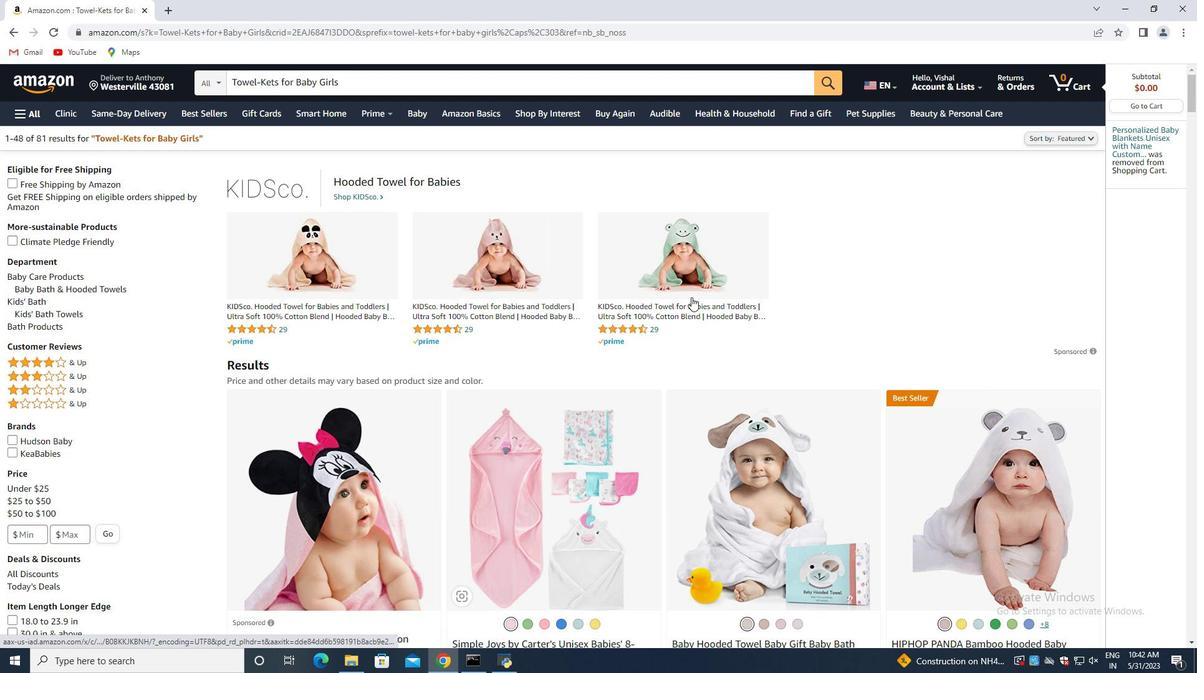 
Action: Mouse moved to (688, 298)
Screenshot: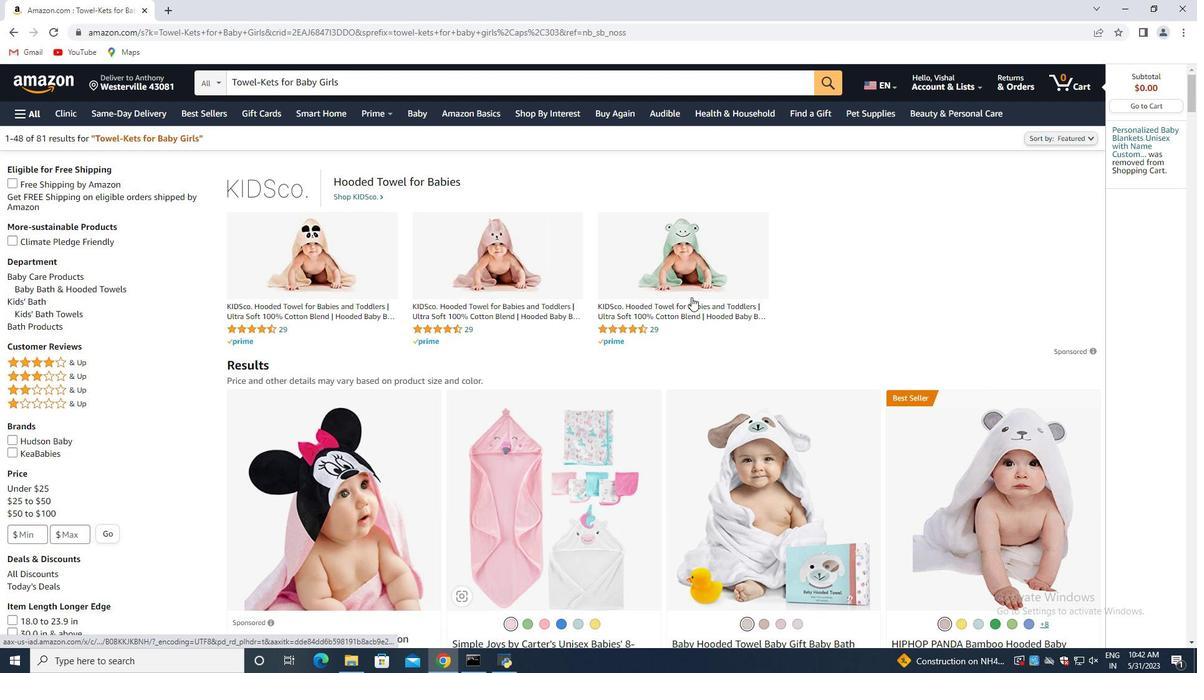 
Action: Mouse scrolled (688, 299) with delta (0, 0)
Screenshot: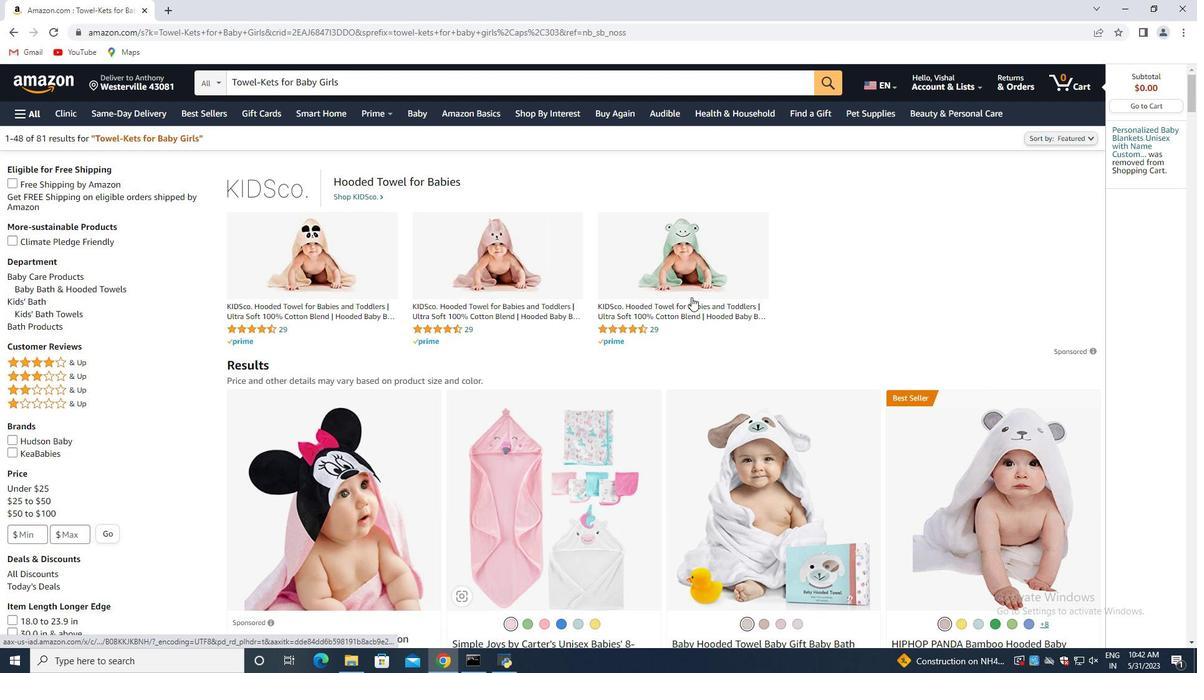 
Action: Mouse moved to (691, 297)
Screenshot: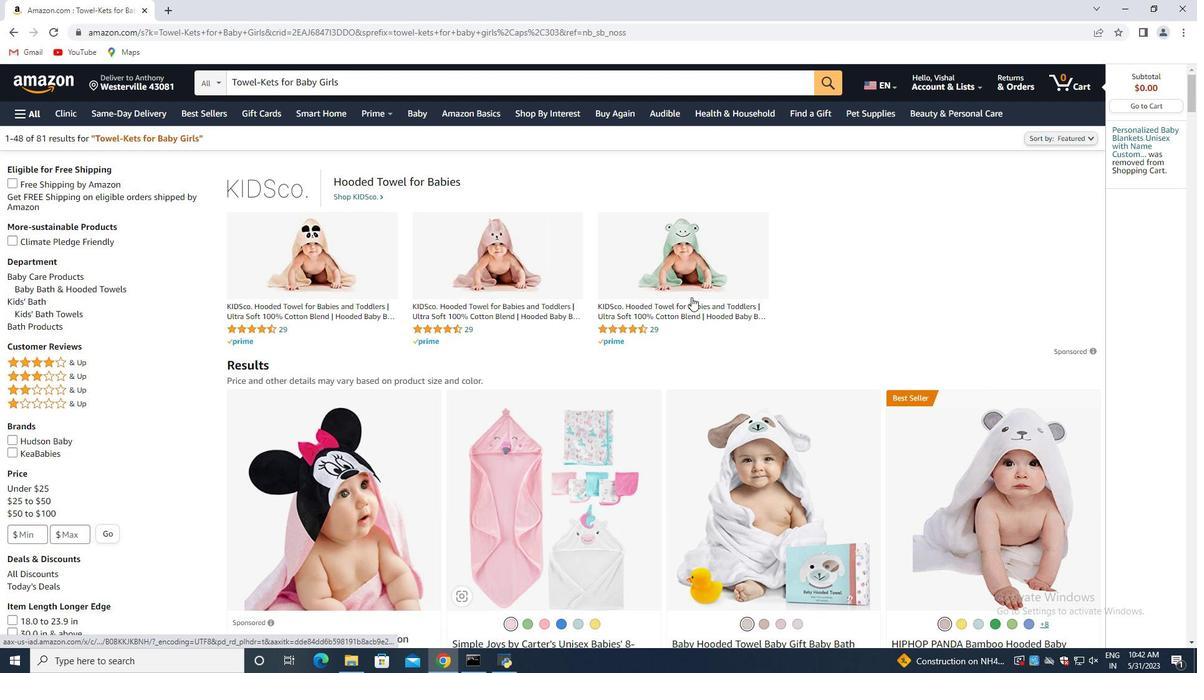 
Action: Mouse scrolled (691, 298) with delta (0, 0)
Screenshot: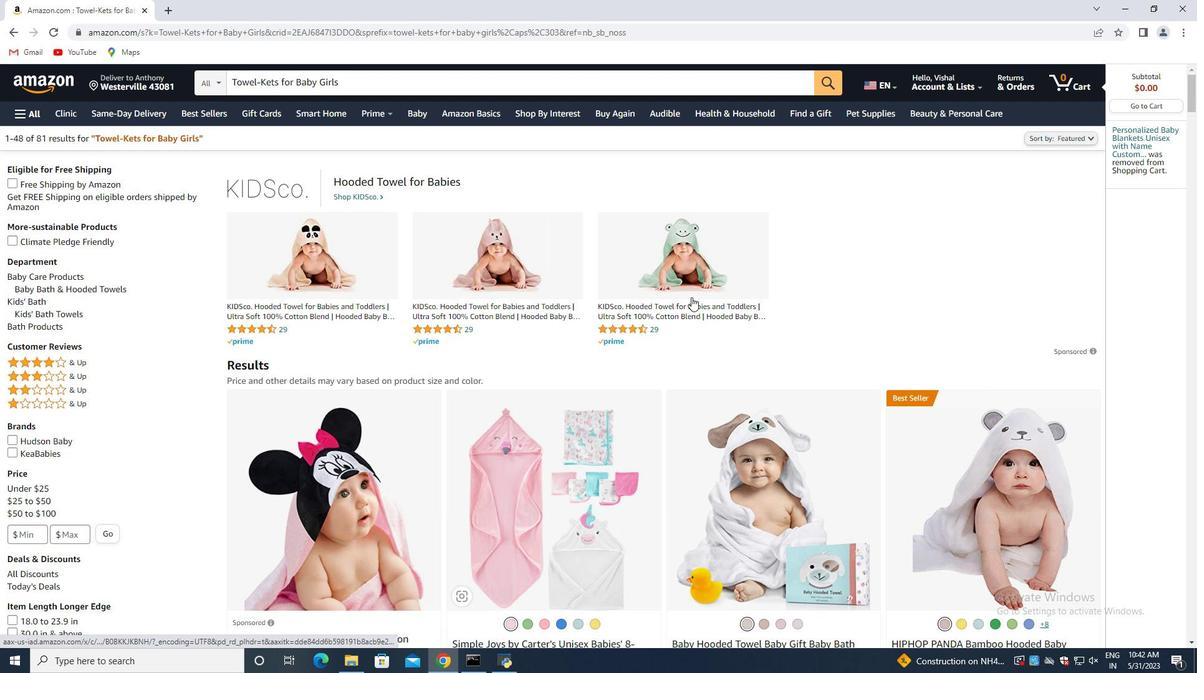
Action: Mouse scrolled (691, 298) with delta (0, 0)
Screenshot: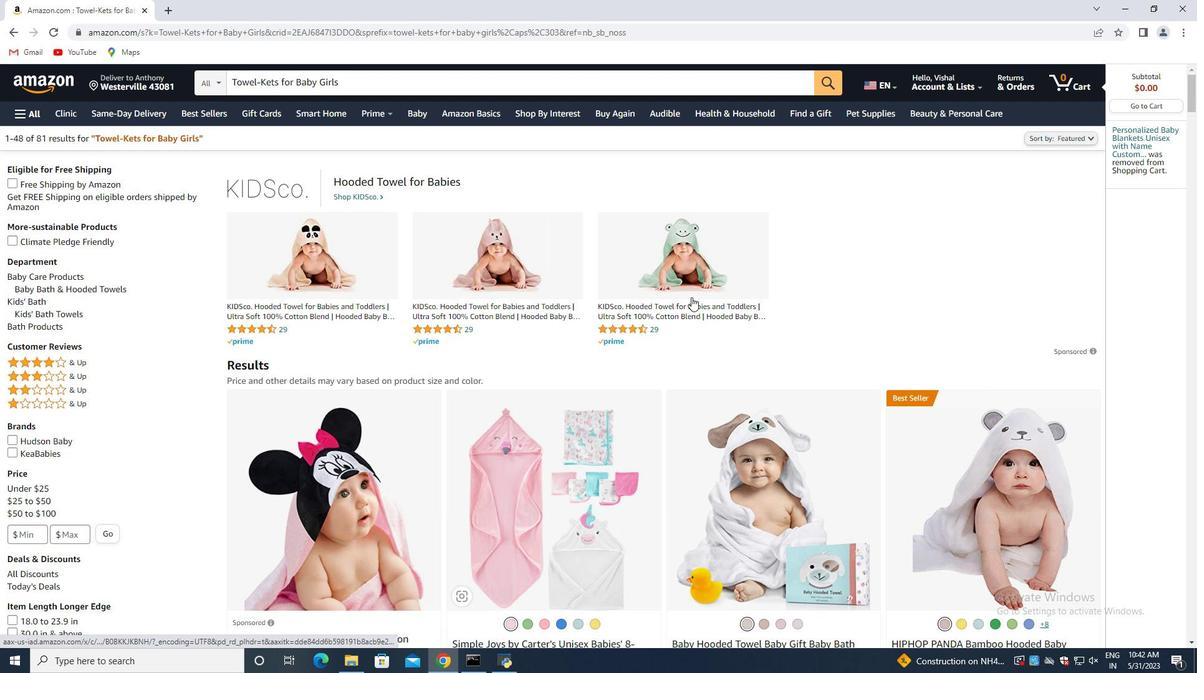 
Action: Mouse scrolled (691, 298) with delta (0, 0)
Screenshot: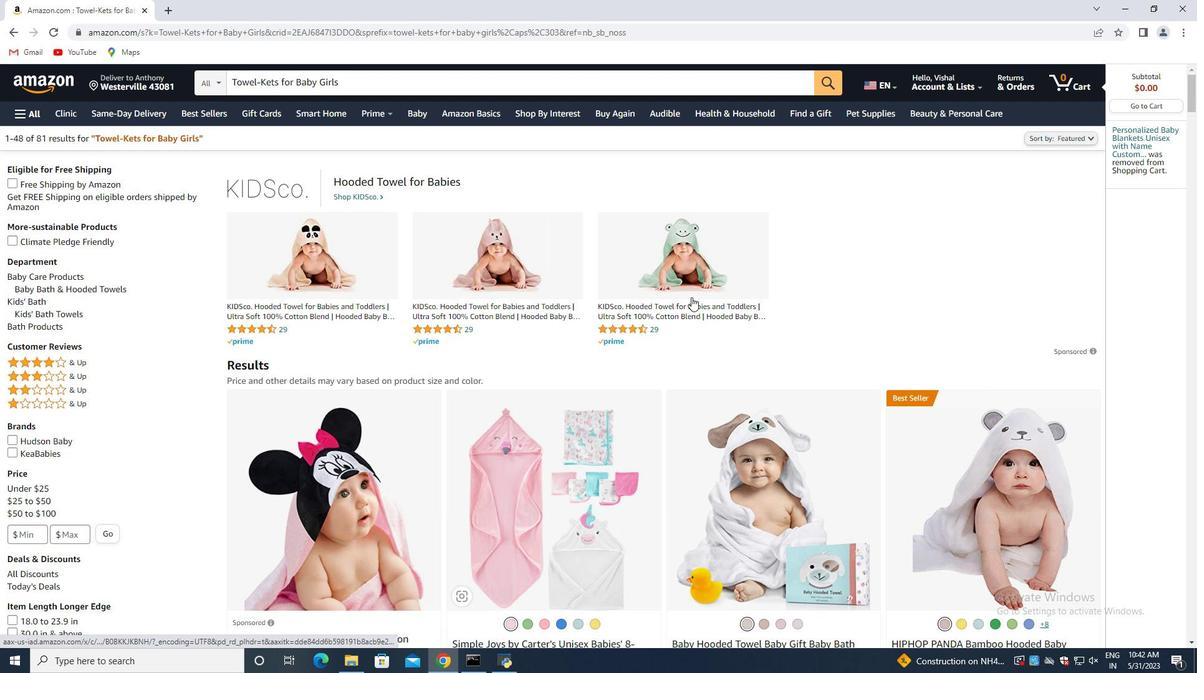 
Action: Mouse scrolled (691, 298) with delta (0, 0)
Screenshot: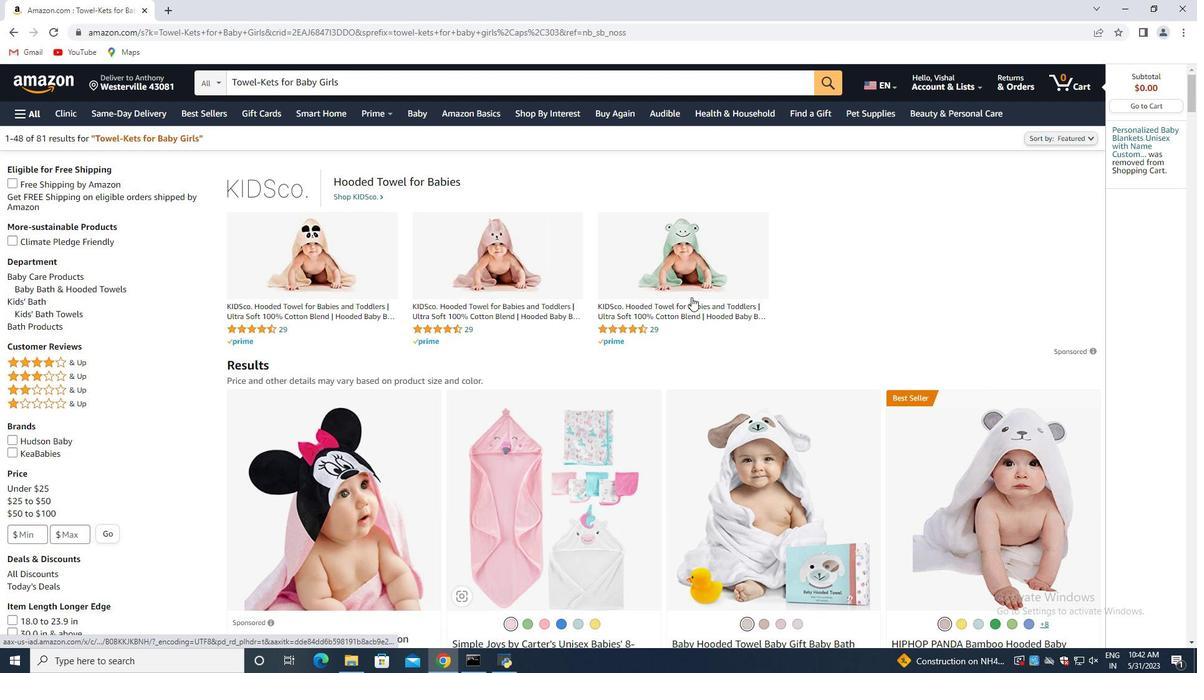 
Action: Mouse moved to (760, 313)
Screenshot: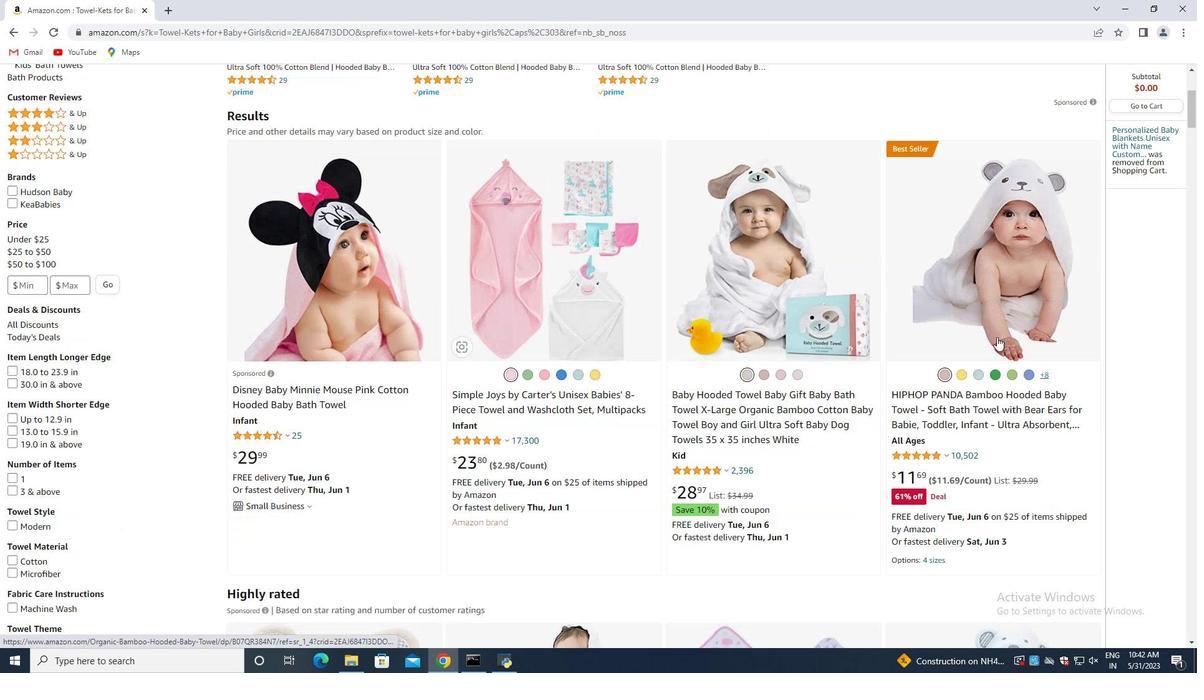 
Action: Mouse scrolled (735, 304) with delta (0, 0)
Screenshot: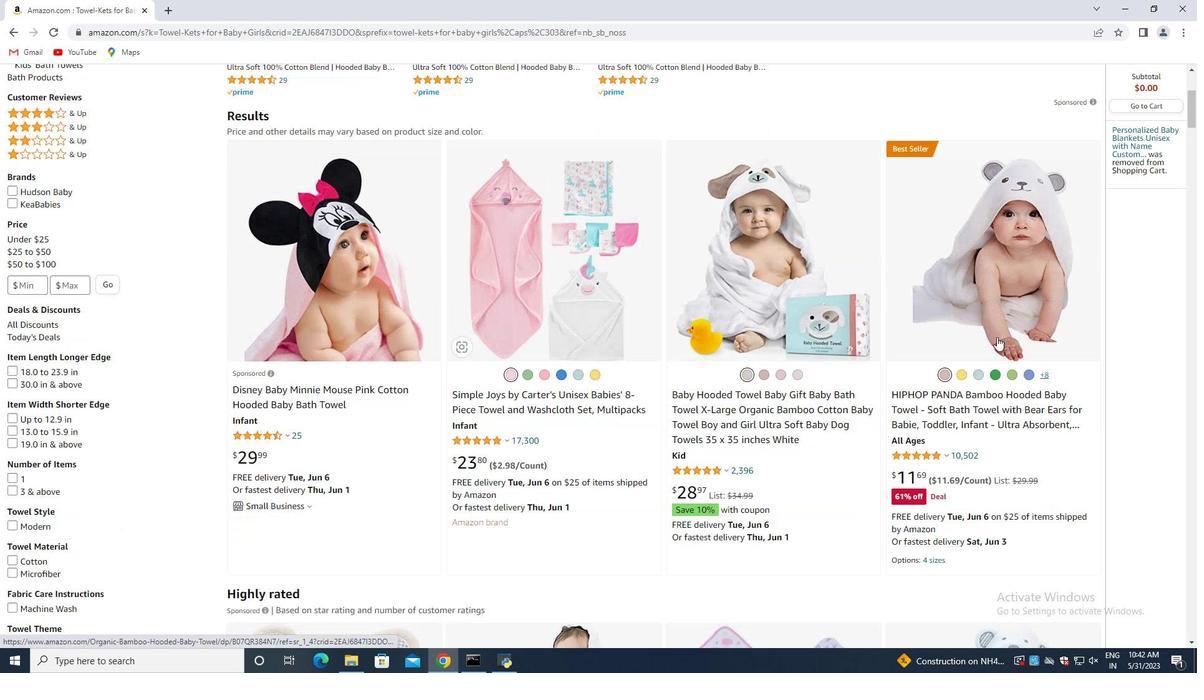 
Action: Mouse moved to (765, 315)
Screenshot: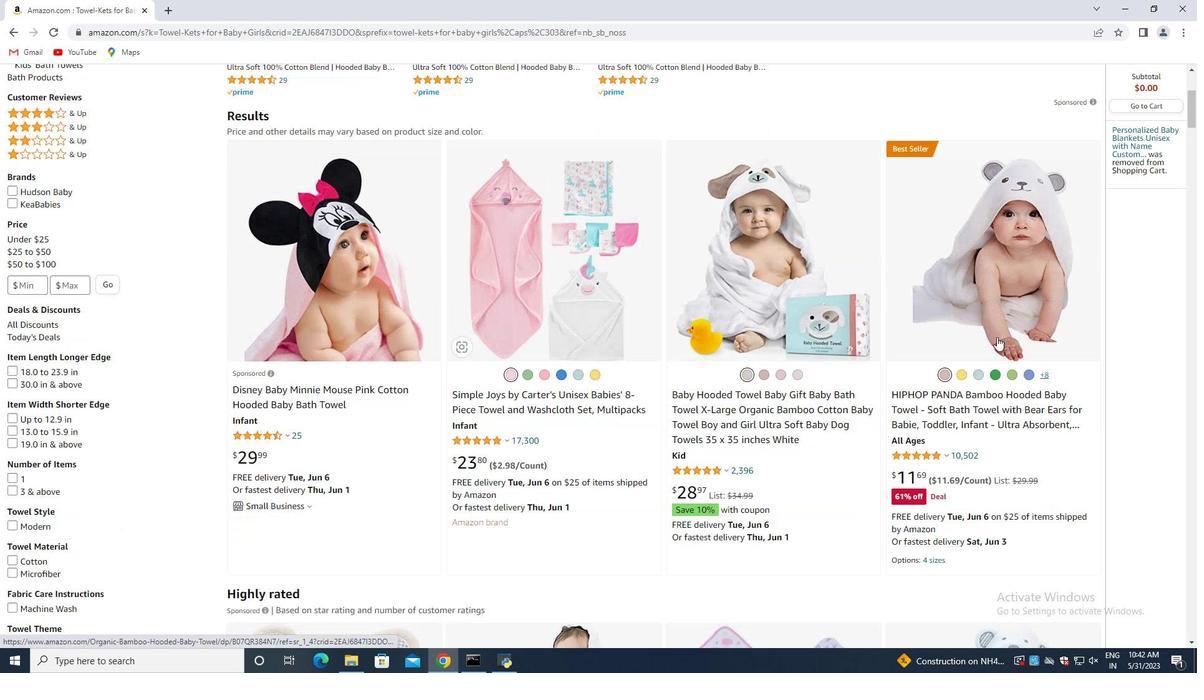 
Action: Mouse scrolled (760, 313) with delta (0, 0)
Screenshot: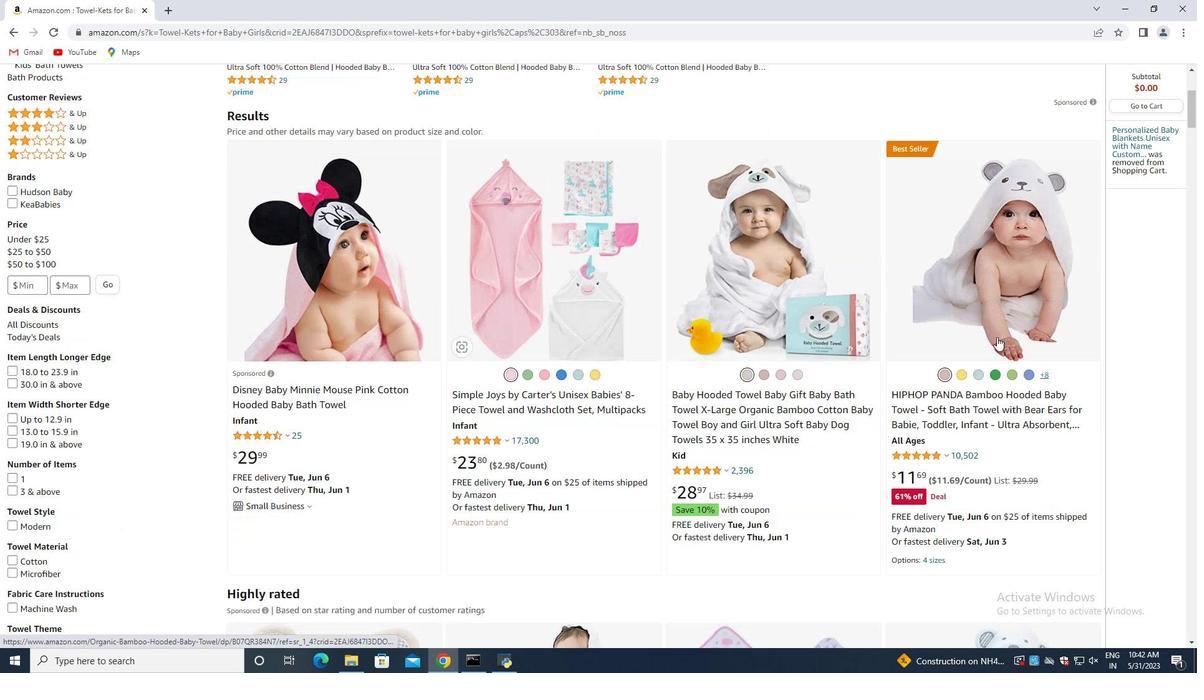 
Action: Mouse moved to (773, 317)
Screenshot: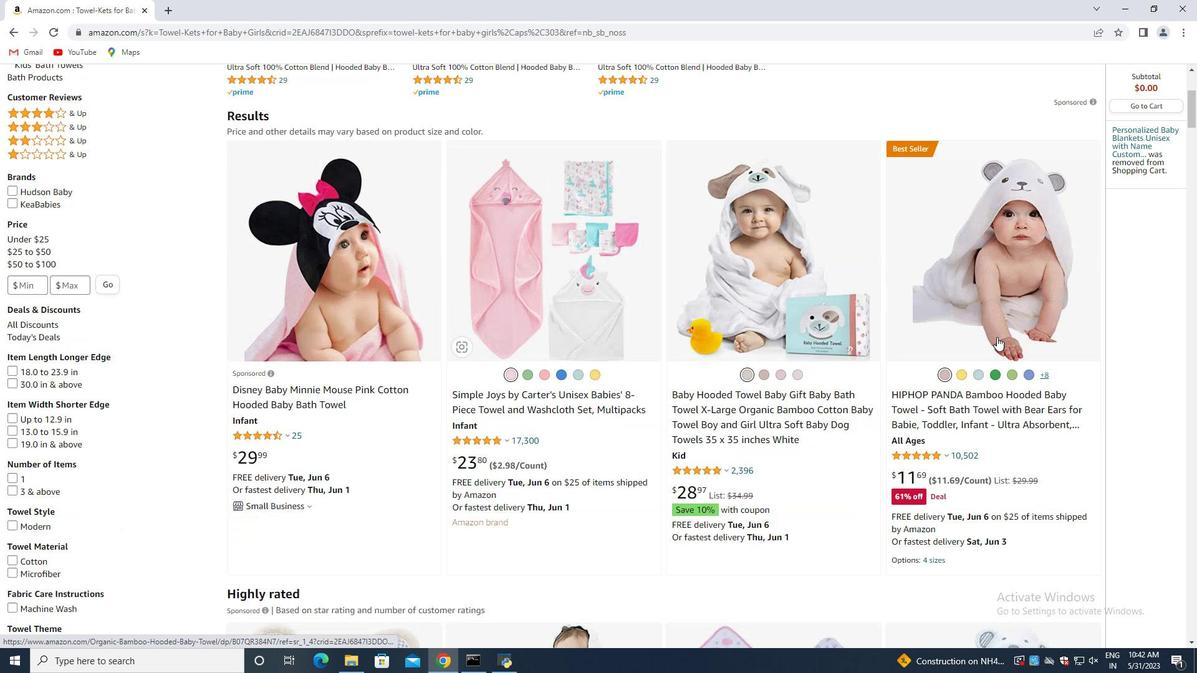 
Action: Mouse scrolled (770, 316) with delta (0, 0)
Screenshot: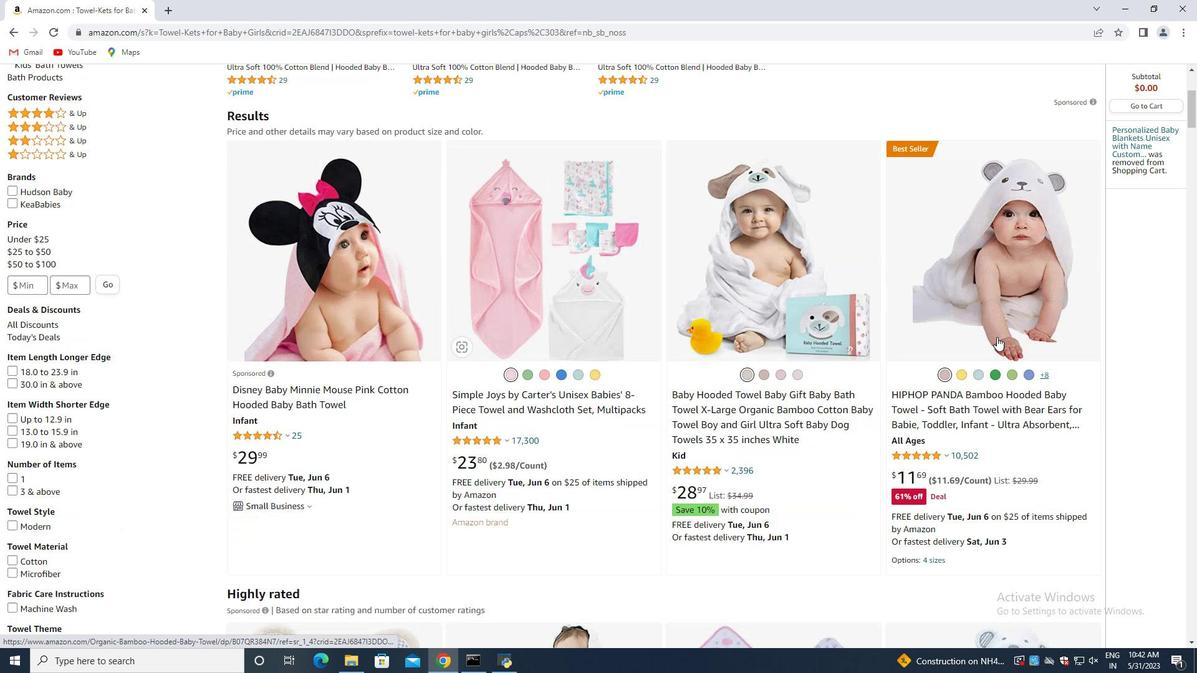 
Action: Mouse moved to (785, 317)
Screenshot: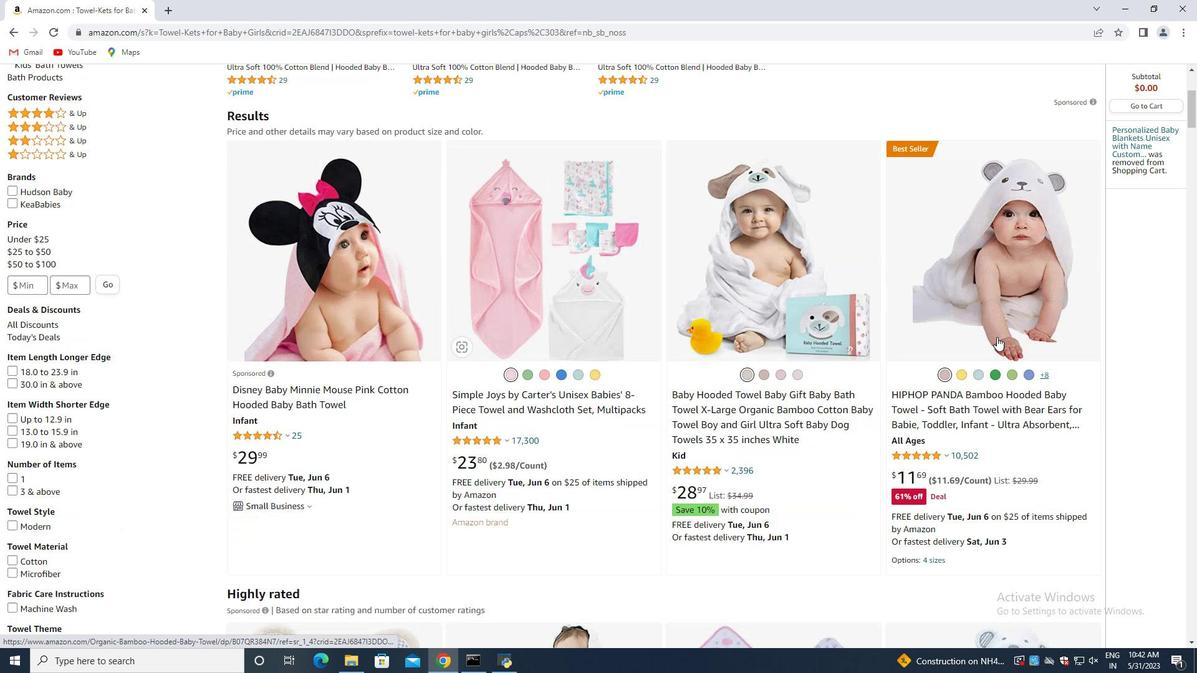 
Action: Mouse scrolled (785, 316) with delta (0, 0)
Screenshot: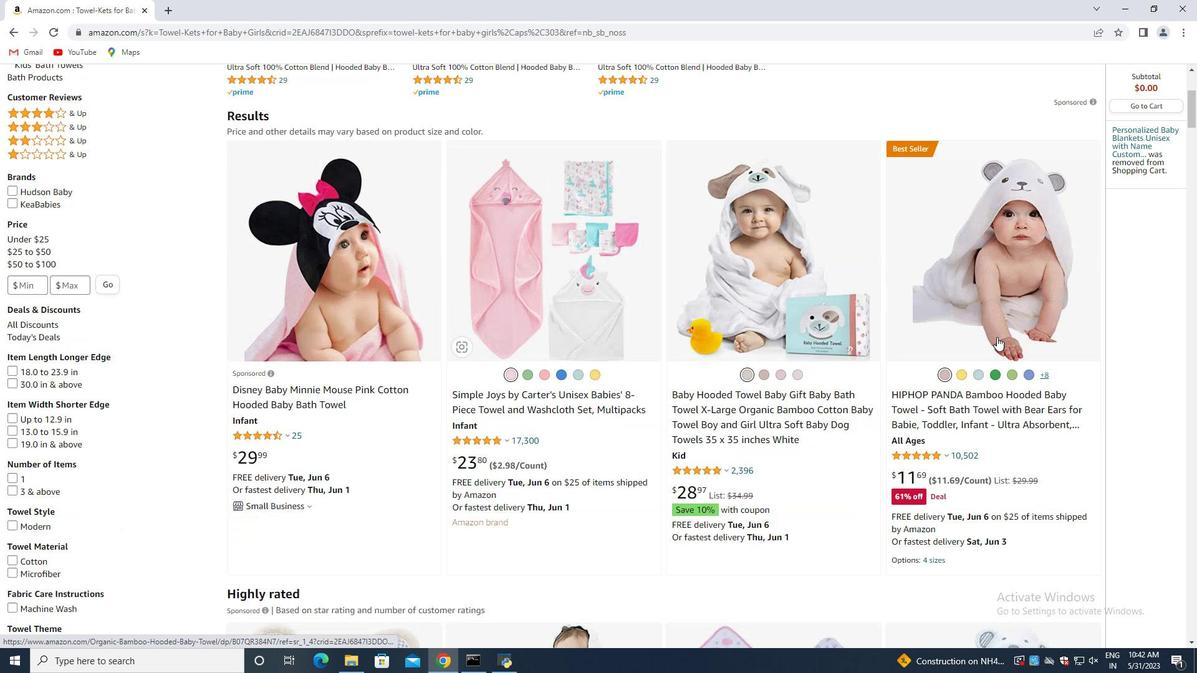 
Action: Mouse moved to (998, 298)
Screenshot: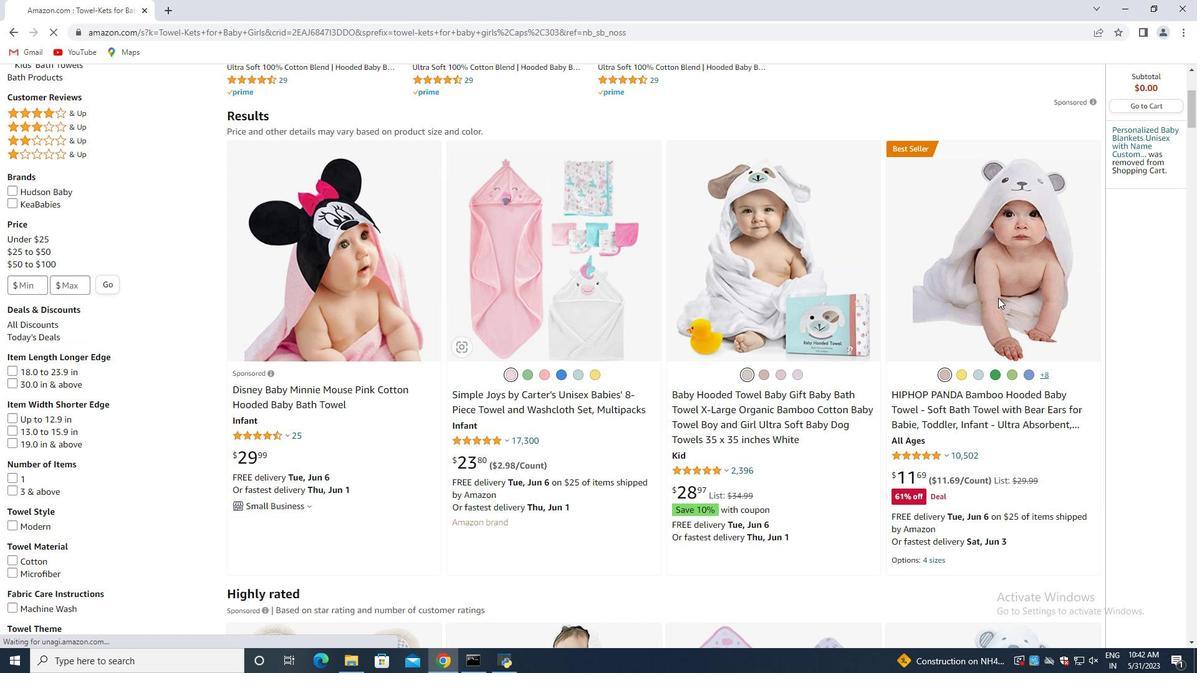 
Action: Mouse pressed left at (998, 298)
Screenshot: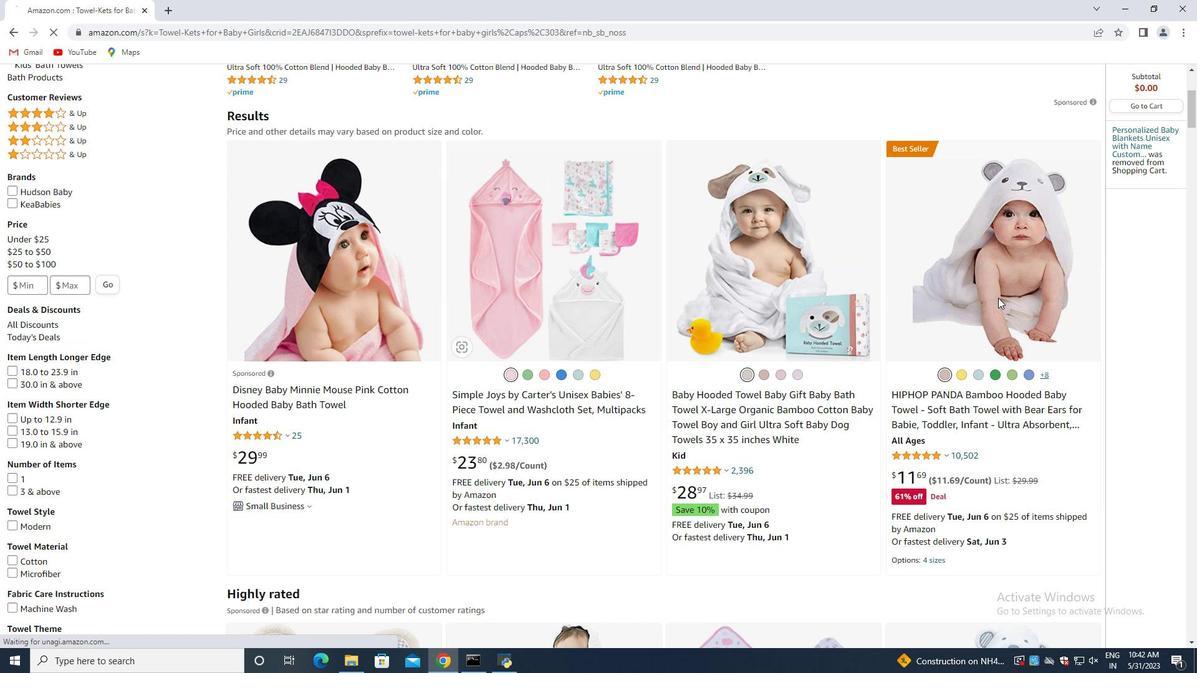
Action: Mouse moved to (644, 248)
Screenshot: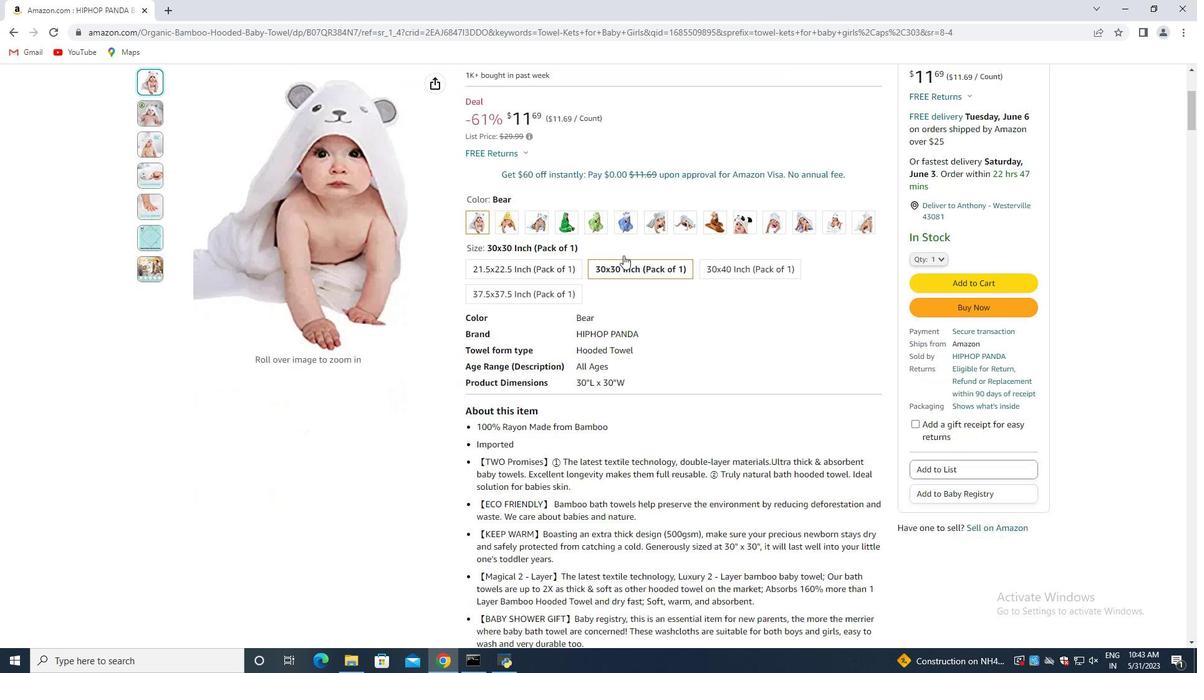 
Action: Mouse scrolled (644, 247) with delta (0, 0)
Screenshot: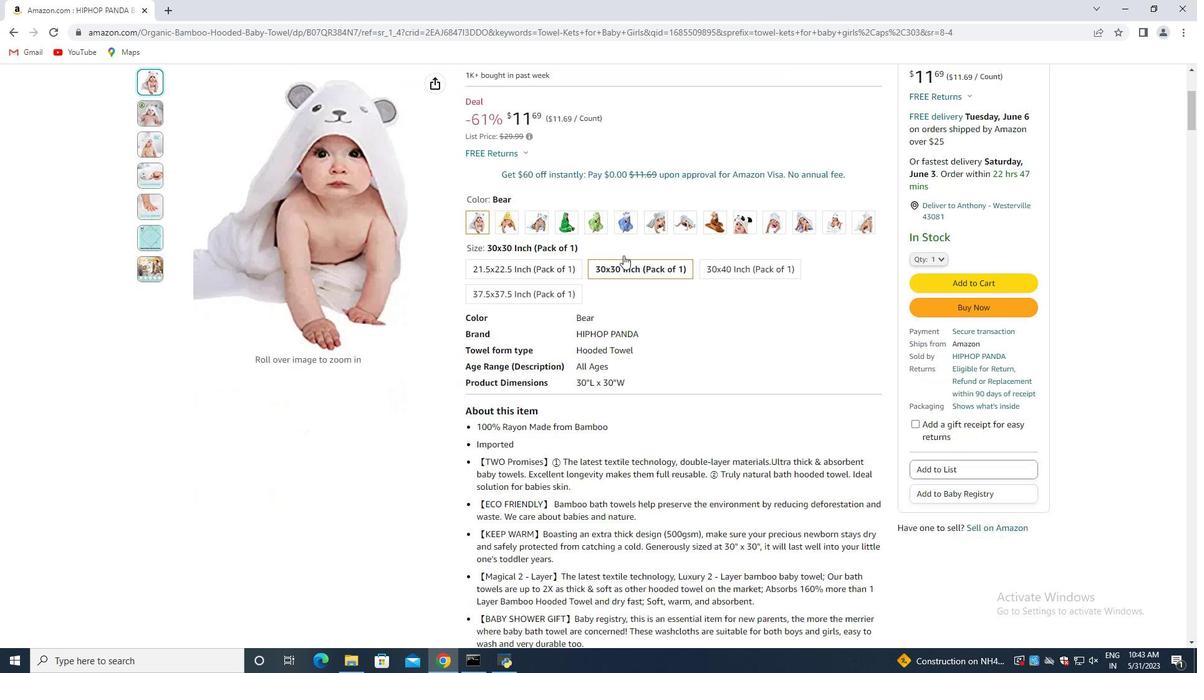 
Action: Mouse moved to (631, 251)
Screenshot: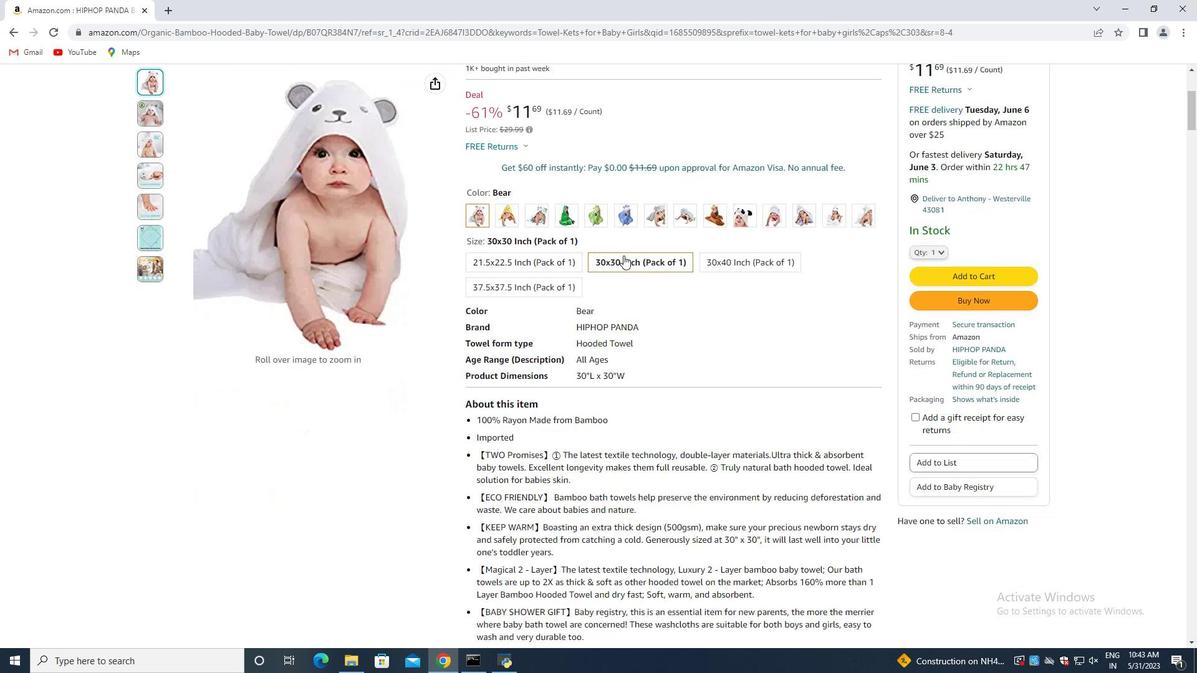 
Action: Mouse scrolled (631, 251) with delta (0, 0)
Screenshot: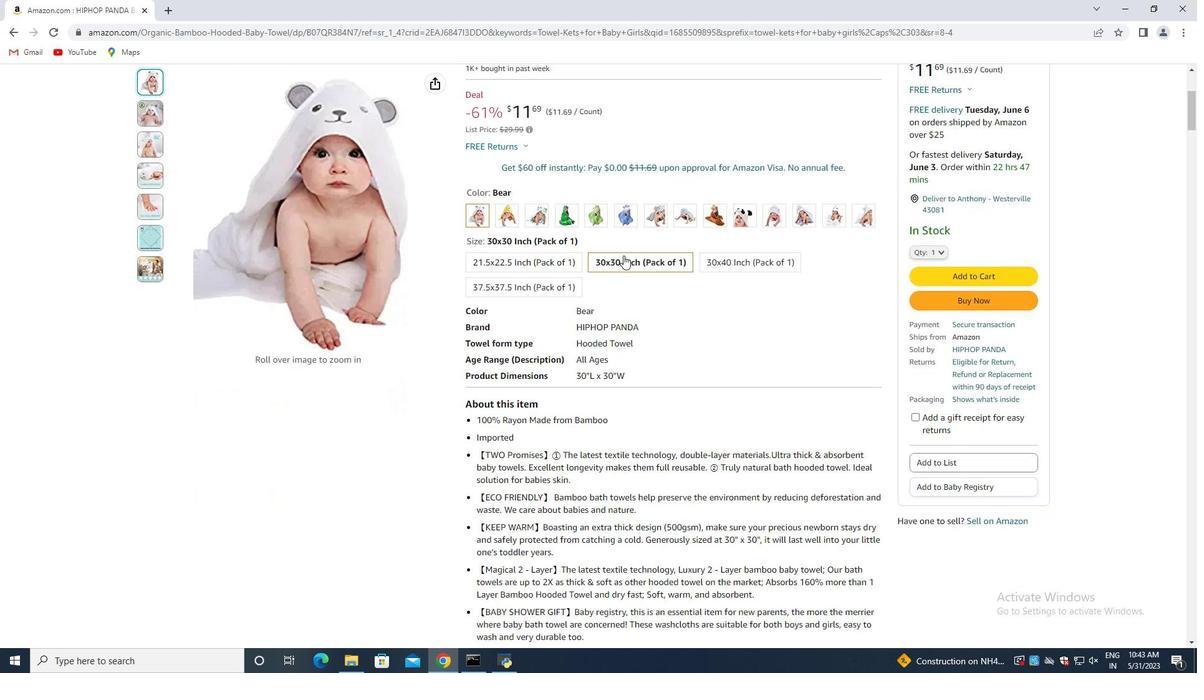 
Action: Mouse moved to (628, 253)
Screenshot: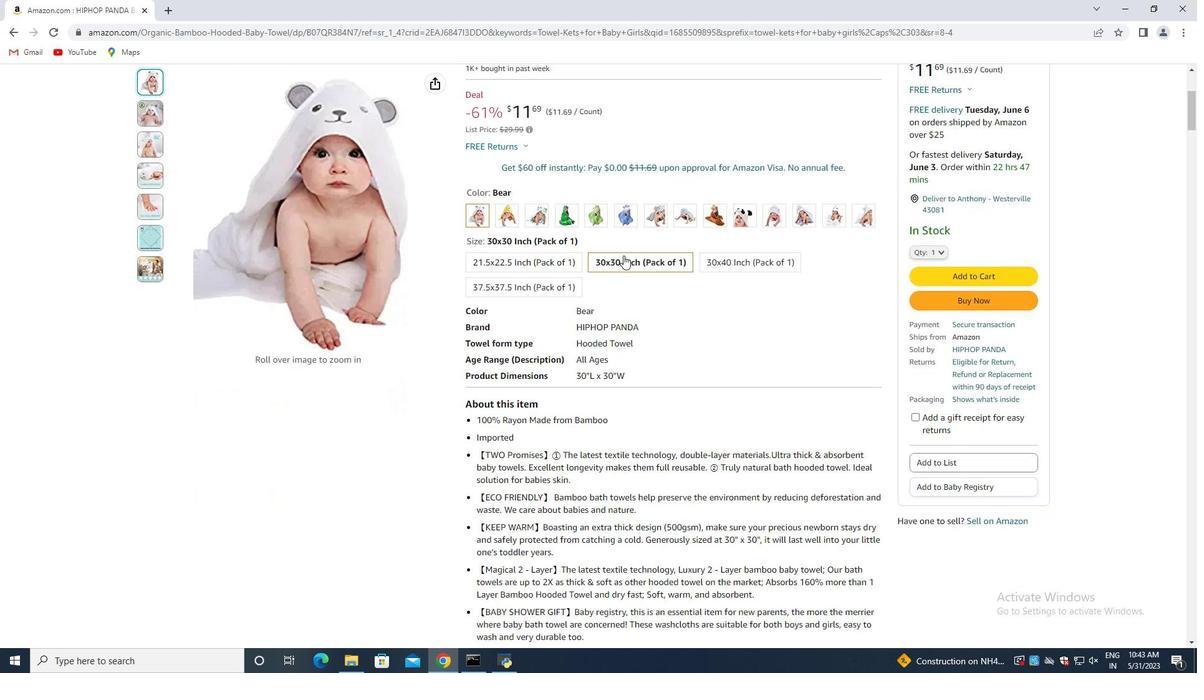 
Action: Mouse scrolled (628, 252) with delta (0, 0)
Screenshot: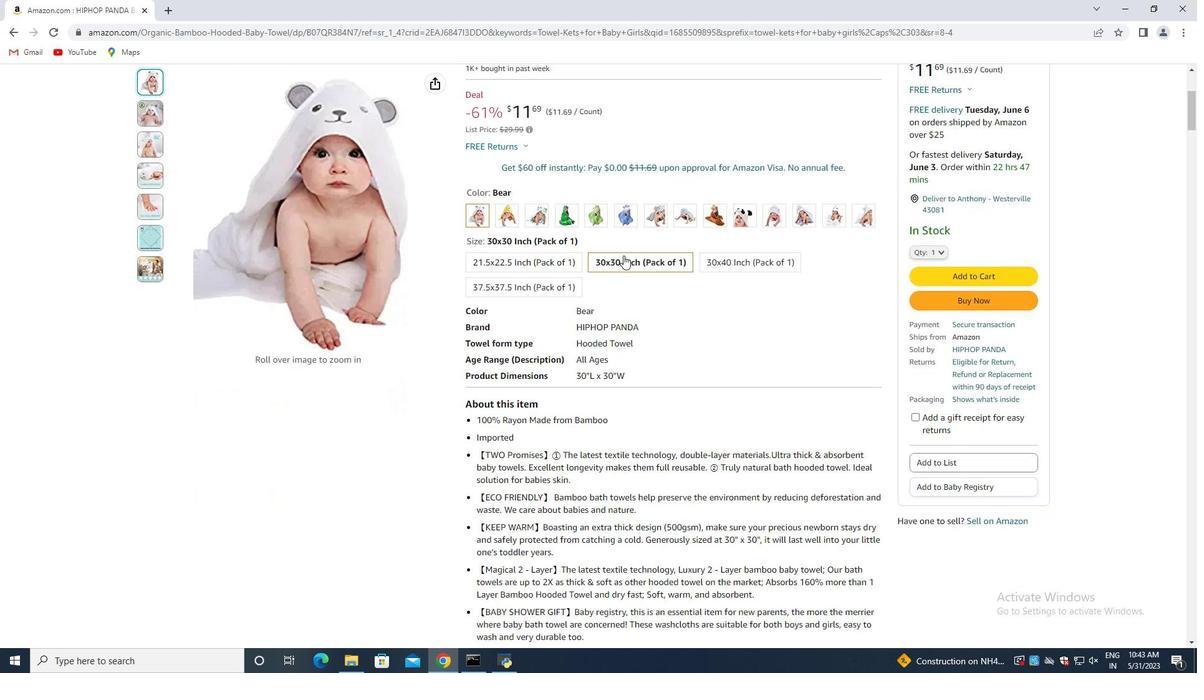 
Action: Mouse moved to (624, 255)
Screenshot: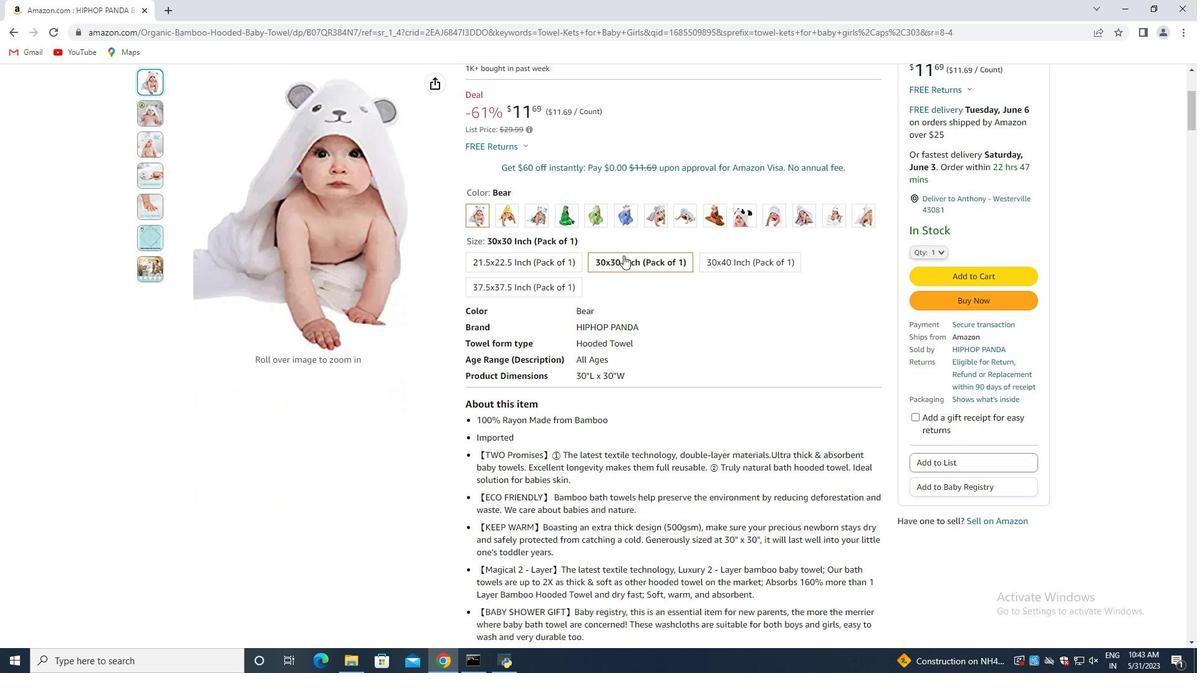 
Action: Mouse scrolled (624, 254) with delta (0, 0)
Screenshot: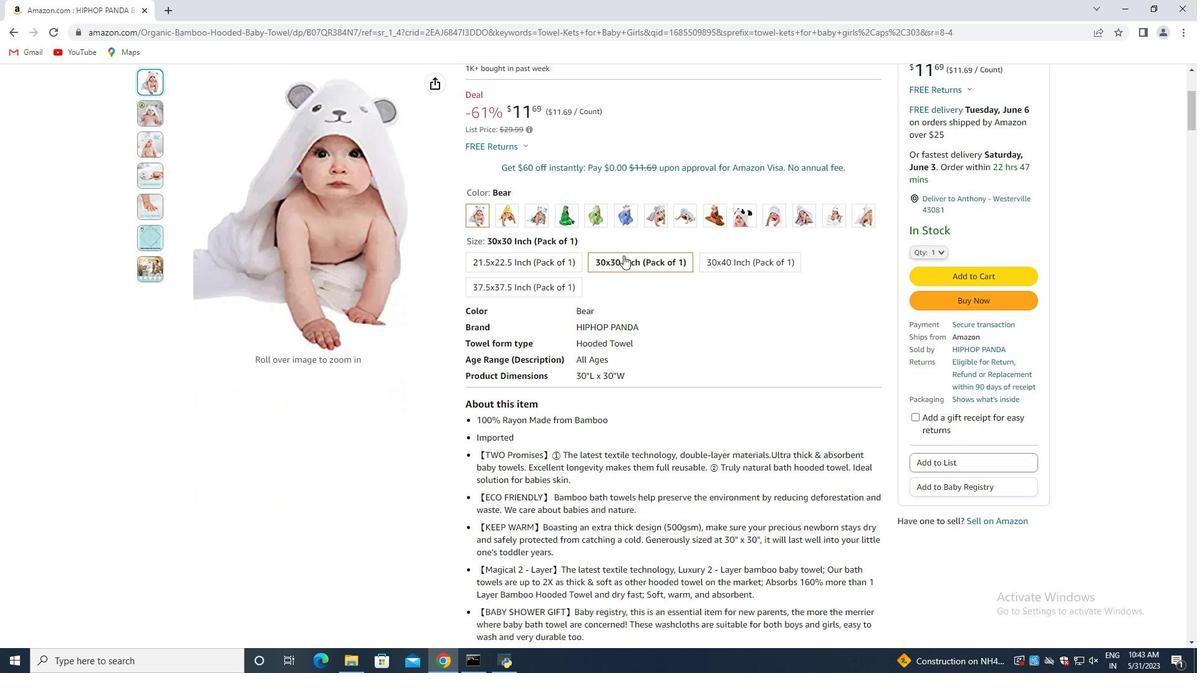 
Action: Mouse moved to (601, 260)
Screenshot: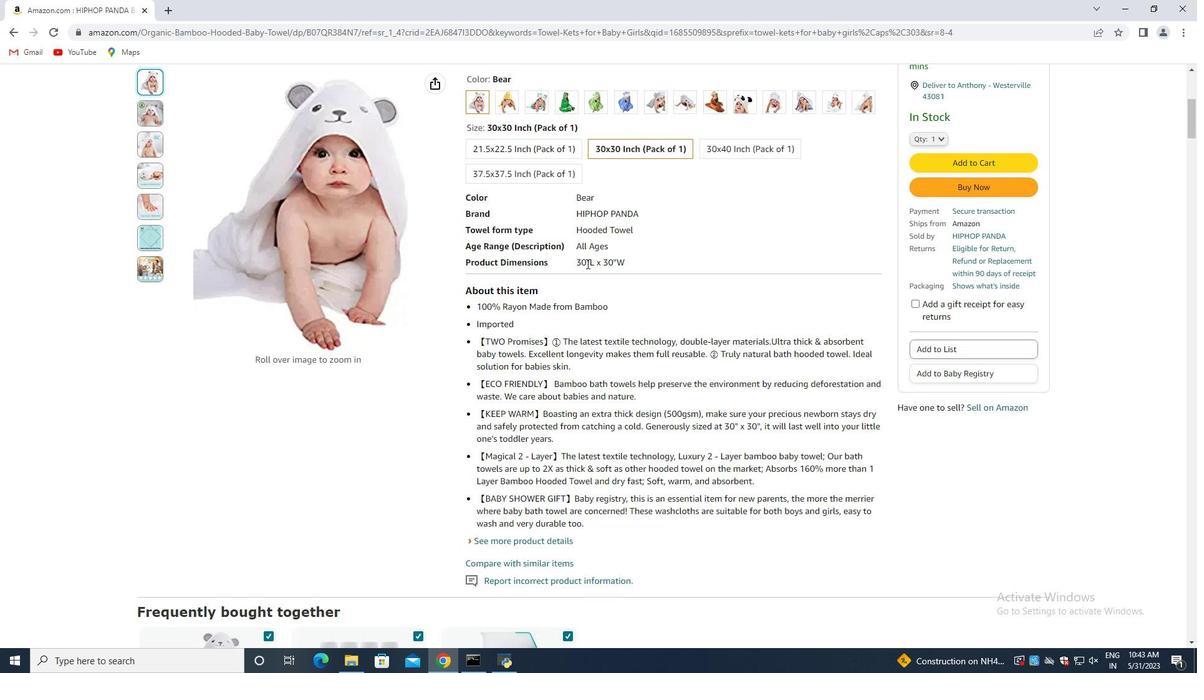 
Action: Mouse scrolled (601, 259) with delta (0, 0)
Screenshot: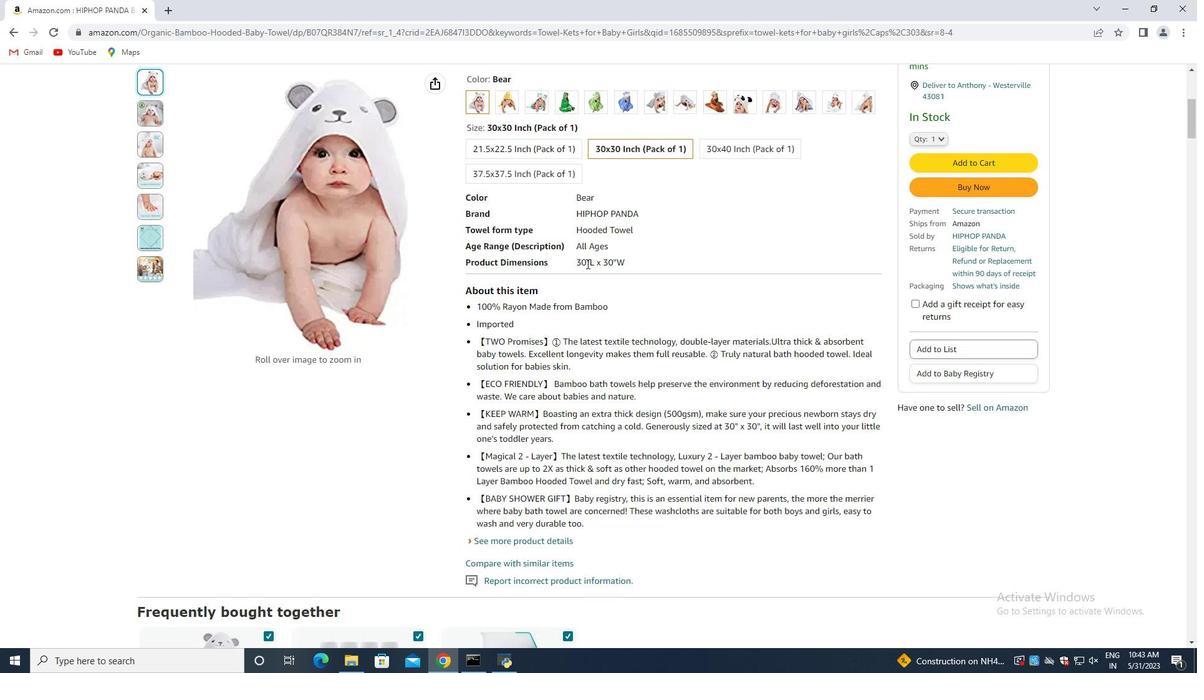 
Action: Mouse moved to (592, 262)
Screenshot: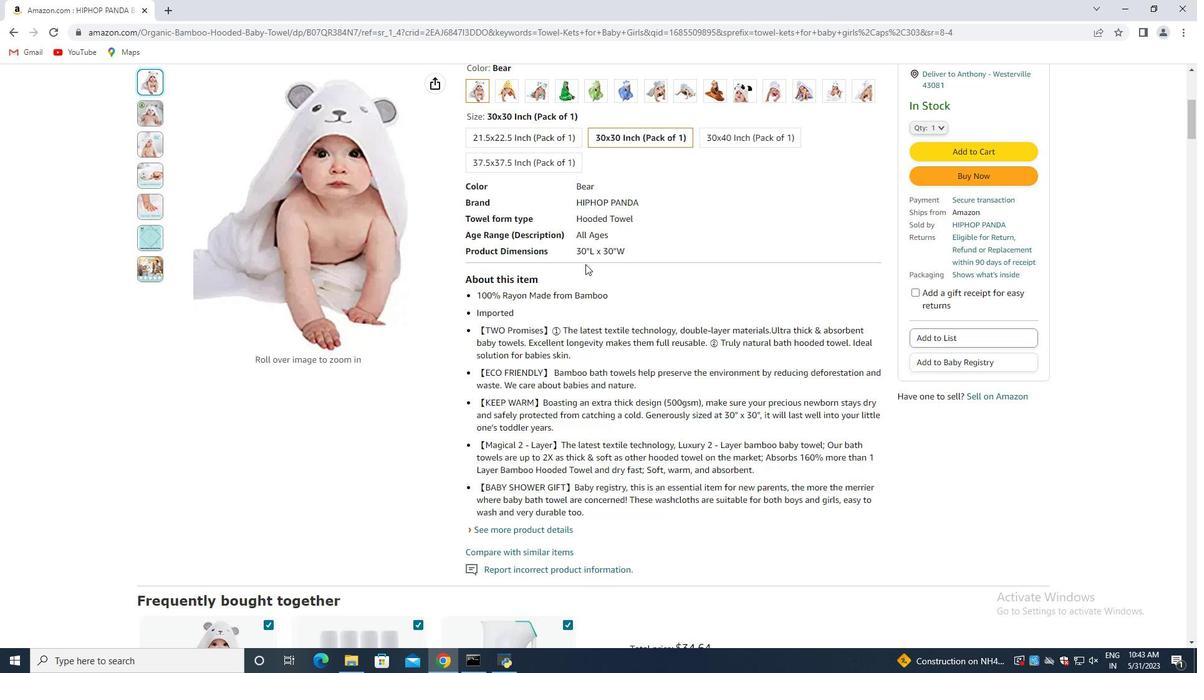 
Action: Mouse scrolled (594, 261) with delta (0, 0)
Screenshot: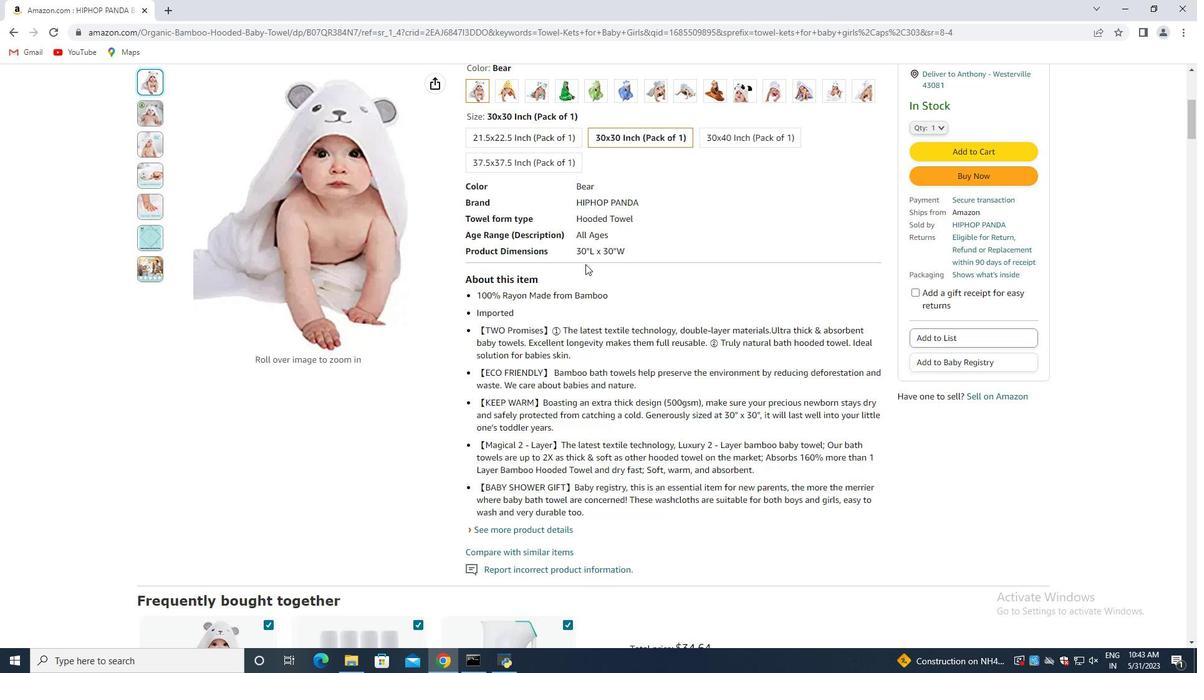 
Action: Mouse moved to (587, 261)
Screenshot: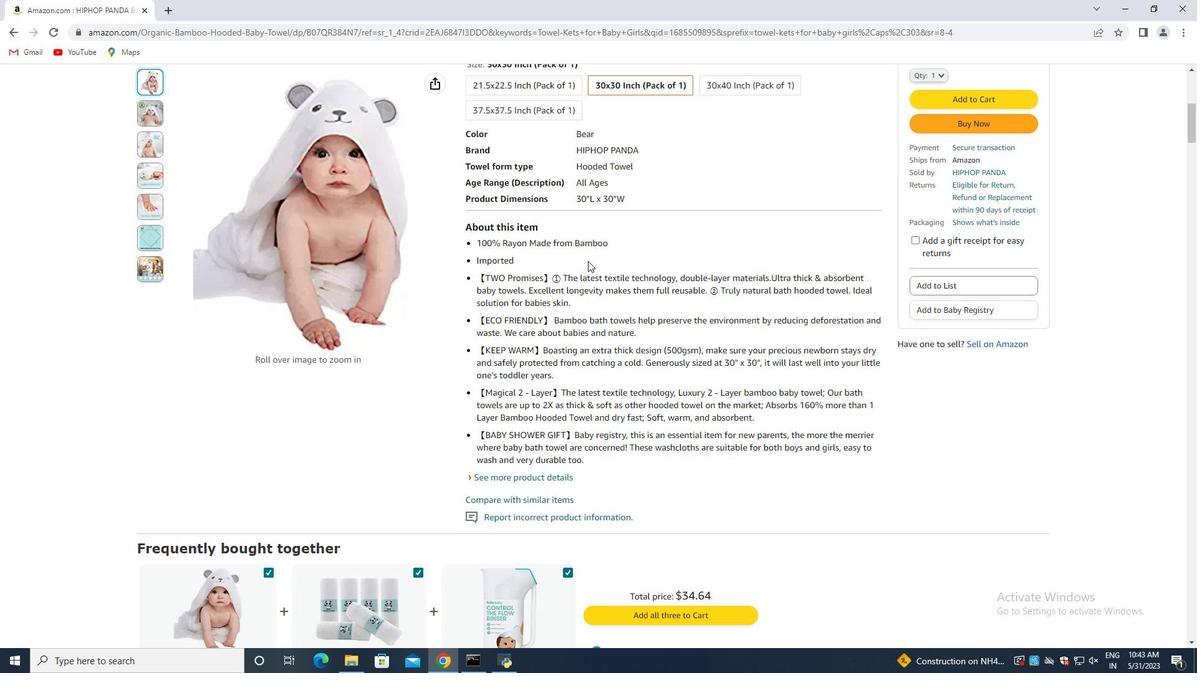 
Action: Mouse scrolled (587, 260) with delta (0, 0)
Screenshot: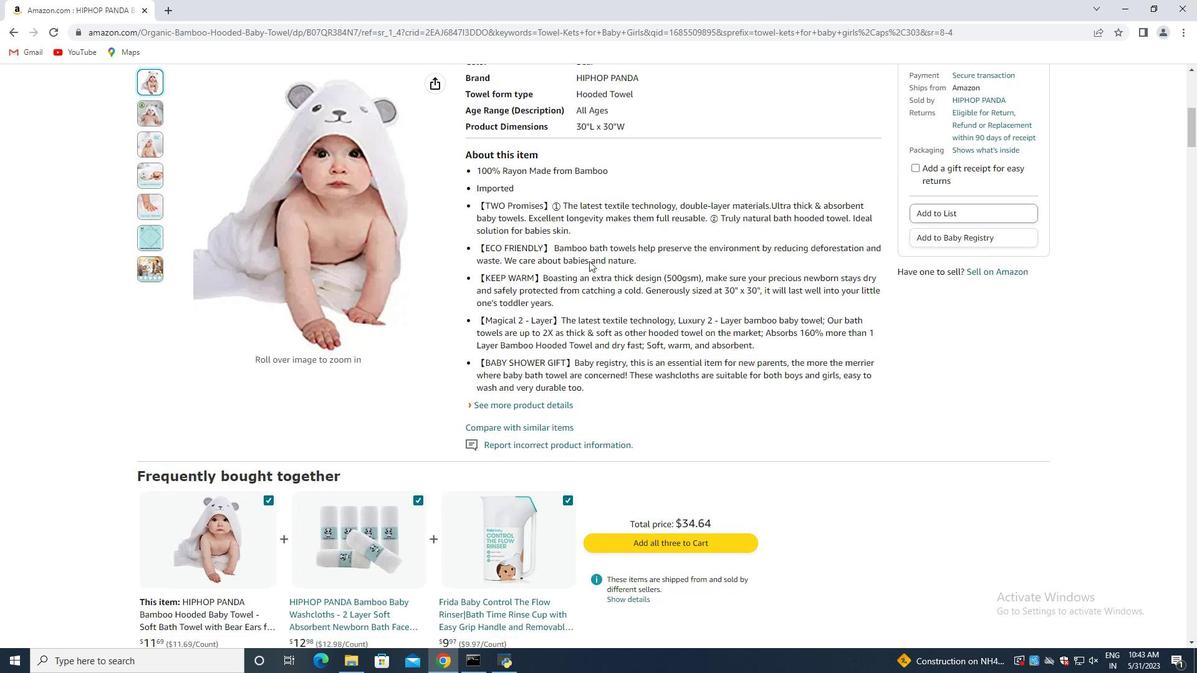 
Action: Mouse scrolled (587, 260) with delta (0, 0)
Screenshot: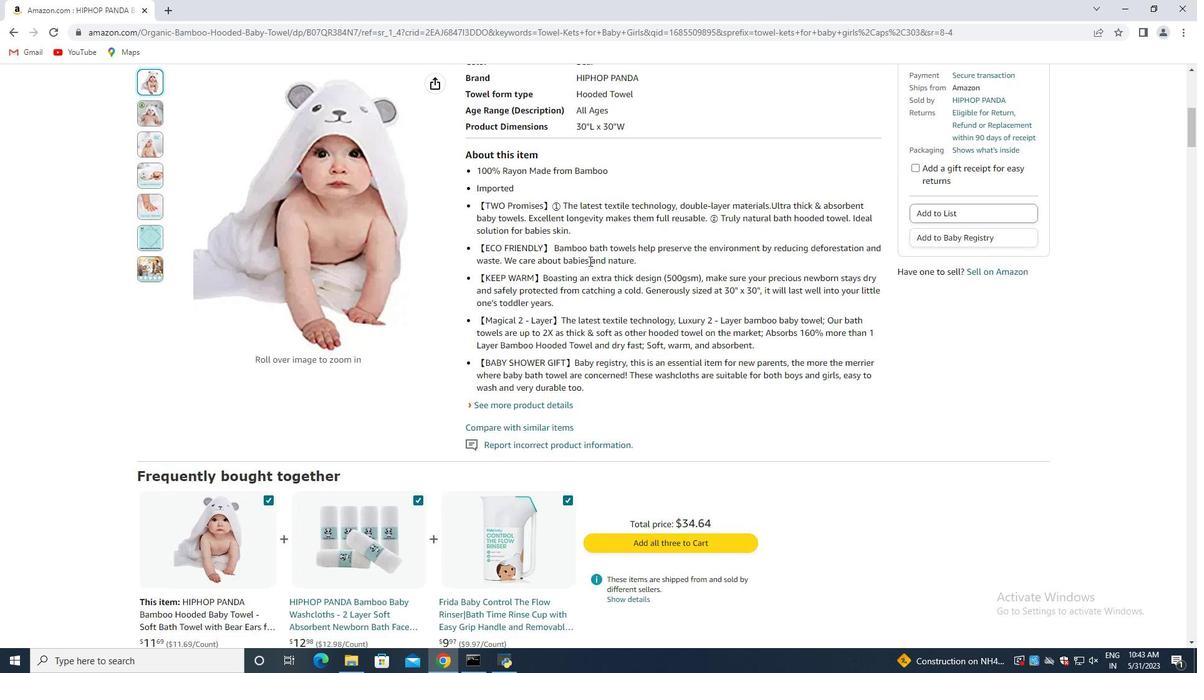 
Action: Mouse moved to (600, 248)
Screenshot: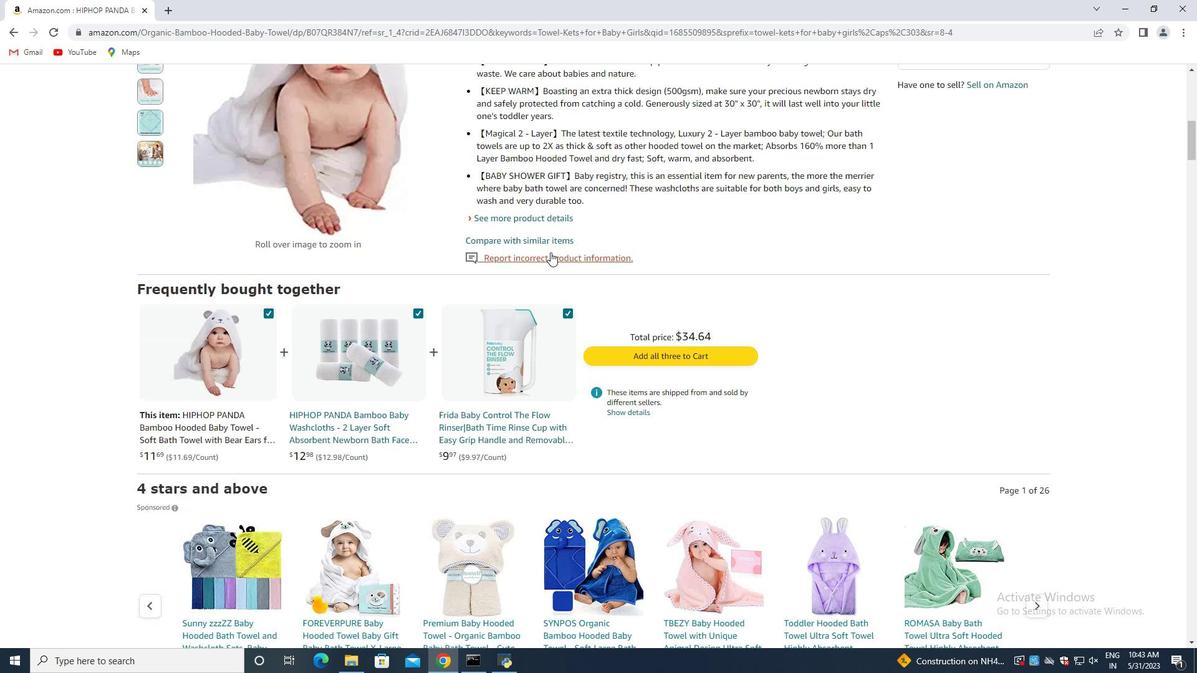 
Action: Mouse scrolled (600, 247) with delta (0, 0)
Screenshot: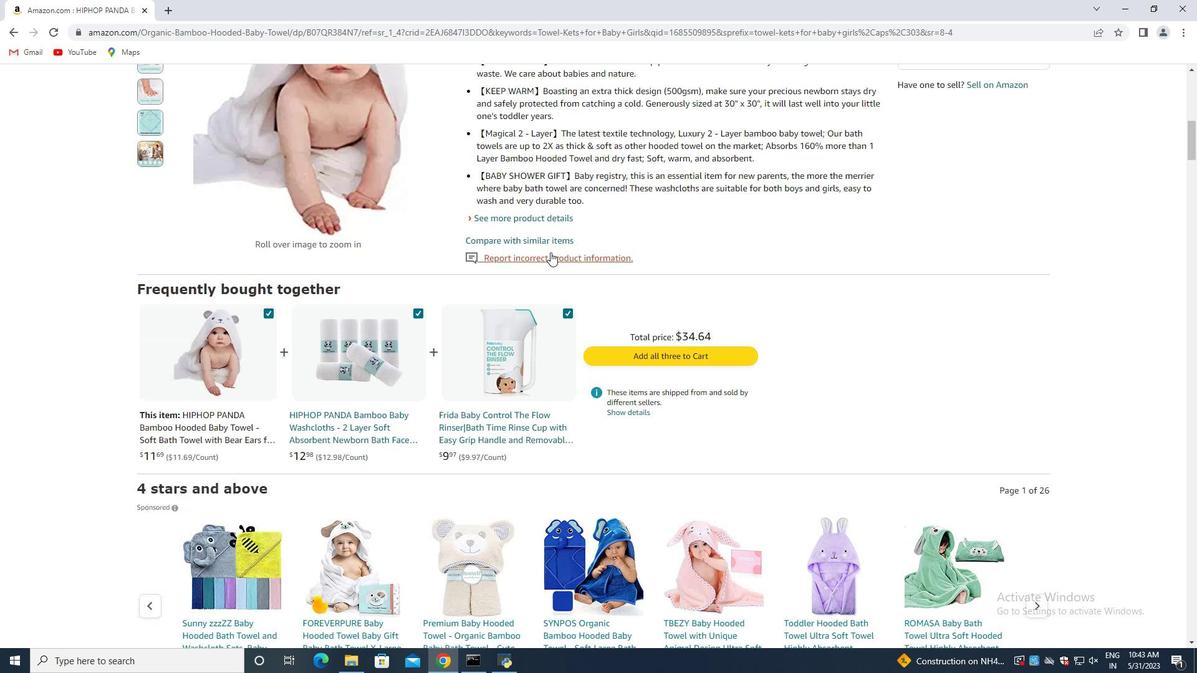 
Action: Mouse moved to (594, 249)
Screenshot: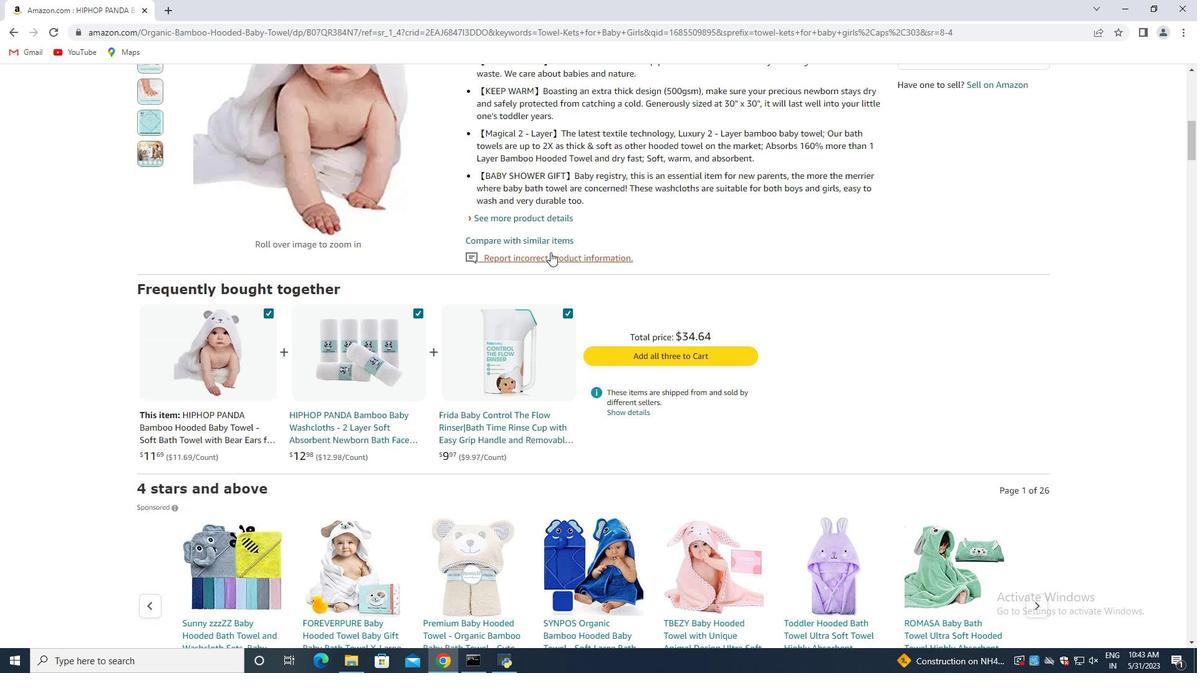 
Action: Mouse scrolled (594, 248) with delta (0, 0)
Screenshot: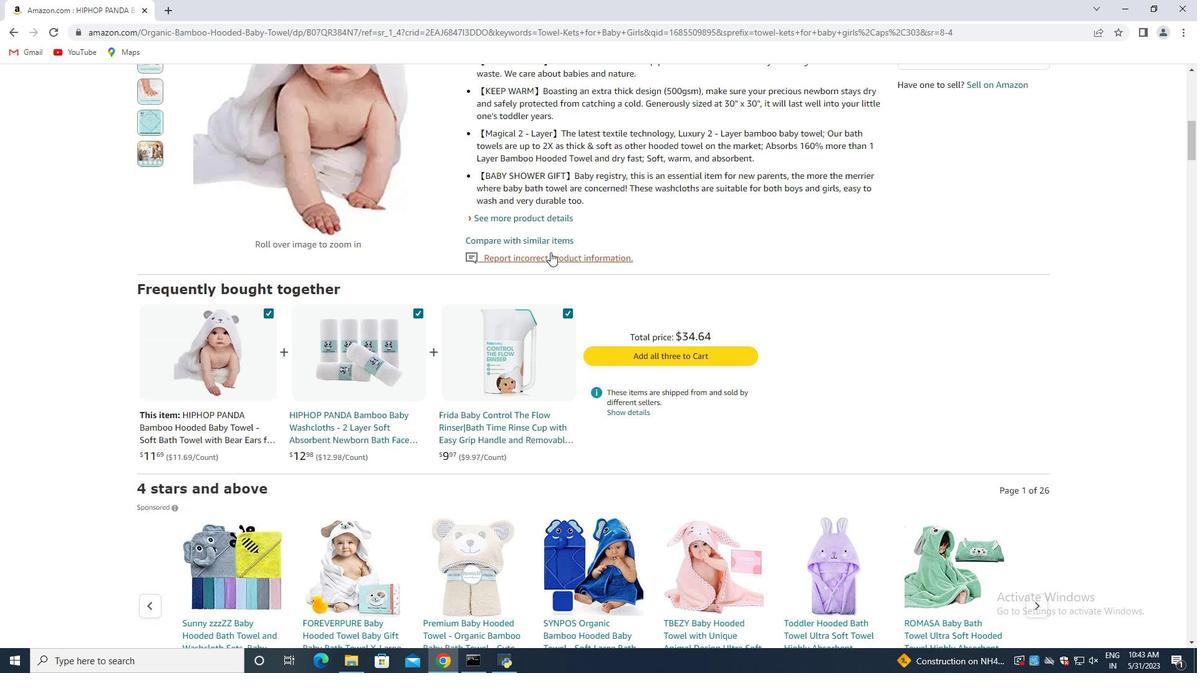 
Action: Mouse moved to (592, 250)
Screenshot: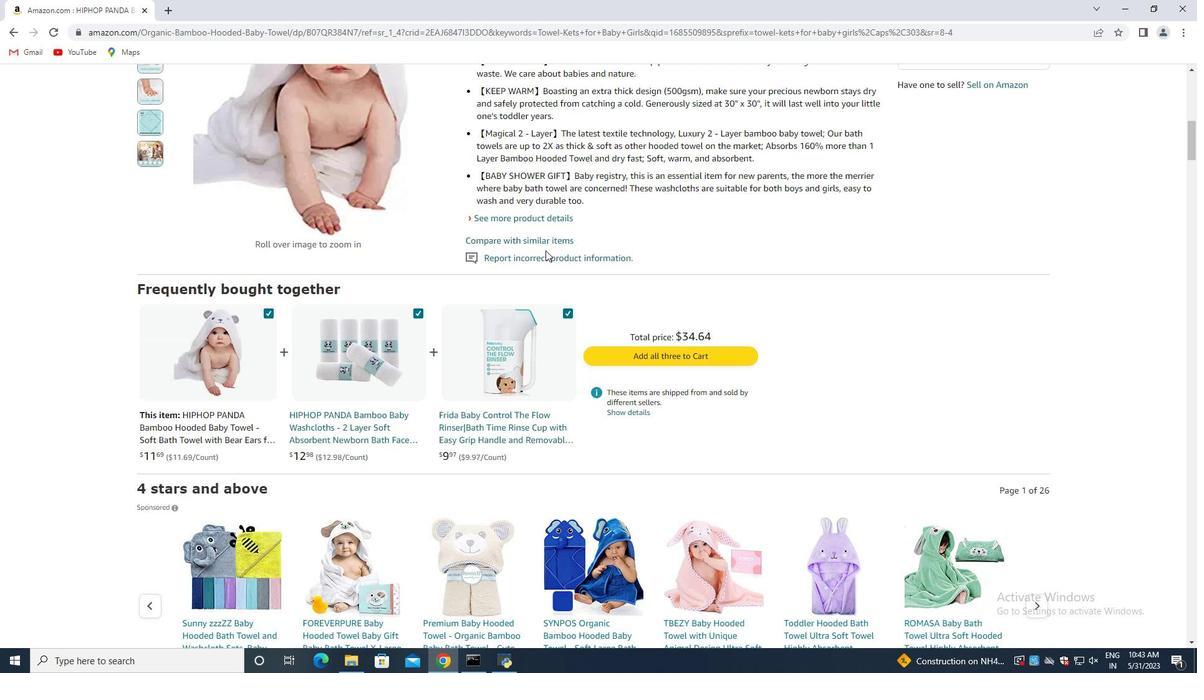 
Action: Mouse scrolled (592, 250) with delta (0, 0)
Screenshot: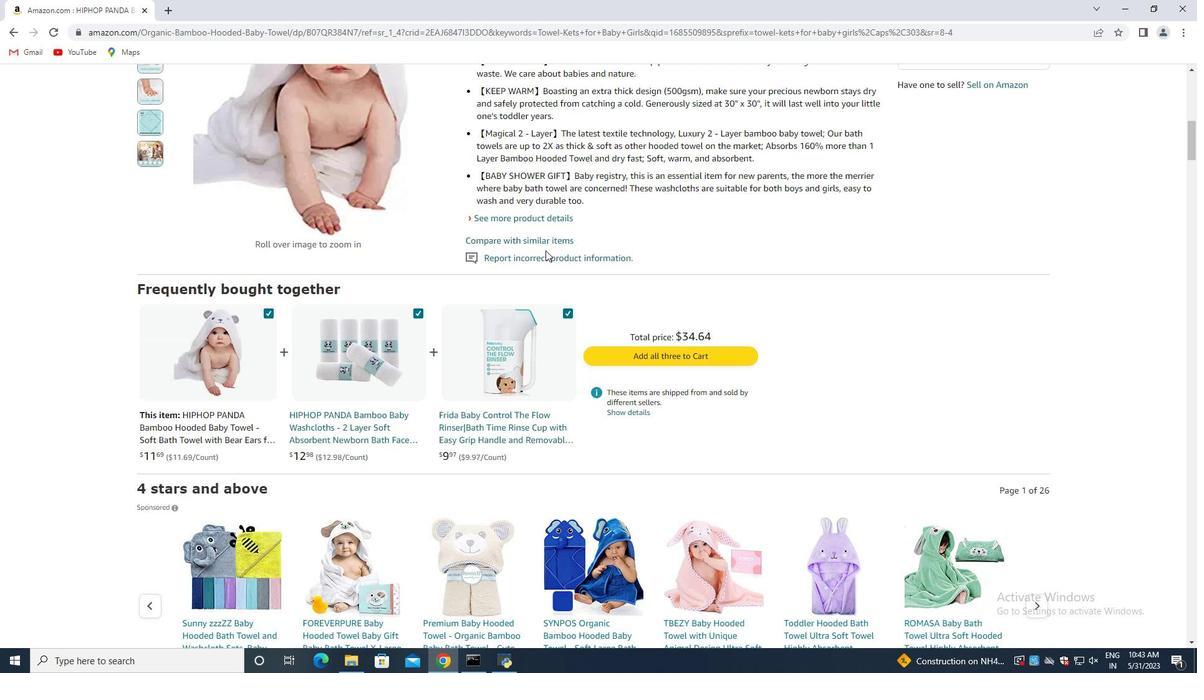 
Action: Mouse moved to (8, 32)
Screenshot: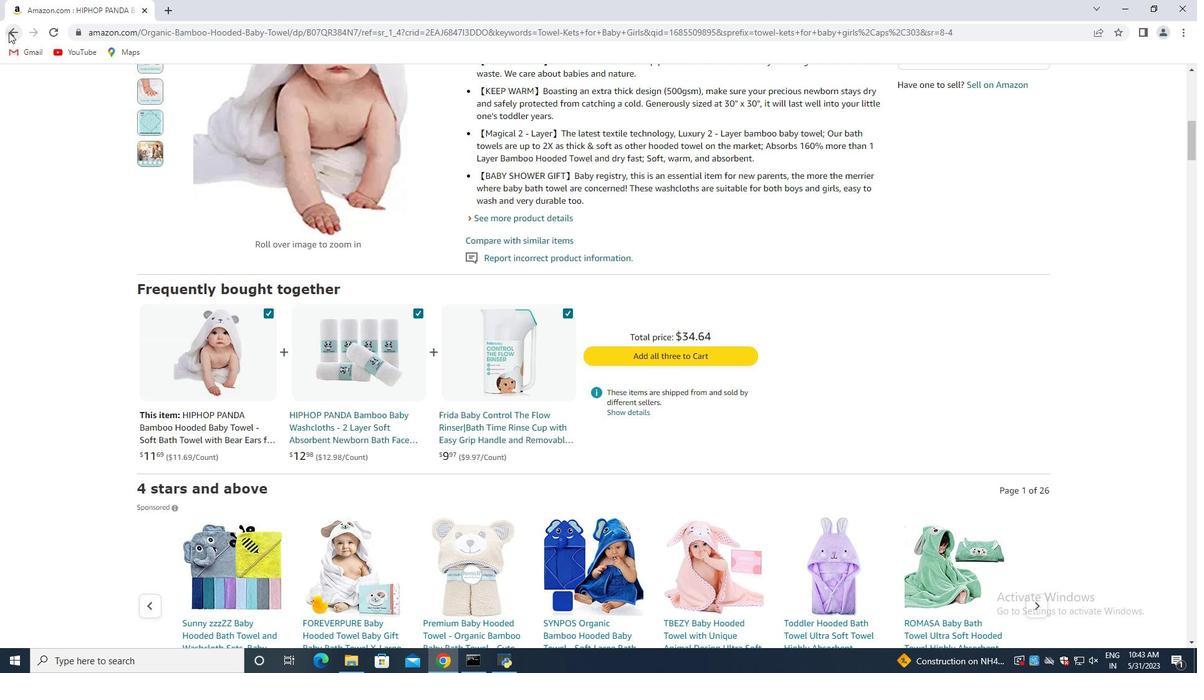 
Action: Mouse pressed left at (8, 32)
Screenshot: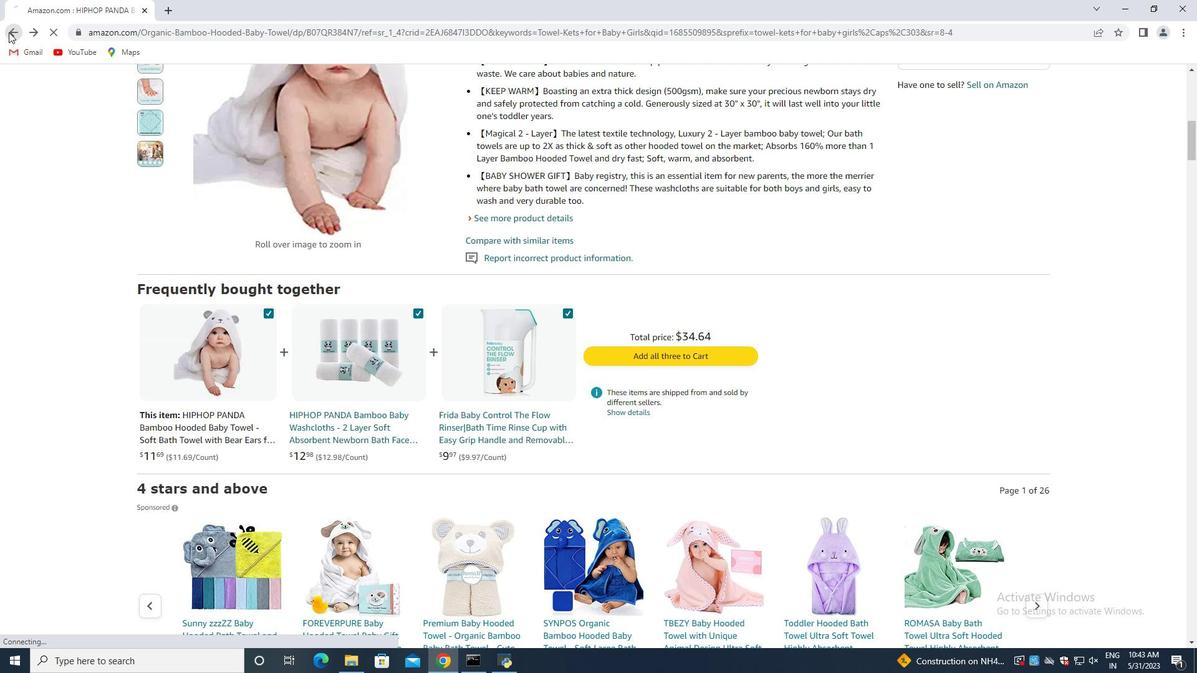 
Action: Mouse moved to (221, 150)
Screenshot: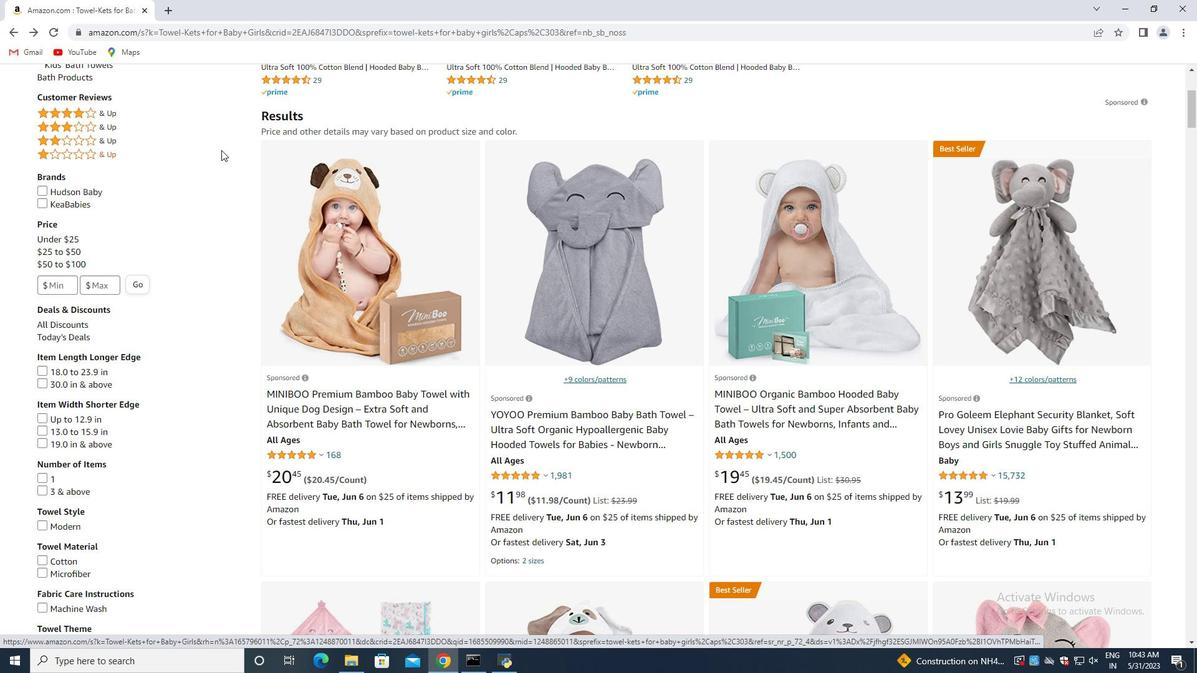 
Action: Mouse scrolled (221, 150) with delta (0, 0)
Screenshot: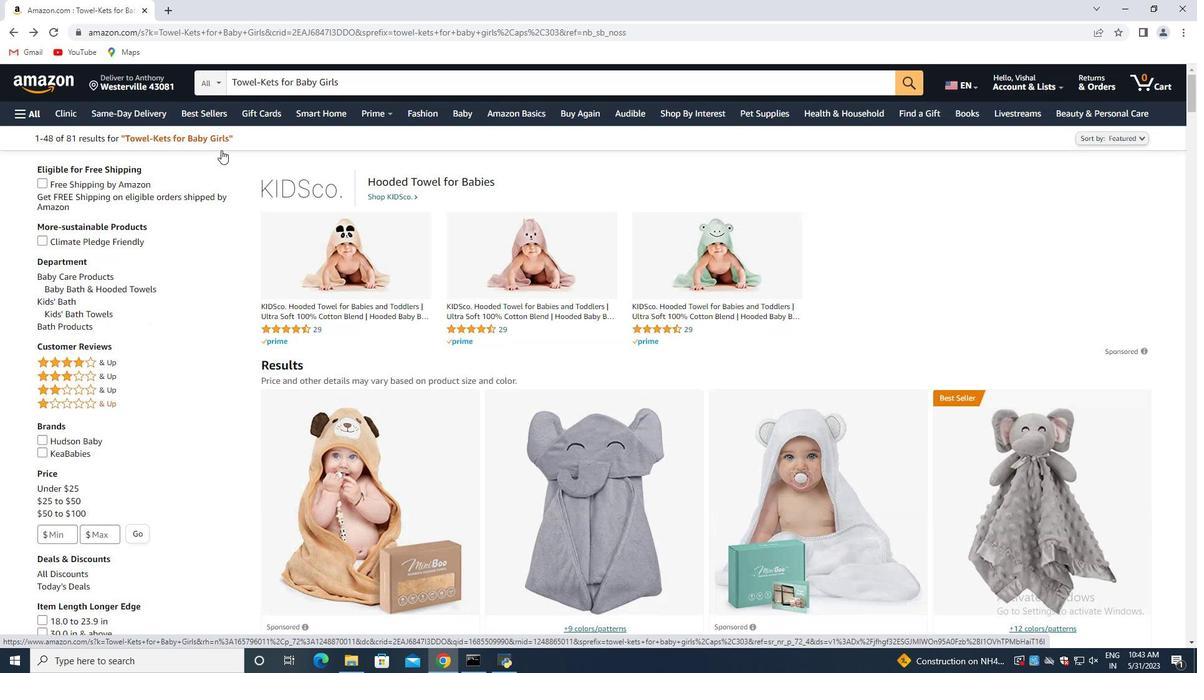 
Action: Mouse scrolled (221, 150) with delta (0, 0)
Screenshot: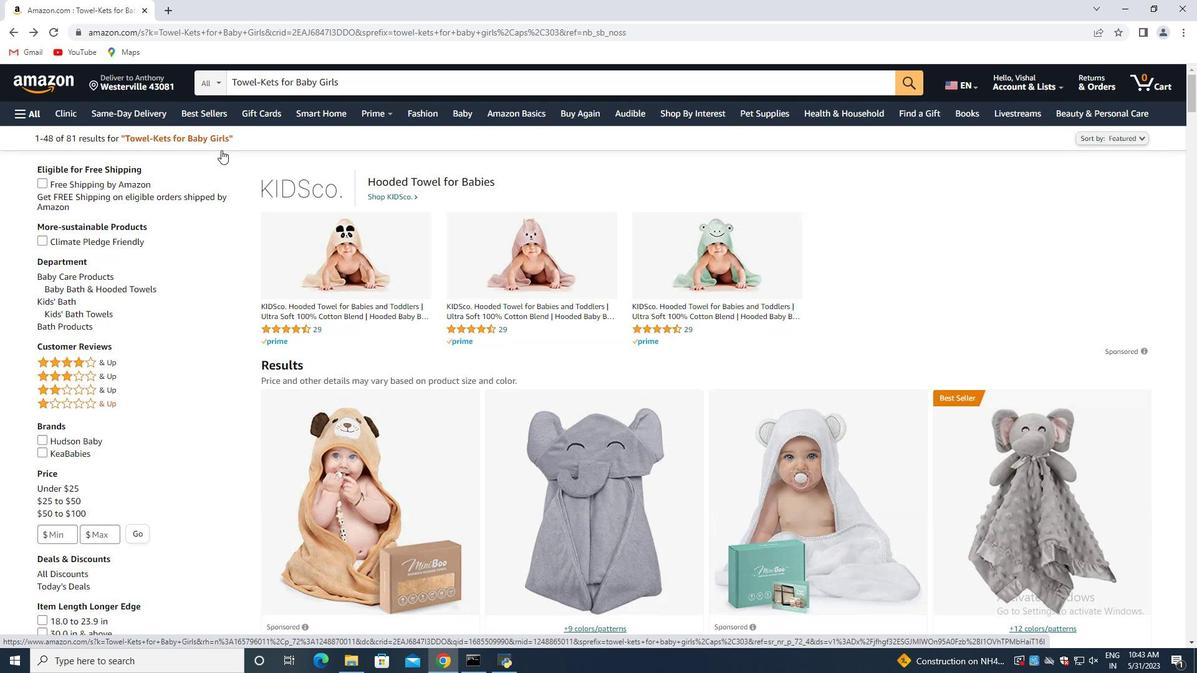 
Action: Mouse scrolled (221, 150) with delta (0, 0)
Screenshot: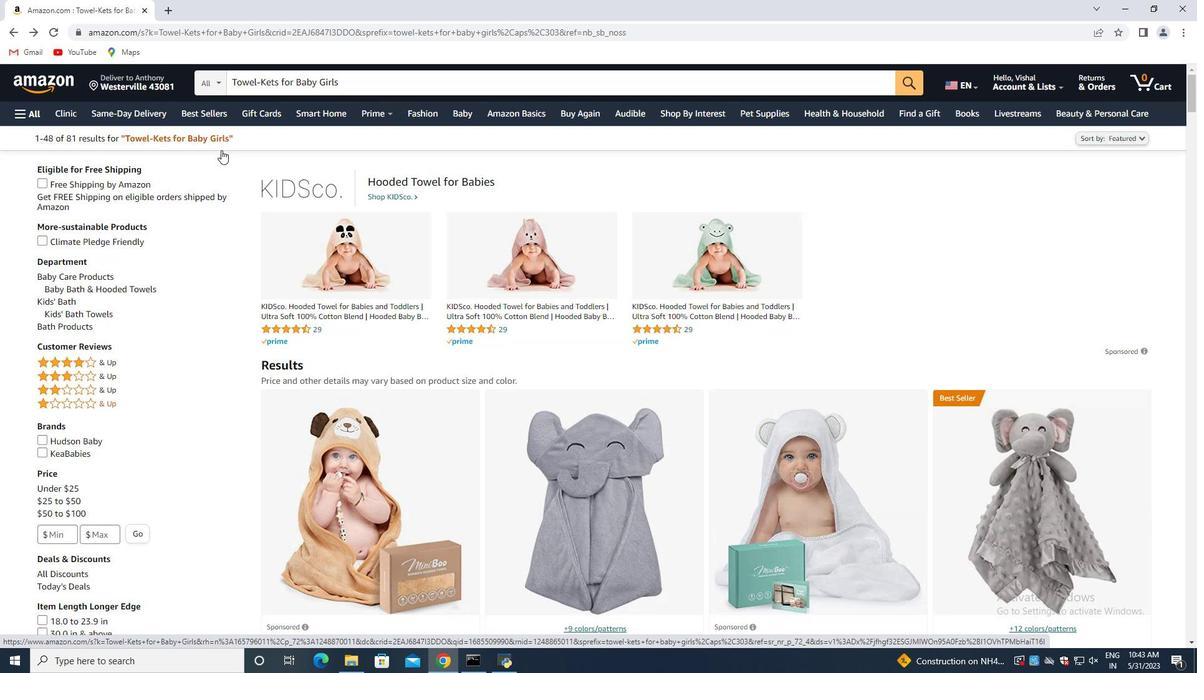 
Action: Mouse scrolled (221, 150) with delta (0, 0)
Screenshot: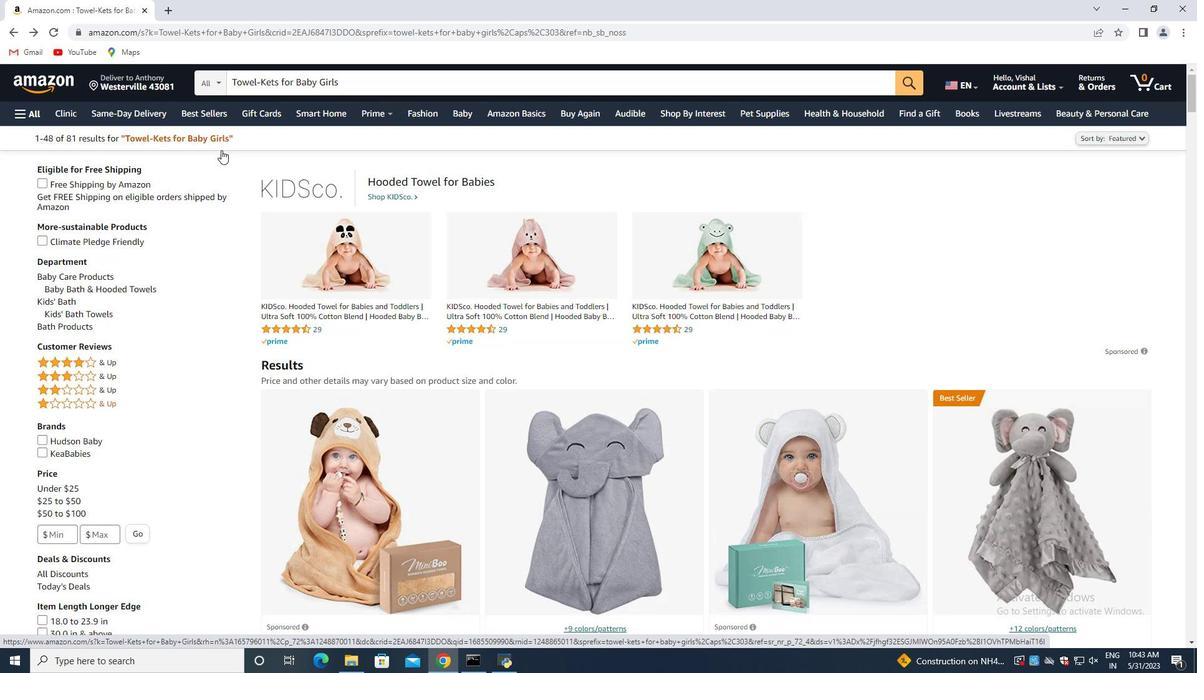 
Action: Mouse scrolled (221, 150) with delta (0, 0)
Screenshot: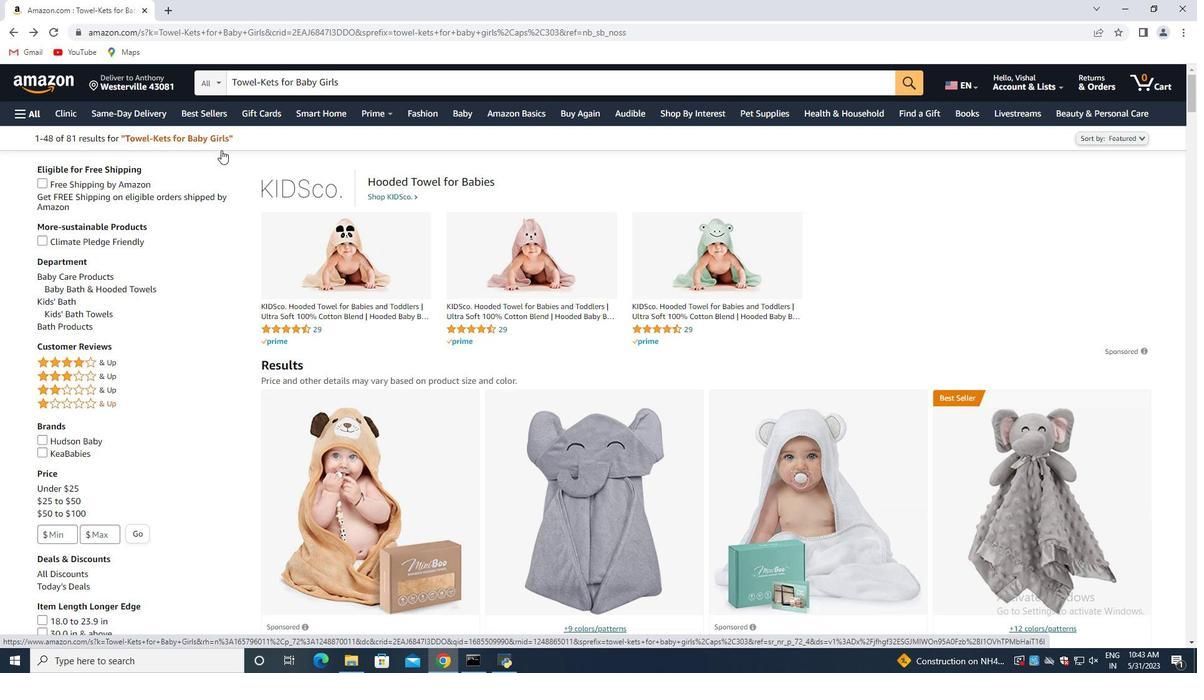 
Action: Mouse scrolled (221, 150) with delta (0, 0)
Screenshot: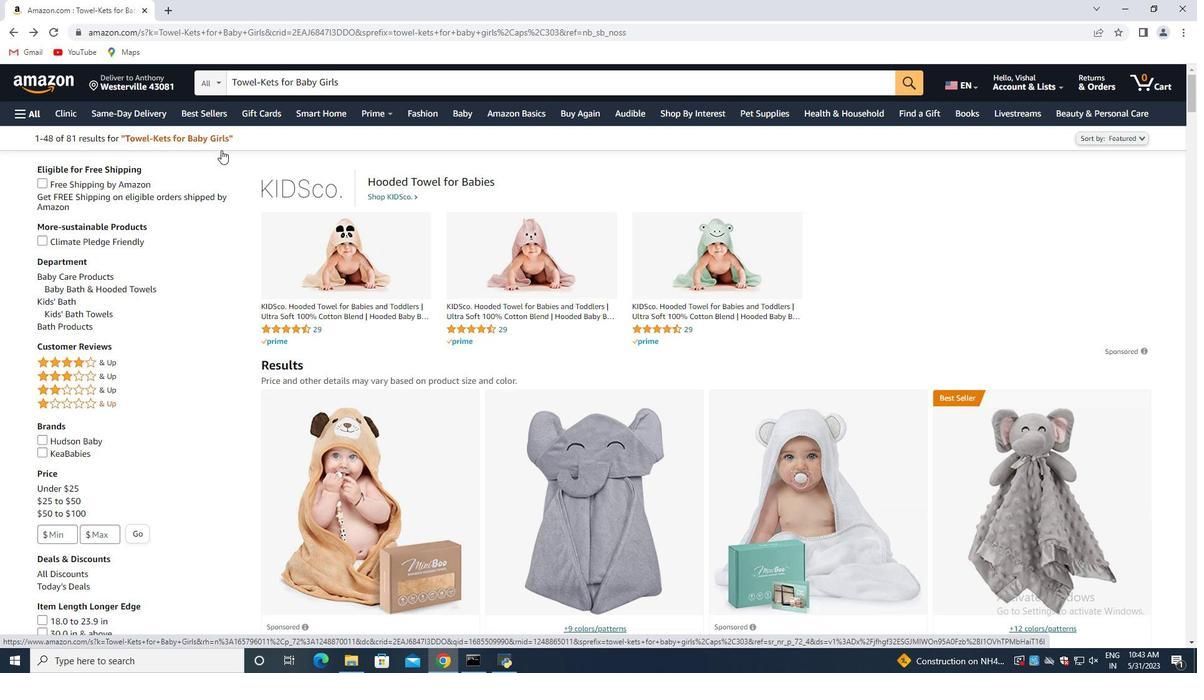 
Action: Mouse scrolled (221, 150) with delta (0, 0)
Screenshot: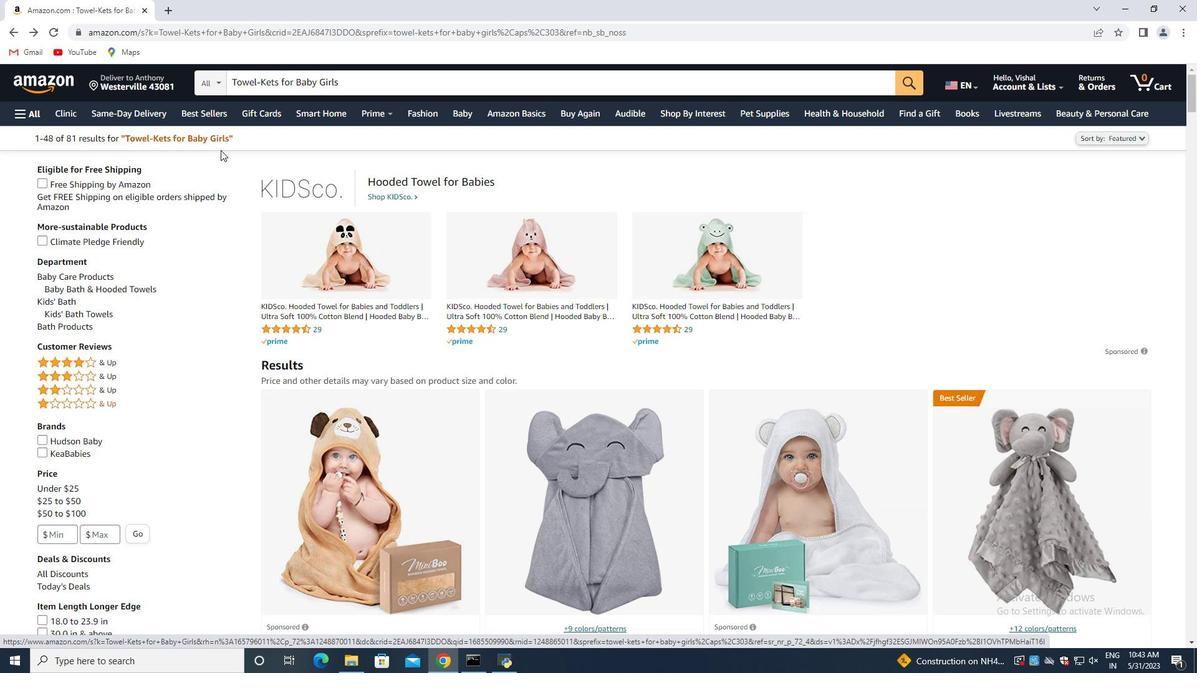 
Action: Mouse scrolled (221, 150) with delta (0, 0)
Screenshot: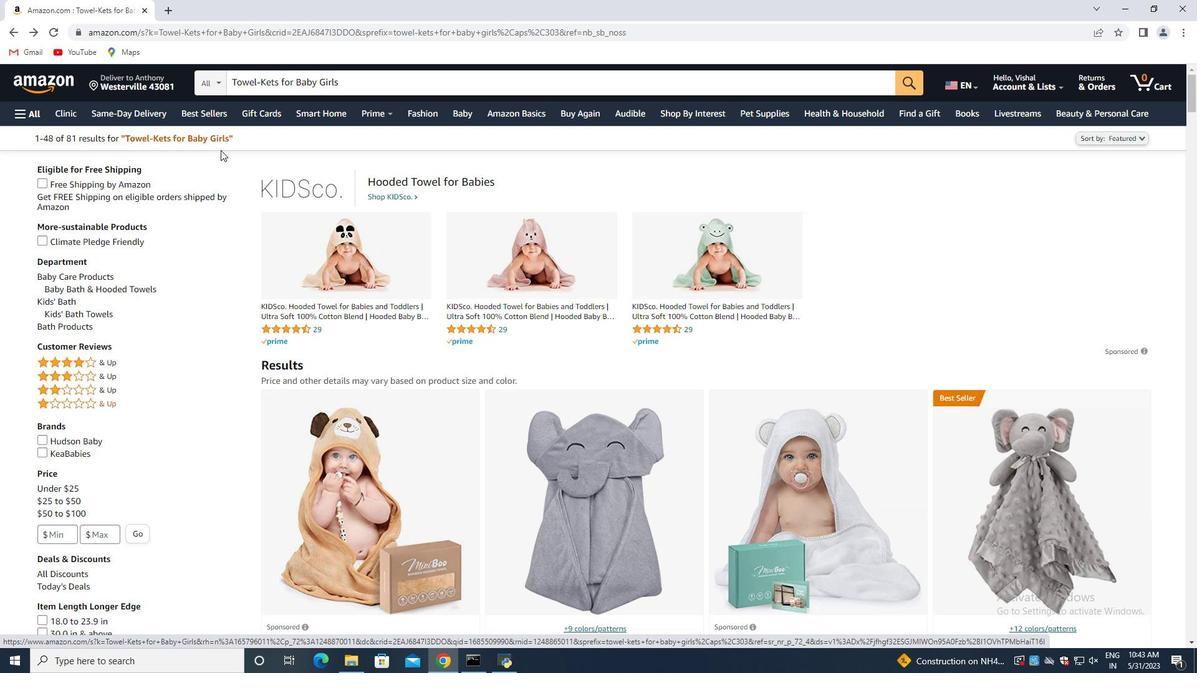 
Action: Mouse moved to (68, 311)
Screenshot: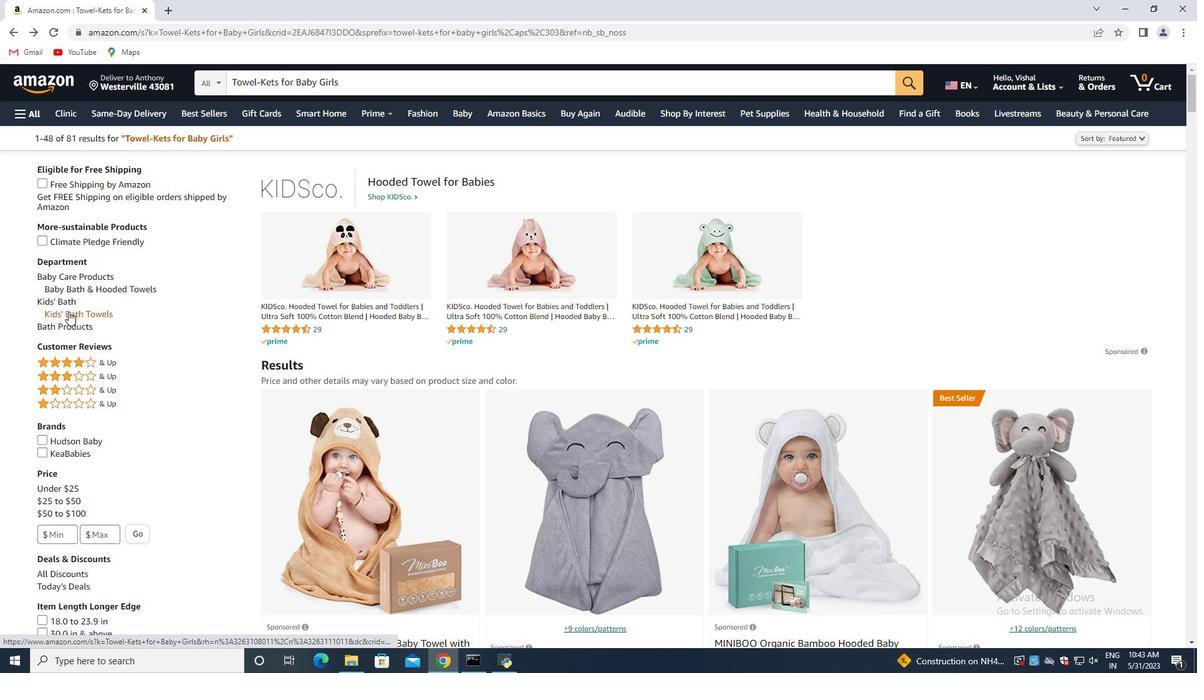 
Action: Mouse pressed left at (68, 311)
Screenshot: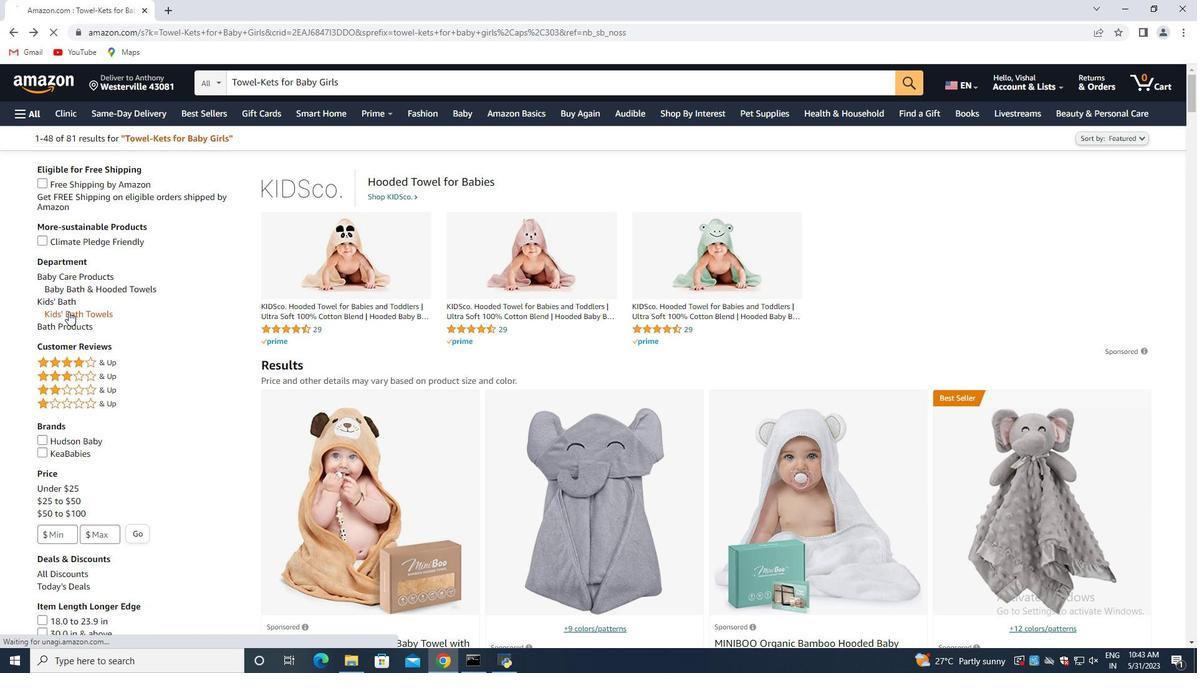 
Action: Mouse moved to (172, 323)
Screenshot: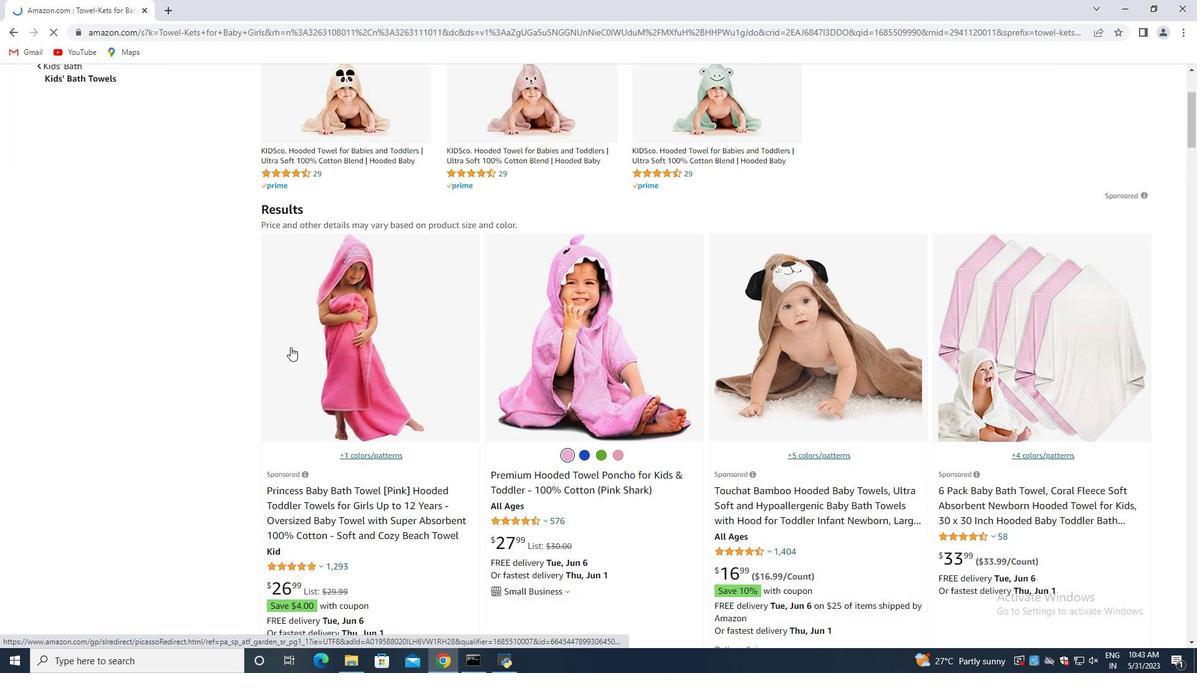 
Action: Mouse scrolled (172, 322) with delta (0, 0)
Screenshot: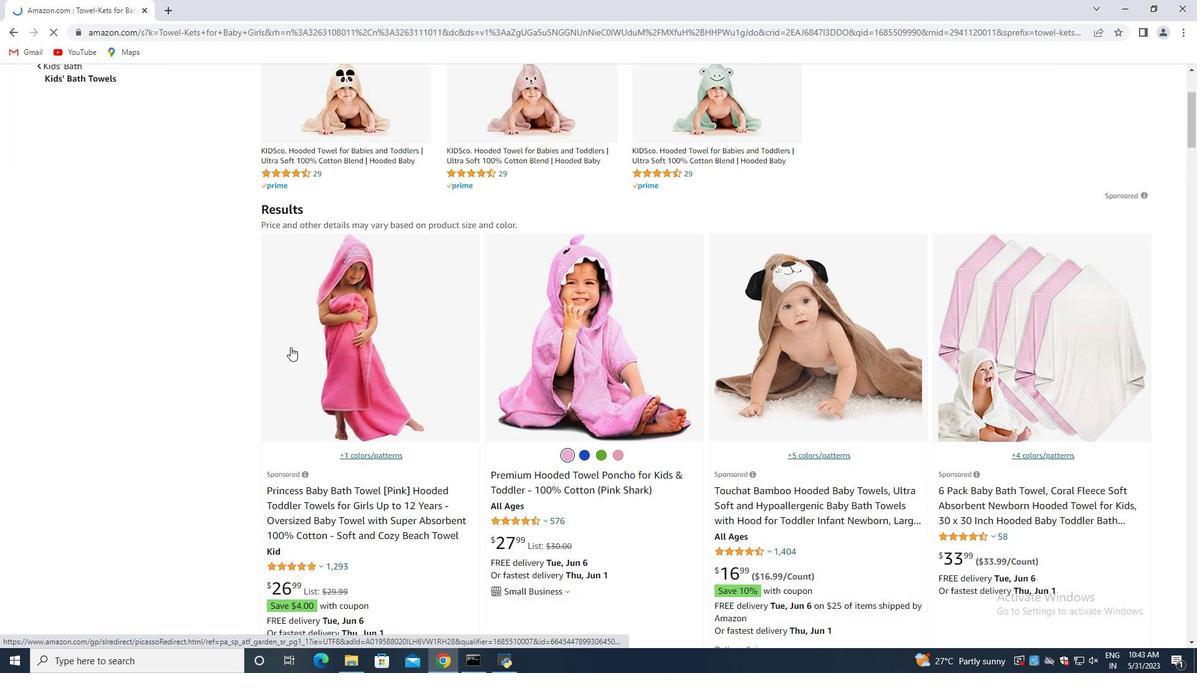 
Action: Mouse moved to (197, 337)
Screenshot: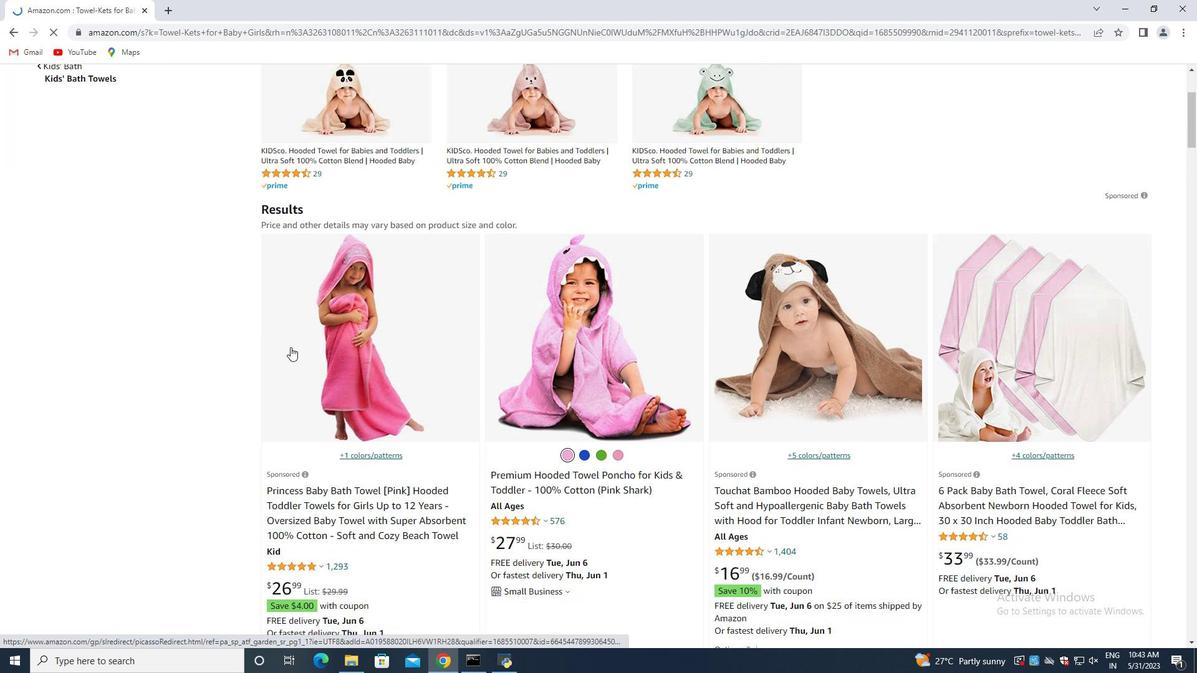 
Action: Mouse scrolled (197, 336) with delta (0, 0)
Screenshot: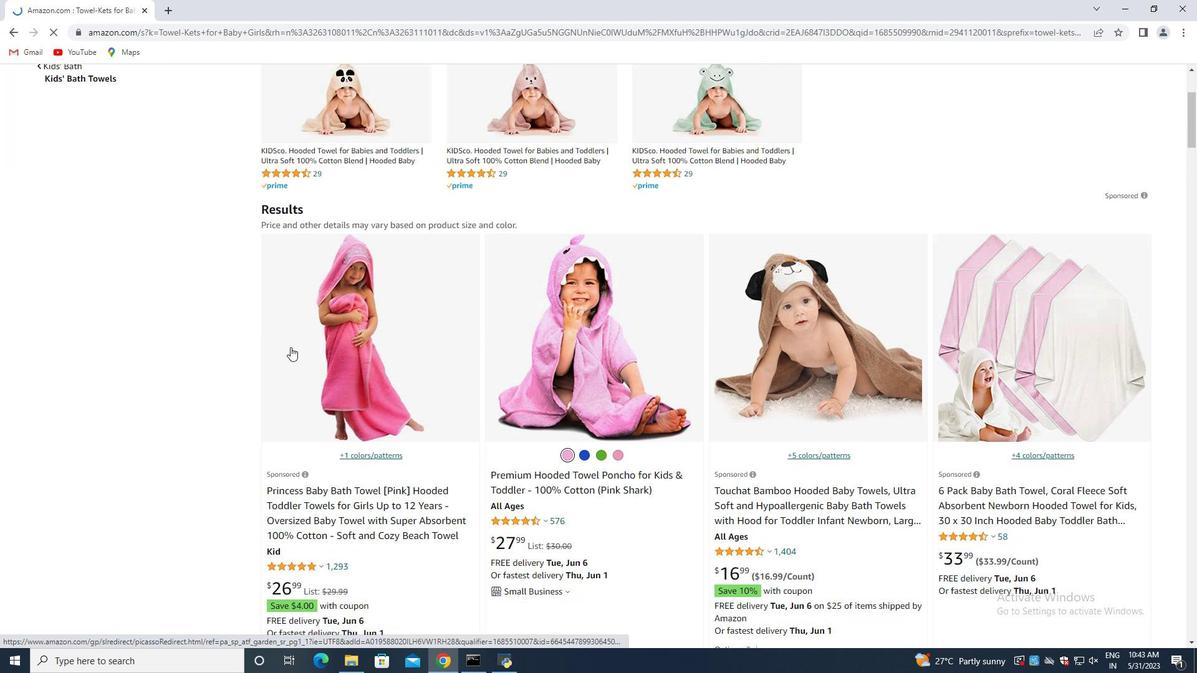 
Action: Mouse moved to (226, 347)
Screenshot: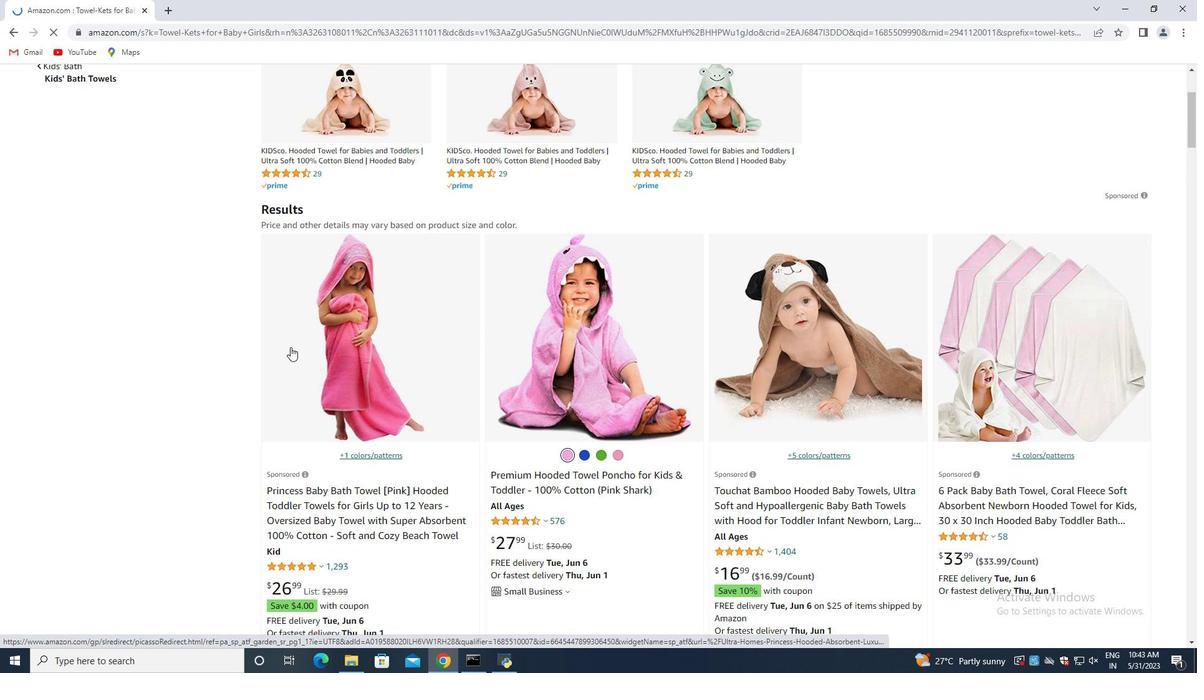 
Action: Mouse scrolled (226, 347) with delta (0, 0)
Screenshot: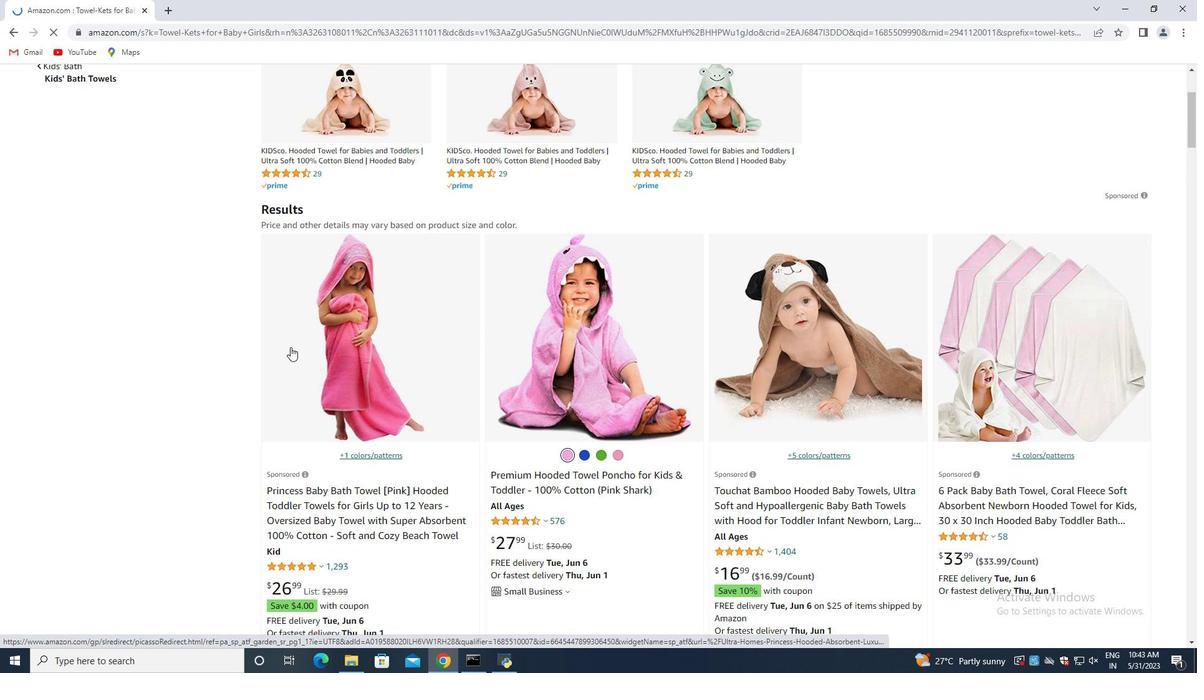 
Action: Mouse moved to (395, 347)
Screenshot: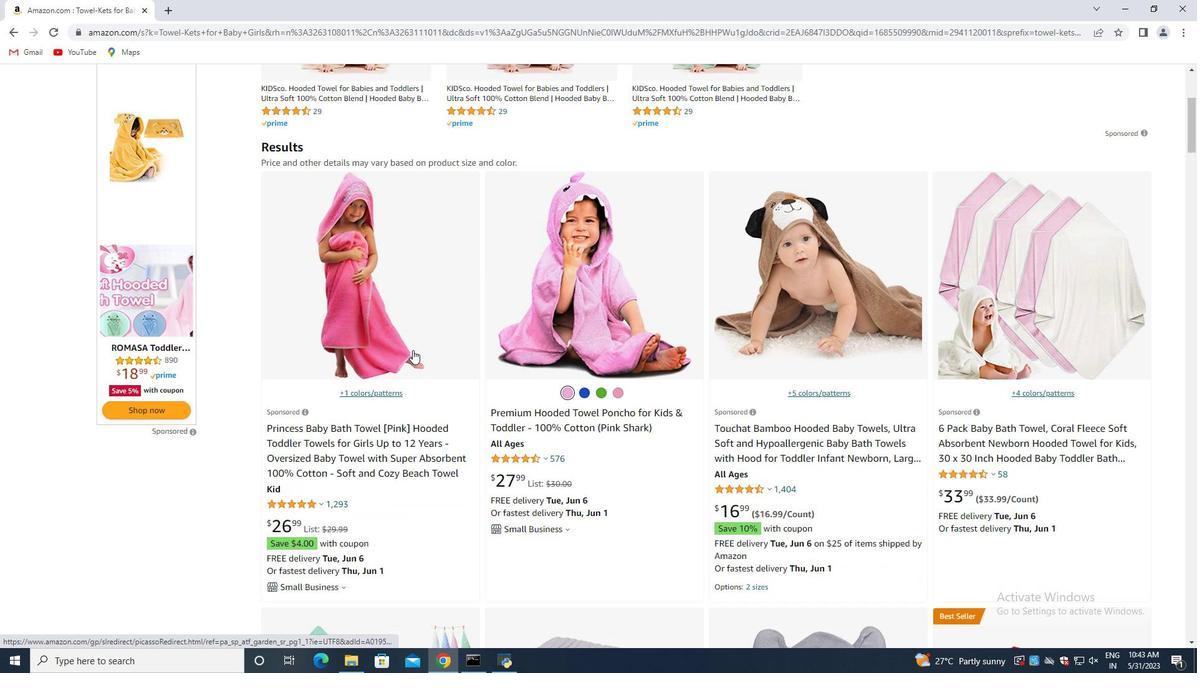 
Action: Mouse scrolled (395, 347) with delta (0, 0)
Screenshot: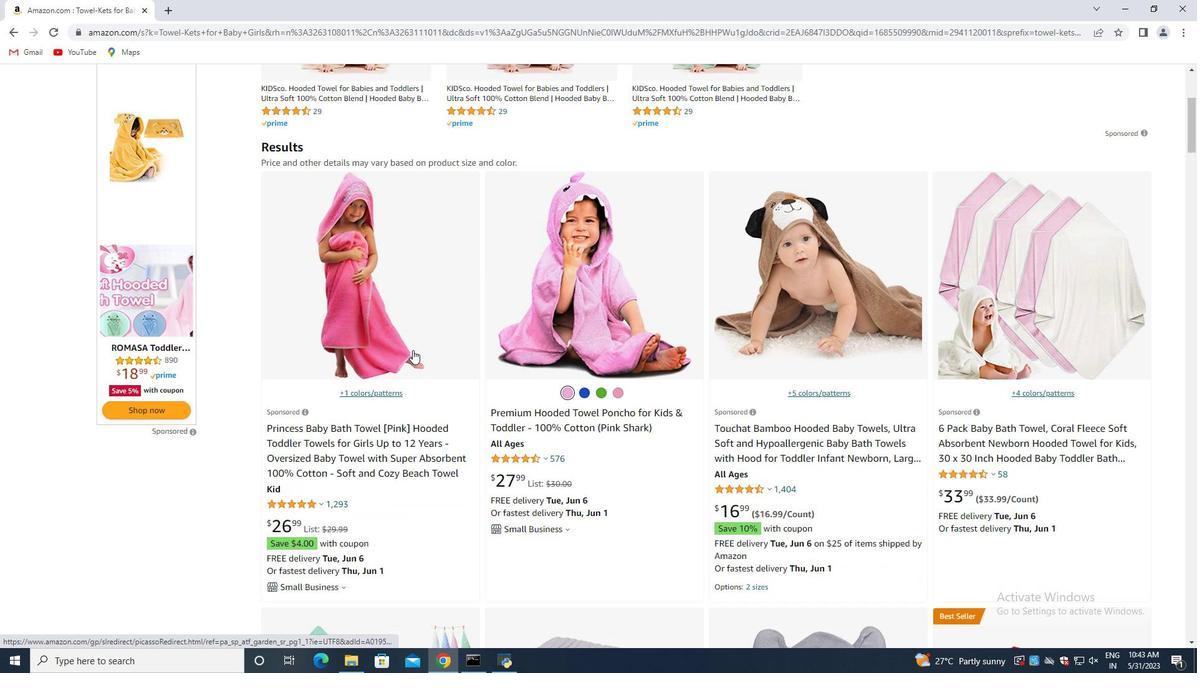 
Action: Mouse moved to (412, 350)
Screenshot: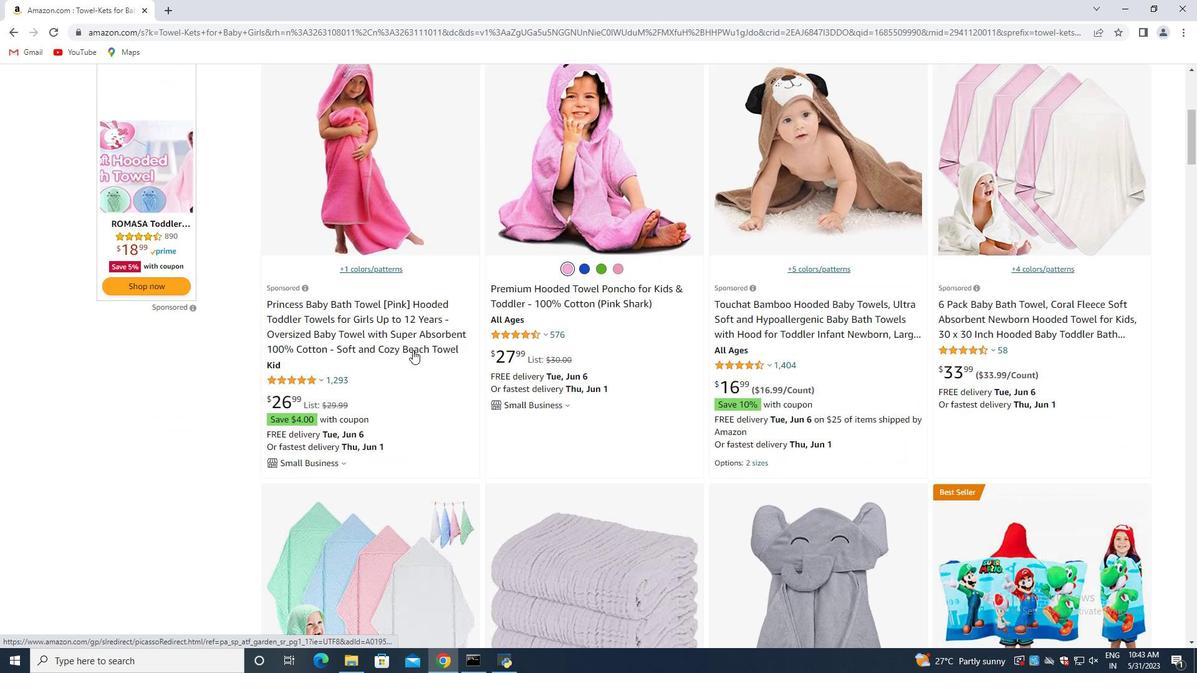 
Action: Mouse scrolled (412, 349) with delta (0, 0)
Screenshot: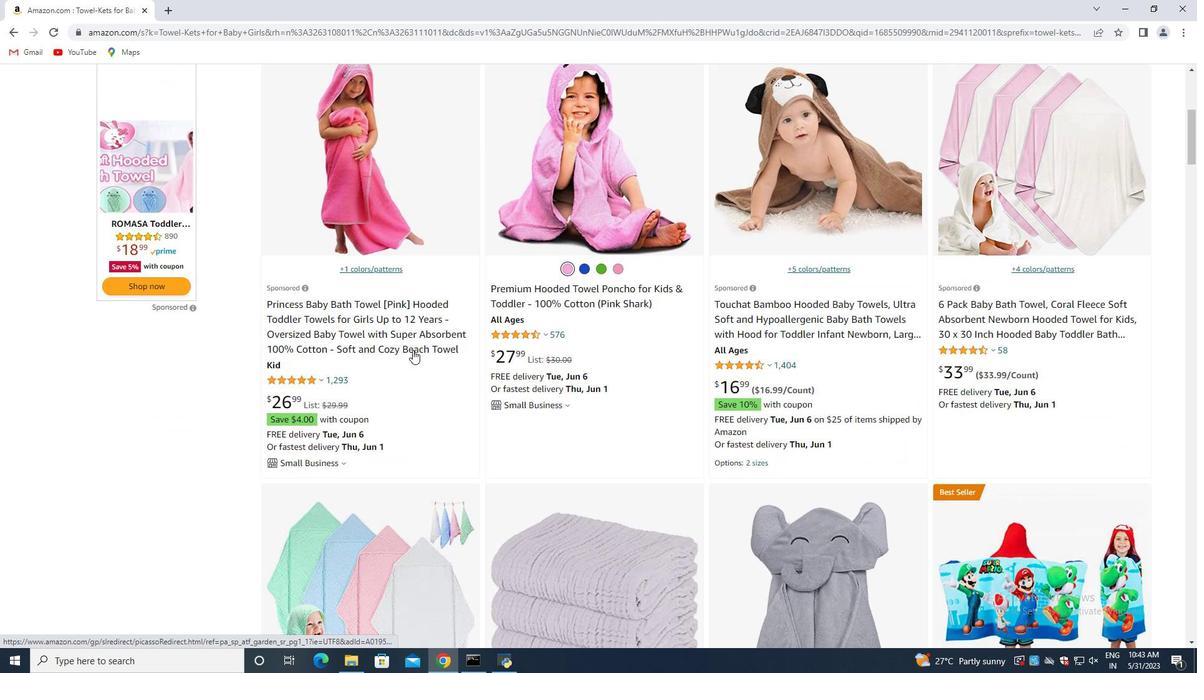 
Action: Mouse scrolled (412, 349) with delta (0, 0)
Screenshot: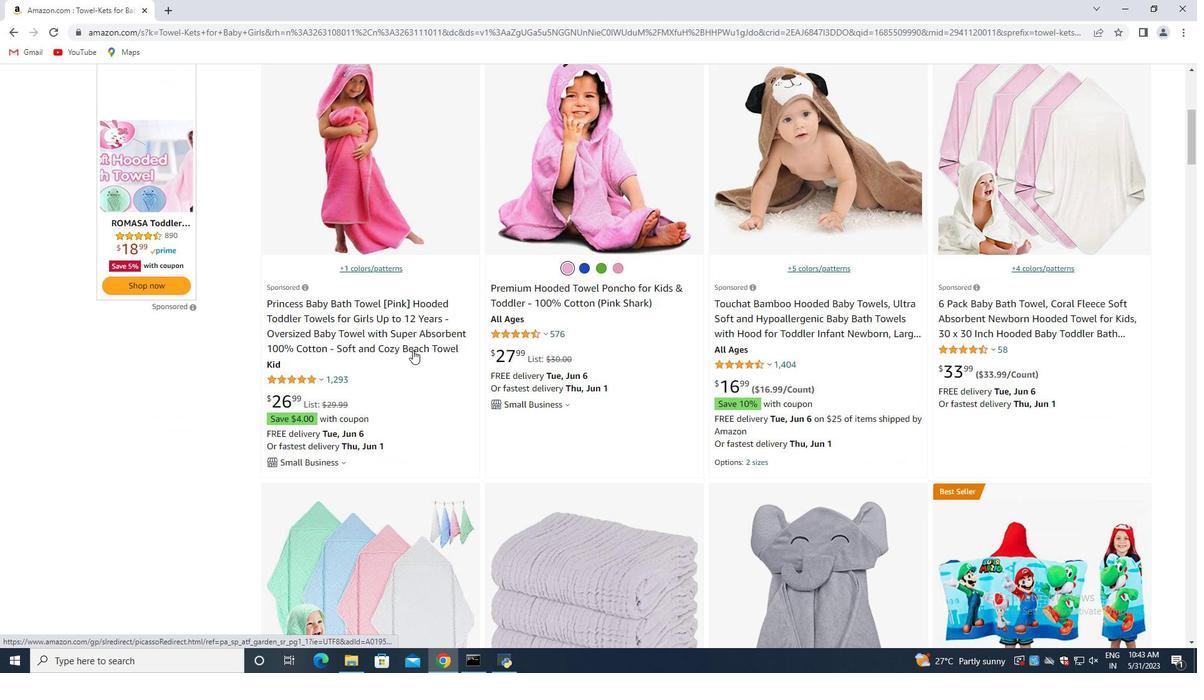 
Action: Mouse moved to (660, 351)
Screenshot: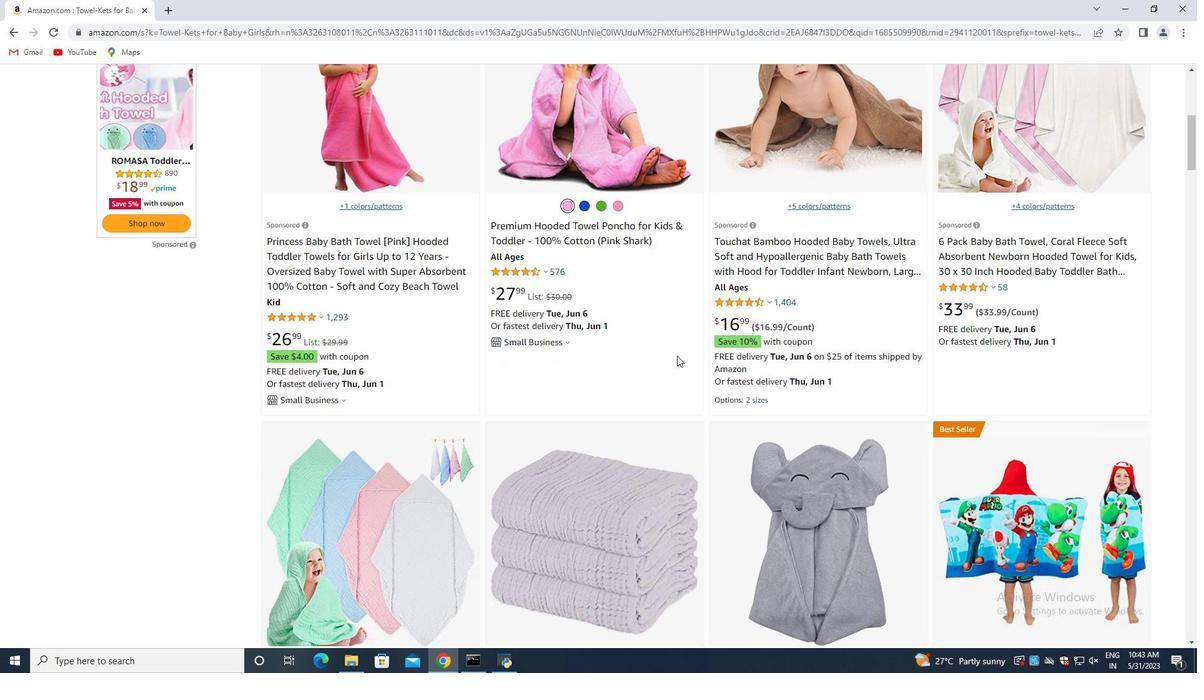 
Action: Mouse scrolled (660, 351) with delta (0, 0)
Screenshot: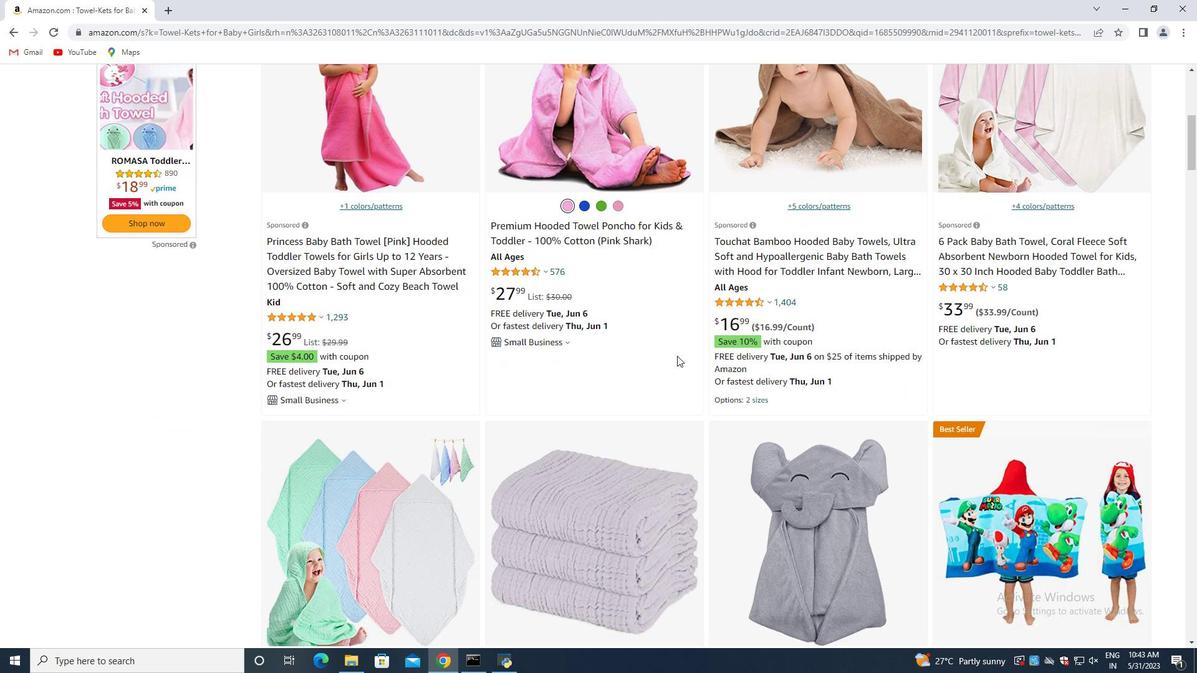 
Action: Mouse moved to (682, 304)
Screenshot: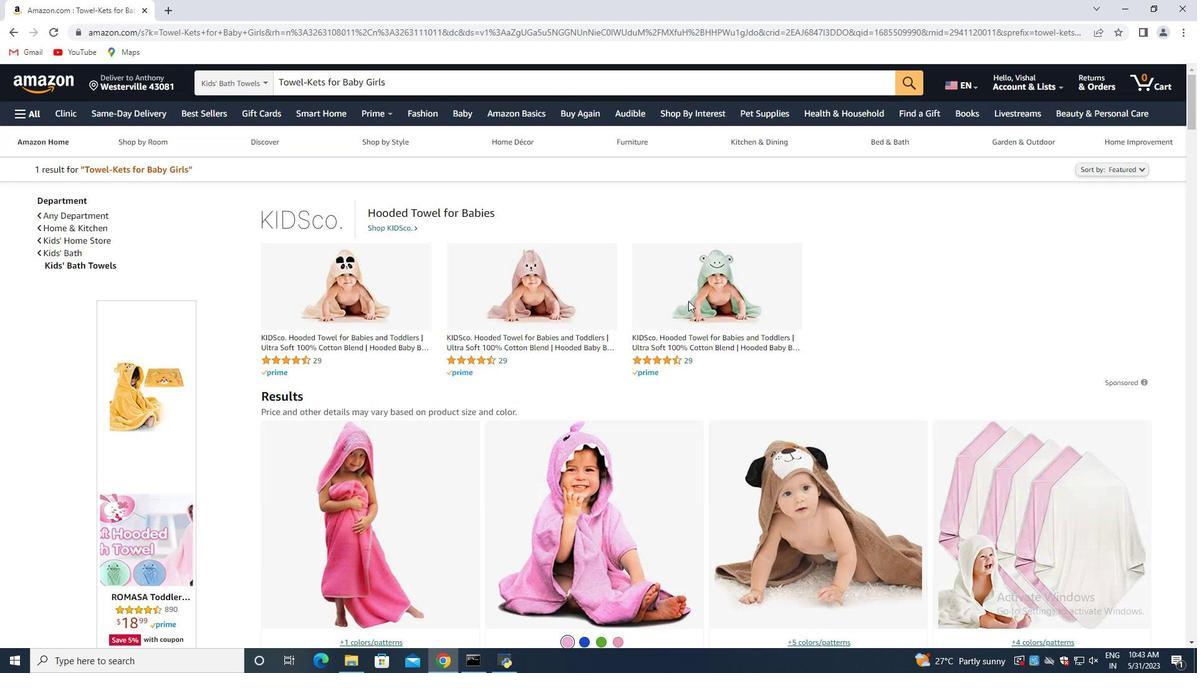 
Action: Mouse scrolled (682, 304) with delta (0, 0)
Screenshot: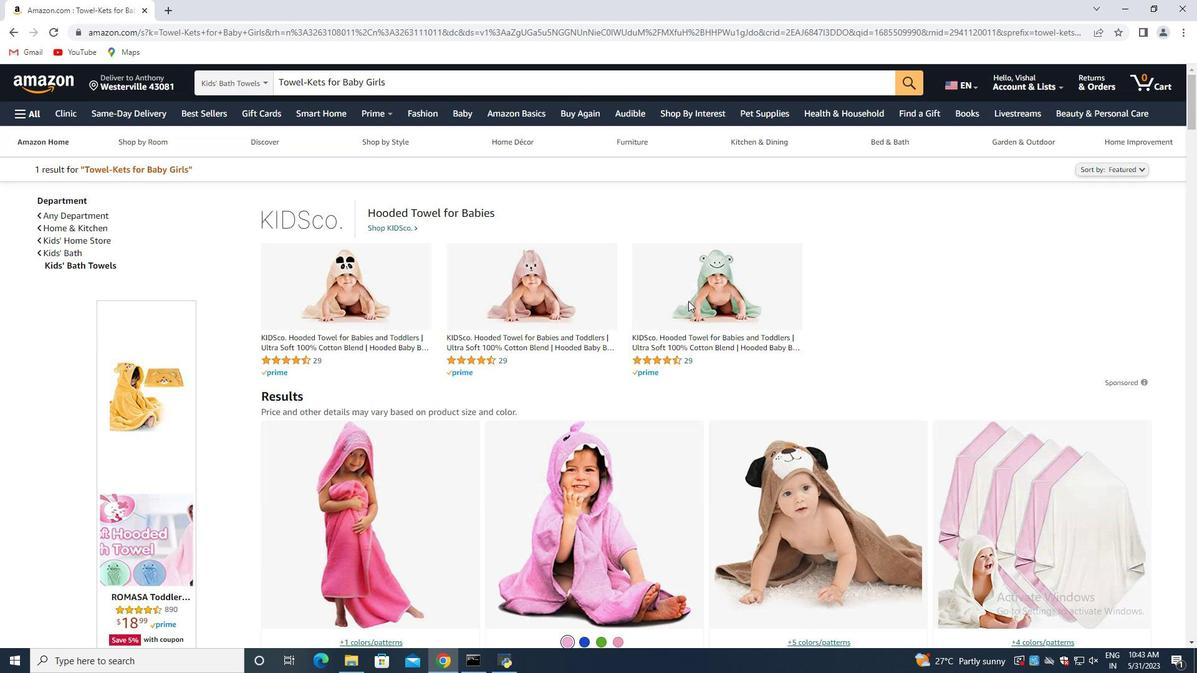 
Action: Mouse moved to (687, 301)
Screenshot: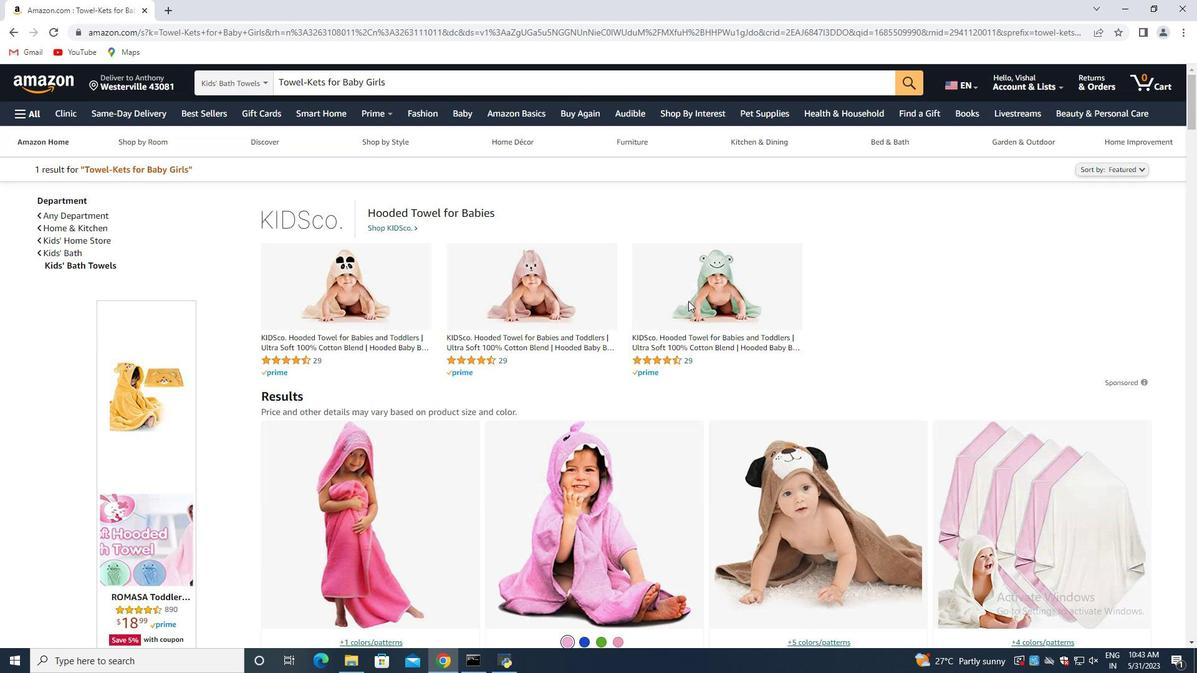 
Action: Mouse scrolled (687, 301) with delta (0, 0)
Screenshot: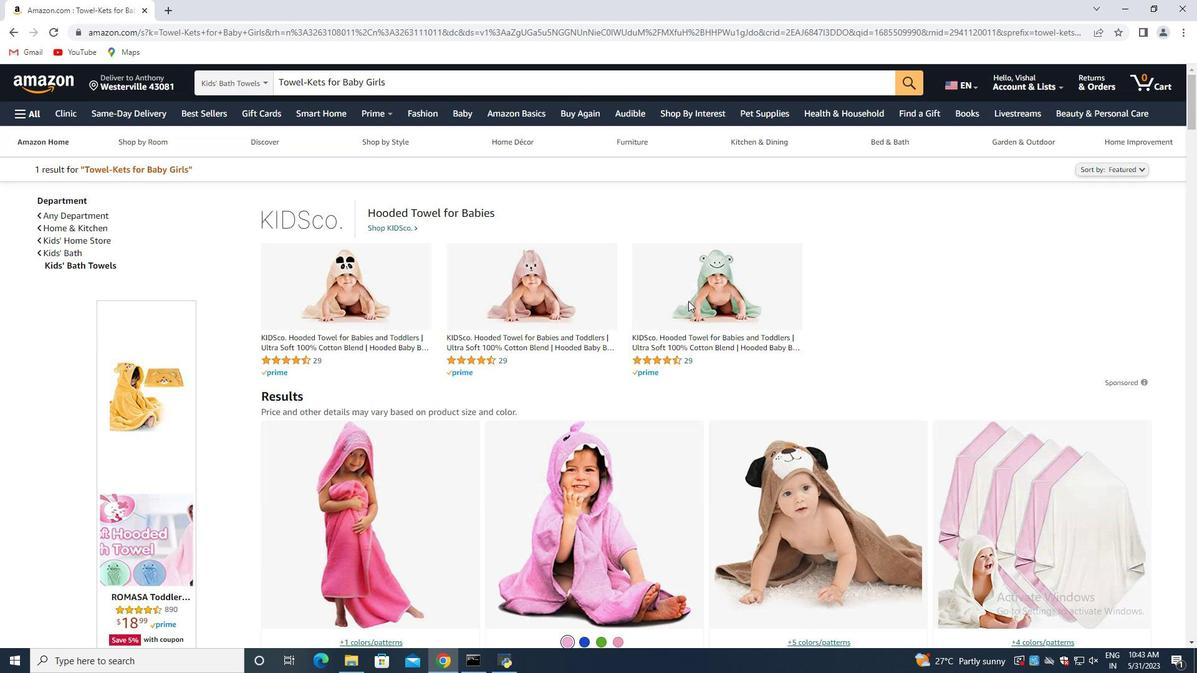 
Action: Mouse moved to (688, 301)
Screenshot: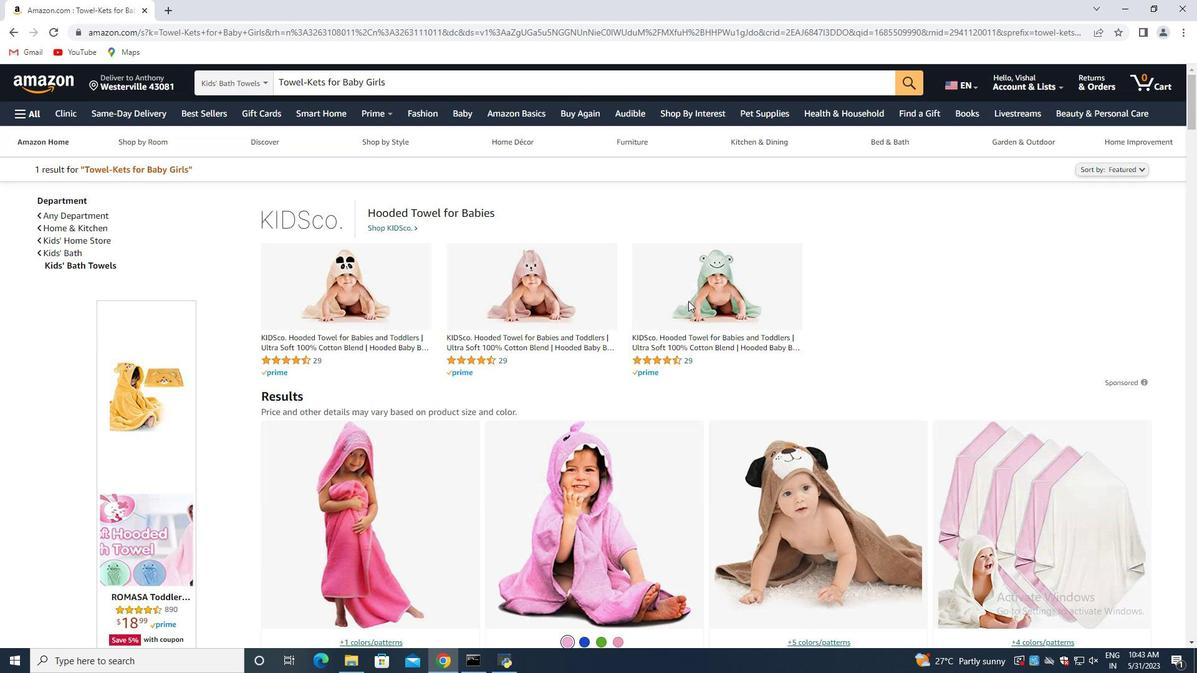 
Action: Mouse scrolled (688, 301) with delta (0, 0)
Screenshot: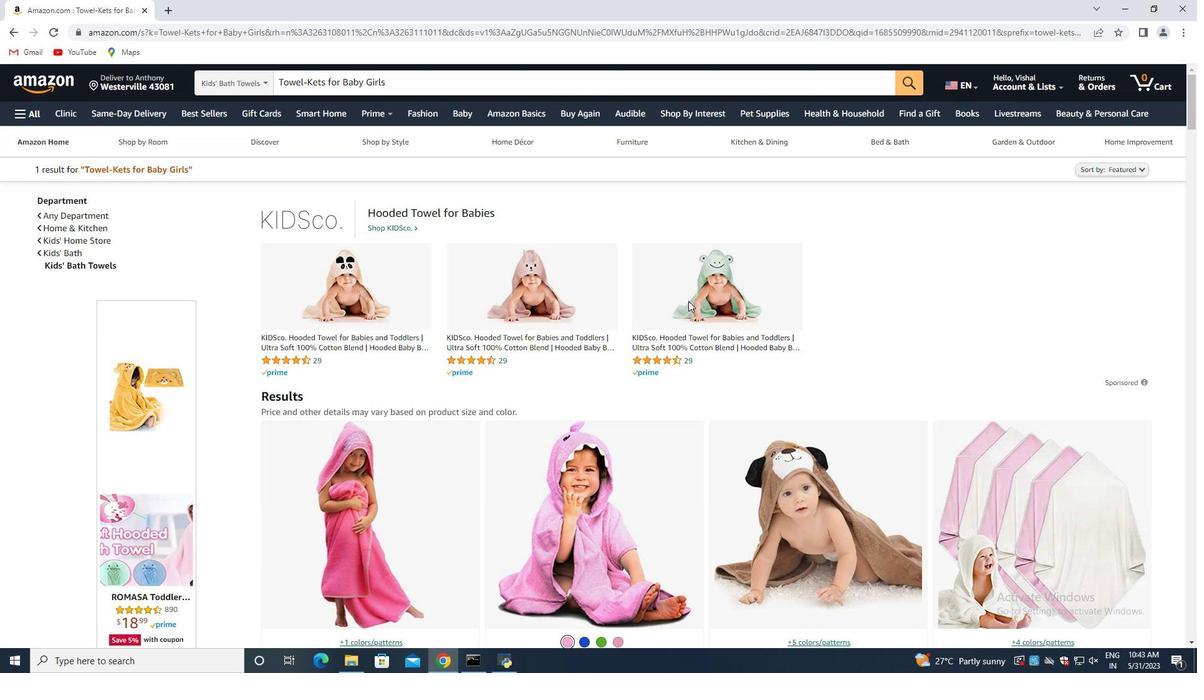 
Action: Mouse scrolled (688, 301) with delta (0, 0)
Screenshot: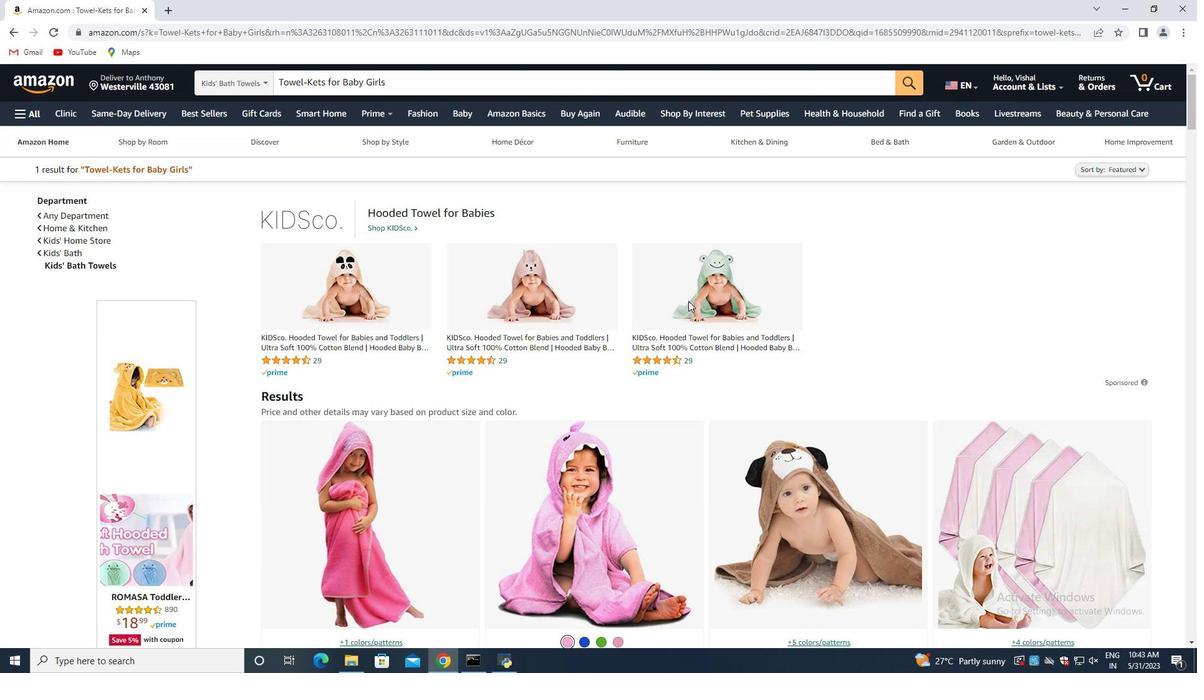 
Action: Mouse scrolled (688, 301) with delta (0, 0)
Screenshot: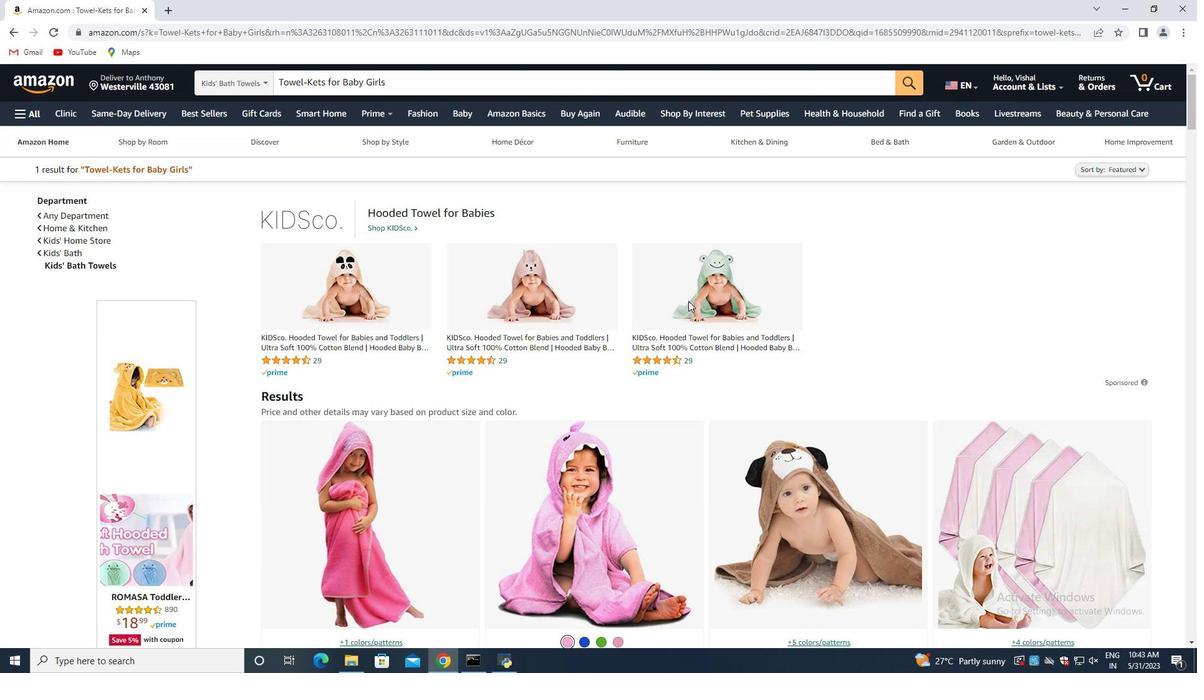 
Action: Mouse scrolled (688, 301) with delta (0, 0)
Screenshot: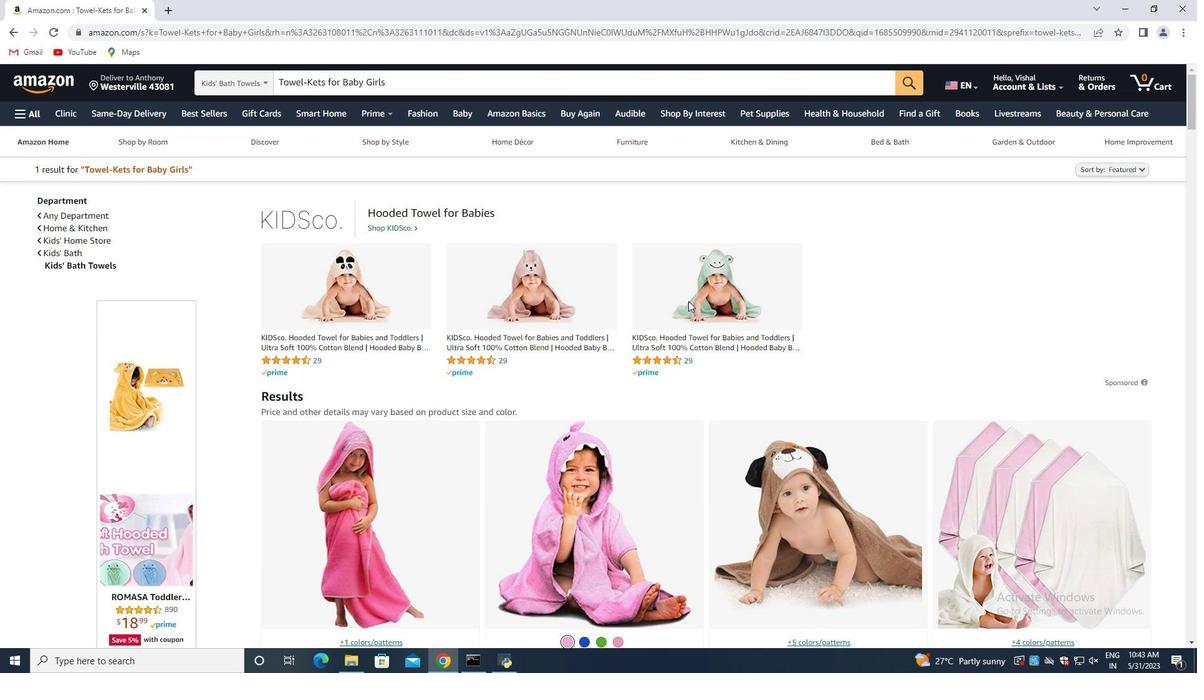 
Action: Mouse scrolled (688, 301) with delta (0, 0)
Screenshot: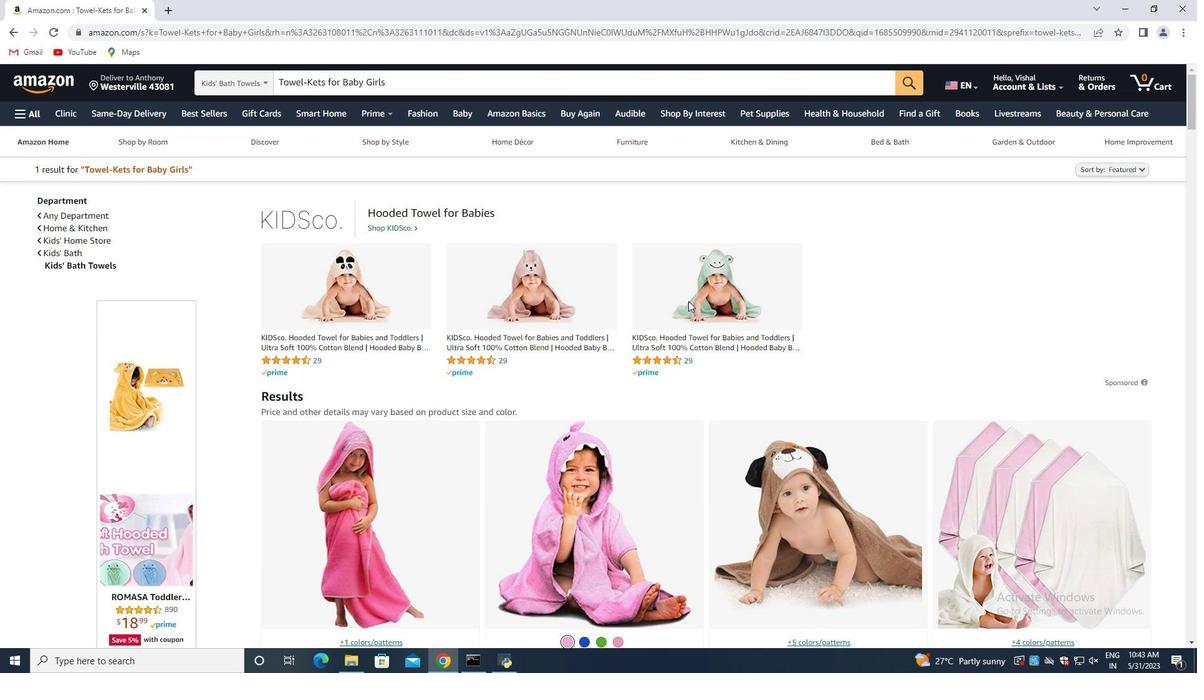 
Action: Mouse scrolled (688, 301) with delta (0, 0)
Screenshot: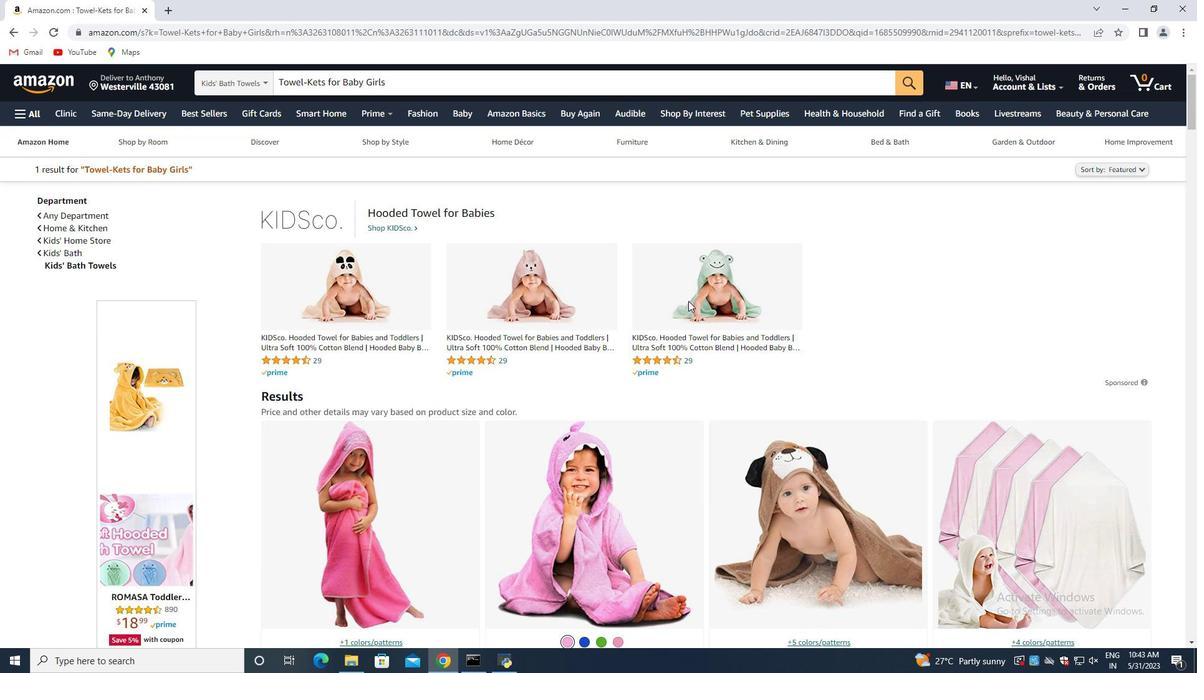 
Action: Mouse moved to (483, 283)
Screenshot: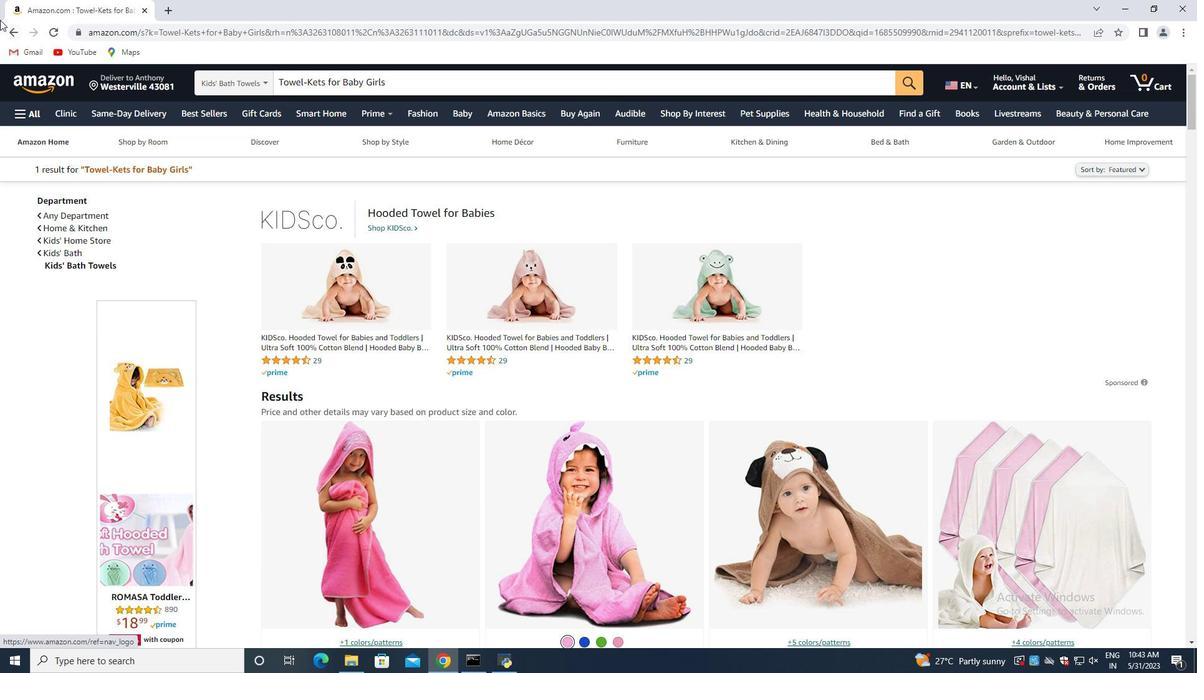 
Action: Mouse scrolled (701, 289) with delta (0, 0)
Screenshot: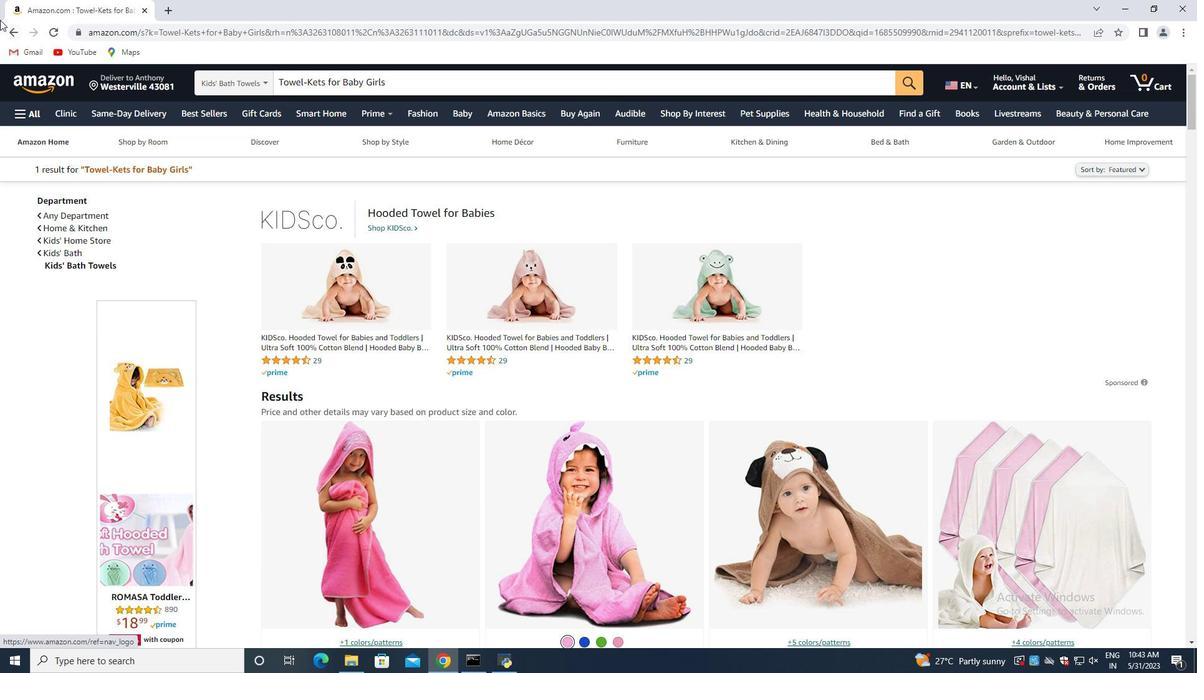 
Action: Mouse moved to (451, 283)
Screenshot: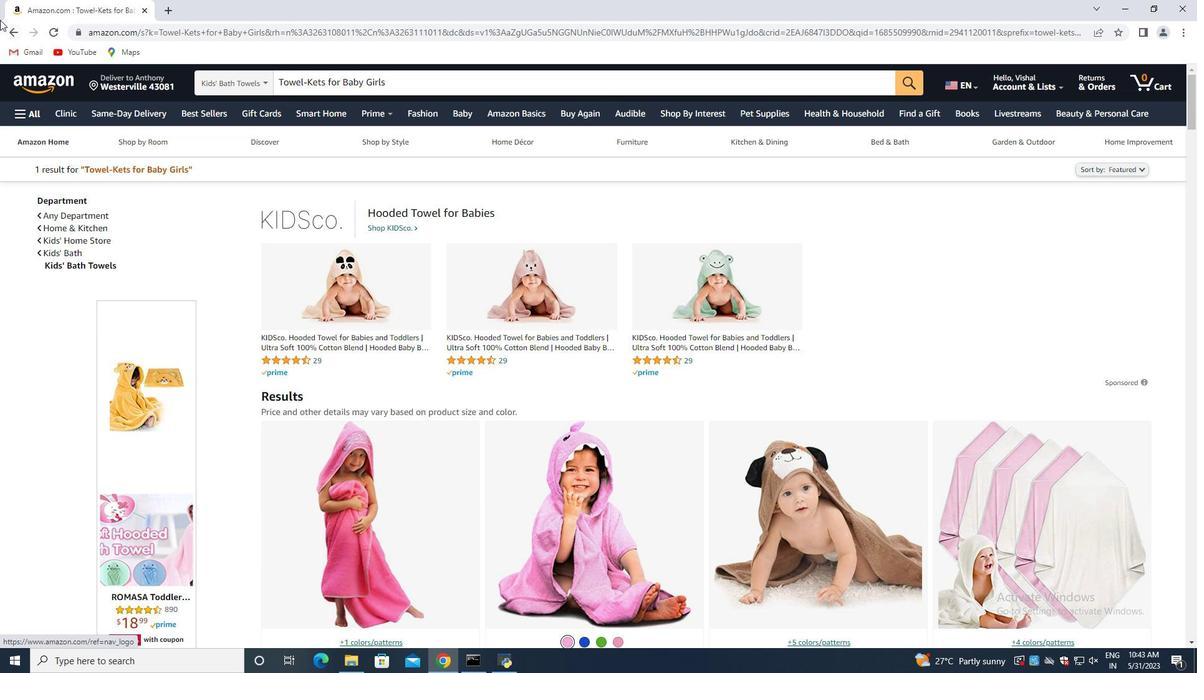
Action: Mouse scrolled (730, 271) with delta (0, 0)
Screenshot: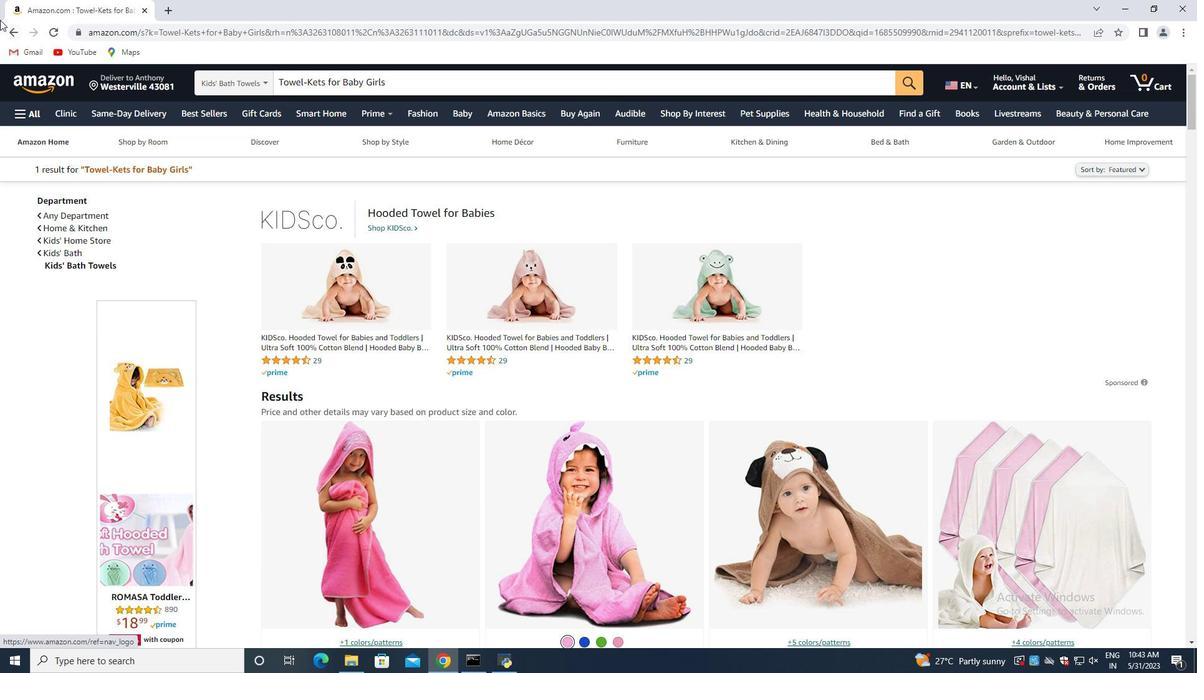 
Action: Mouse moved to (415, 282)
Screenshot: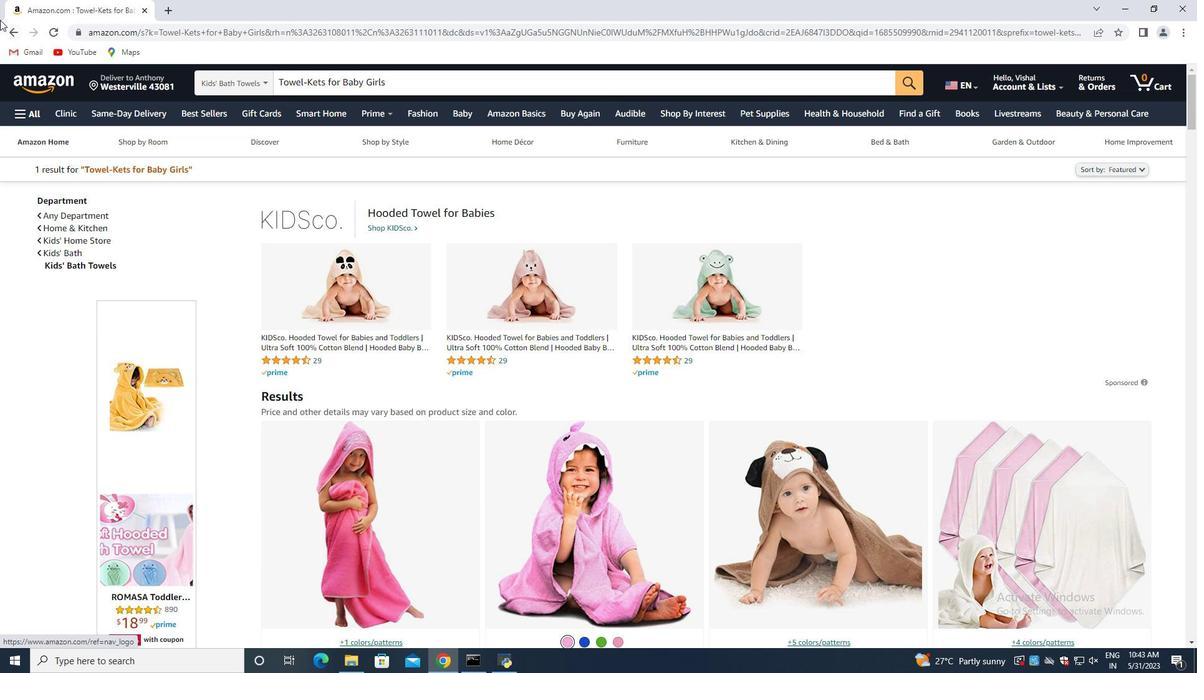 
Action: Mouse scrolled (745, 264) with delta (0, 0)
Screenshot: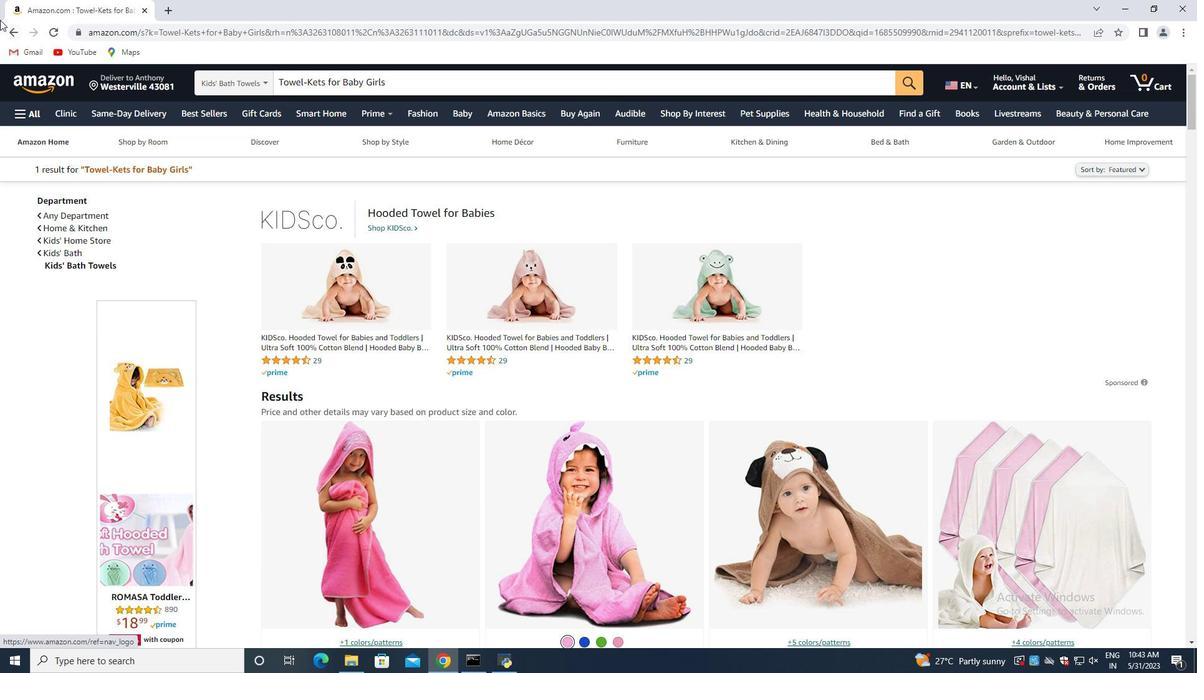 
Action: Mouse moved to (377, 271)
Screenshot: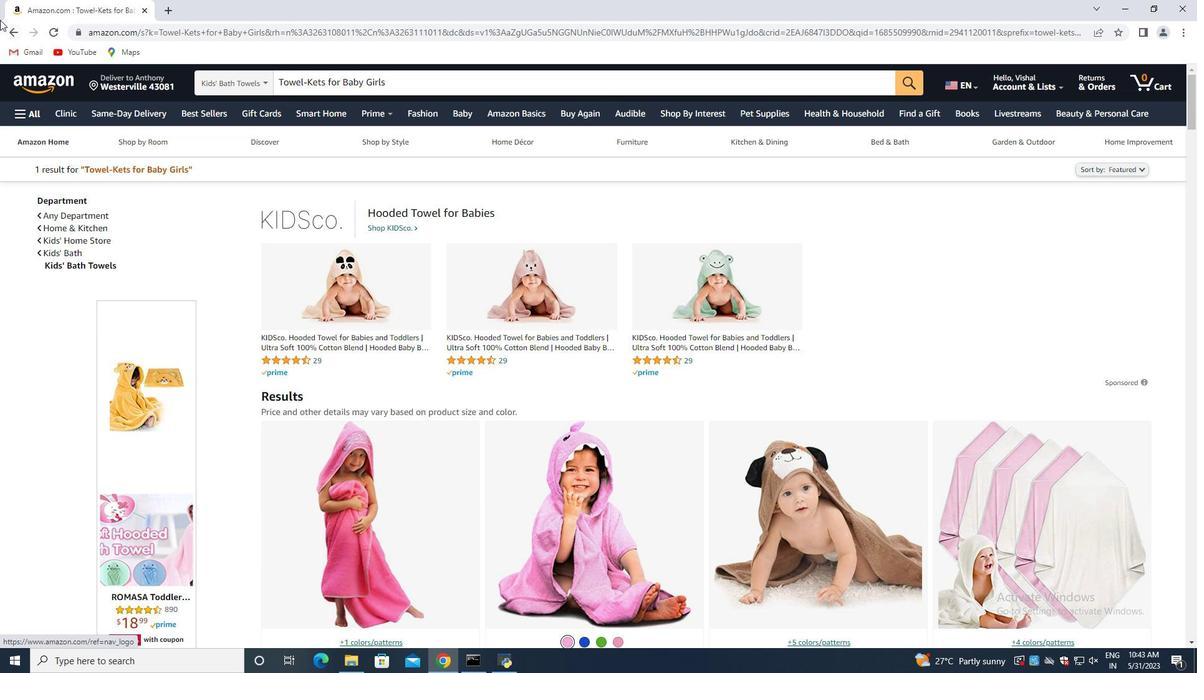 
Action: Mouse scrolled (751, 263) with delta (0, 0)
Screenshot: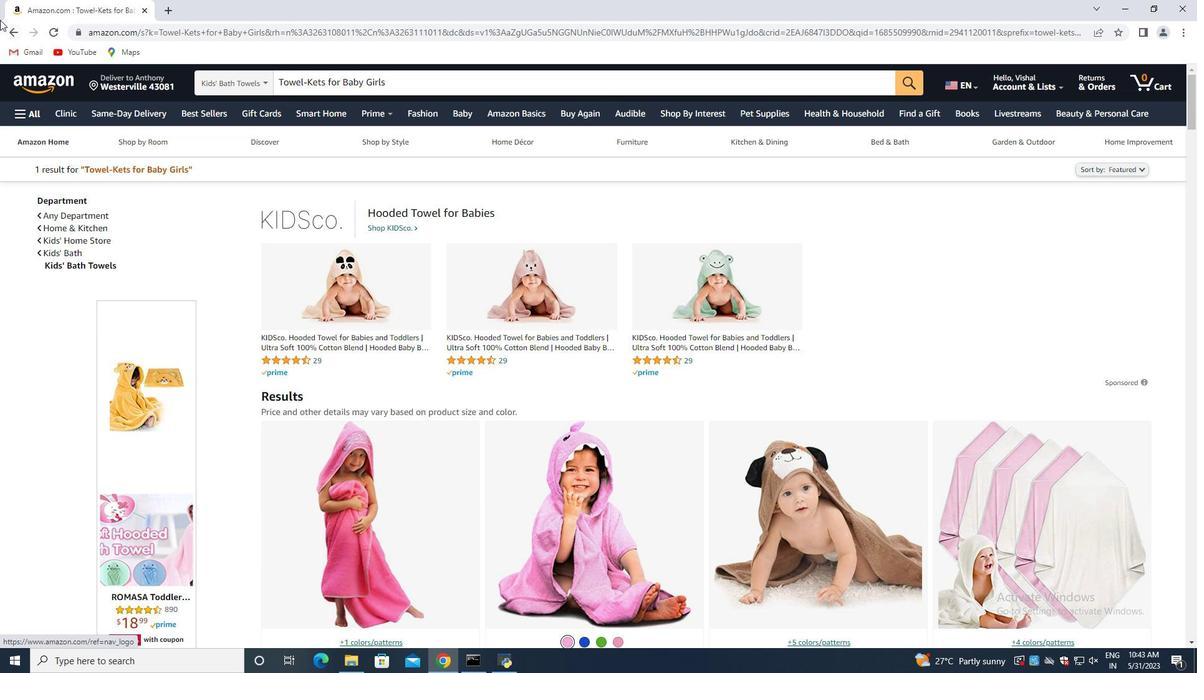 
Action: Mouse moved to (337, 258)
